 Task: Locate Waterfront Condos in Miami with Has Views
Action: Key pressed miami
Screenshot: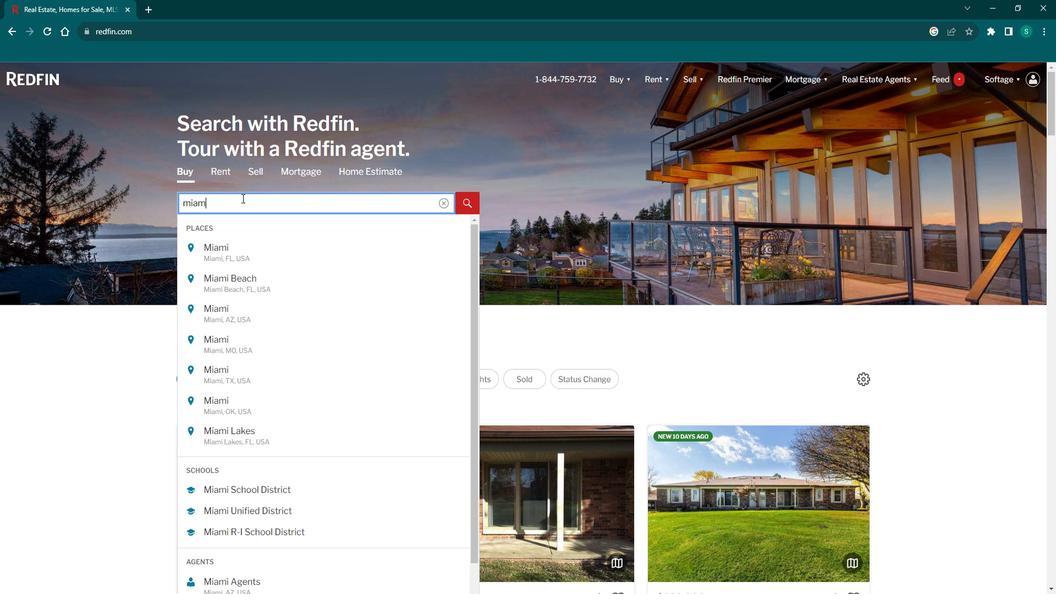 
Action: Mouse moved to (258, 255)
Screenshot: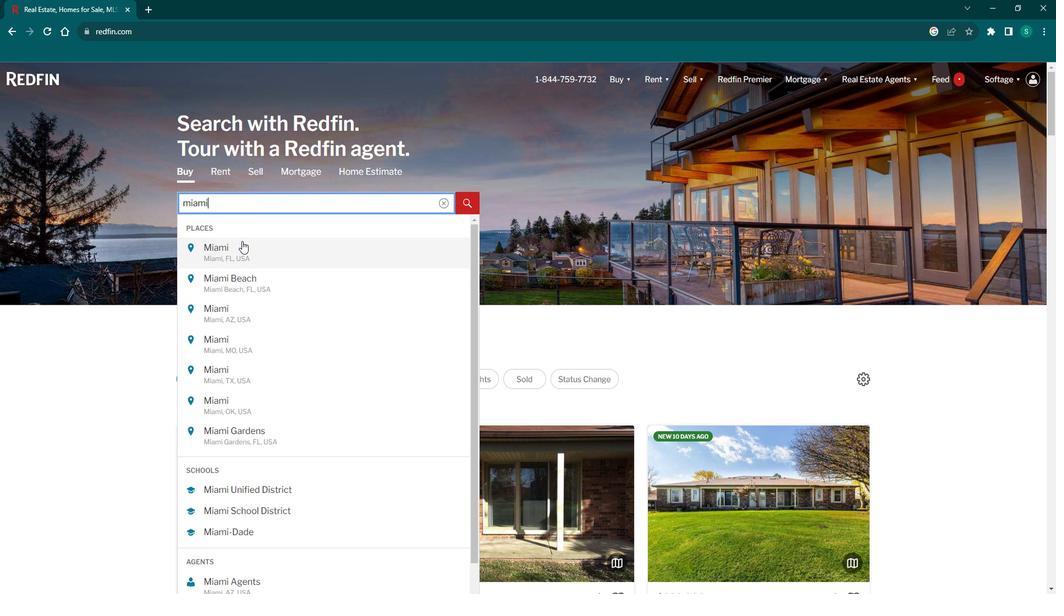 
Action: Mouse pressed left at (258, 255)
Screenshot: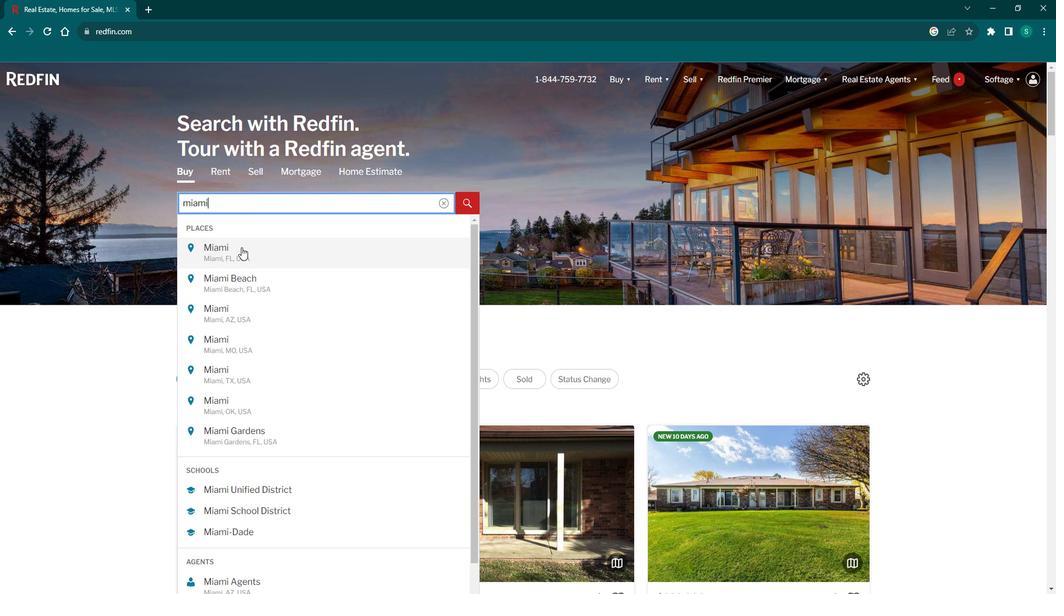 
Action: Mouse moved to (953, 165)
Screenshot: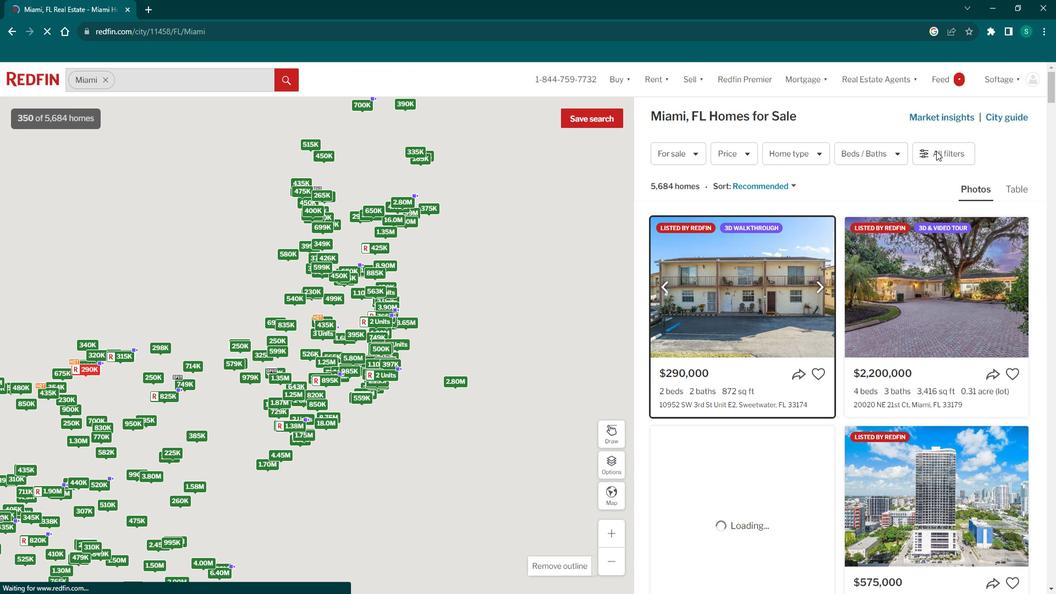 
Action: Mouse pressed left at (953, 165)
Screenshot: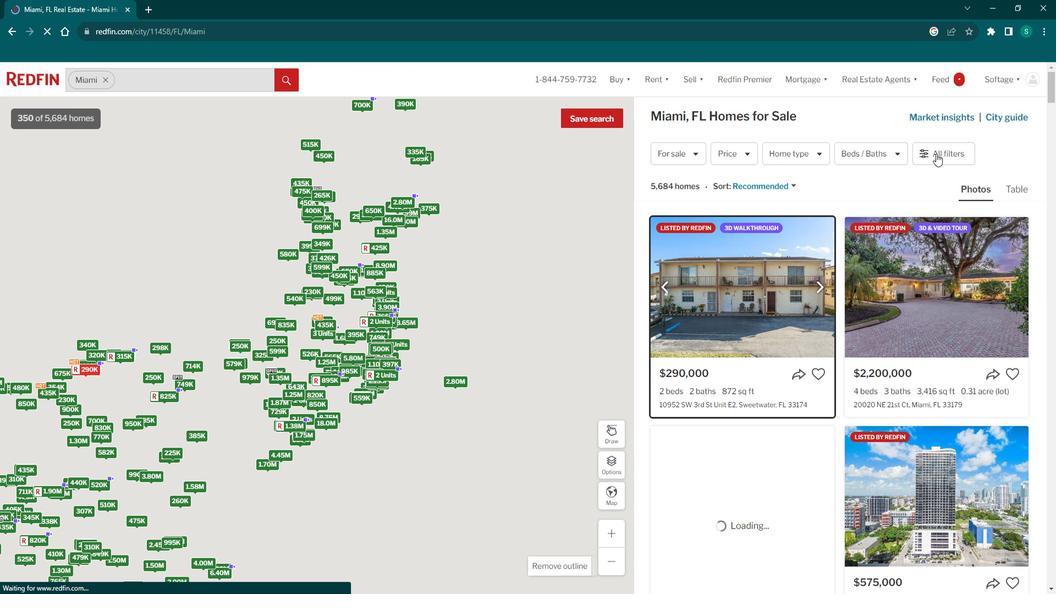 
Action: Mouse moved to (954, 165)
Screenshot: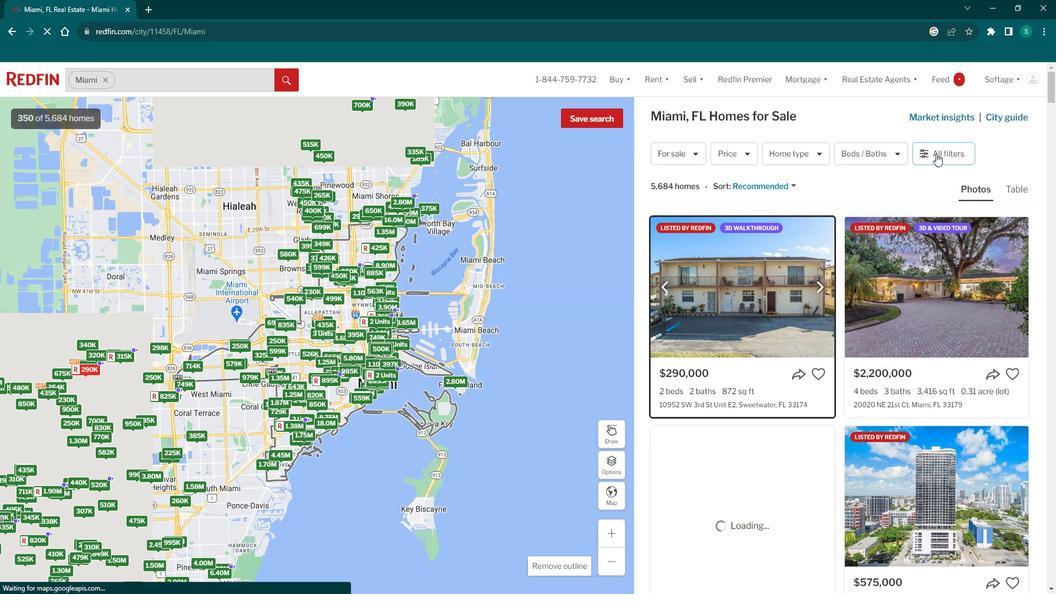 
Action: Mouse pressed left at (954, 165)
Screenshot: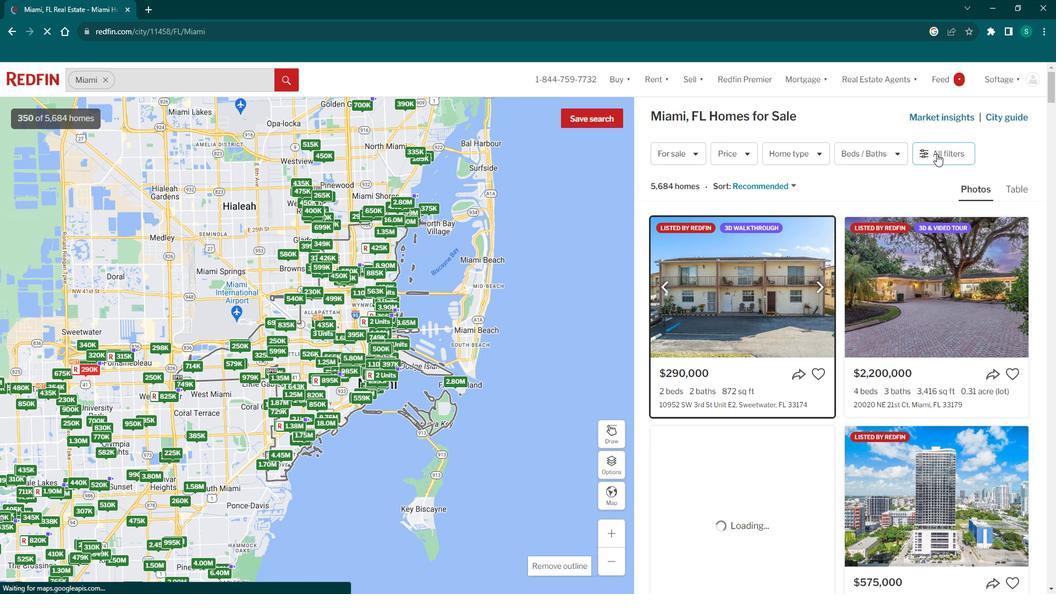 
Action: Mouse moved to (963, 159)
Screenshot: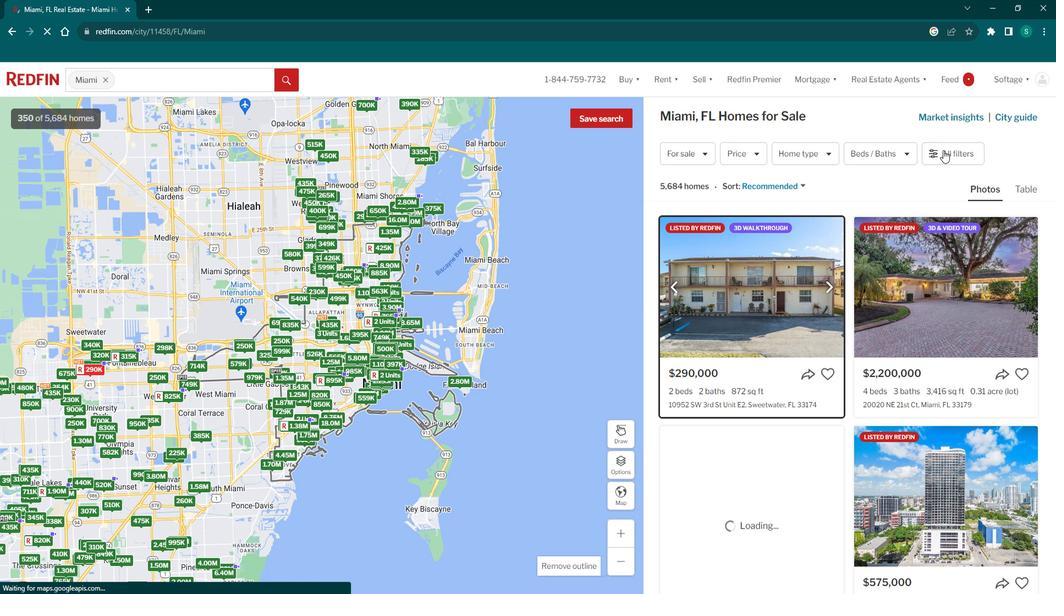 
Action: Mouse pressed left at (963, 159)
Screenshot: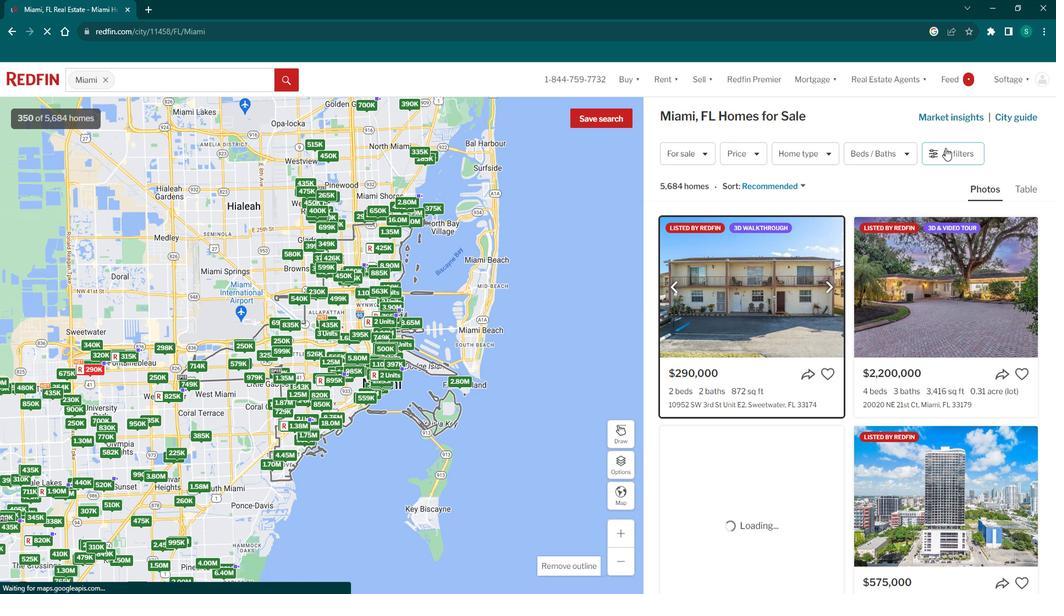 
Action: Mouse pressed left at (963, 159)
Screenshot: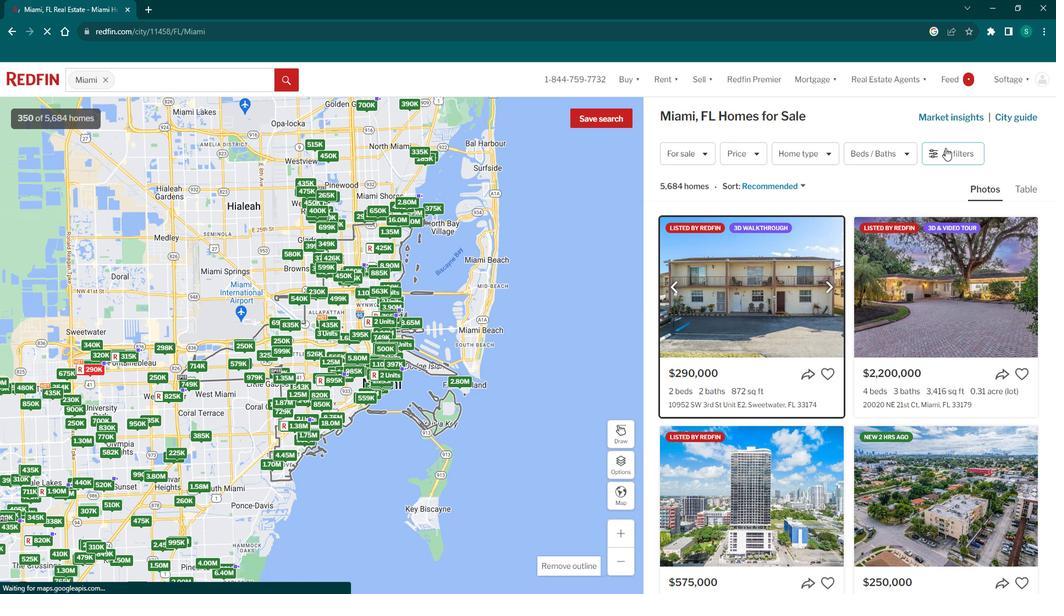 
Action: Mouse moved to (822, 332)
Screenshot: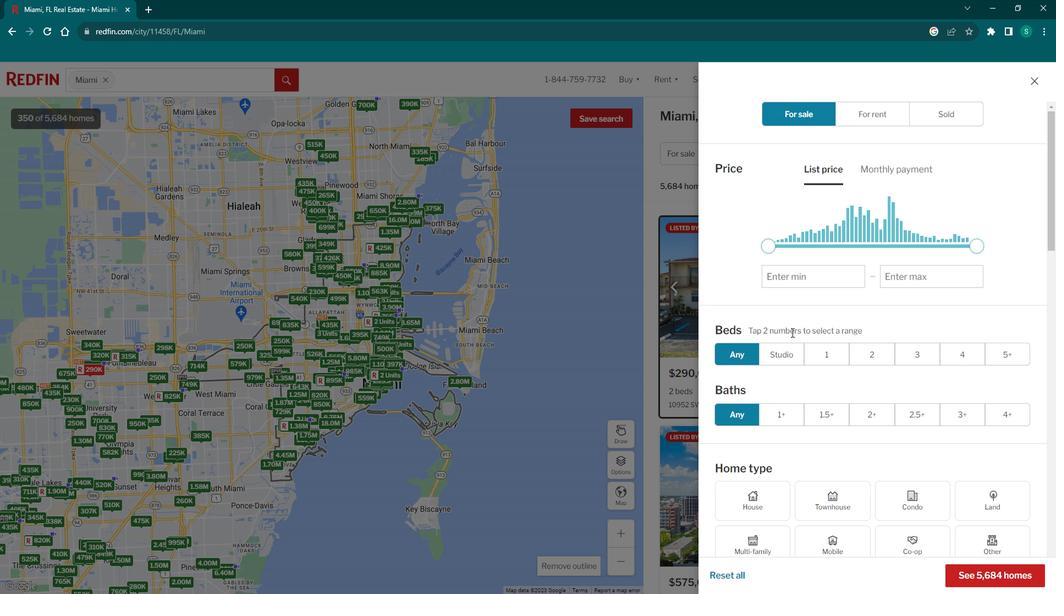 
Action: Mouse scrolled (822, 332) with delta (0, 0)
Screenshot: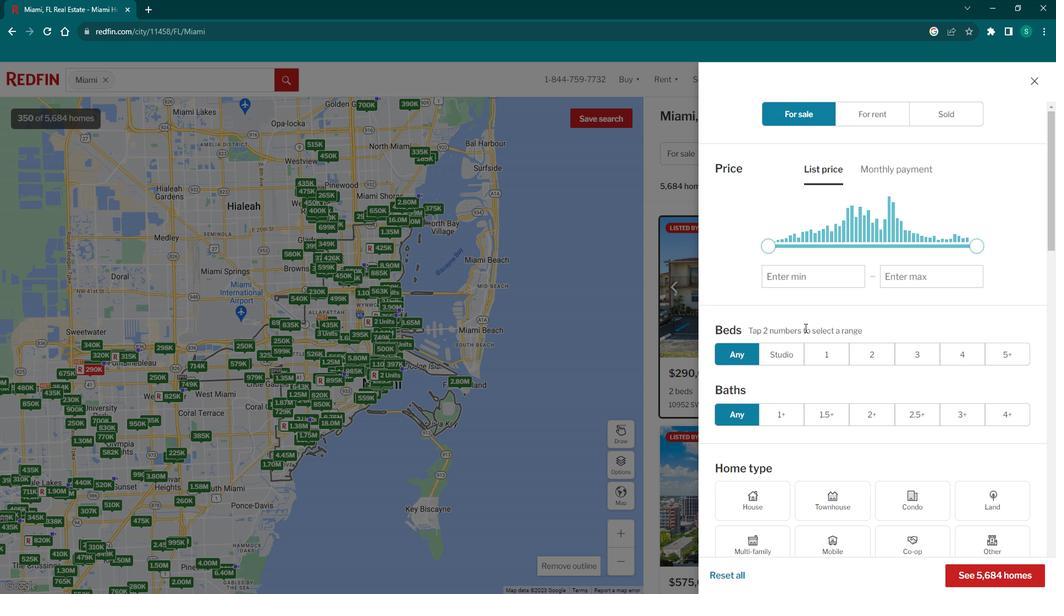
Action: Mouse scrolled (822, 332) with delta (0, 0)
Screenshot: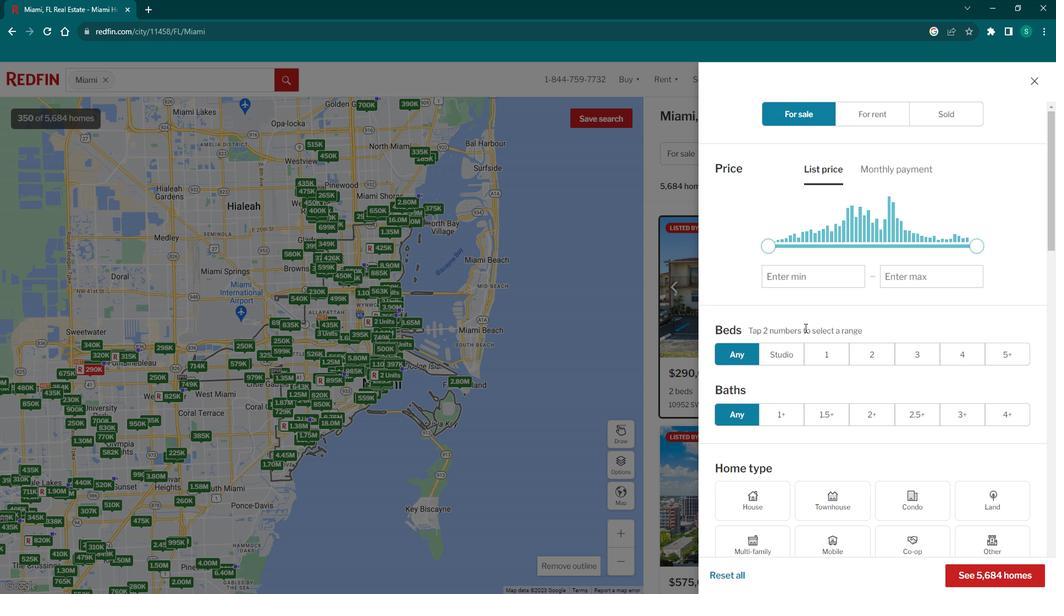 
Action: Mouse scrolled (822, 332) with delta (0, 0)
Screenshot: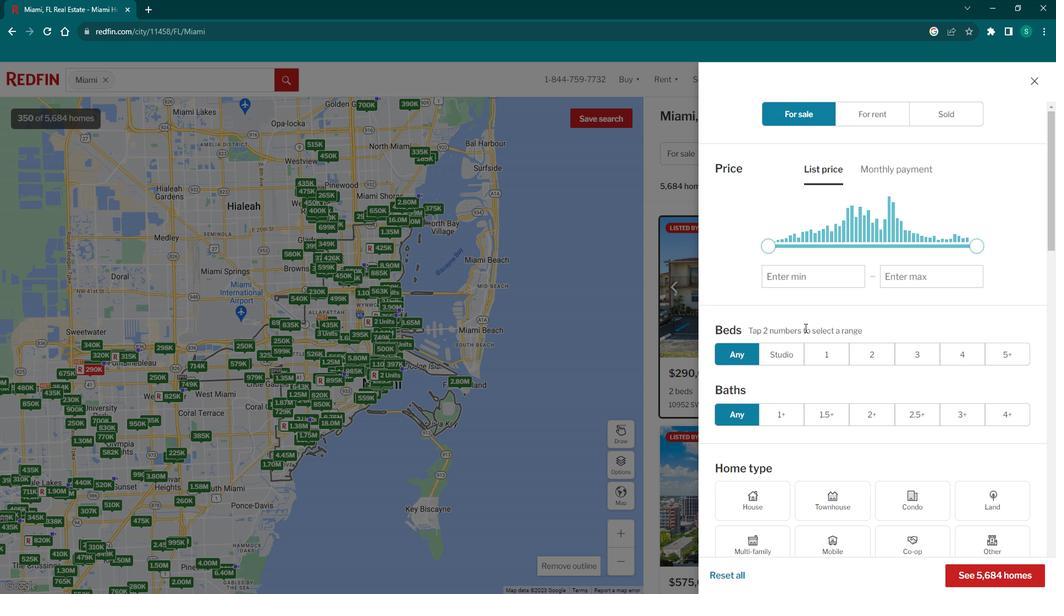 
Action: Mouse moved to (925, 339)
Screenshot: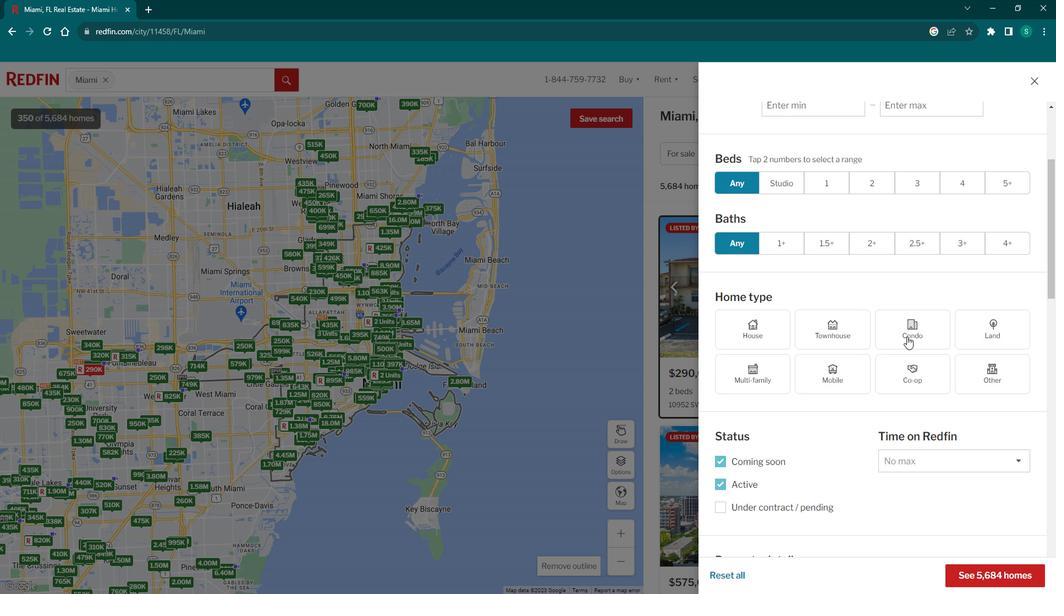 
Action: Mouse pressed left at (925, 339)
Screenshot: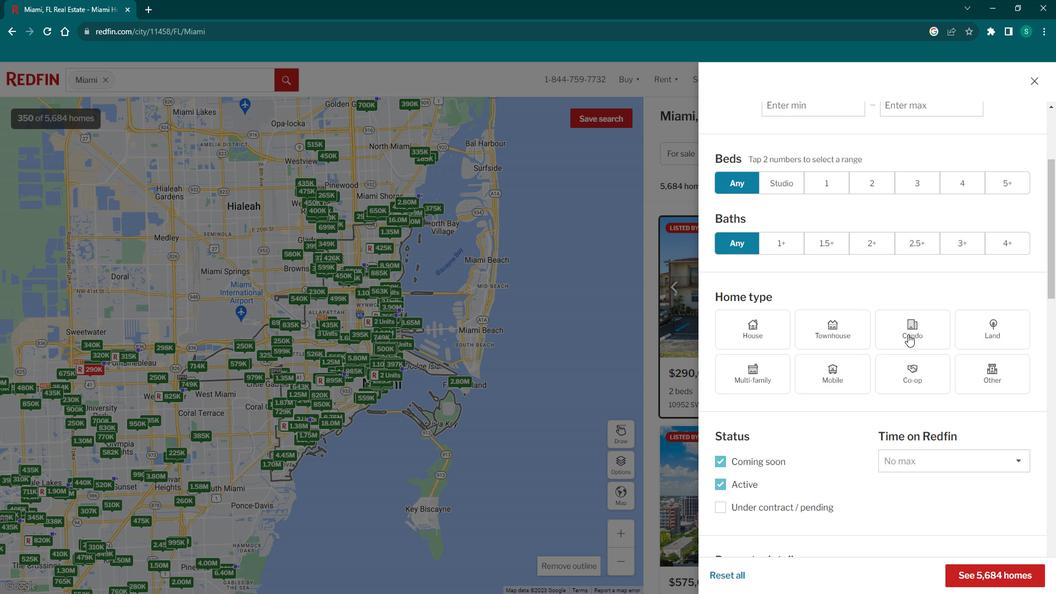 
Action: Mouse moved to (854, 411)
Screenshot: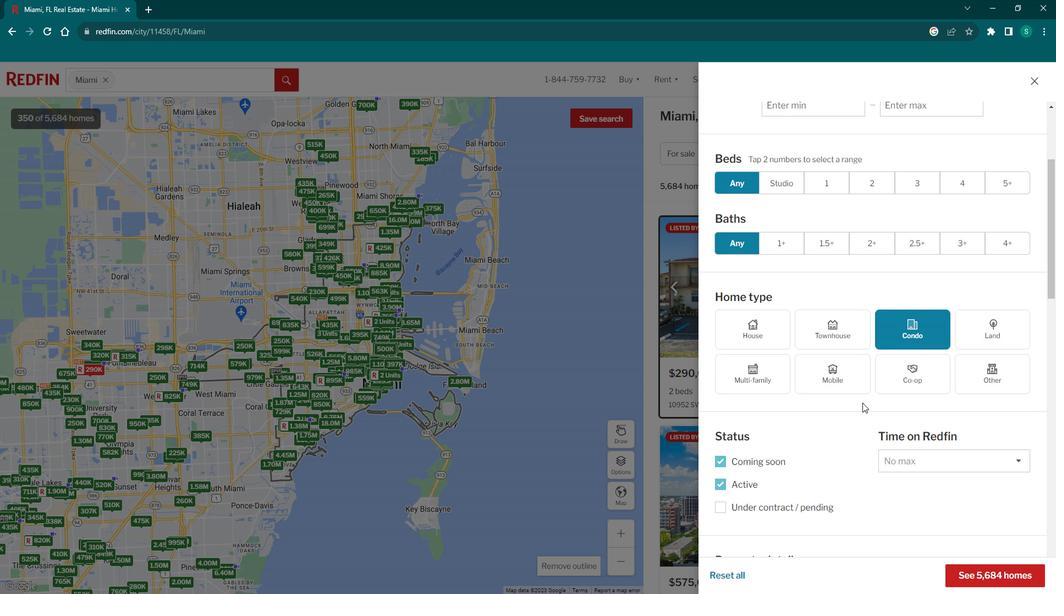 
Action: Mouse scrolled (854, 411) with delta (0, 0)
Screenshot: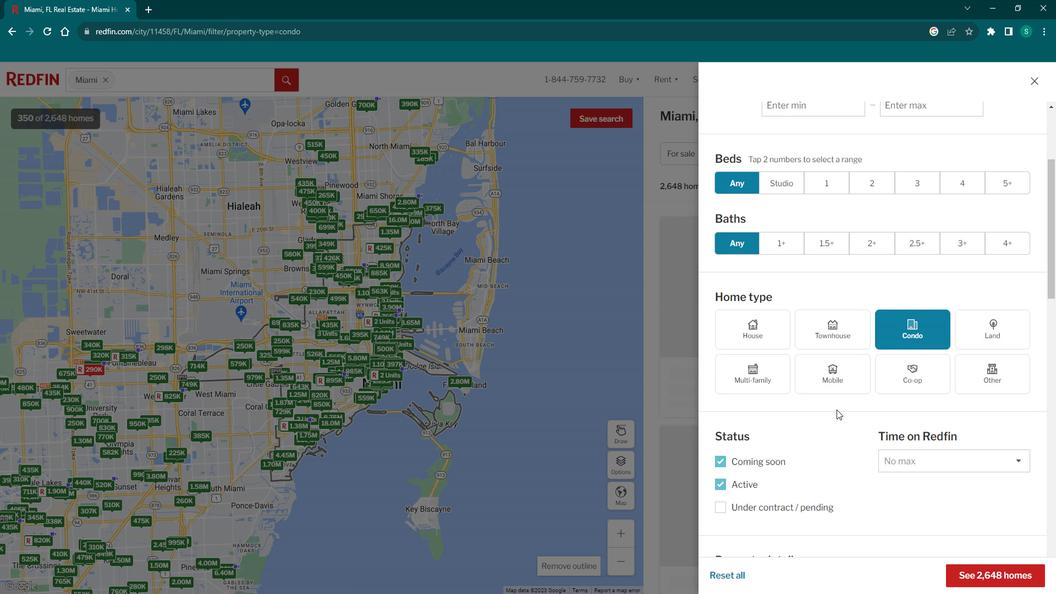 
Action: Mouse scrolled (854, 411) with delta (0, 0)
Screenshot: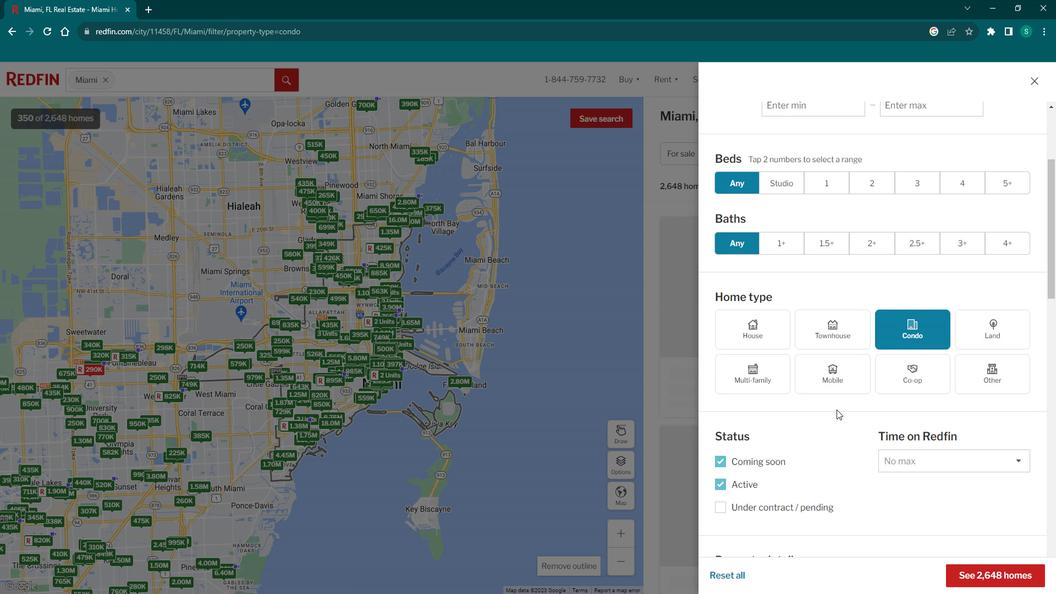 
Action: Mouse scrolled (854, 411) with delta (0, 0)
Screenshot: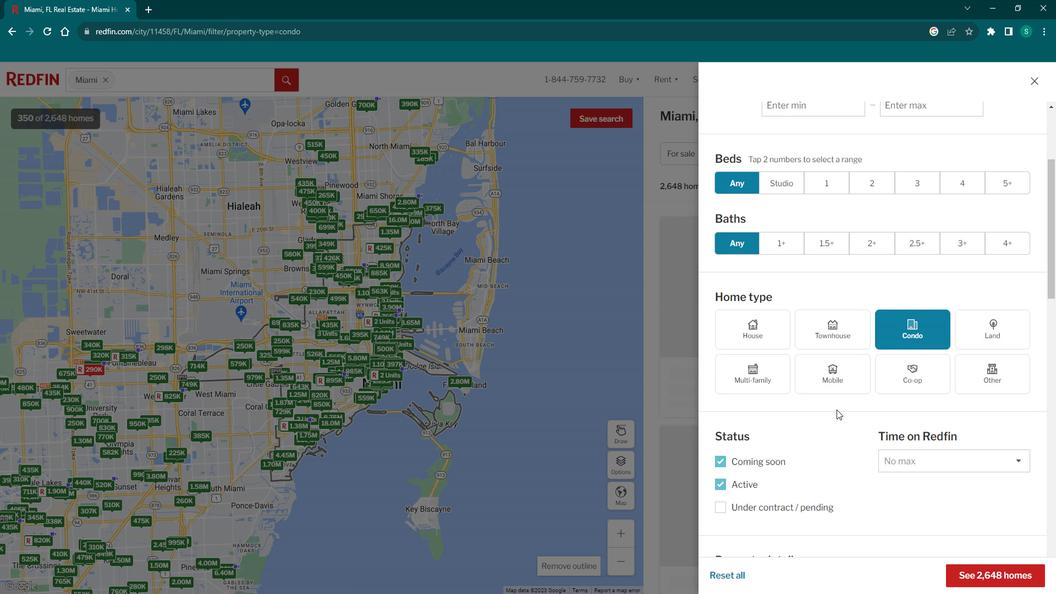 
Action: Mouse scrolled (854, 411) with delta (0, 0)
Screenshot: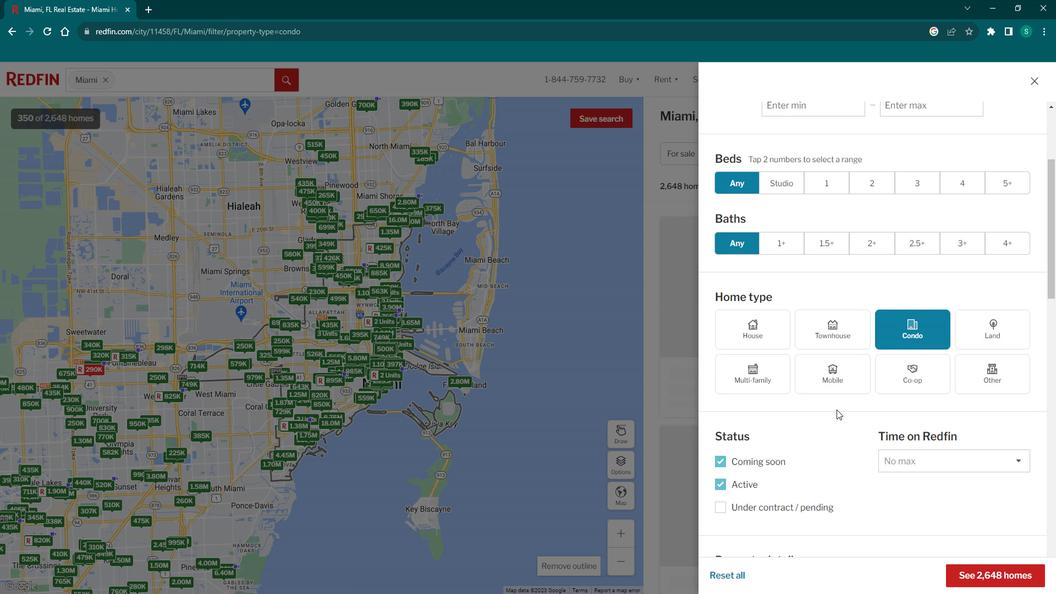 
Action: Mouse moved to (794, 347)
Screenshot: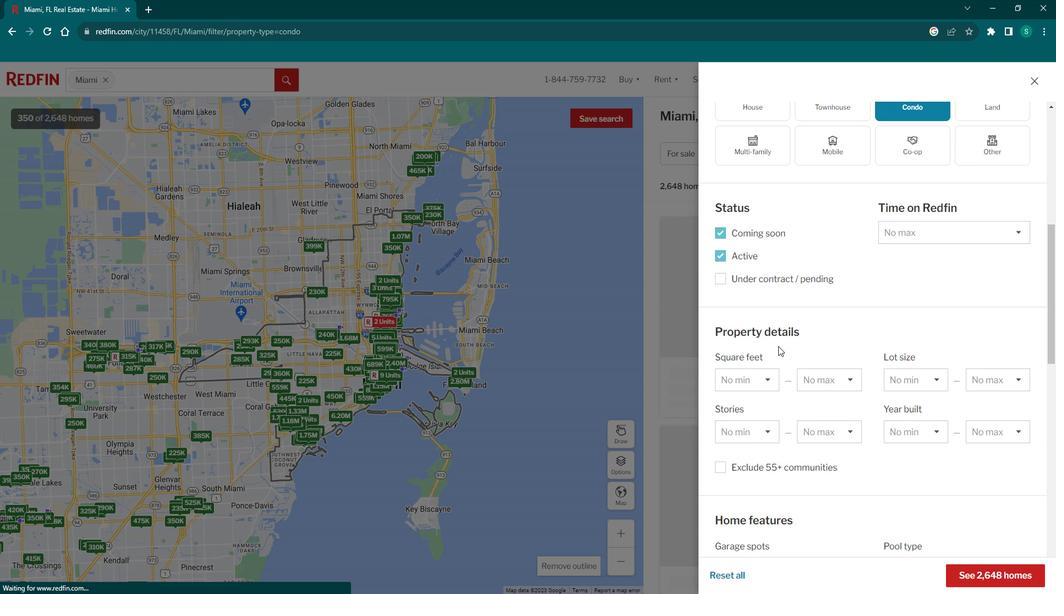 
Action: Mouse scrolled (794, 346) with delta (0, 0)
Screenshot: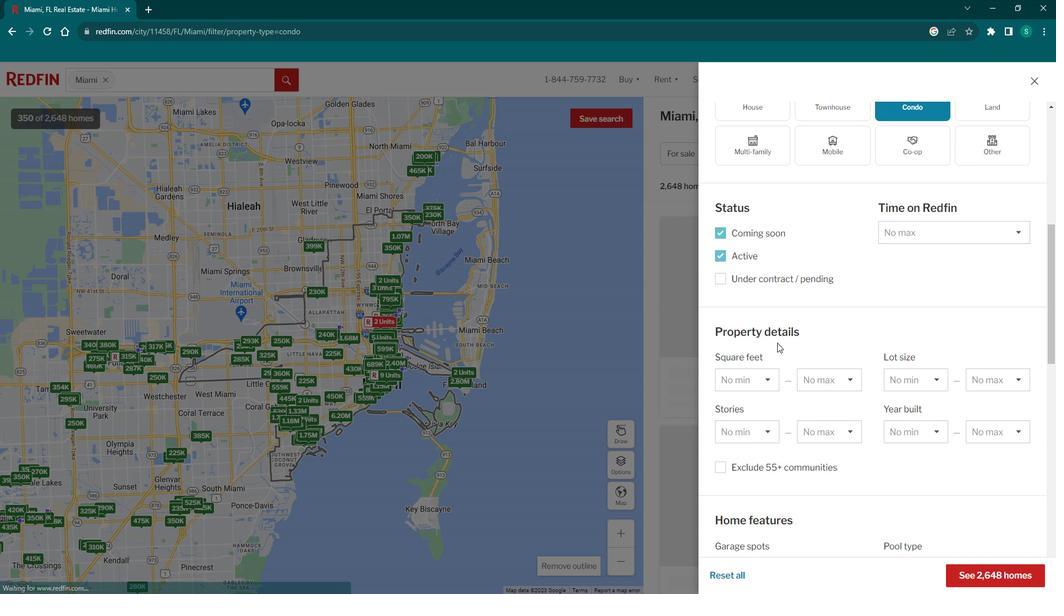 
Action: Mouse scrolled (794, 346) with delta (0, 0)
Screenshot: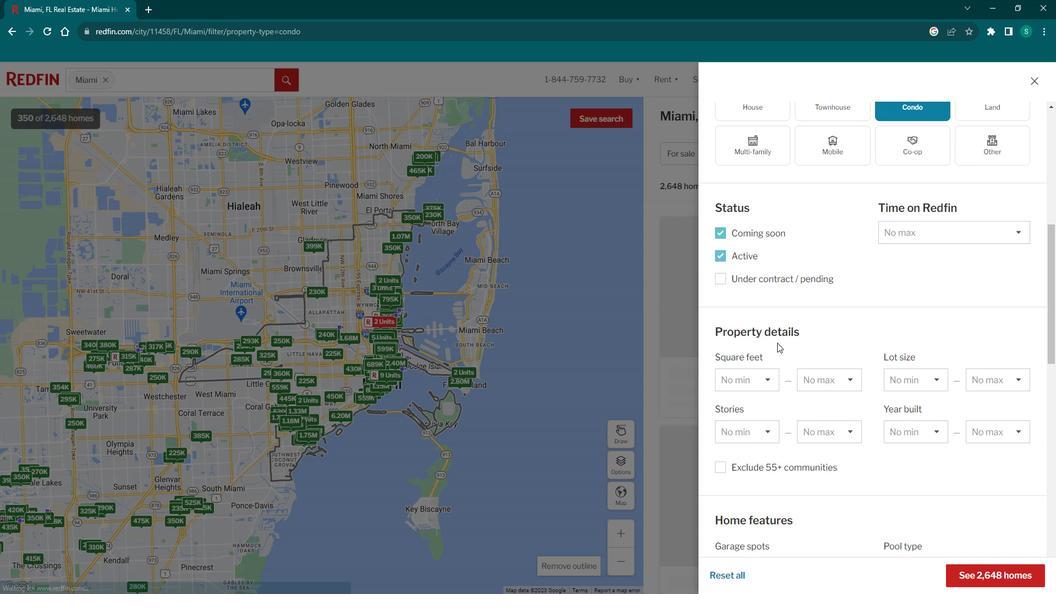 
Action: Mouse scrolled (794, 346) with delta (0, 0)
Screenshot: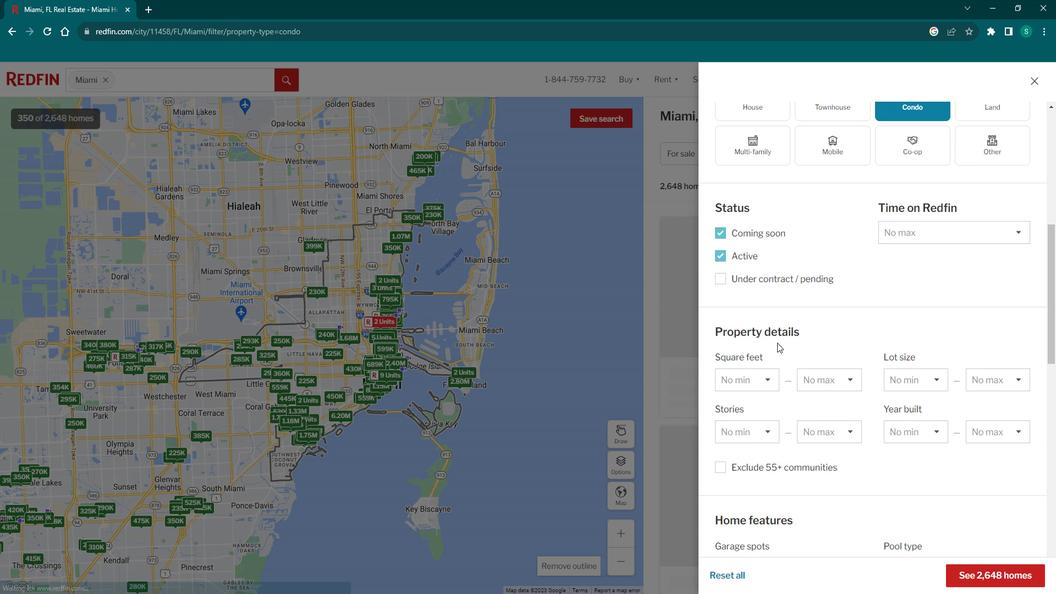 
Action: Mouse scrolled (794, 346) with delta (0, 0)
Screenshot: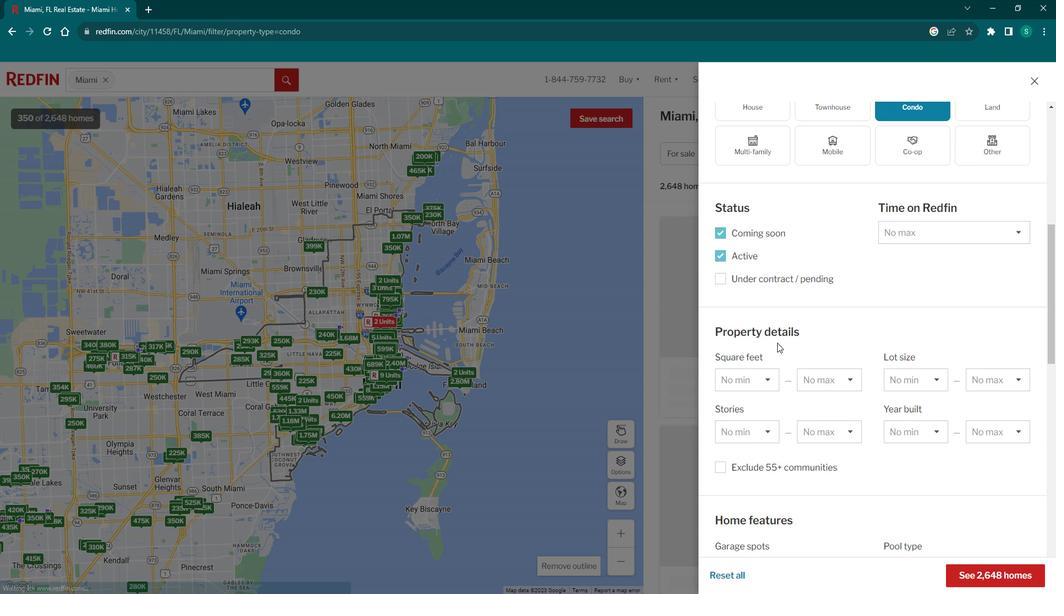 
Action: Mouse scrolled (794, 346) with delta (0, 0)
Screenshot: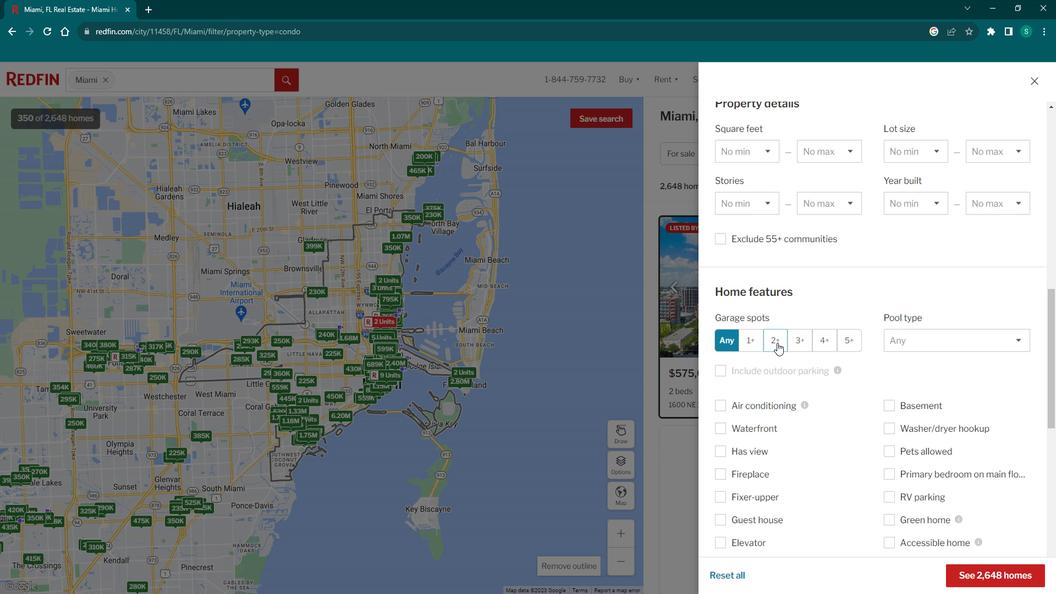 
Action: Mouse scrolled (794, 346) with delta (0, 0)
Screenshot: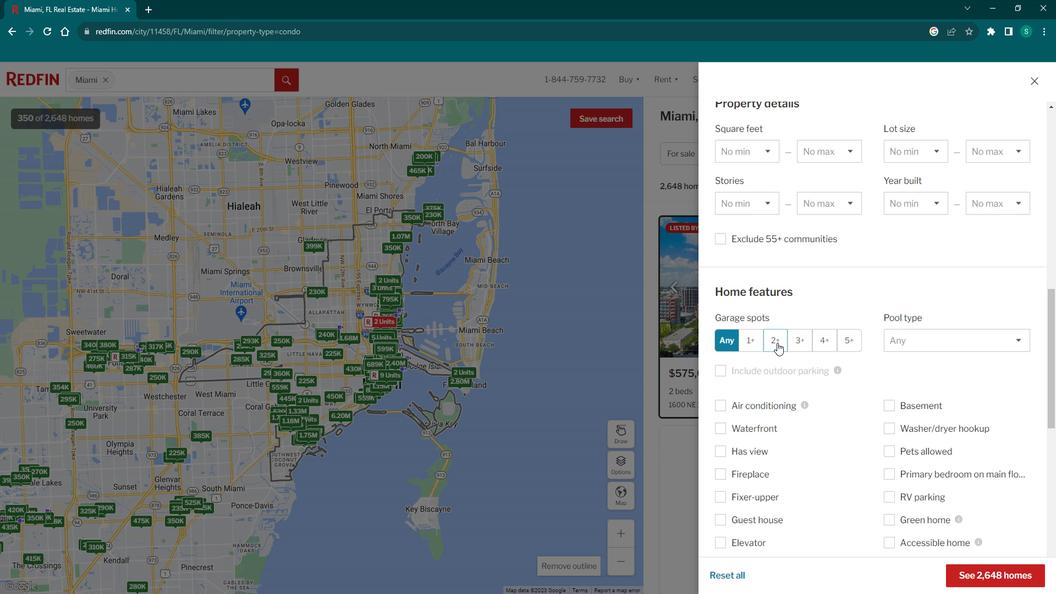 
Action: Mouse scrolled (794, 346) with delta (0, 0)
Screenshot: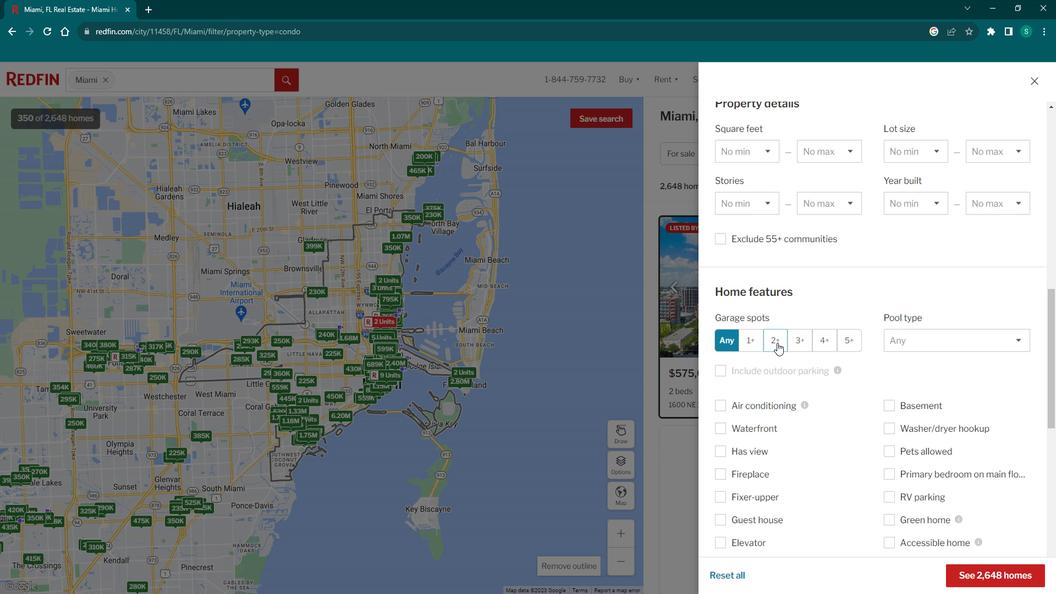 
Action: Mouse moved to (750, 266)
Screenshot: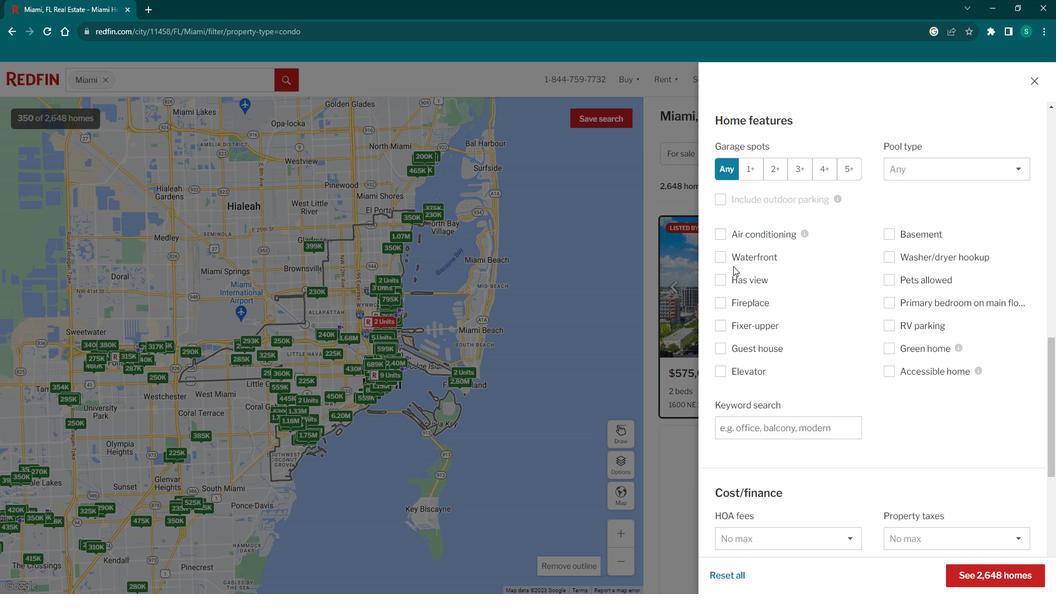 
Action: Mouse pressed left at (750, 266)
Screenshot: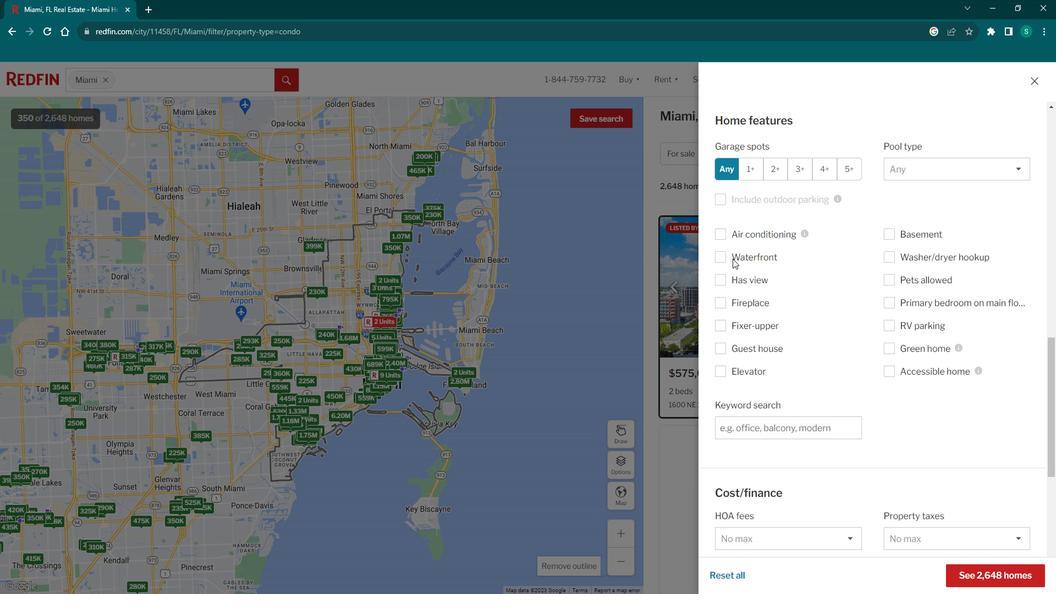 
Action: Mouse moved to (859, 430)
Screenshot: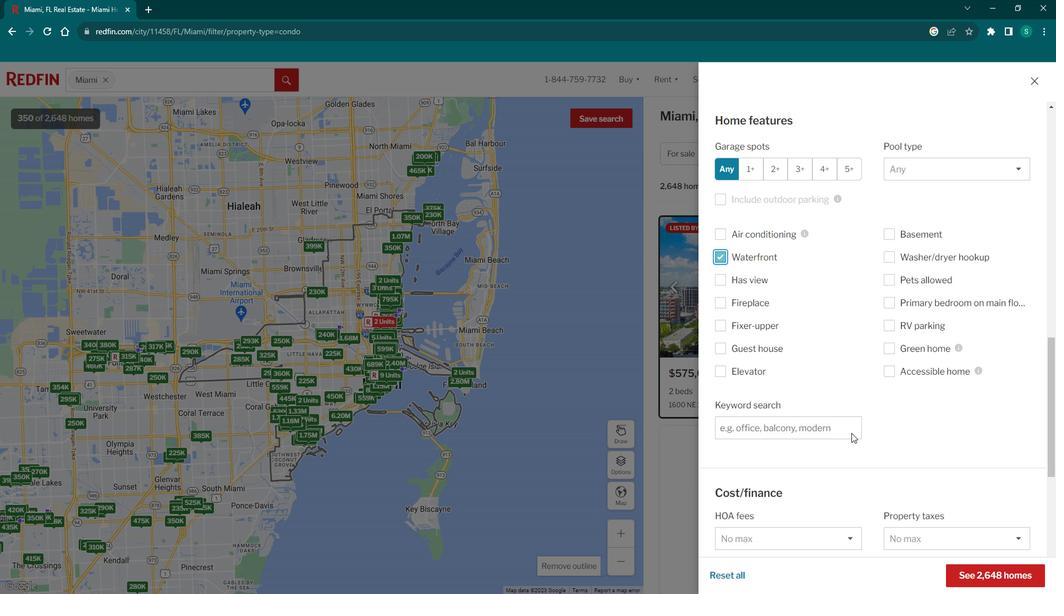 
Action: Mouse scrolled (859, 430) with delta (0, 0)
Screenshot: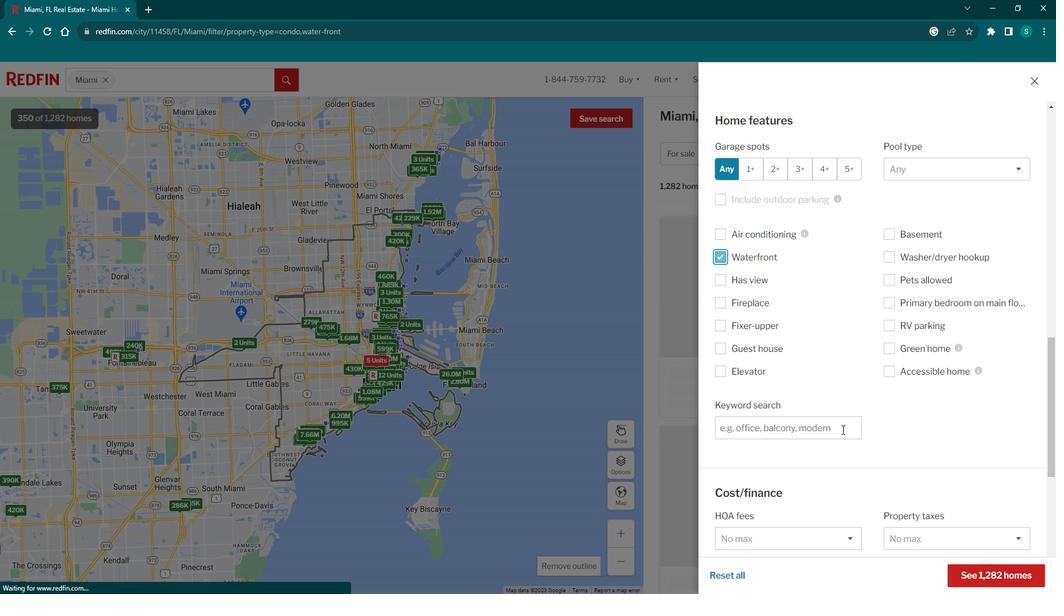 
Action: Mouse scrolled (859, 430) with delta (0, 0)
Screenshot: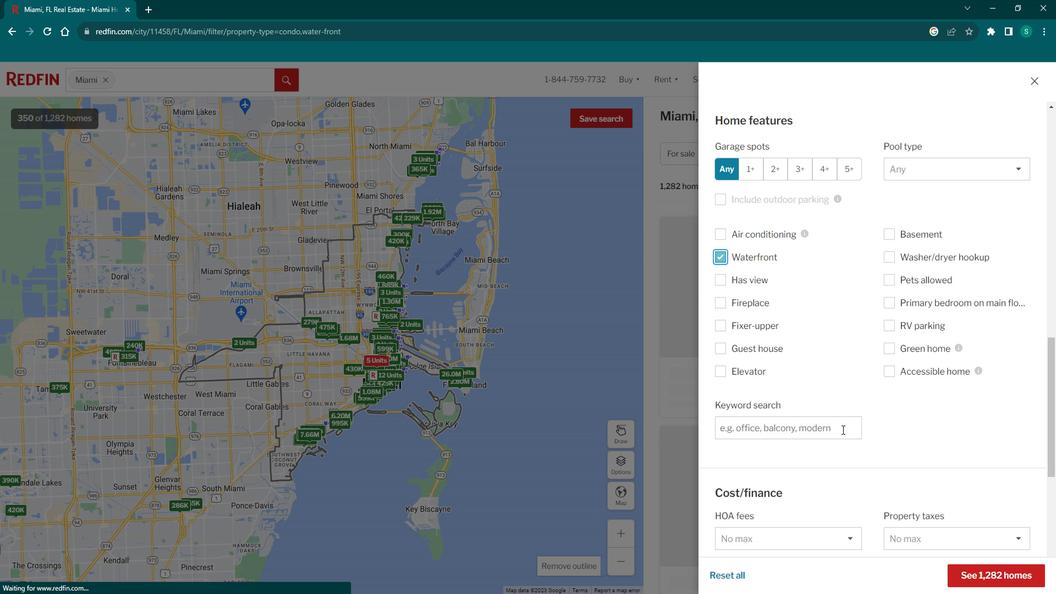 
Action: Mouse scrolled (859, 430) with delta (0, 0)
Screenshot: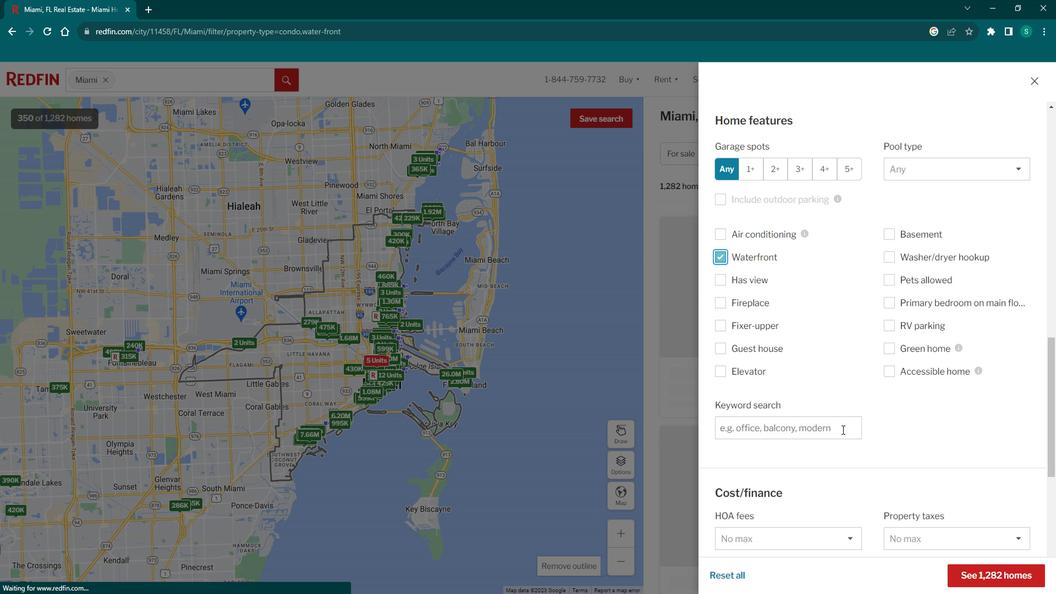 
Action: Mouse scrolled (859, 430) with delta (0, 0)
Screenshot: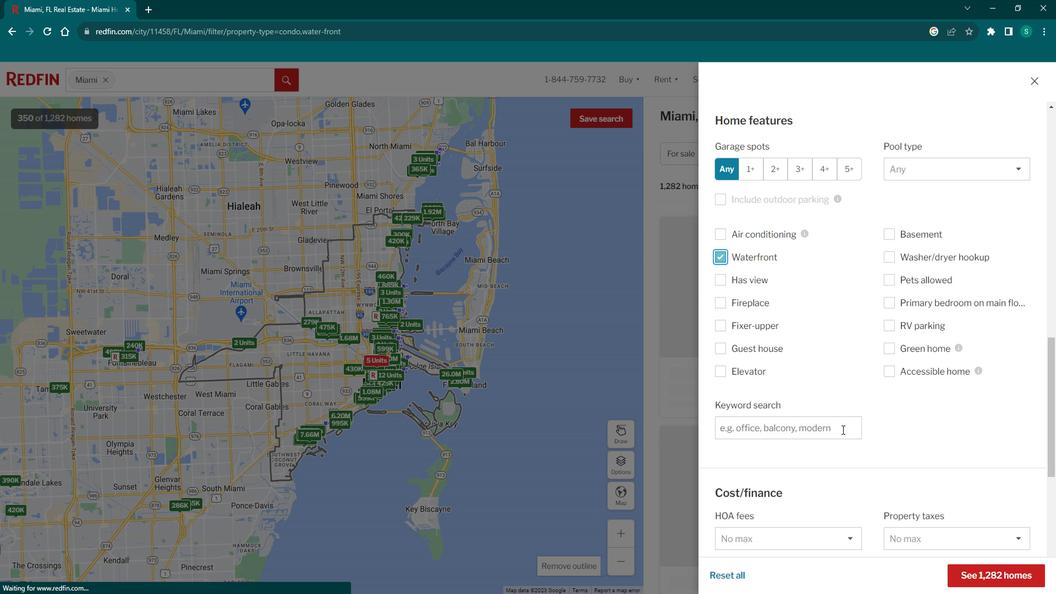 
Action: Mouse scrolled (859, 430) with delta (0, 0)
Screenshot: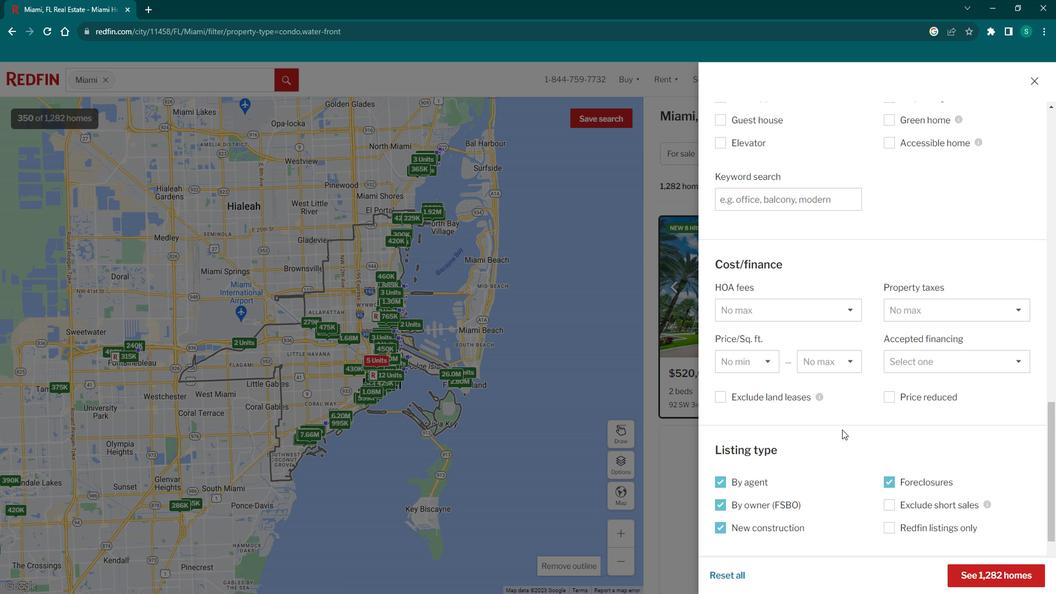 
Action: Mouse moved to (862, 405)
Screenshot: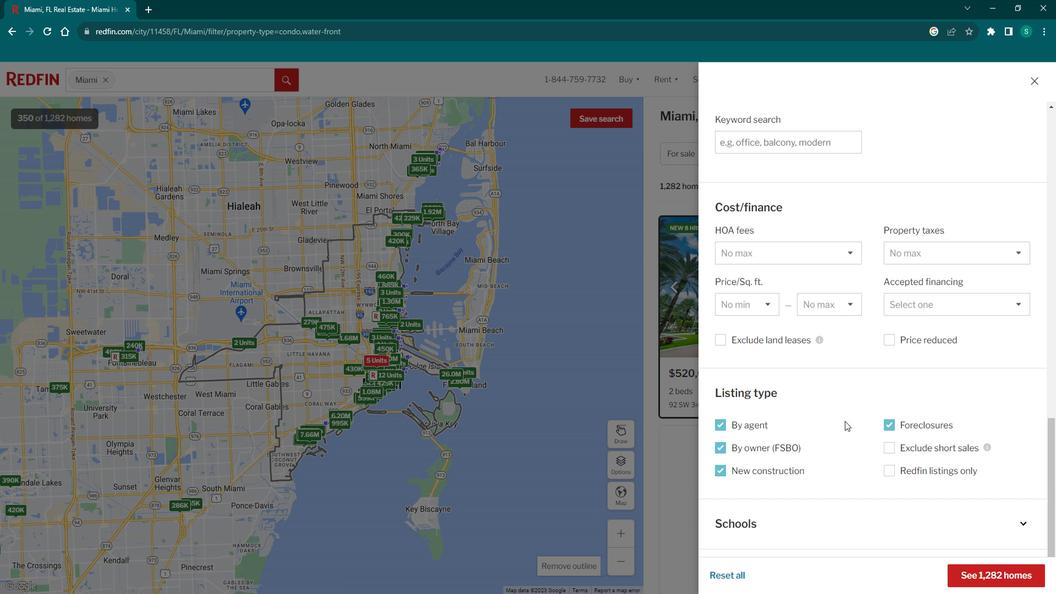 
Action: Mouse scrolled (862, 406) with delta (0, 0)
Screenshot: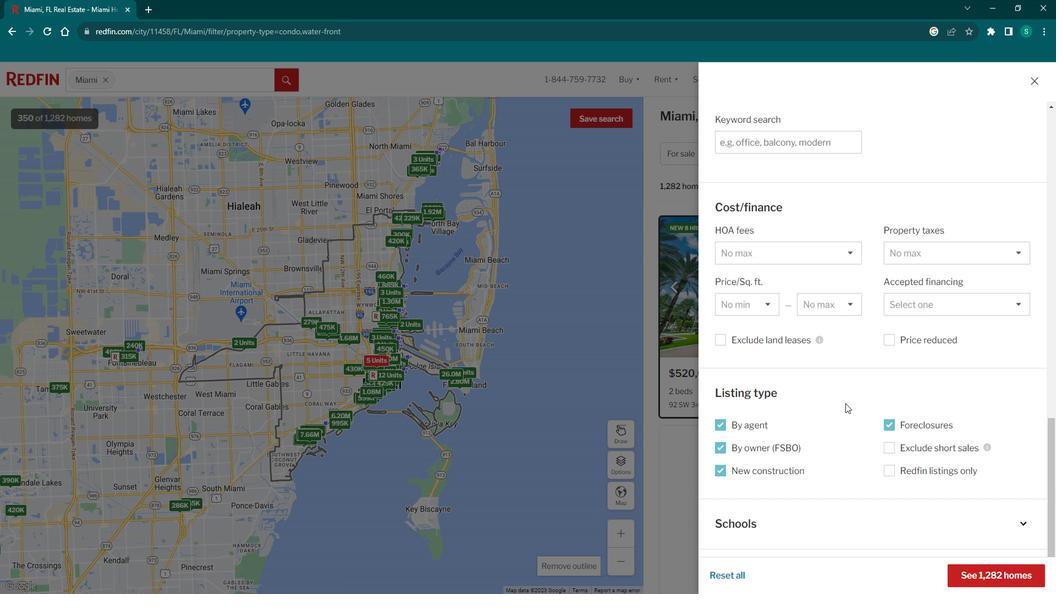 
Action: Mouse scrolled (862, 406) with delta (0, 0)
Screenshot: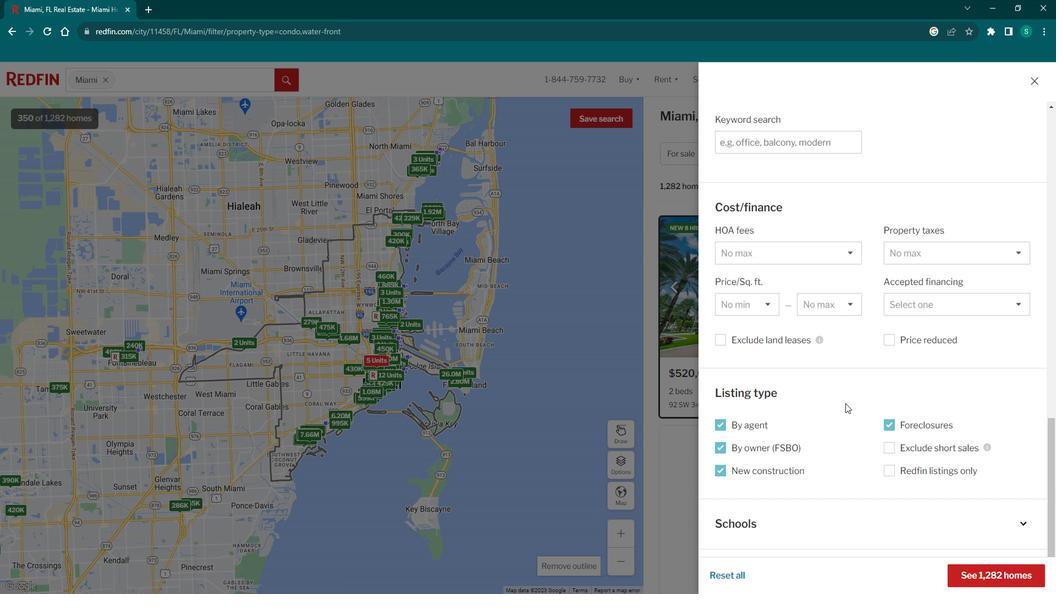 
Action: Mouse scrolled (862, 406) with delta (0, 0)
Screenshot: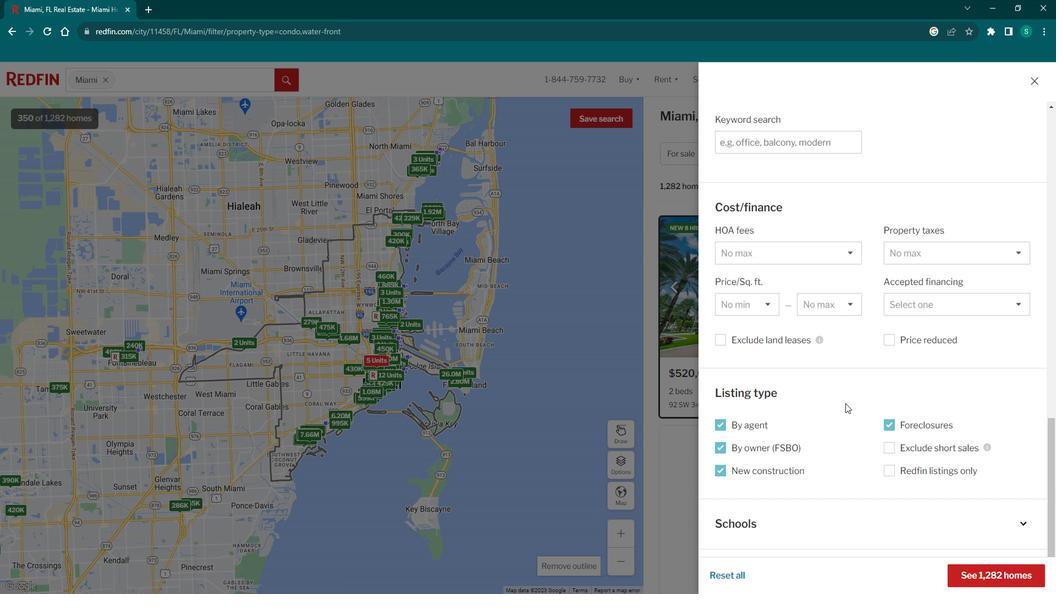 
Action: Mouse moved to (745, 184)
Screenshot: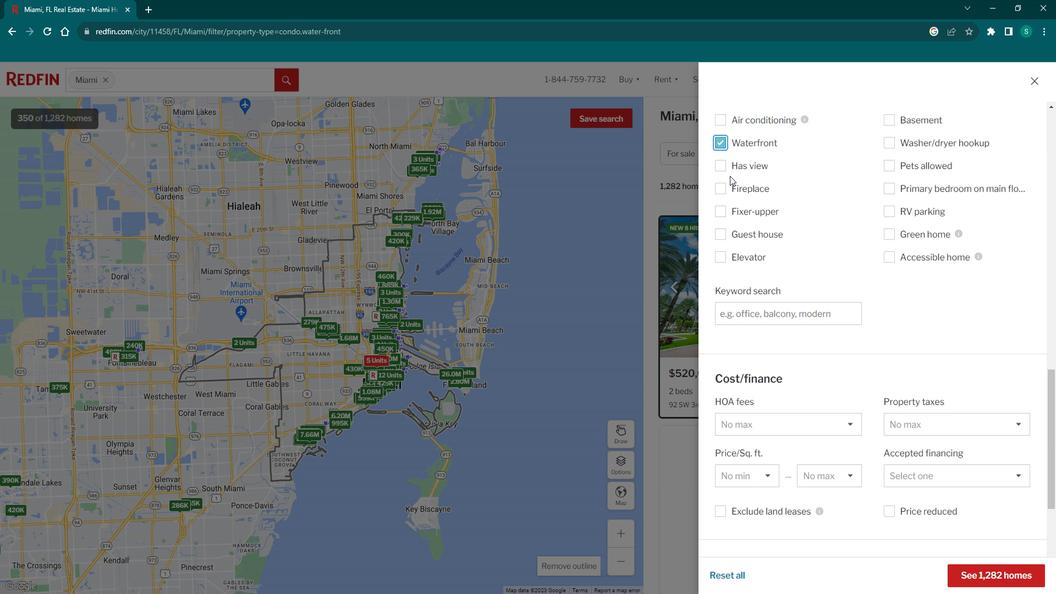 
Action: Mouse pressed left at (745, 184)
Screenshot: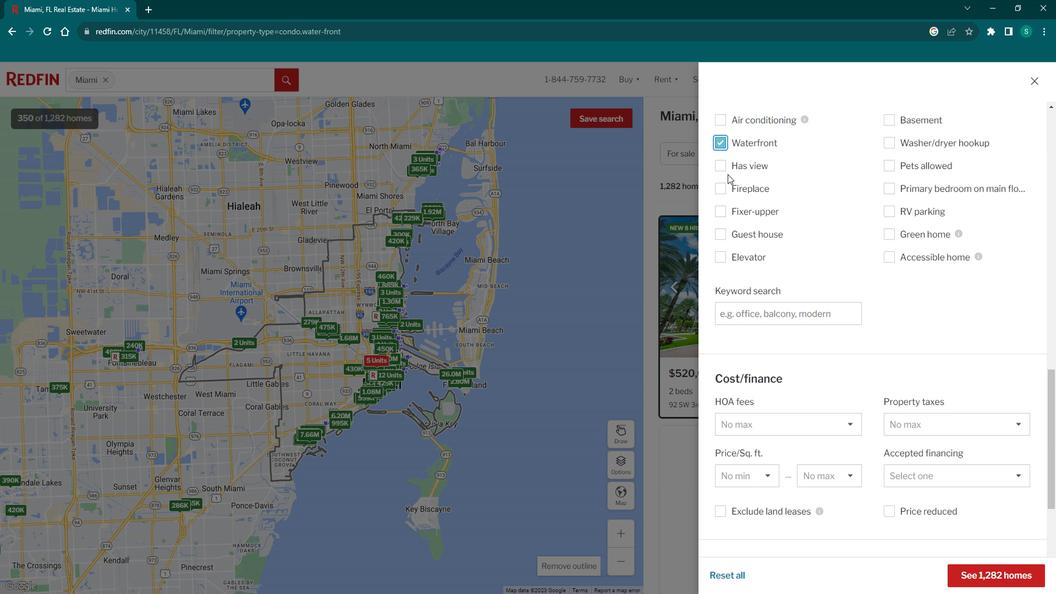 
Action: Mouse moved to (737, 177)
Screenshot: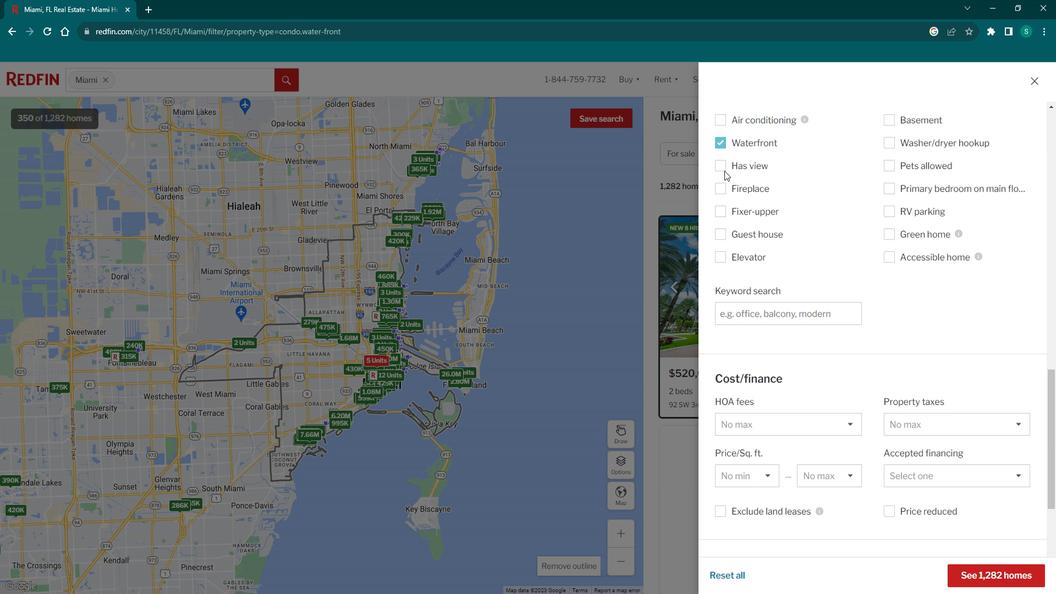 
Action: Mouse pressed left at (737, 177)
Screenshot: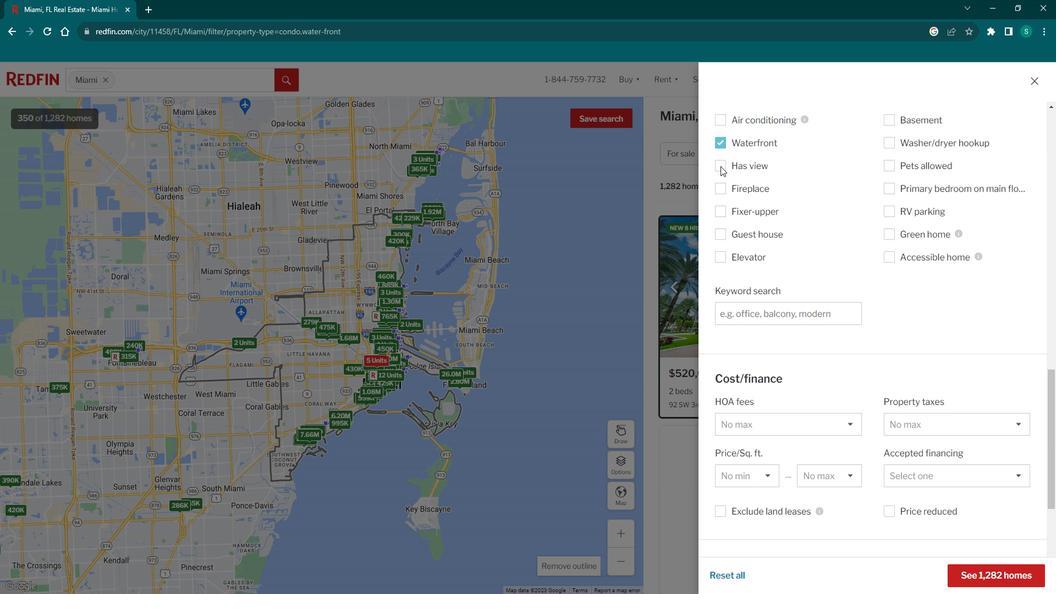 
Action: Mouse moved to (991, 571)
Screenshot: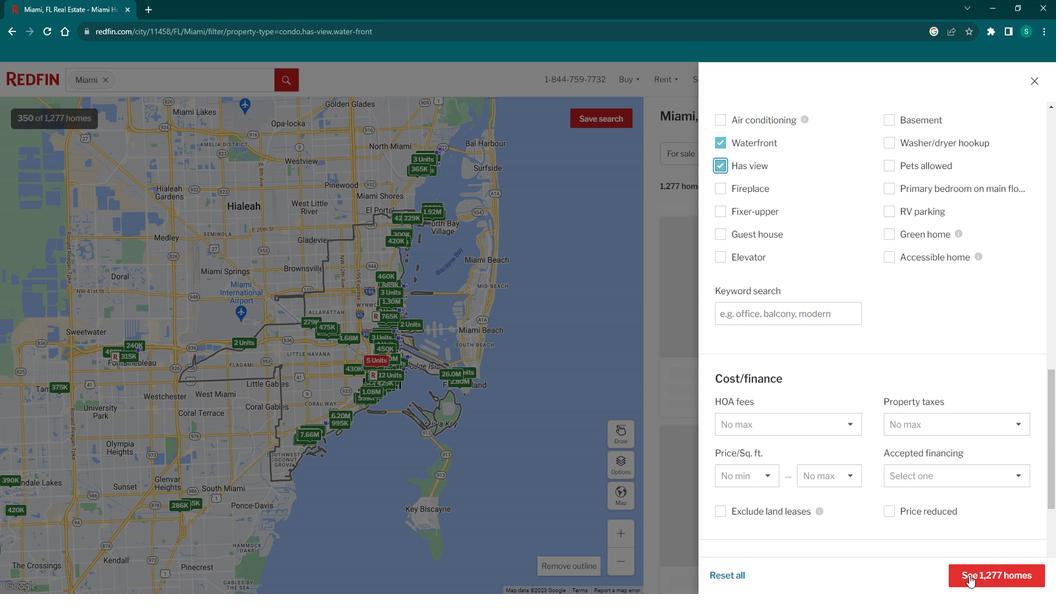 
Action: Mouse pressed left at (991, 571)
Screenshot: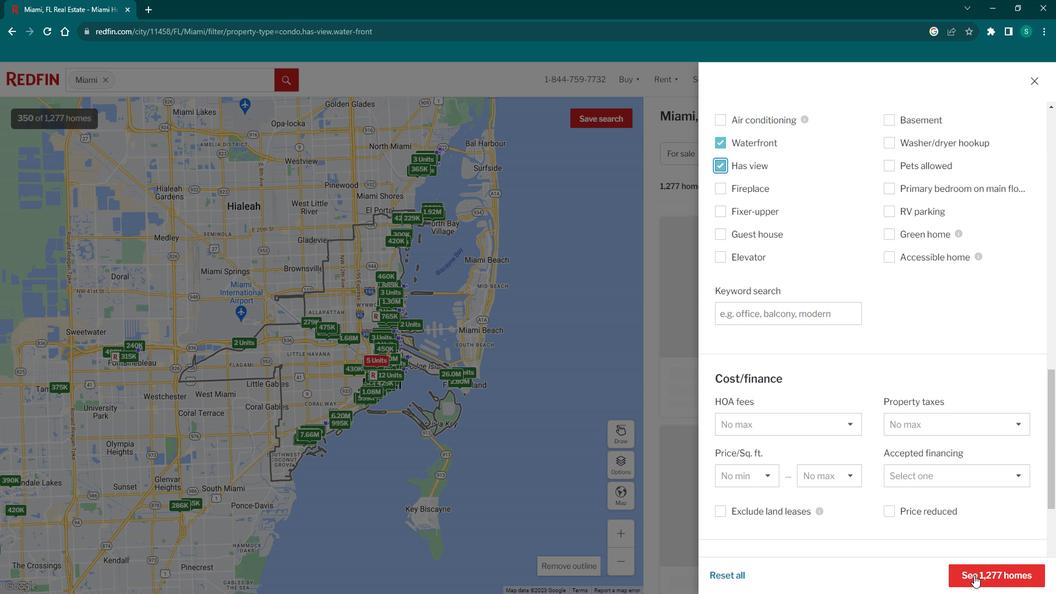 
Action: Mouse moved to (698, 410)
Screenshot: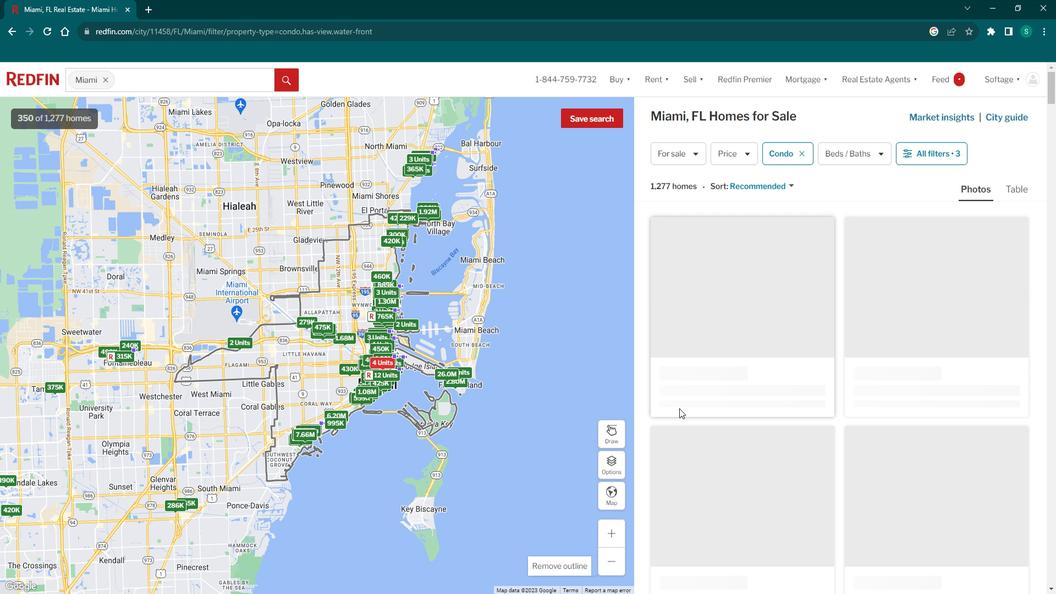 
Action: Mouse scrolled (698, 409) with delta (0, 0)
Screenshot: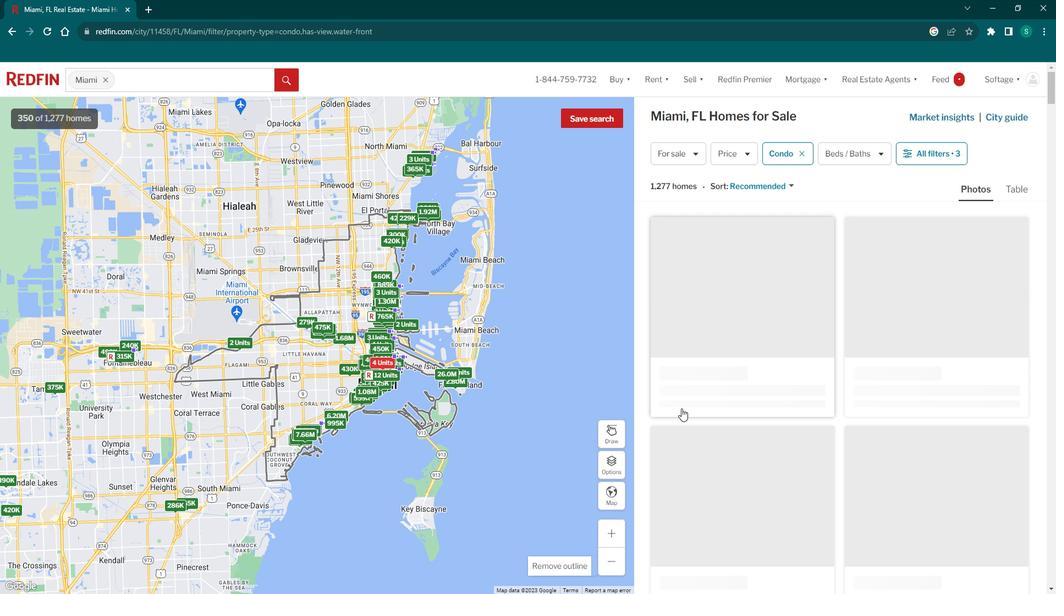 
Action: Mouse scrolled (698, 409) with delta (0, 0)
Screenshot: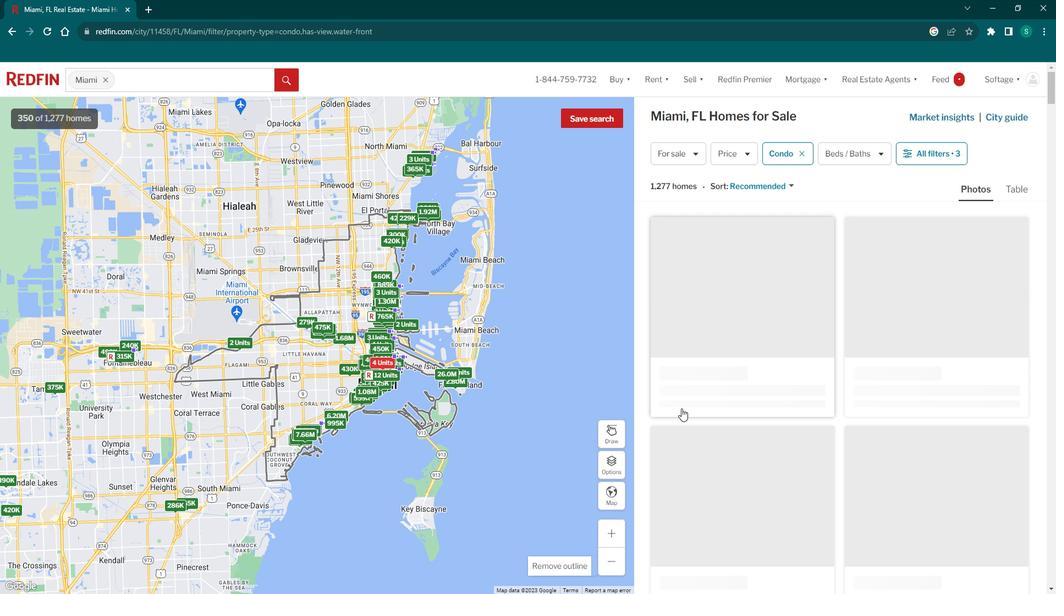 
Action: Mouse scrolled (698, 409) with delta (0, 0)
Screenshot: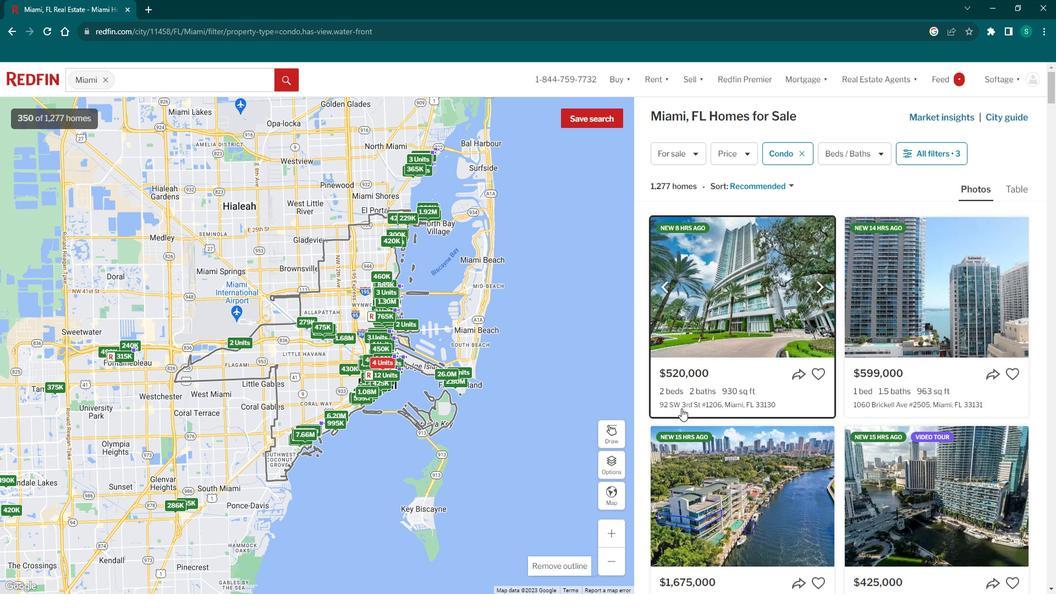 
Action: Mouse scrolled (698, 409) with delta (0, 0)
Screenshot: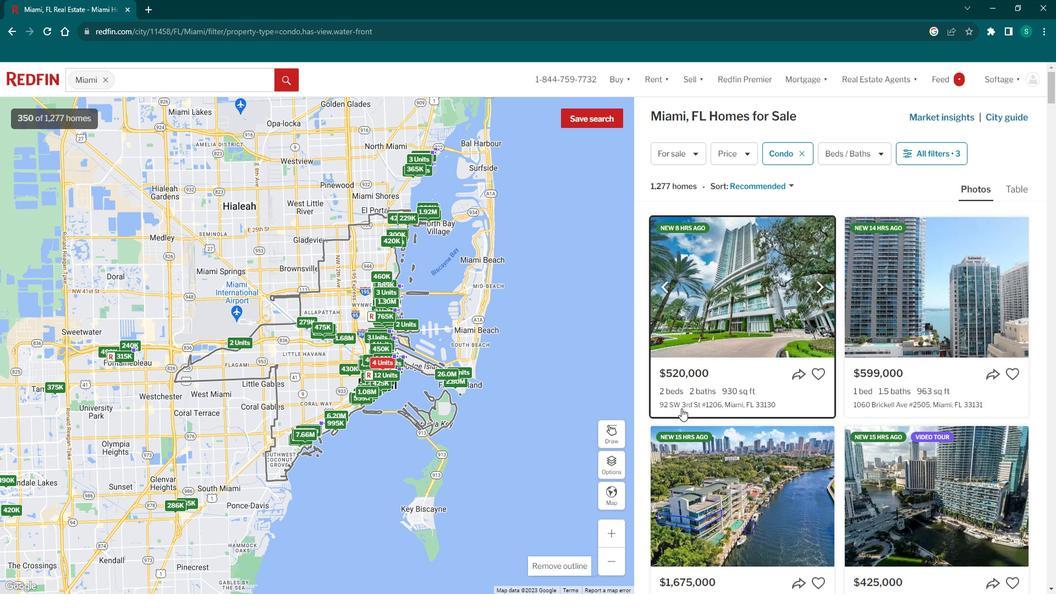 
Action: Mouse scrolled (698, 409) with delta (0, 0)
Screenshot: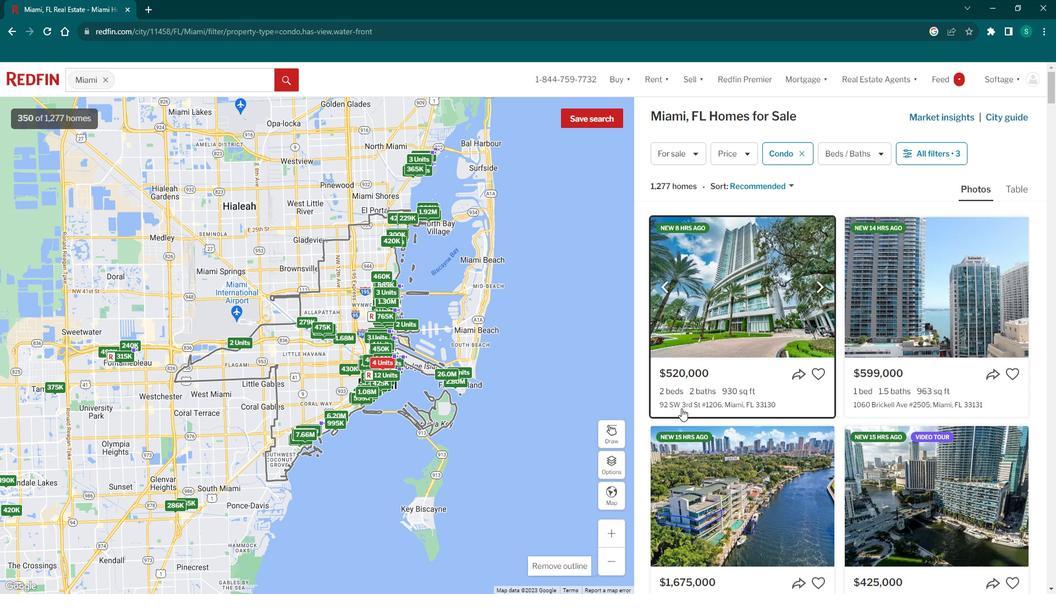 
Action: Mouse scrolled (698, 411) with delta (0, 0)
Screenshot: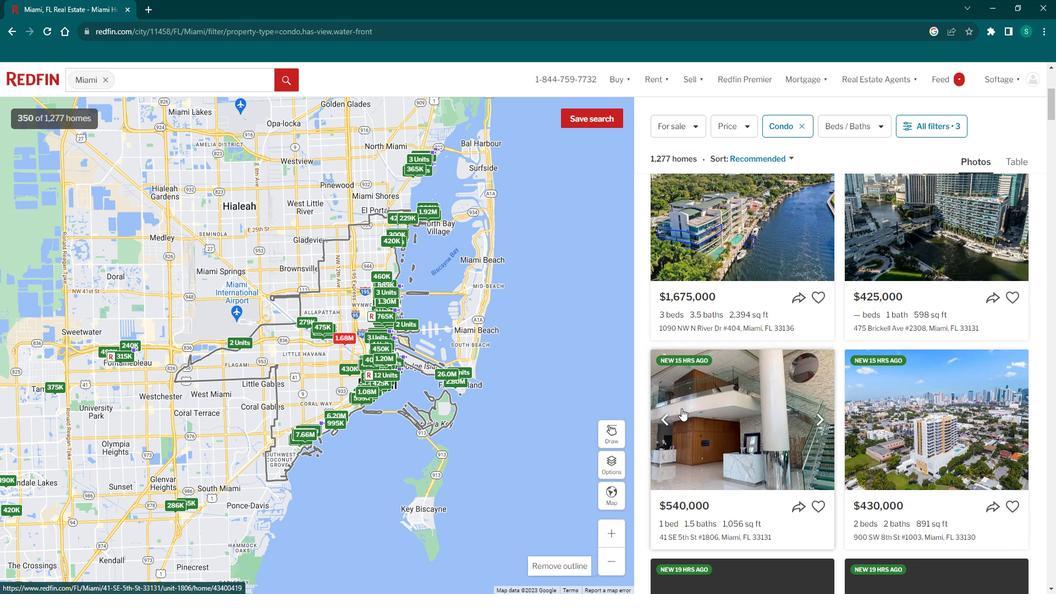 
Action: Mouse scrolled (698, 411) with delta (0, 0)
Screenshot: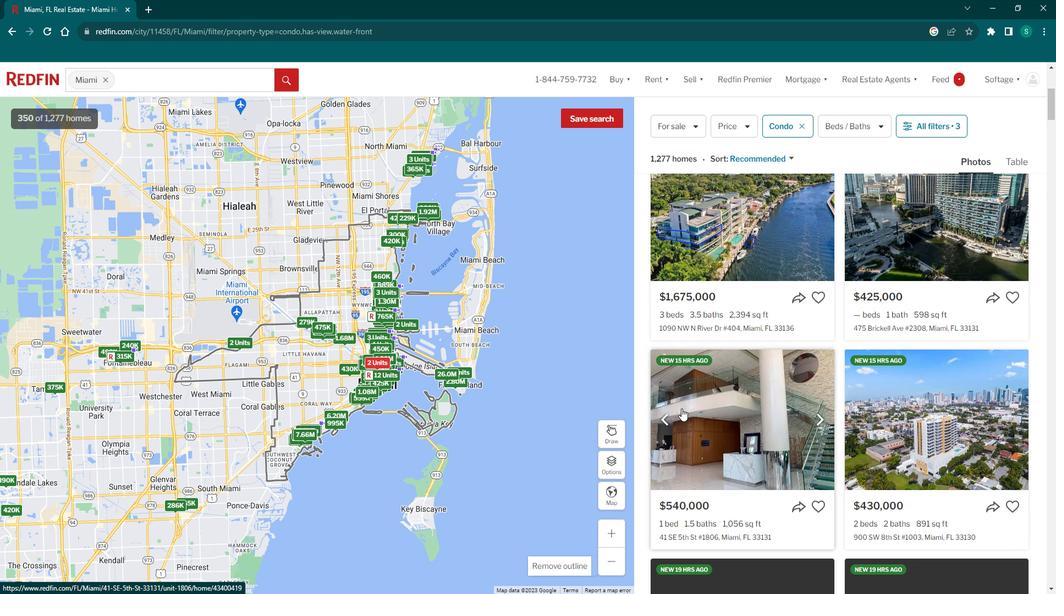 
Action: Mouse moved to (702, 407)
Screenshot: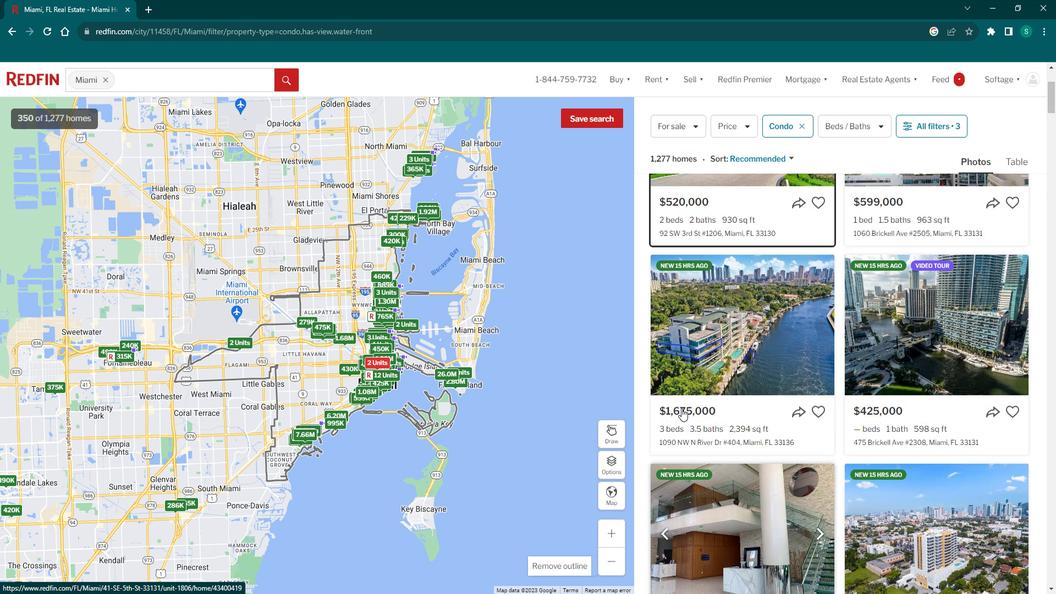 
Action: Mouse scrolled (702, 408) with delta (0, 0)
Screenshot: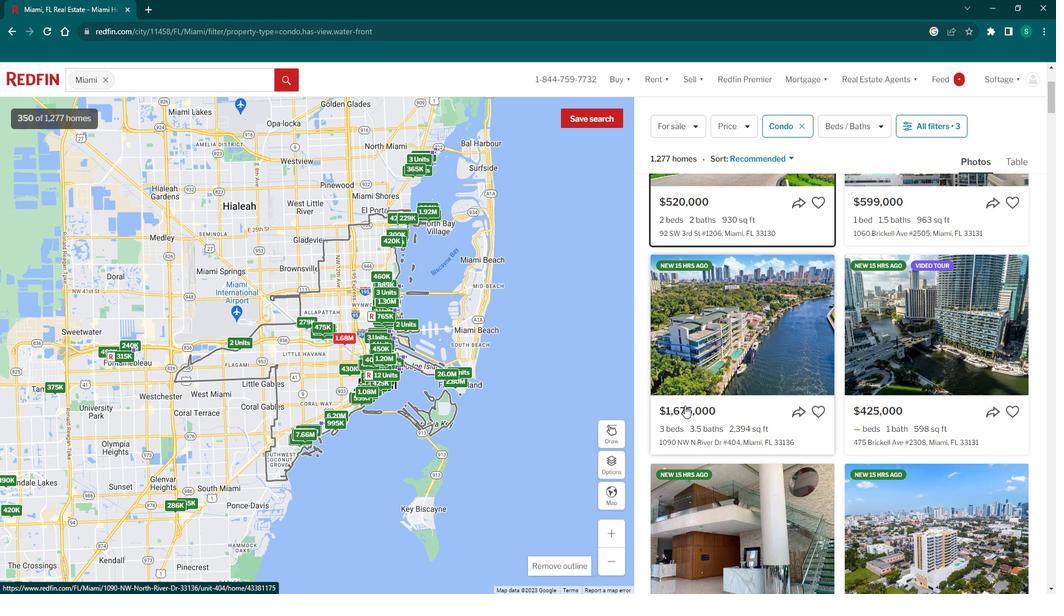 
Action: Mouse scrolled (702, 408) with delta (0, 0)
Screenshot: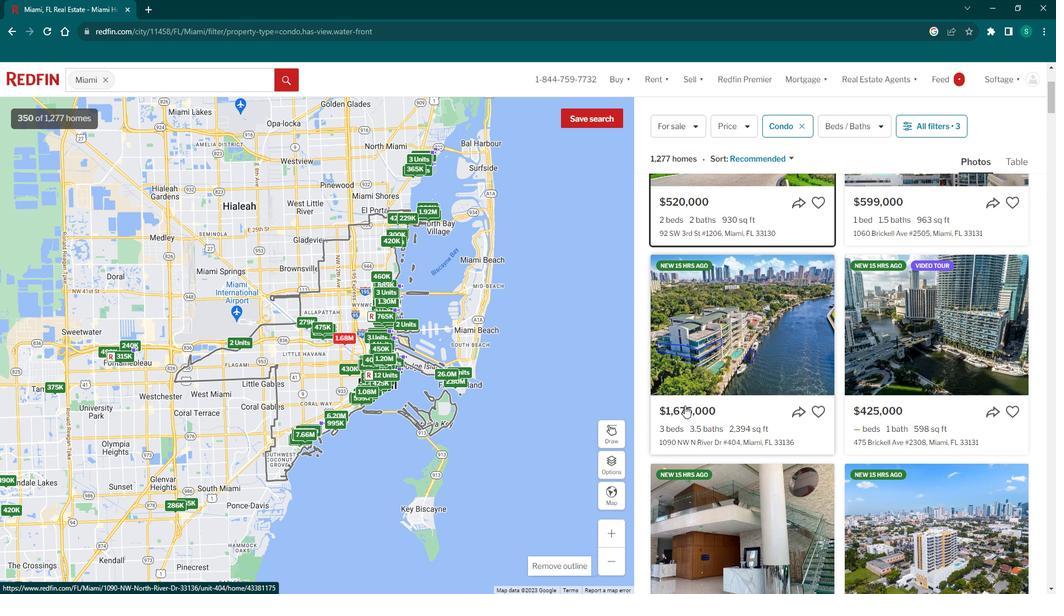 
Action: Mouse scrolled (702, 407) with delta (0, 0)
Screenshot: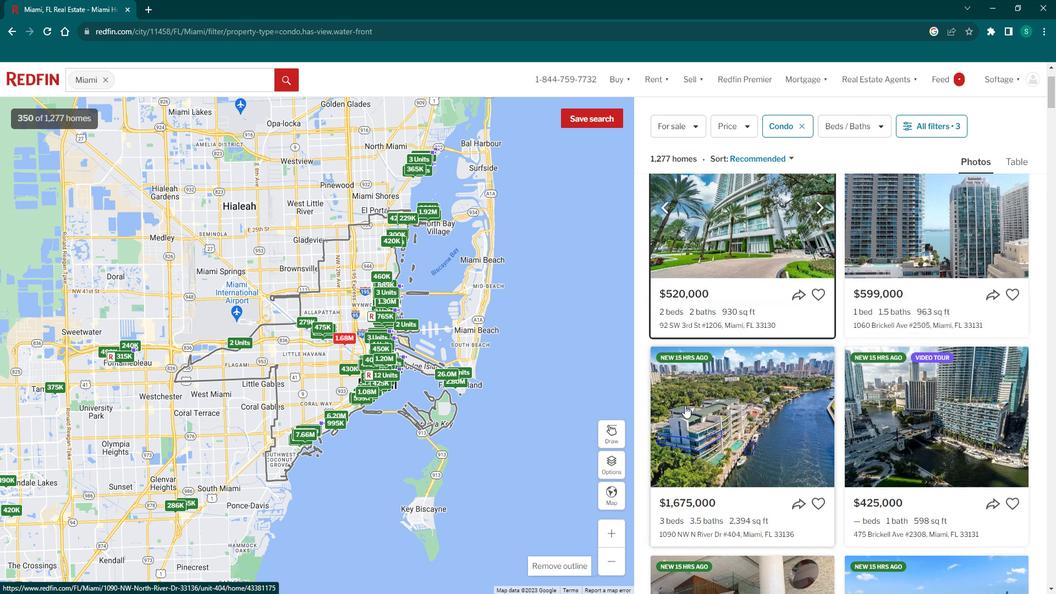 
Action: Mouse scrolled (702, 407) with delta (0, 0)
Screenshot: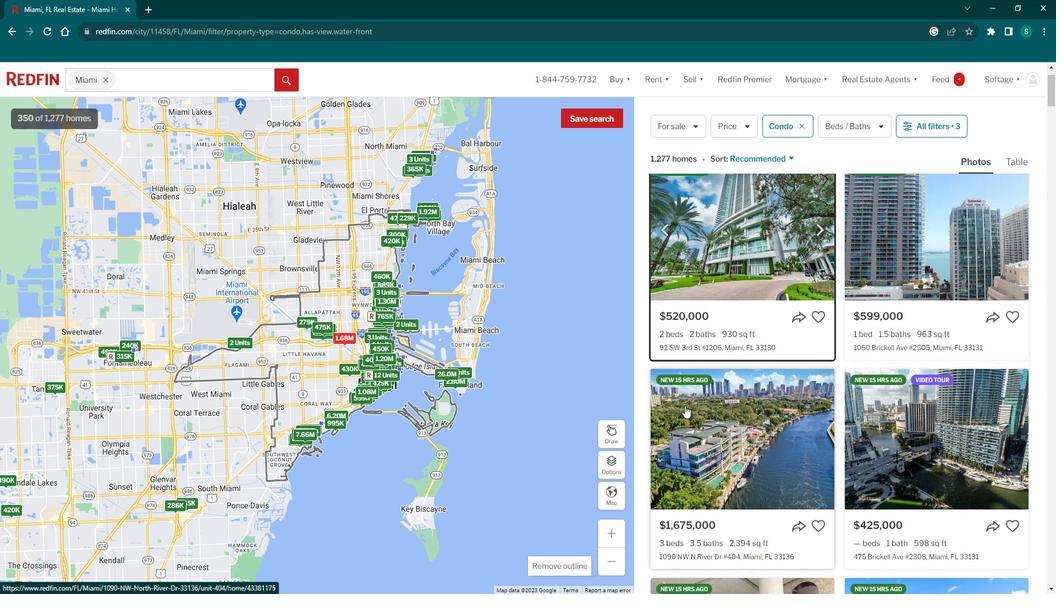 
Action: Mouse scrolled (702, 407) with delta (0, 0)
Screenshot: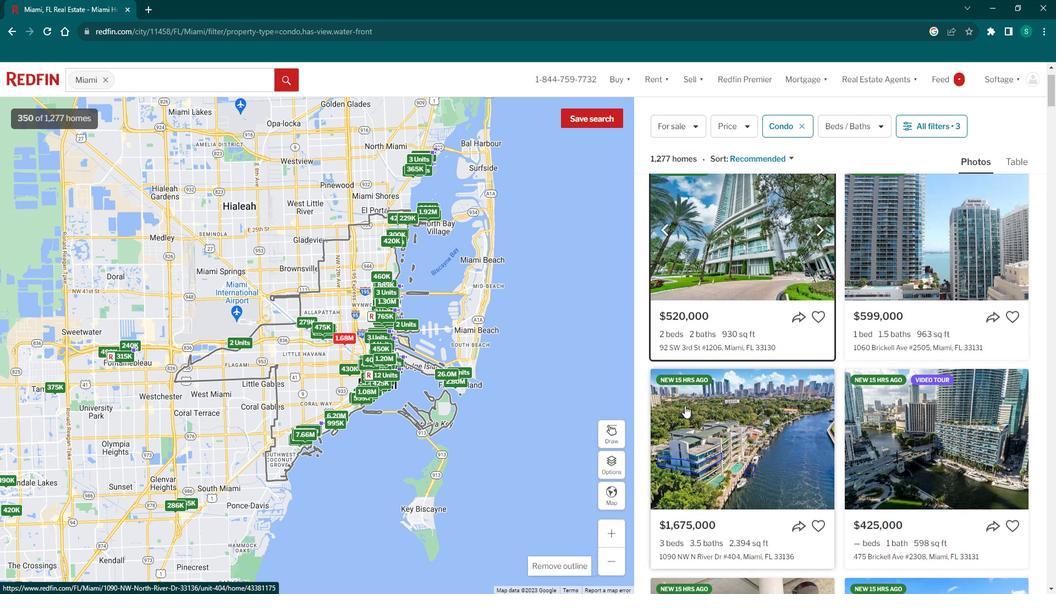 
Action: Mouse moved to (707, 474)
Screenshot: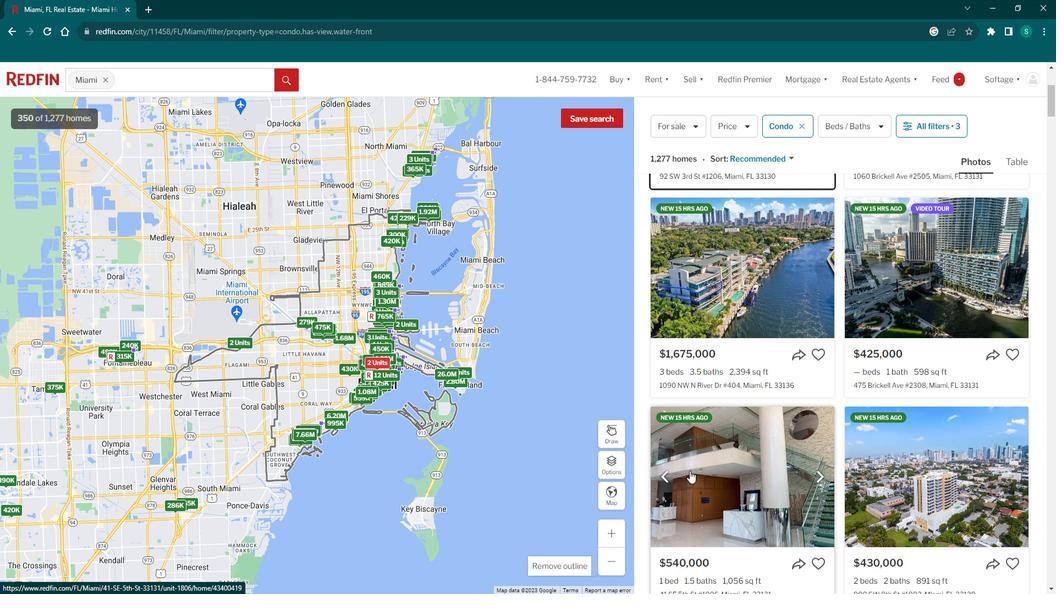 
Action: Mouse pressed left at (707, 474)
Screenshot: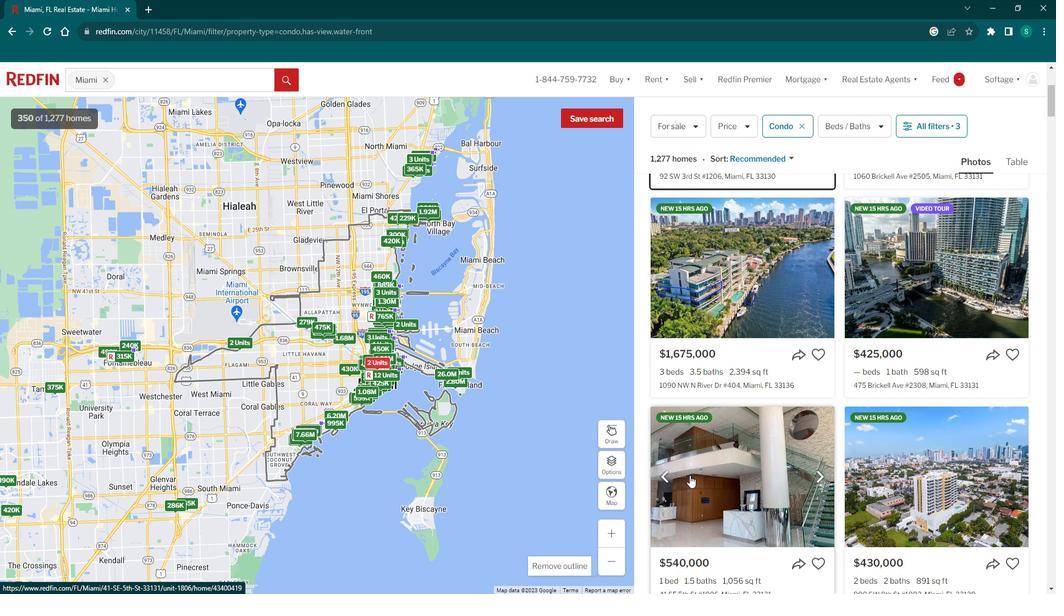 
Action: Mouse moved to (359, 435)
Screenshot: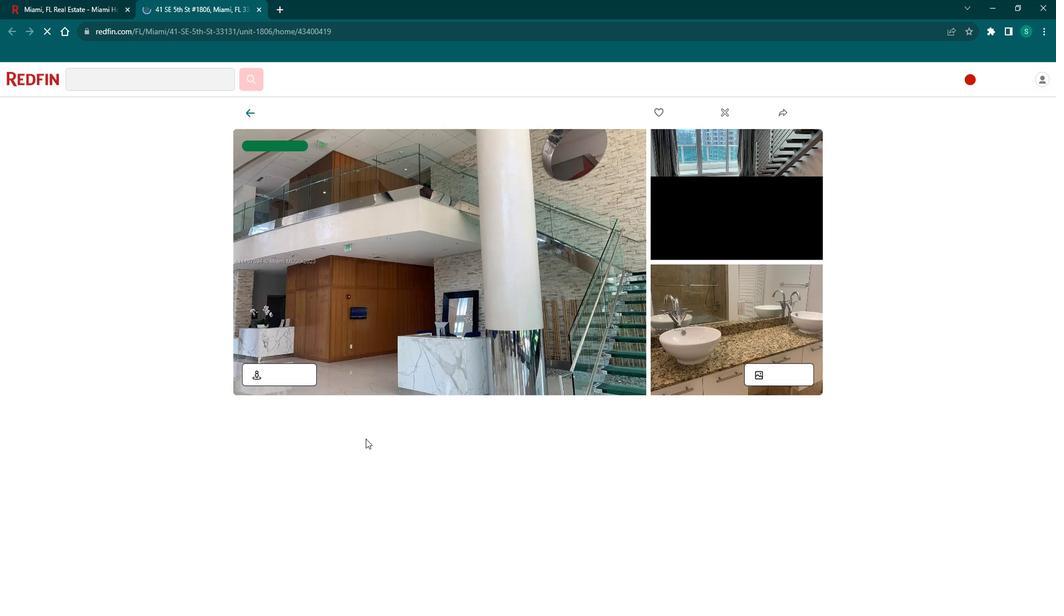 
Action: Mouse scrolled (359, 434) with delta (0, 0)
Screenshot: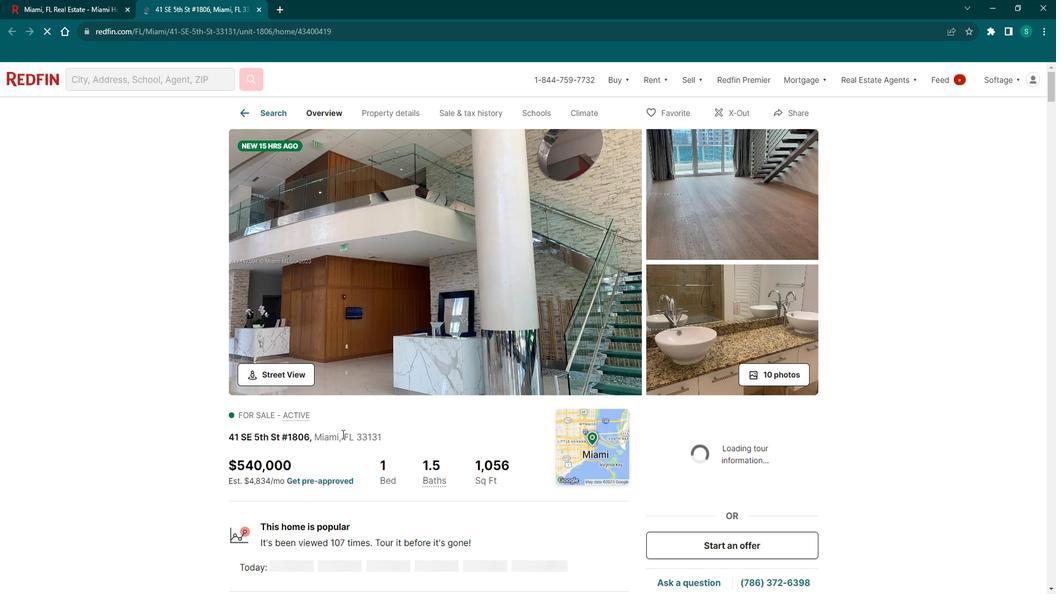 
Action: Mouse scrolled (359, 434) with delta (0, 0)
Screenshot: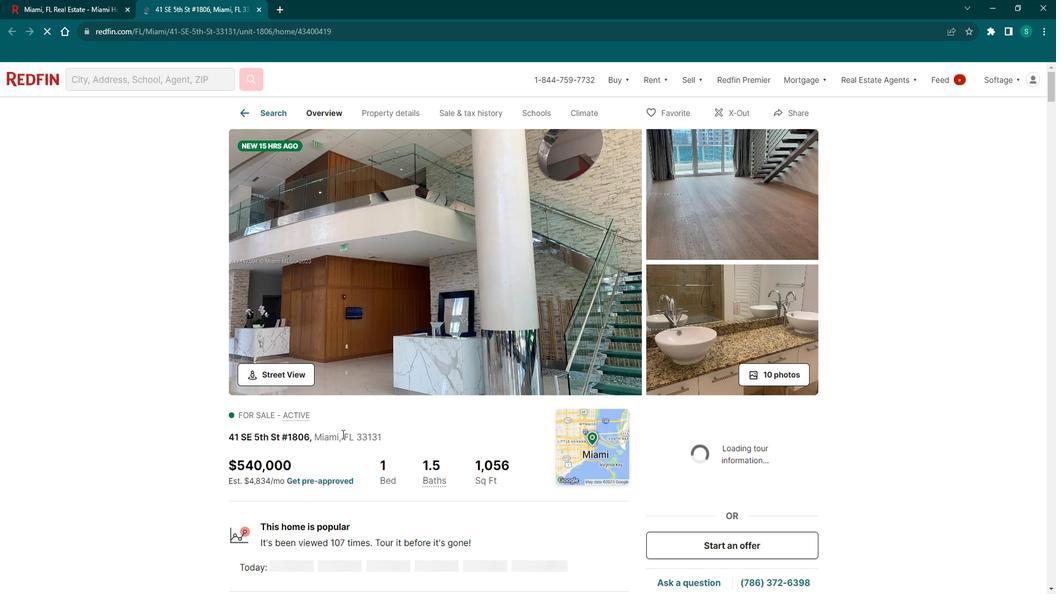 
Action: Mouse scrolled (359, 434) with delta (0, 0)
Screenshot: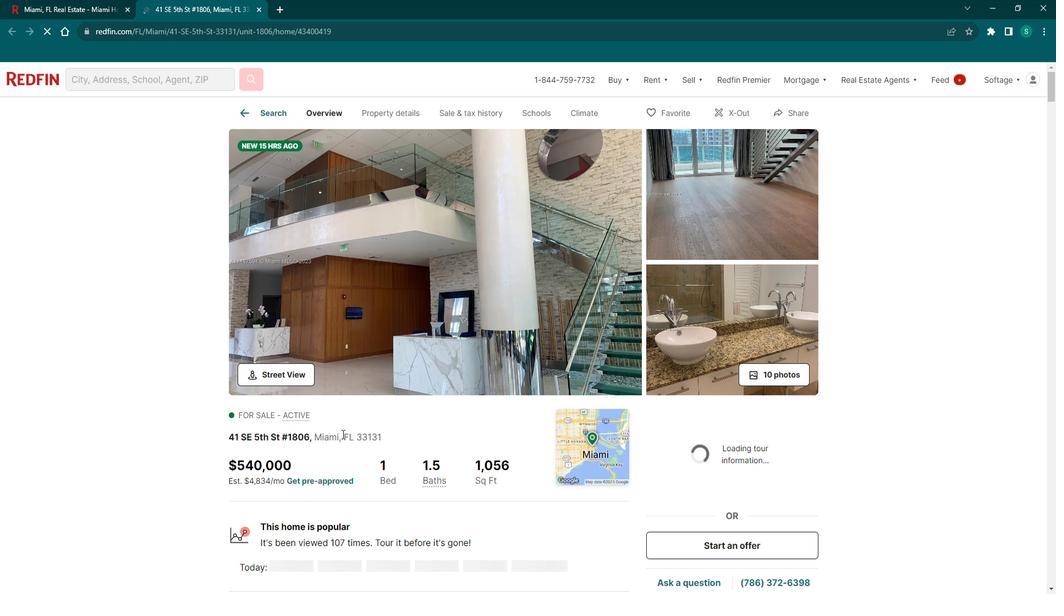 
Action: Mouse scrolled (359, 434) with delta (0, 0)
Screenshot: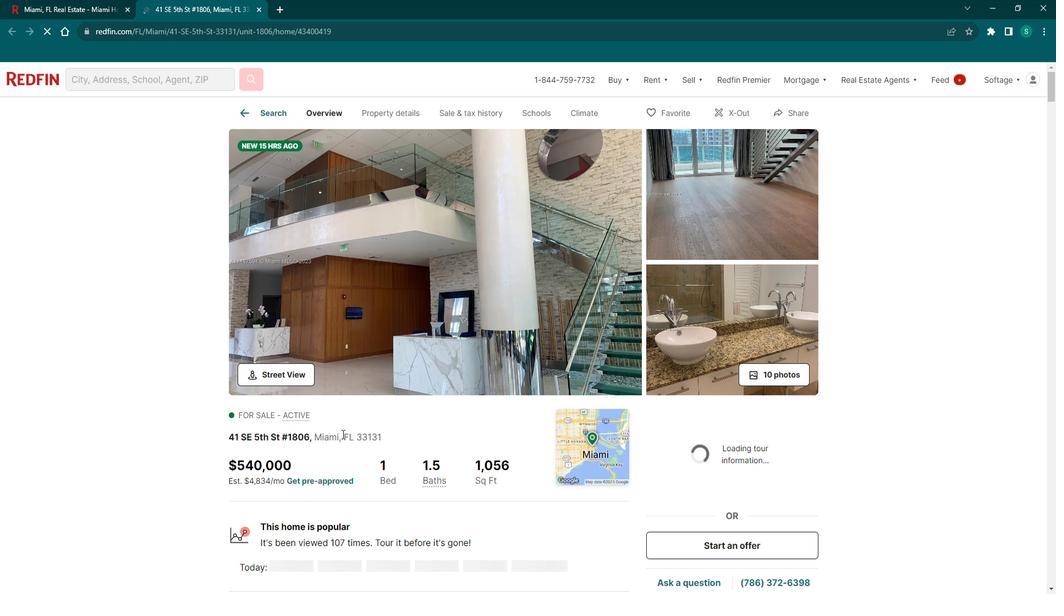 
Action: Mouse moved to (366, 413)
Screenshot: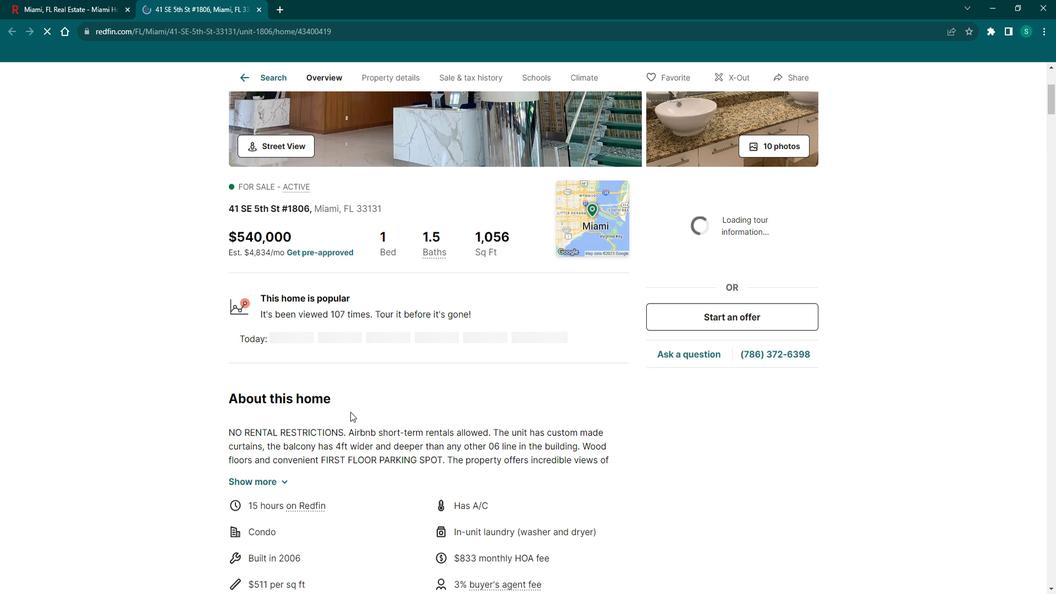 
Action: Mouse scrolled (366, 413) with delta (0, 0)
Screenshot: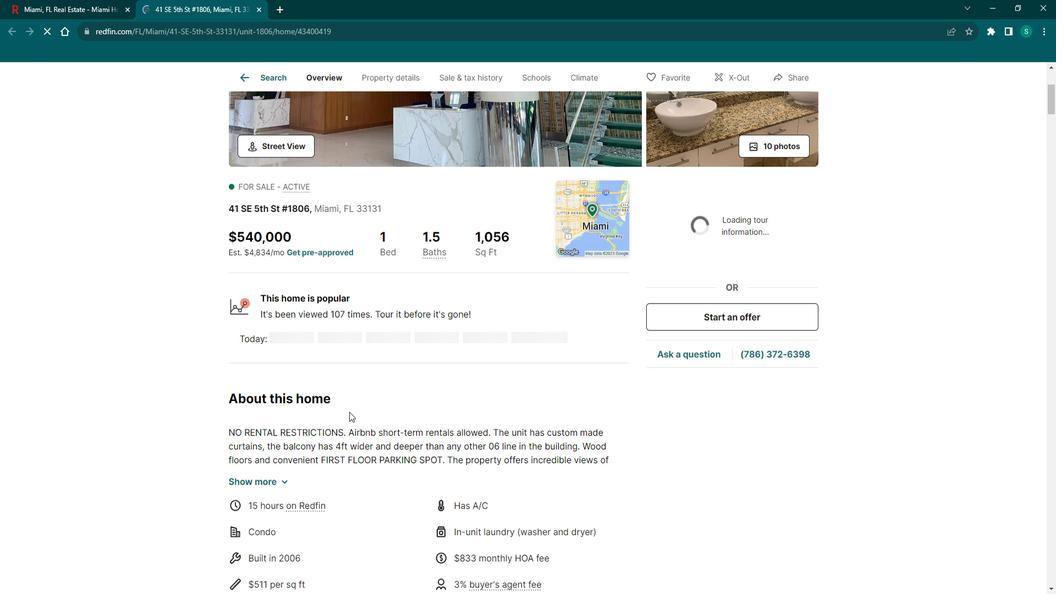 
Action: Mouse scrolled (366, 413) with delta (0, 0)
Screenshot: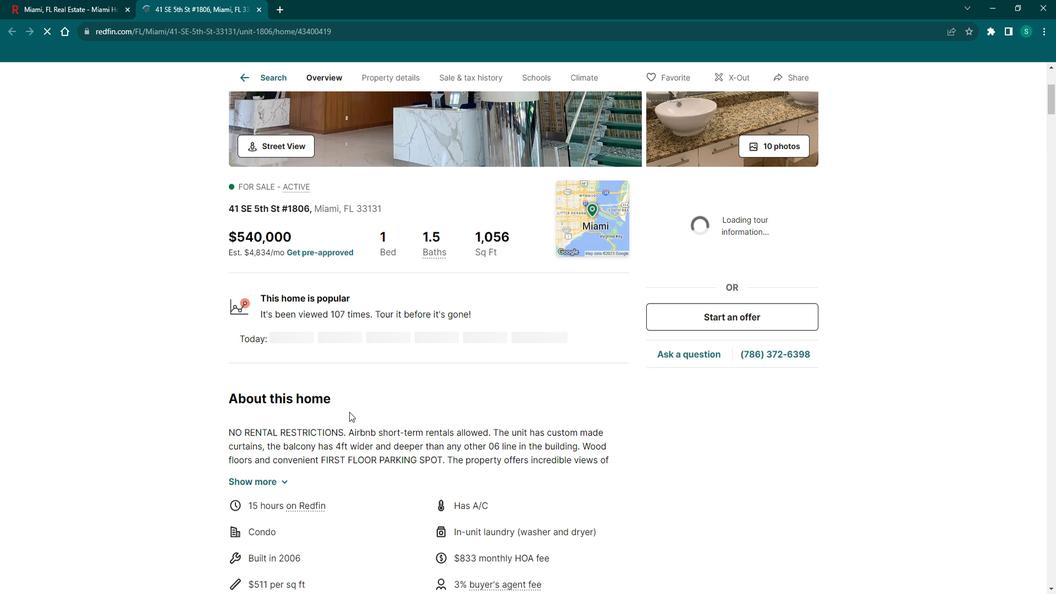 
Action: Mouse moved to (278, 372)
Screenshot: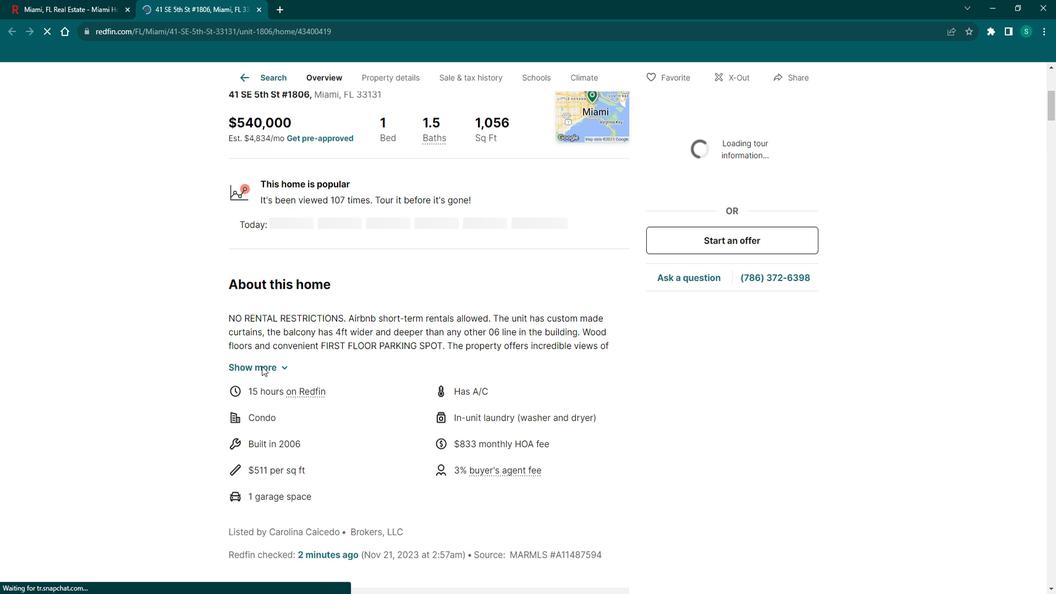 
Action: Mouse pressed left at (278, 372)
Screenshot: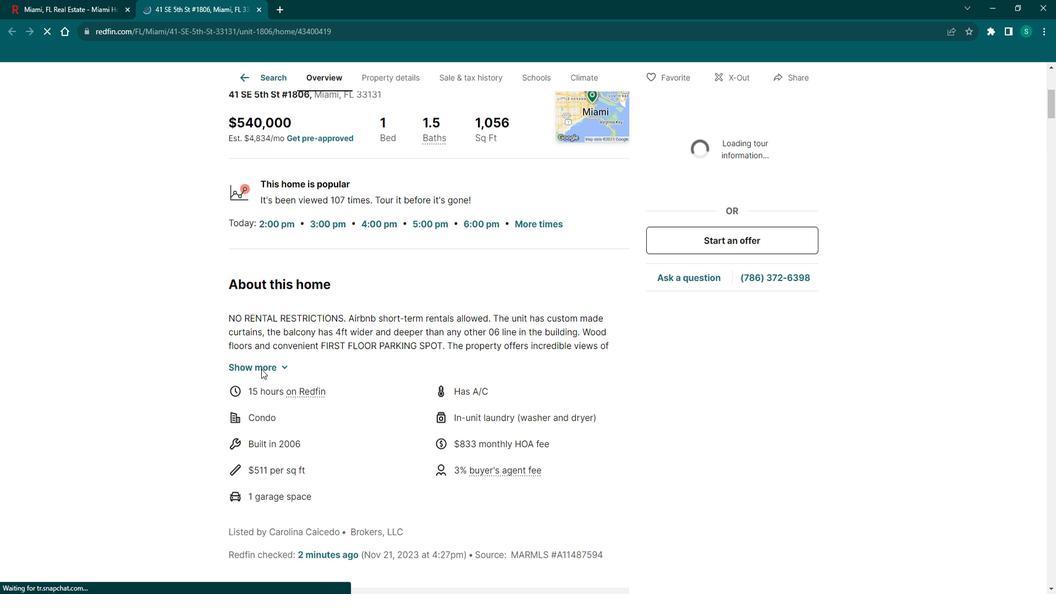 
Action: Mouse moved to (381, 396)
Screenshot: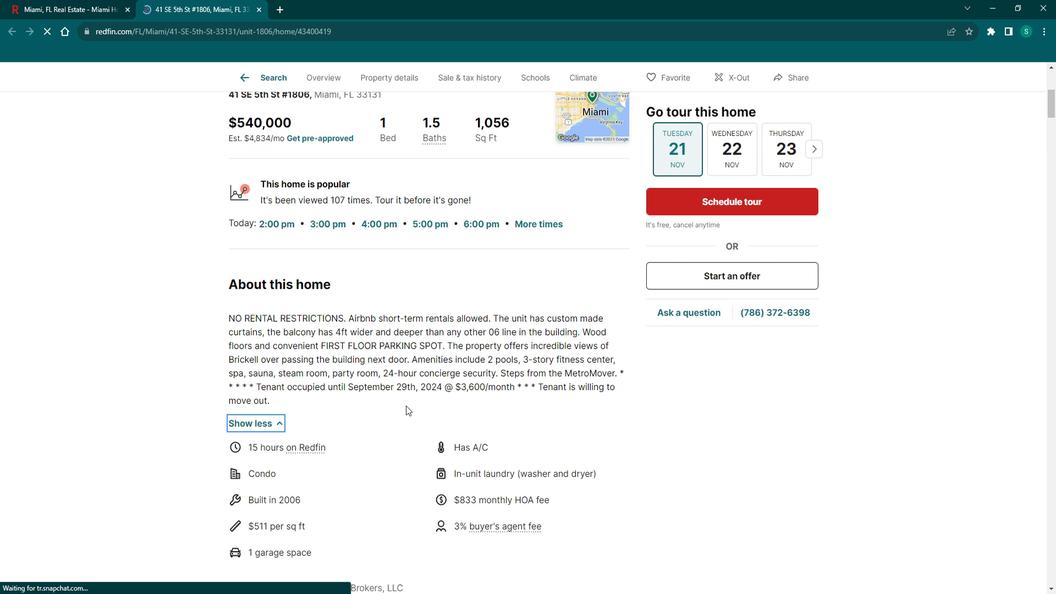 
Action: Mouse scrolled (381, 396) with delta (0, 0)
Screenshot: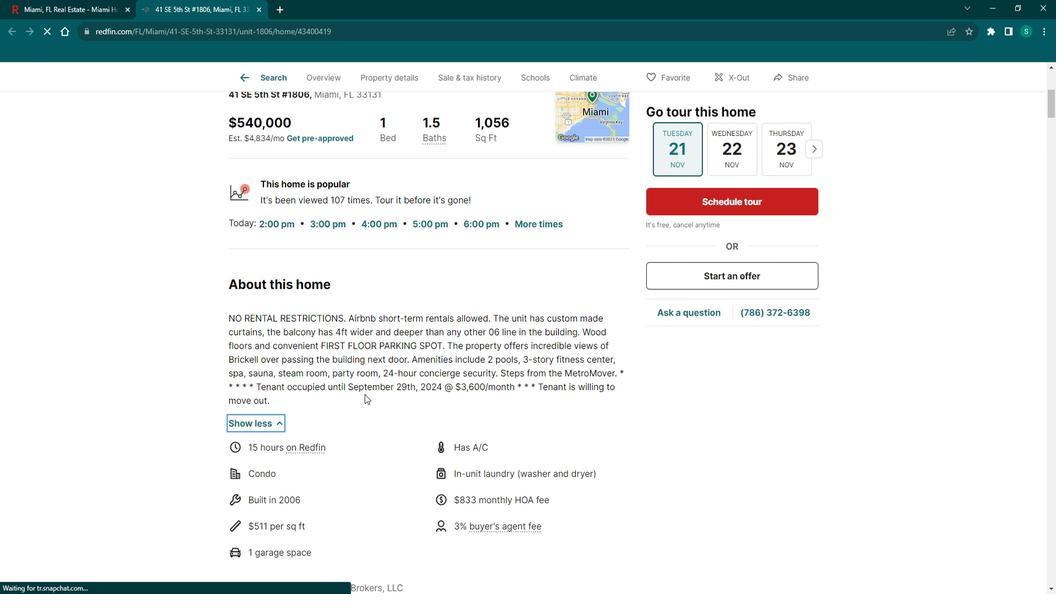 
Action: Mouse scrolled (381, 396) with delta (0, 0)
Screenshot: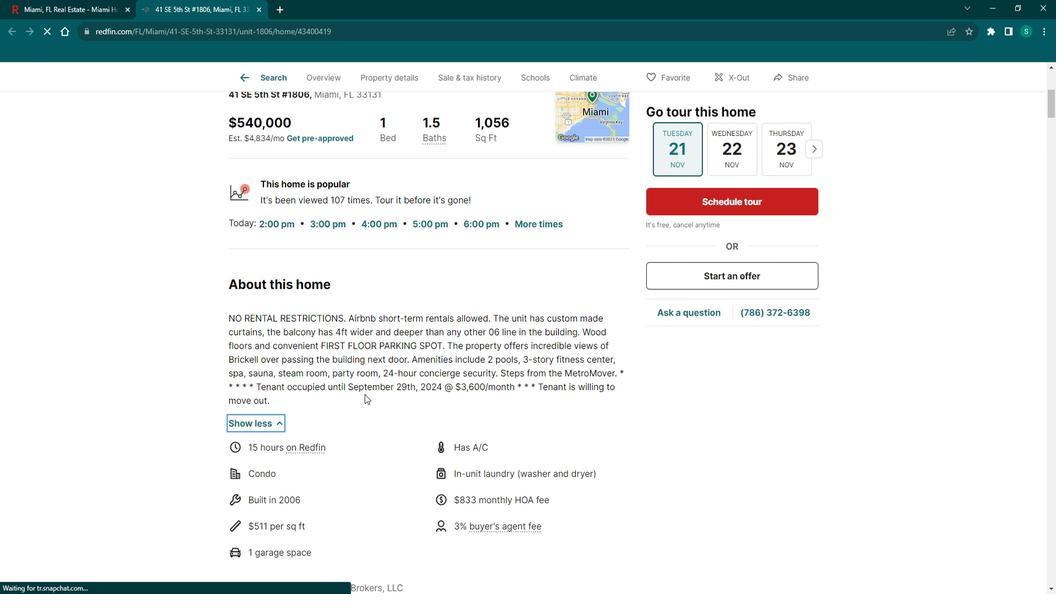 
Action: Mouse scrolled (381, 396) with delta (0, 0)
Screenshot: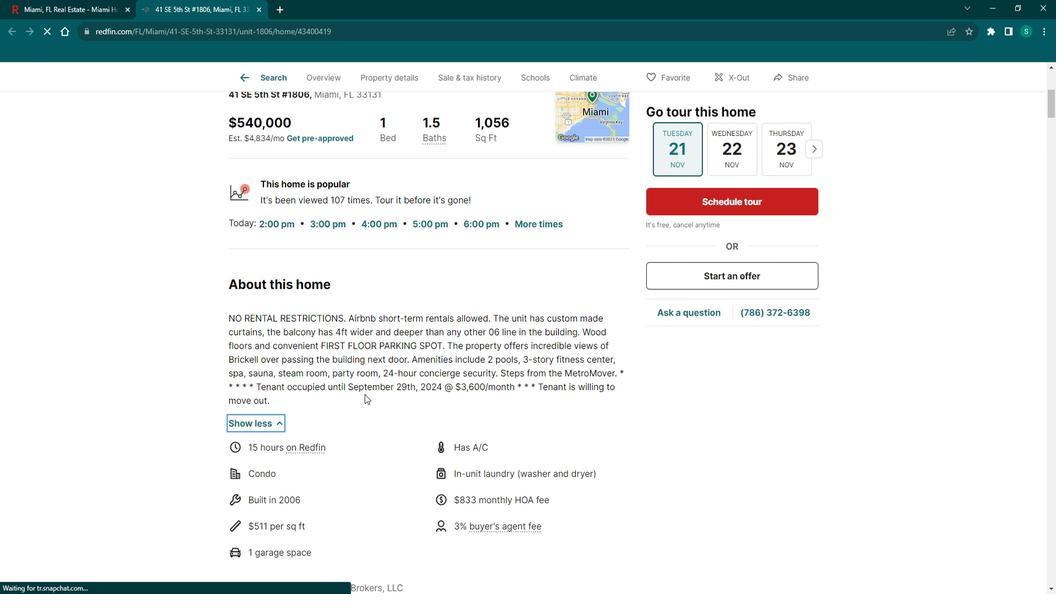 
Action: Mouse scrolled (381, 396) with delta (0, 0)
Screenshot: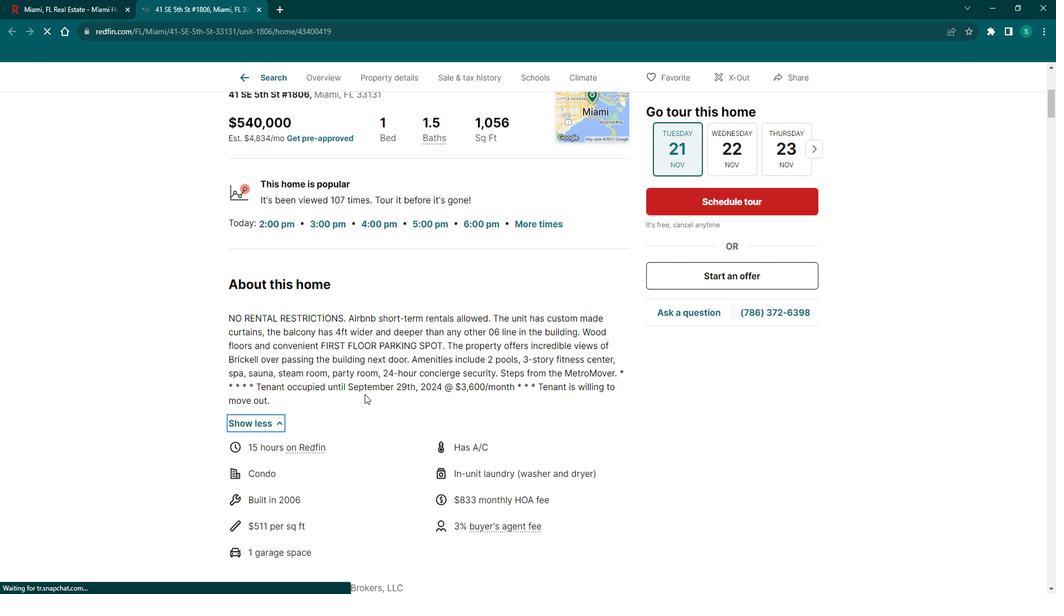
Action: Mouse scrolled (381, 396) with delta (0, 0)
Screenshot: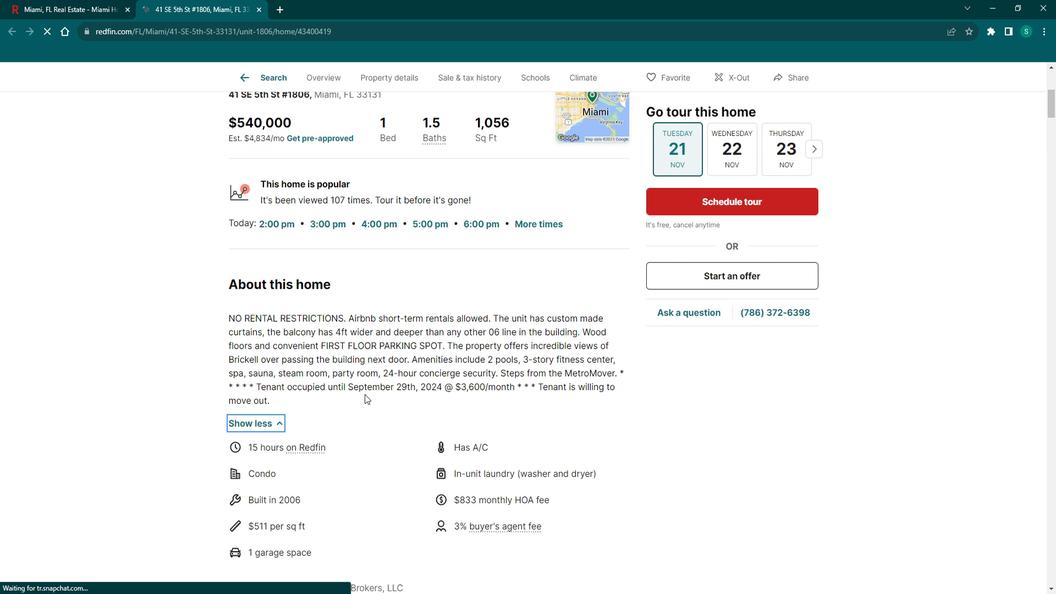 
Action: Mouse scrolled (381, 396) with delta (0, 0)
Screenshot: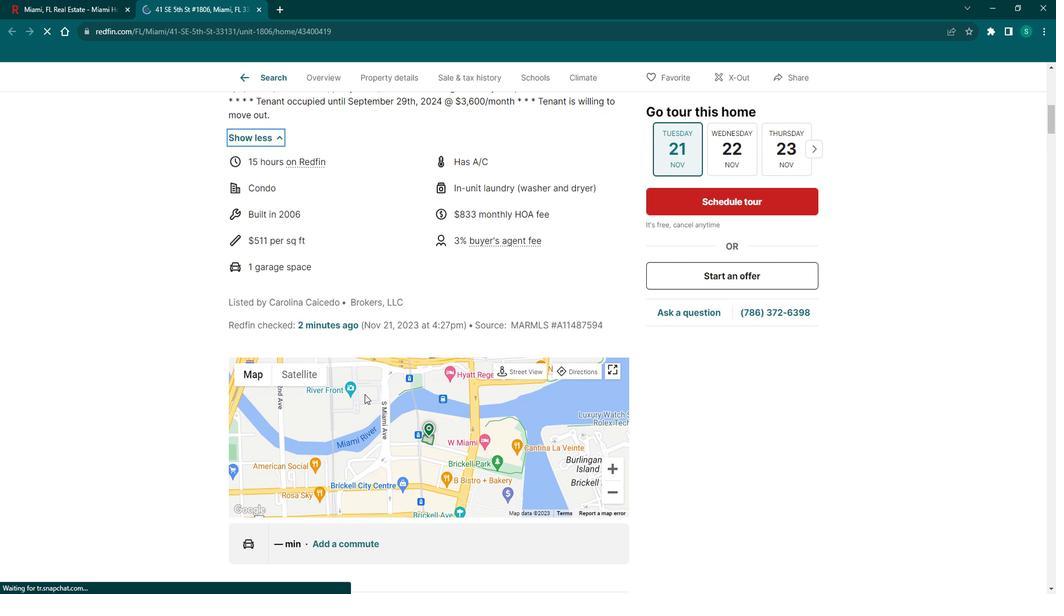 
Action: Mouse scrolled (381, 396) with delta (0, 0)
Screenshot: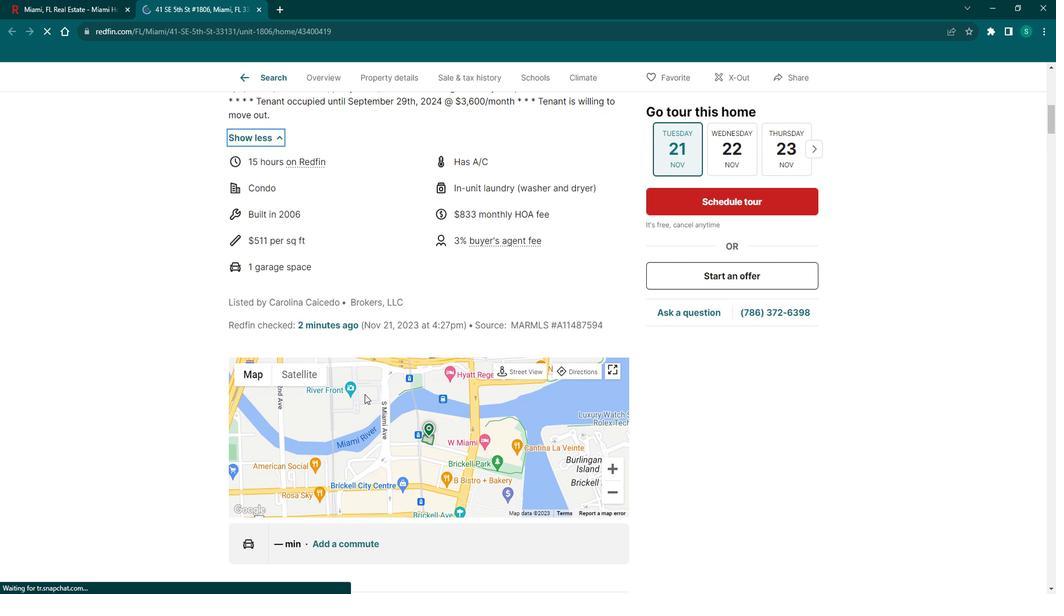 
Action: Mouse scrolled (381, 396) with delta (0, 0)
Screenshot: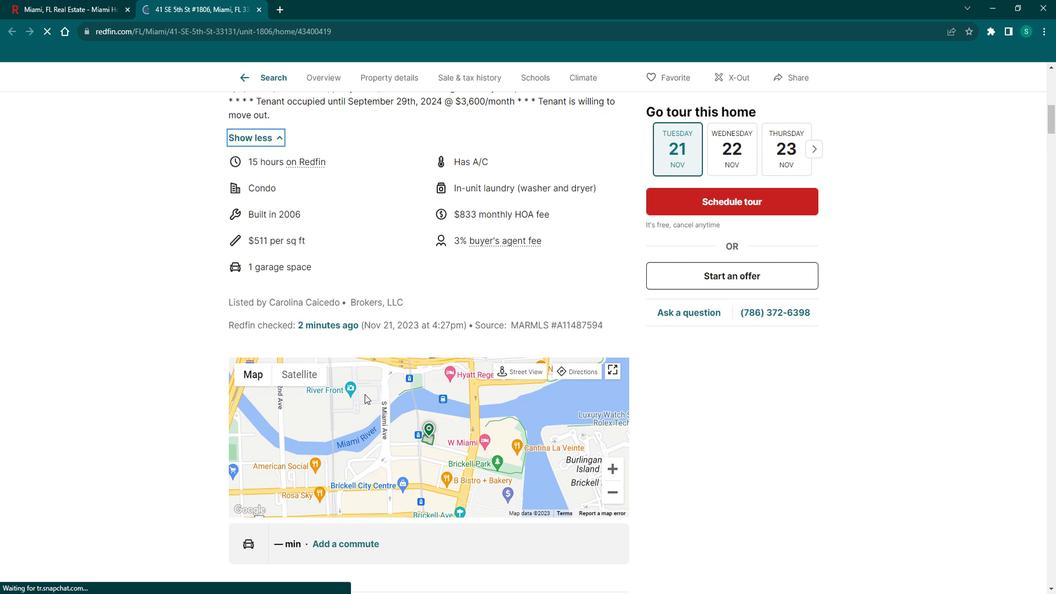 
Action: Mouse scrolled (381, 396) with delta (0, 0)
Screenshot: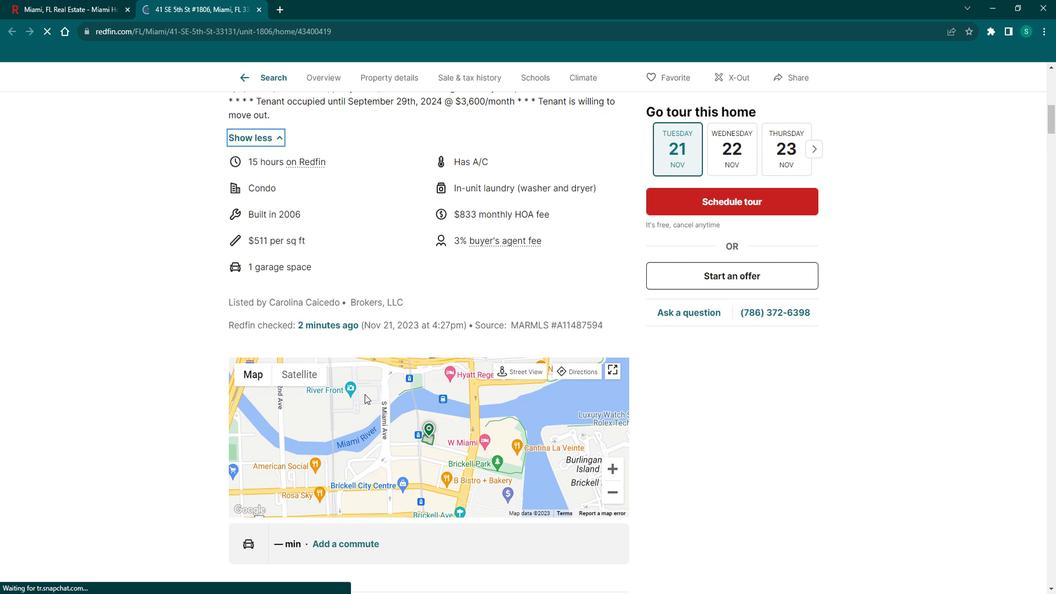 
Action: Mouse scrolled (381, 396) with delta (0, 0)
Screenshot: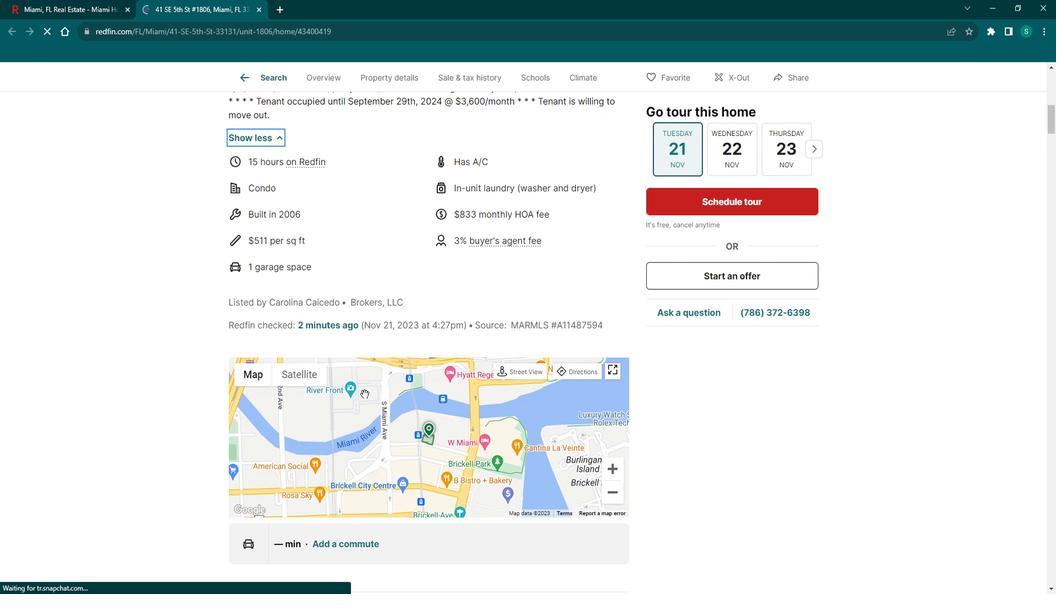 
Action: Mouse scrolled (381, 396) with delta (0, 0)
Screenshot: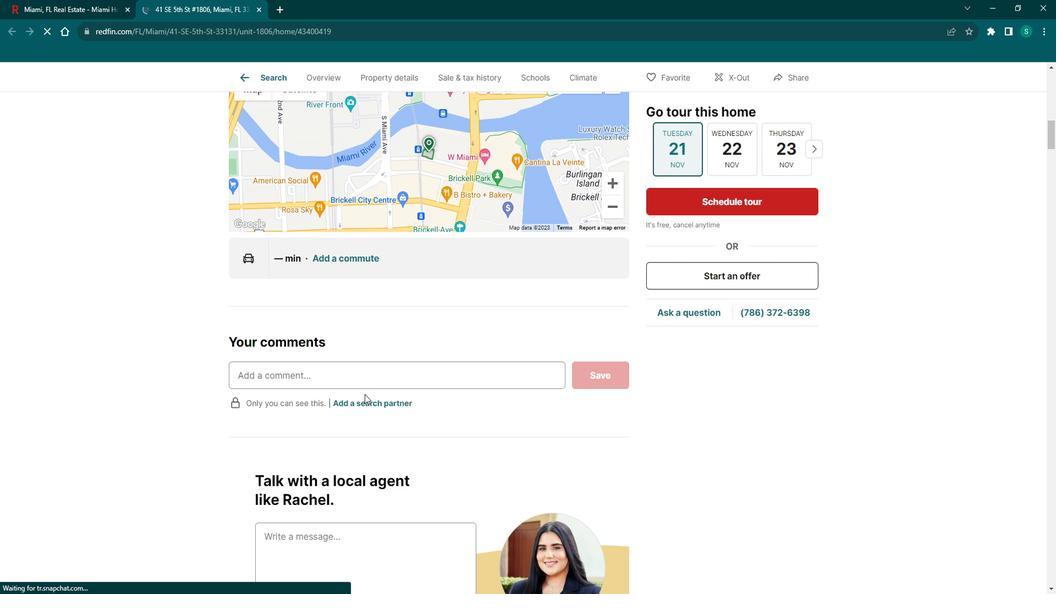 
Action: Mouse scrolled (381, 396) with delta (0, 0)
Screenshot: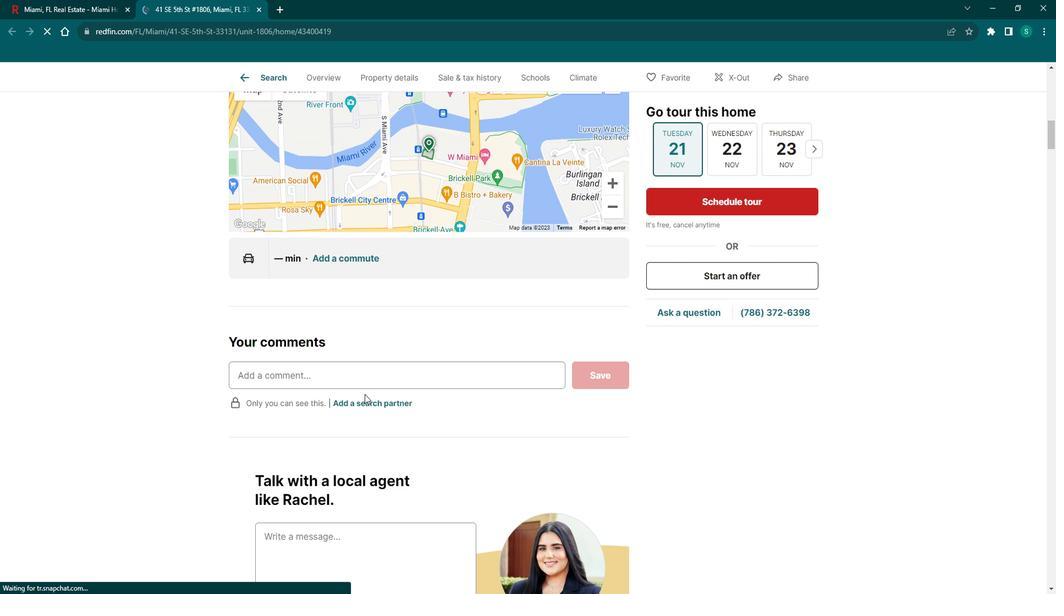 
Action: Mouse scrolled (381, 396) with delta (0, 0)
Screenshot: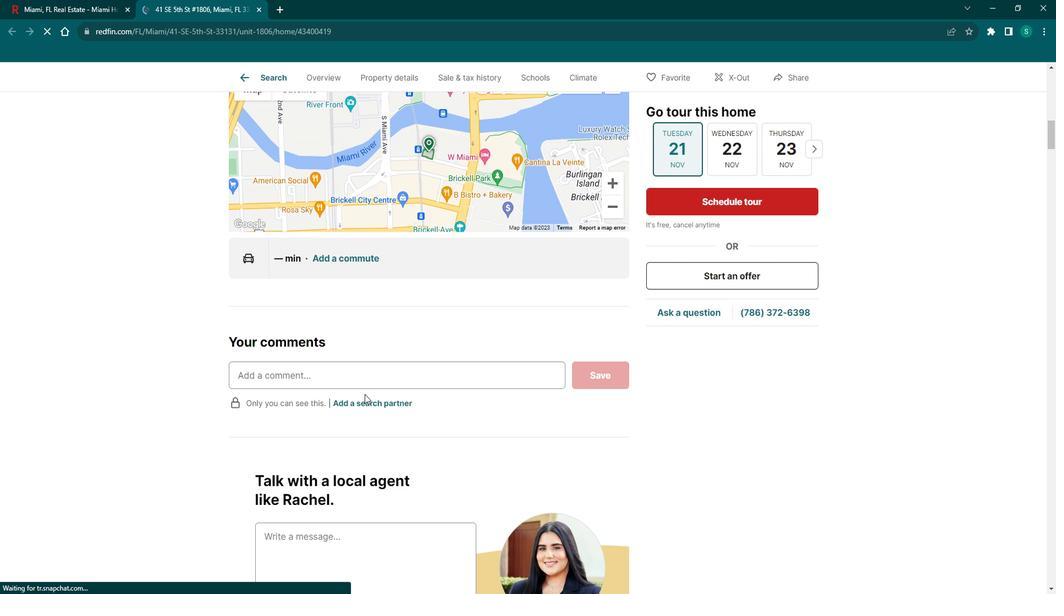 
Action: Mouse scrolled (381, 396) with delta (0, 0)
Screenshot: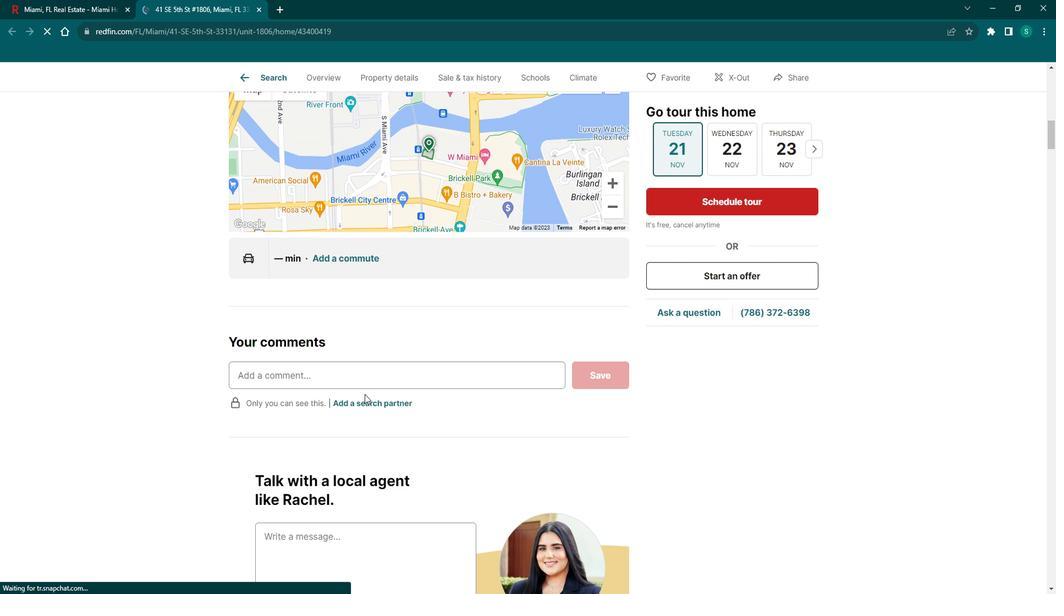 
Action: Mouse scrolled (381, 396) with delta (0, 0)
Screenshot: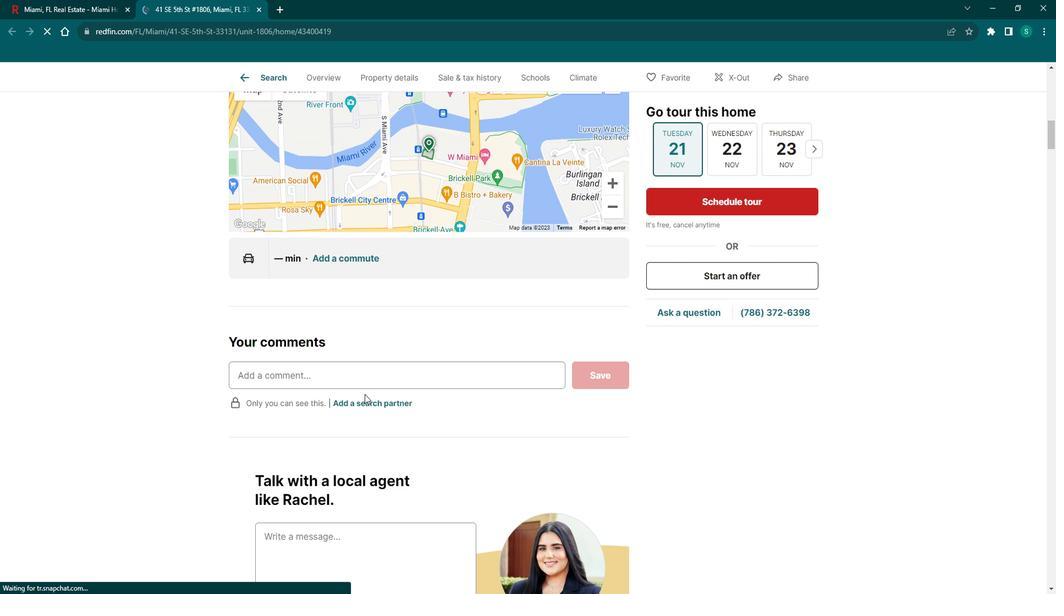 
Action: Mouse scrolled (381, 396) with delta (0, 0)
Screenshot: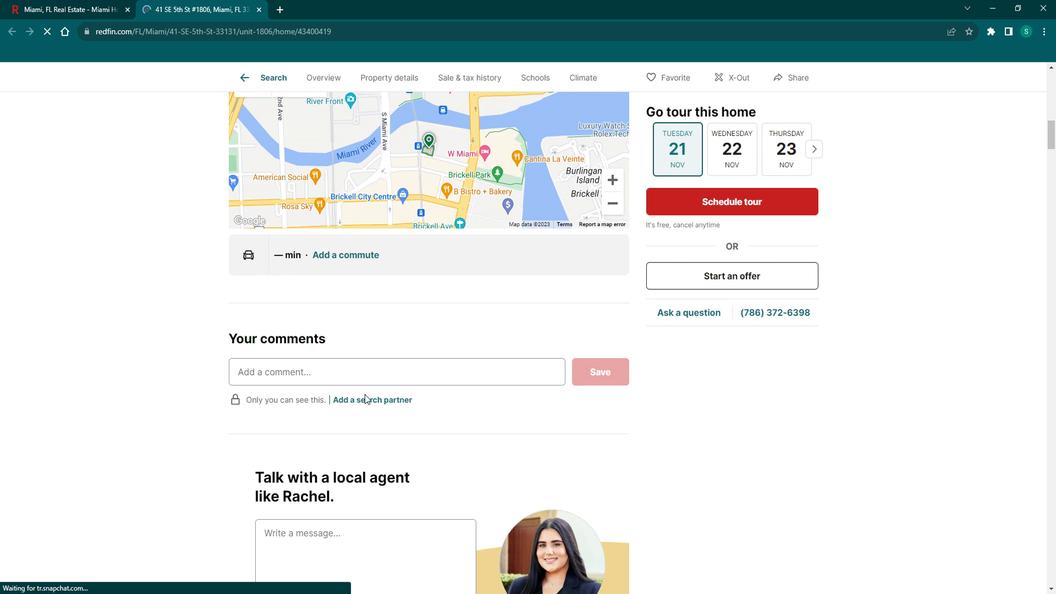 
Action: Mouse scrolled (381, 396) with delta (0, 0)
Screenshot: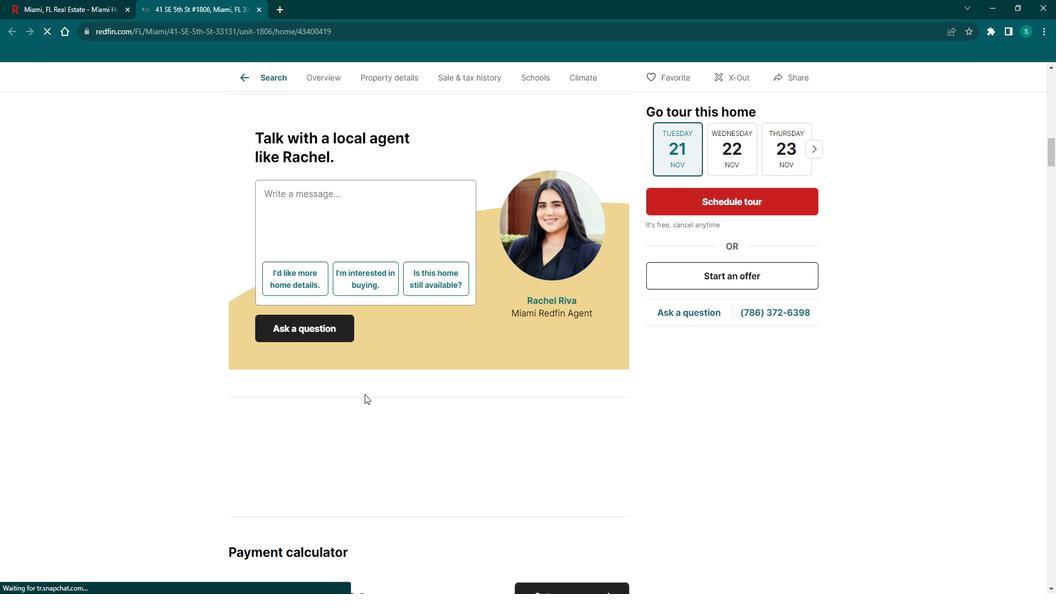 
Action: Mouse scrolled (381, 396) with delta (0, 0)
Screenshot: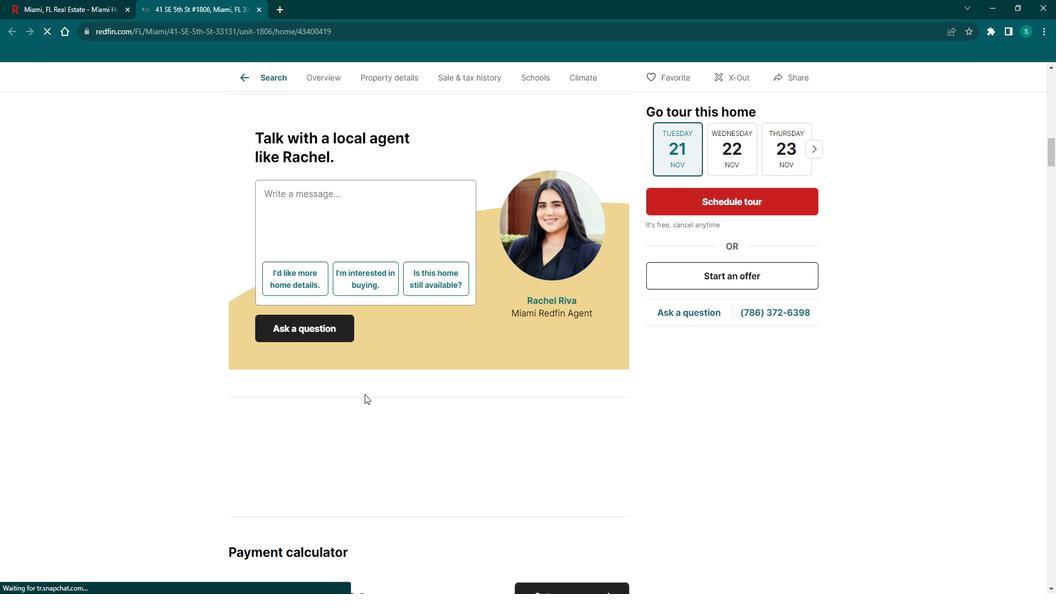 
Action: Mouse scrolled (381, 396) with delta (0, 0)
Screenshot: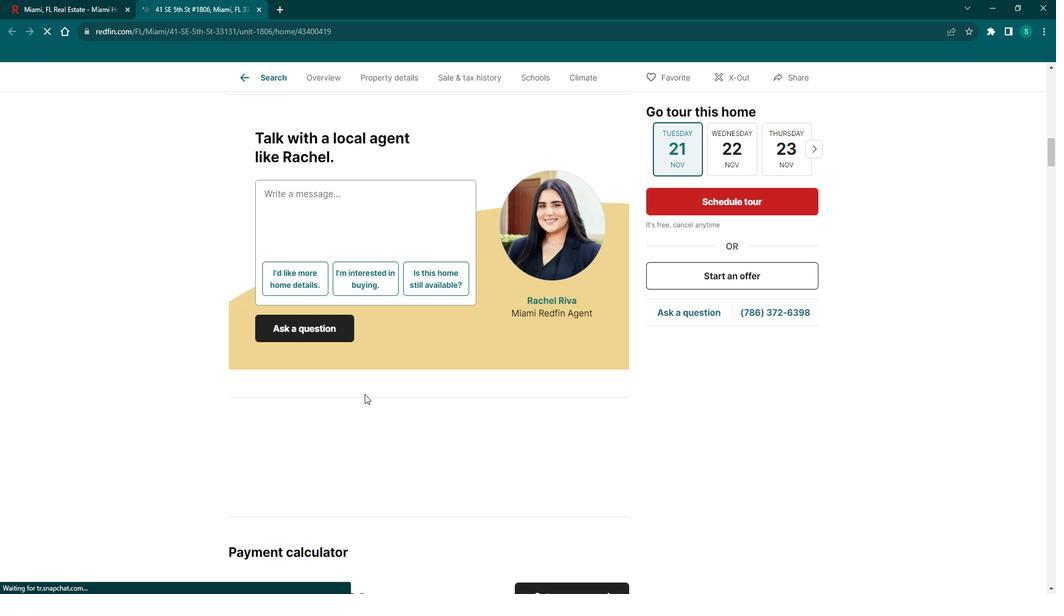 
Action: Mouse scrolled (381, 396) with delta (0, 0)
Screenshot: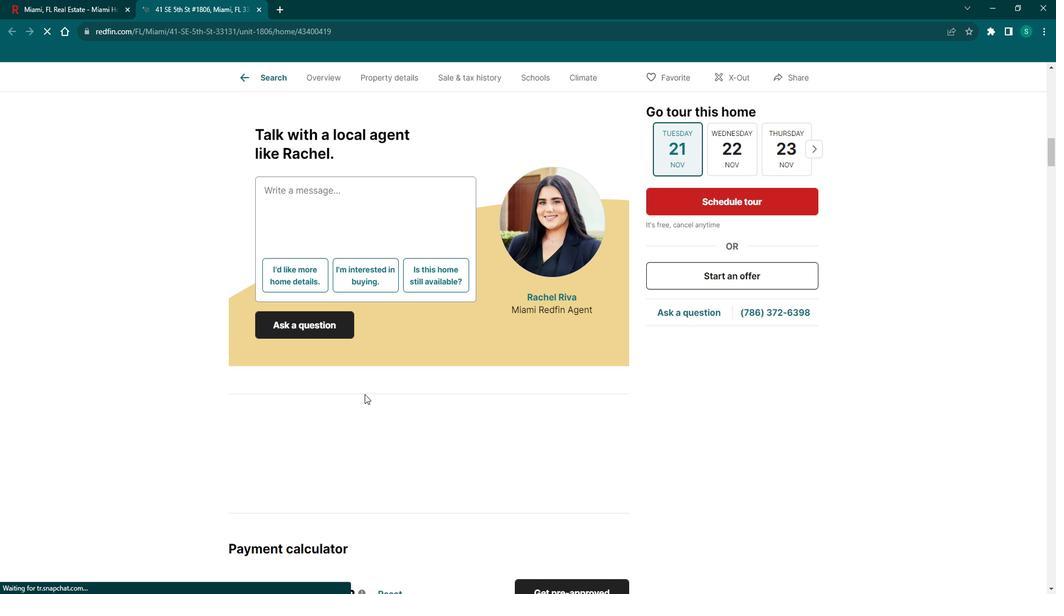 
Action: Mouse scrolled (381, 396) with delta (0, 0)
Screenshot: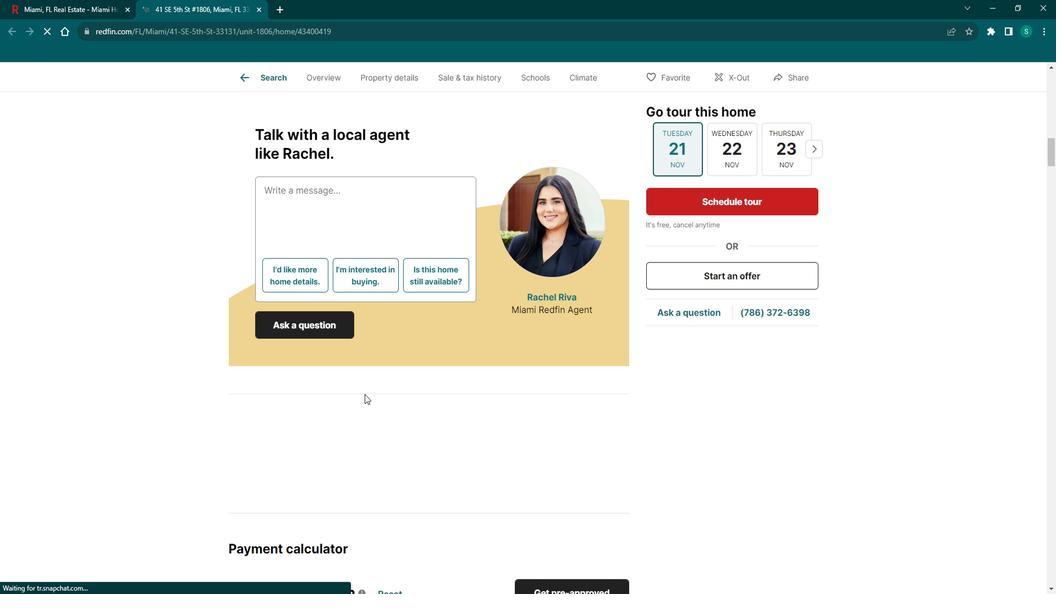 
Action: Mouse scrolled (381, 396) with delta (0, 0)
Screenshot: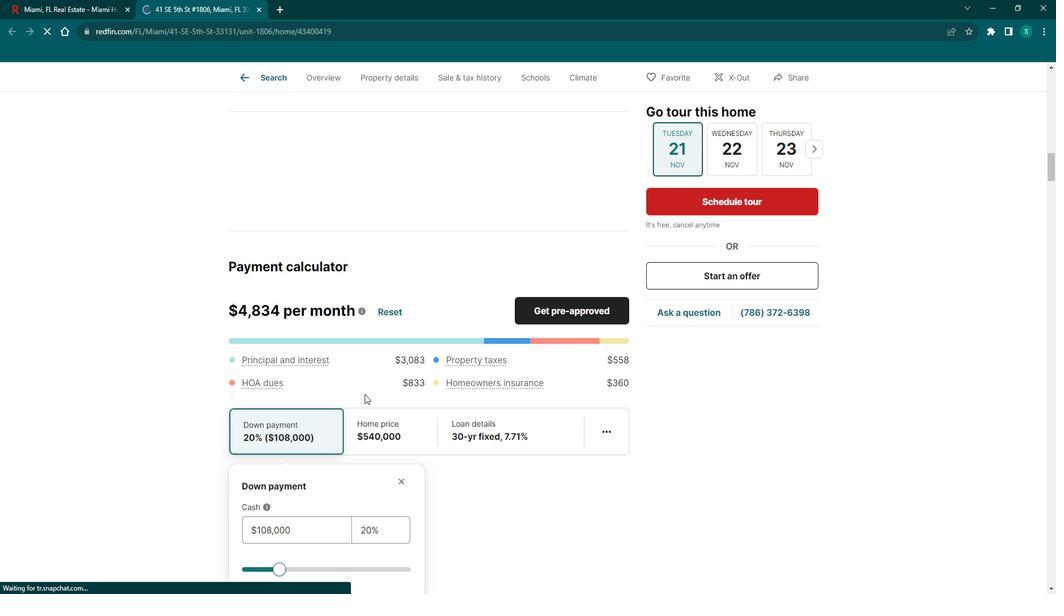 
Action: Mouse scrolled (381, 396) with delta (0, 0)
Screenshot: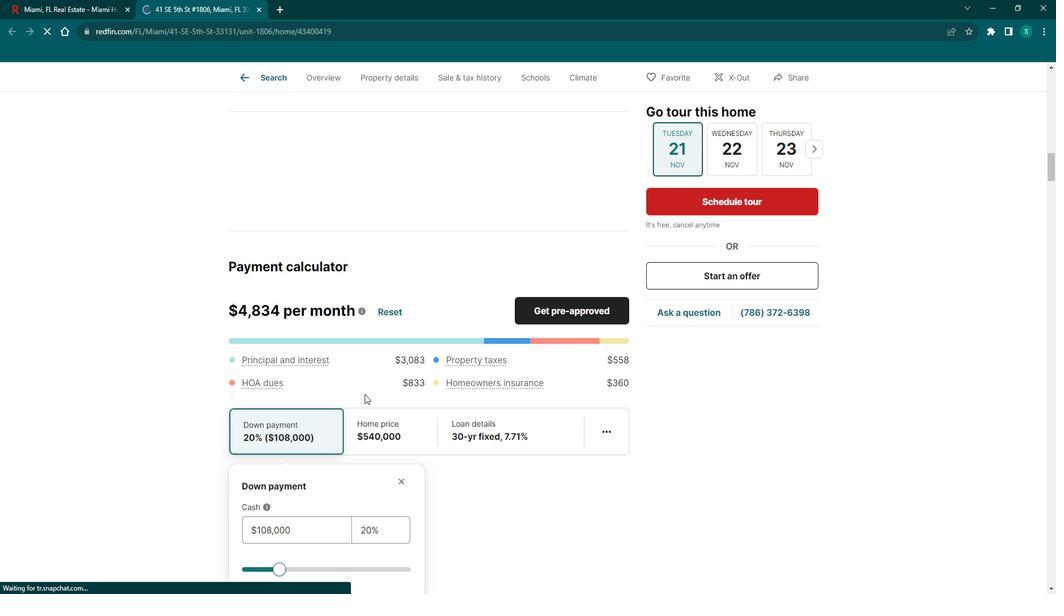 
Action: Mouse scrolled (381, 396) with delta (0, 0)
Screenshot: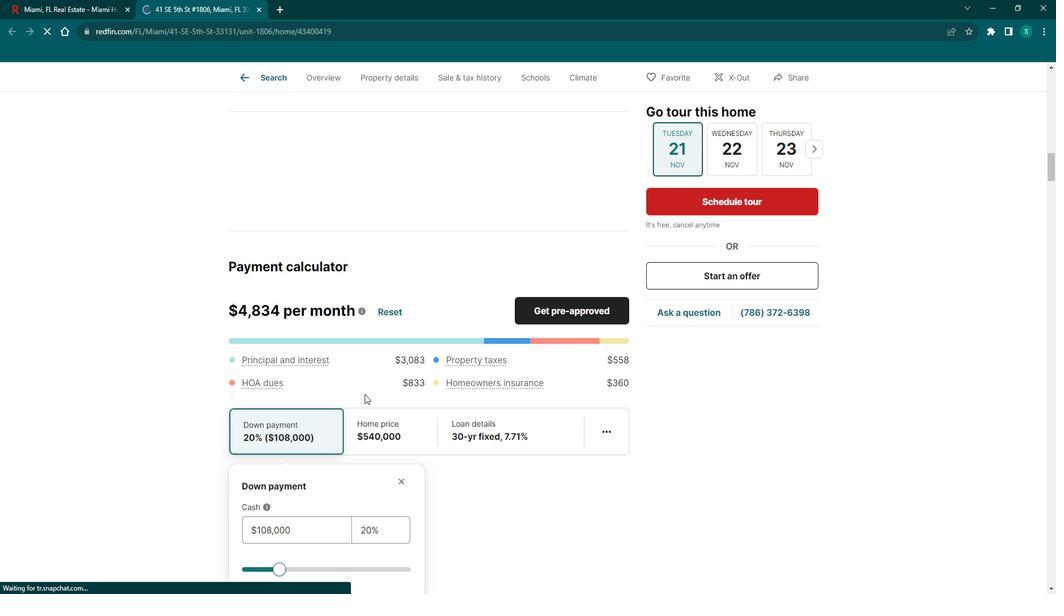 
Action: Mouse scrolled (381, 396) with delta (0, 0)
Screenshot: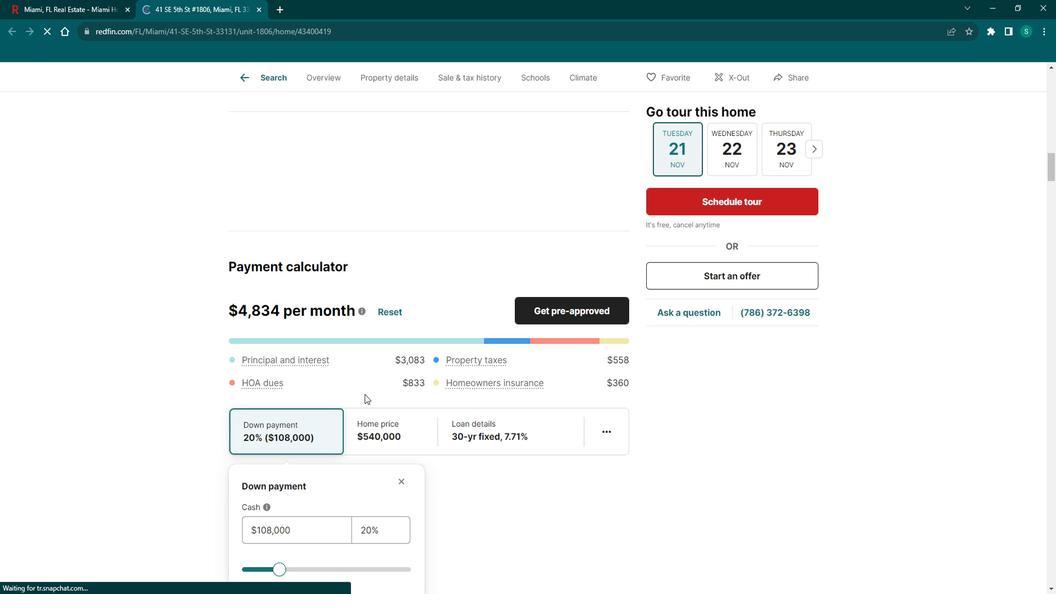 
Action: Mouse scrolled (381, 396) with delta (0, 0)
Screenshot: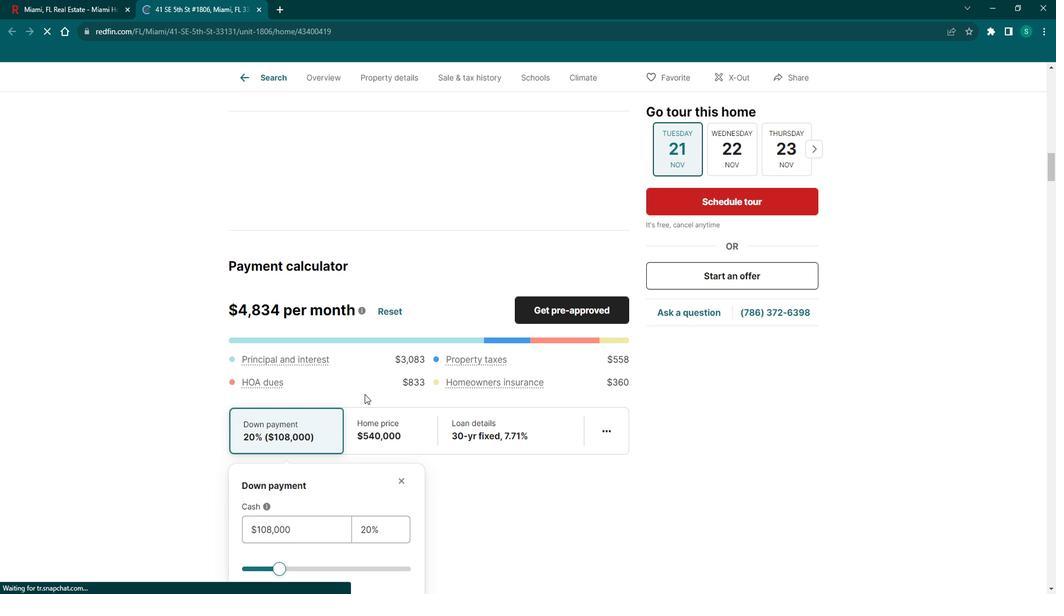
Action: Mouse scrolled (381, 396) with delta (0, 0)
Screenshot: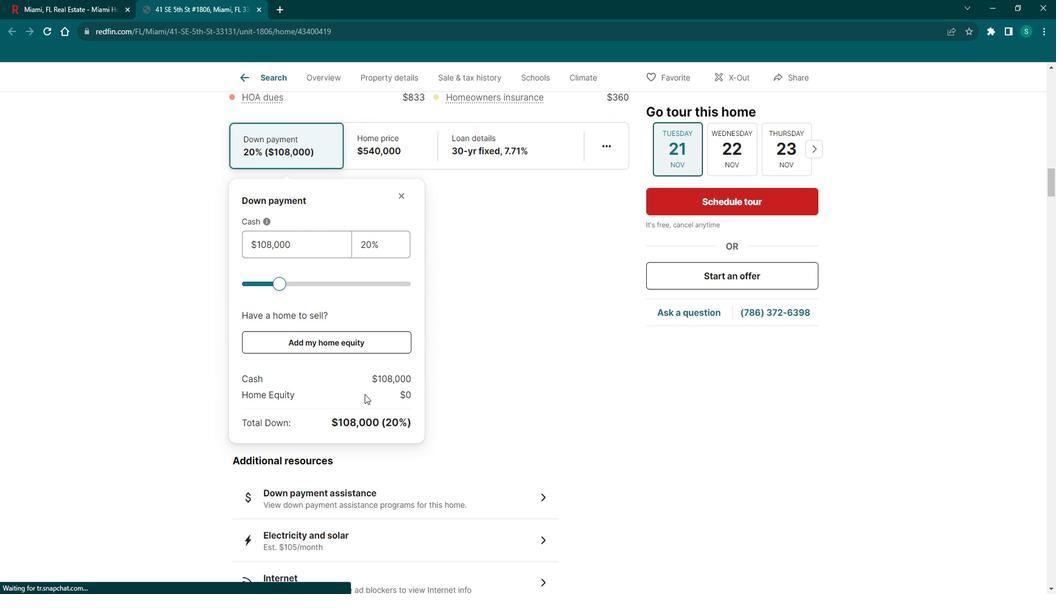 
Action: Mouse scrolled (381, 396) with delta (0, 0)
Screenshot: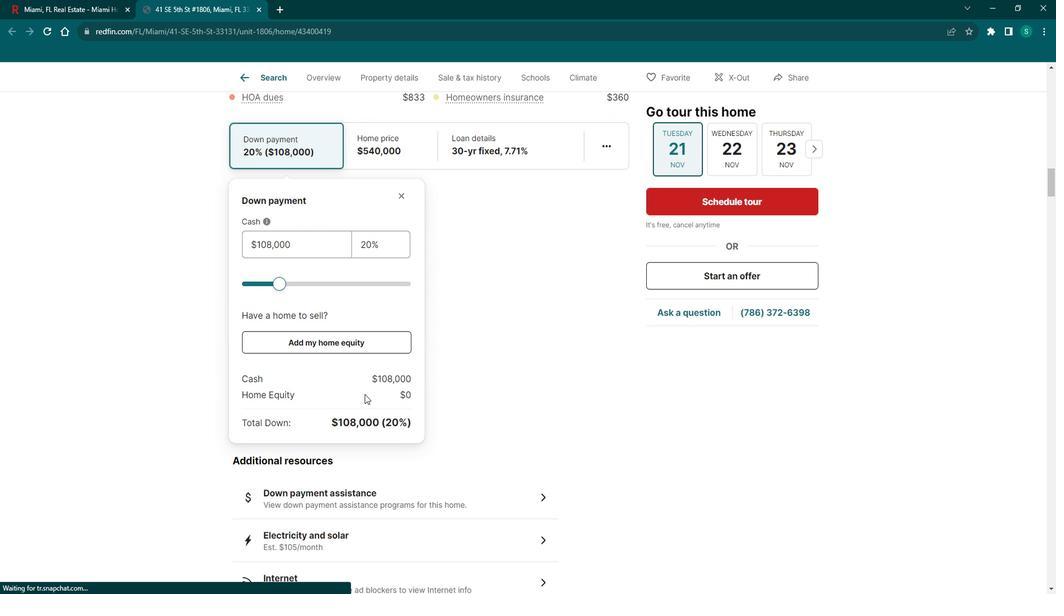 
Action: Mouse scrolled (381, 396) with delta (0, 0)
Screenshot: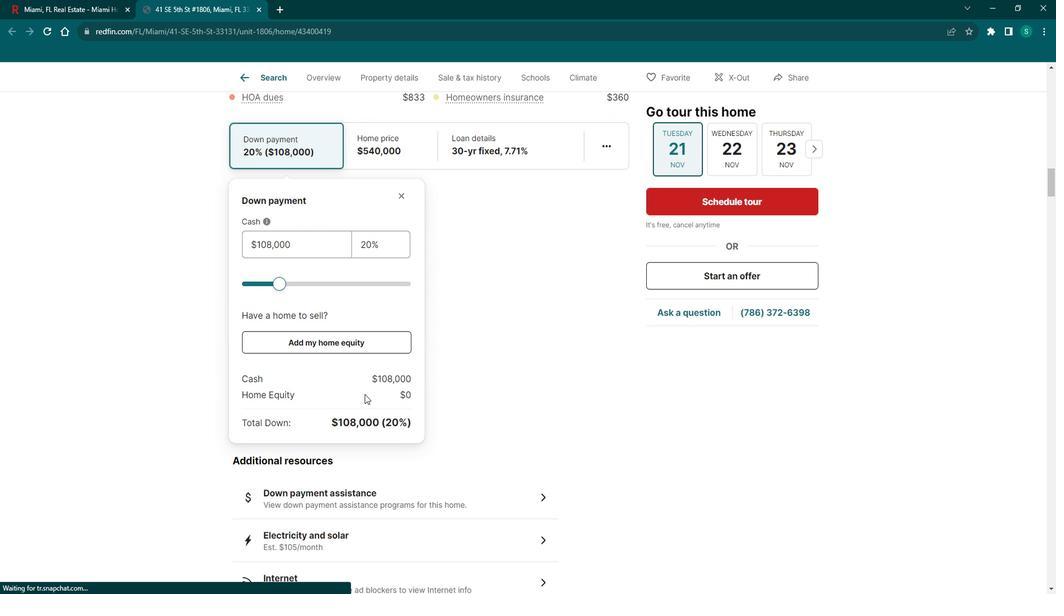 
Action: Mouse scrolled (381, 396) with delta (0, 0)
Screenshot: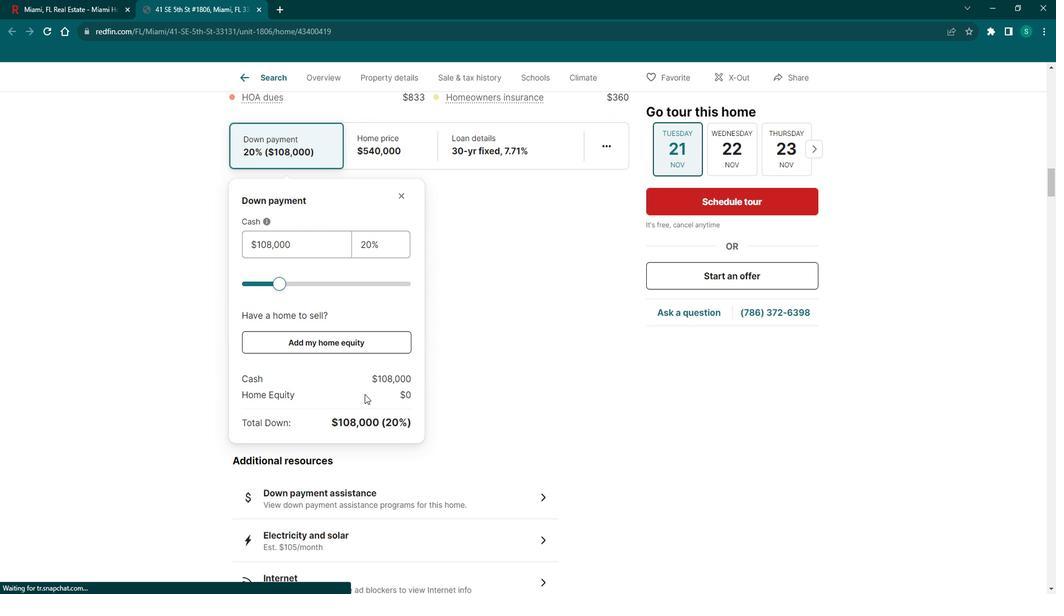 
Action: Mouse scrolled (381, 396) with delta (0, 0)
Screenshot: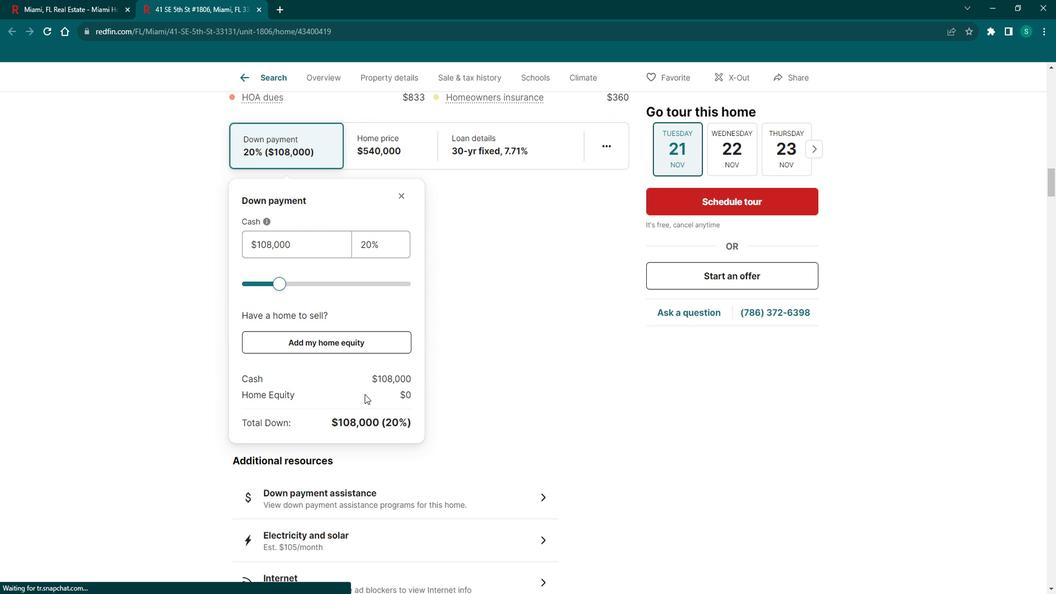 
Action: Mouse scrolled (381, 396) with delta (0, 0)
Screenshot: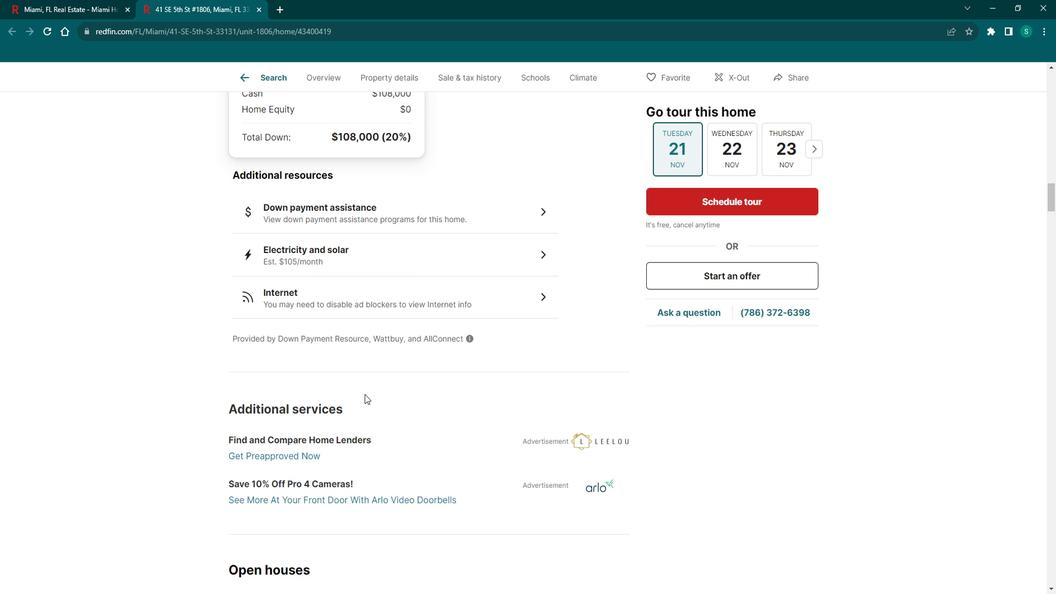 
Action: Mouse scrolled (381, 396) with delta (0, 0)
Screenshot: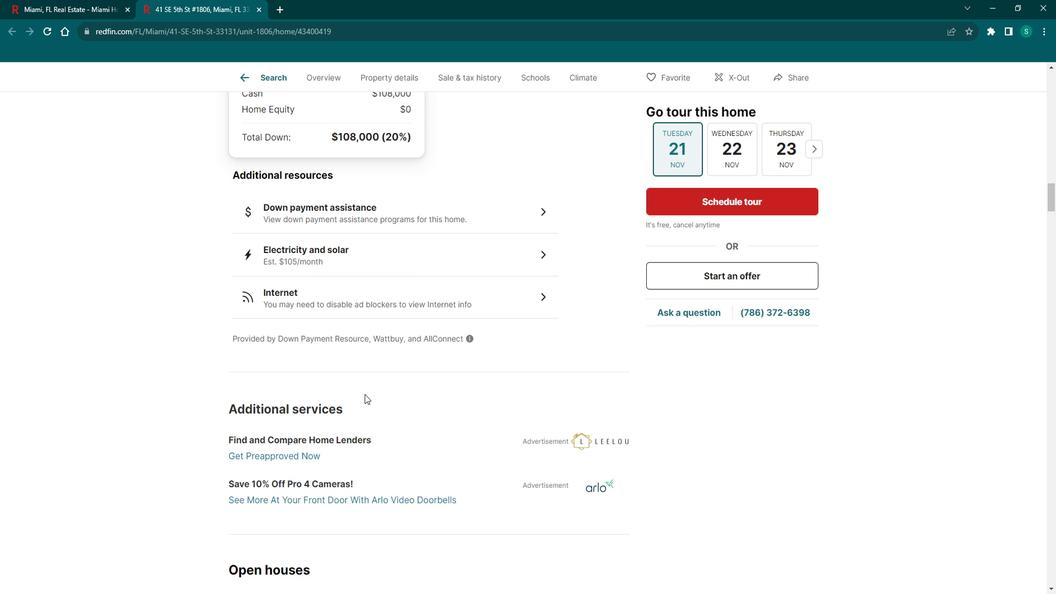 
Action: Mouse scrolled (381, 396) with delta (0, 0)
Screenshot: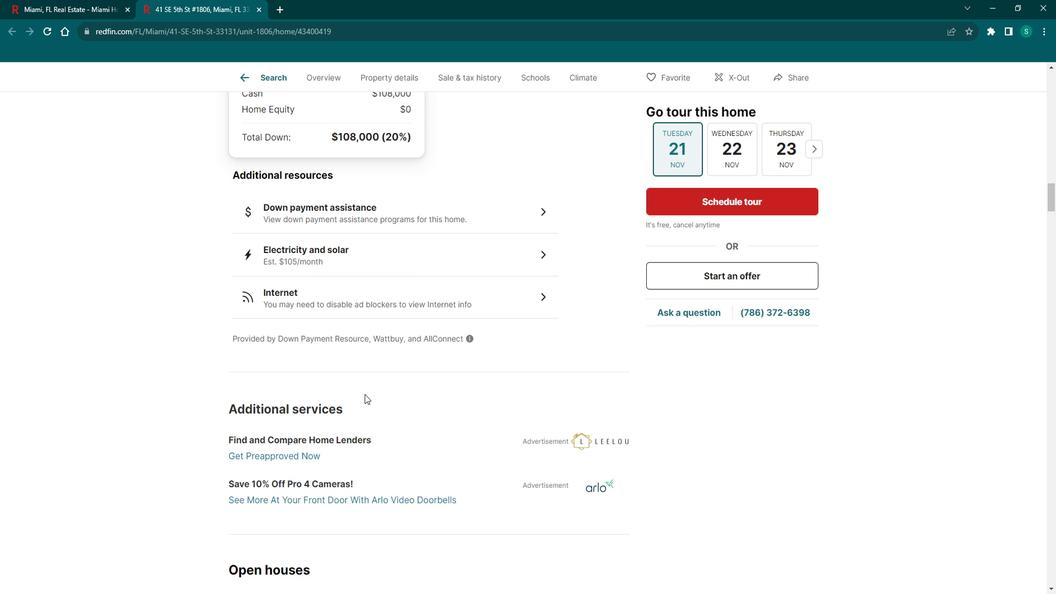 
Action: Mouse scrolled (381, 396) with delta (0, 0)
Screenshot: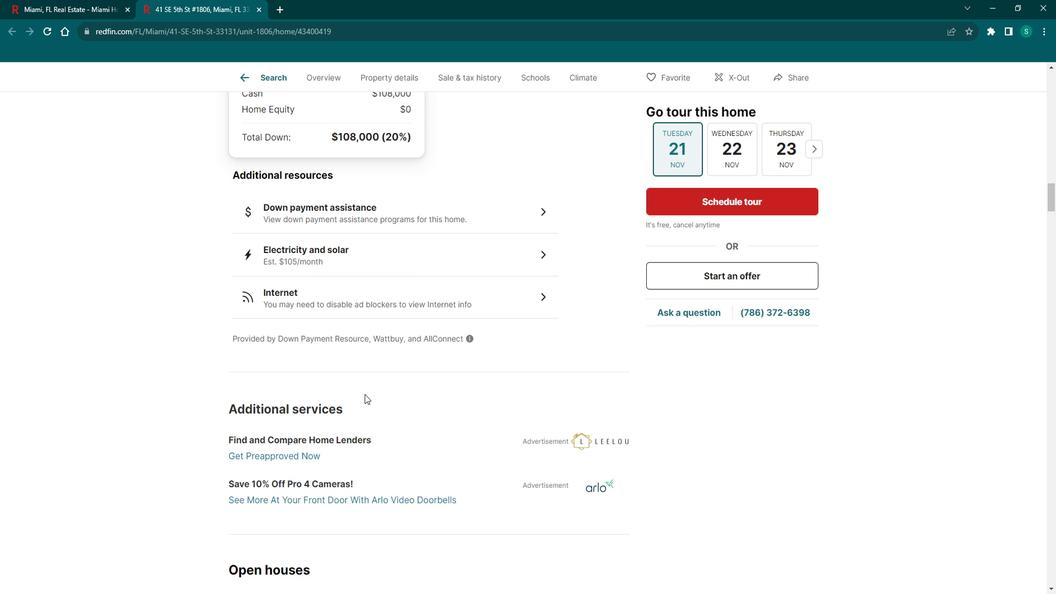 
Action: Mouse scrolled (381, 396) with delta (0, 0)
Screenshot: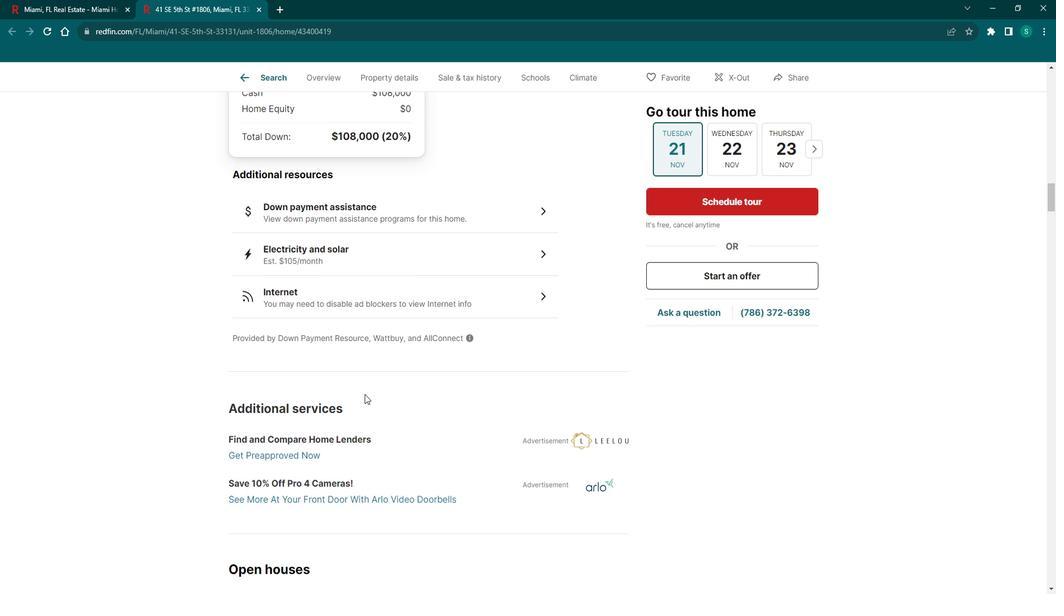 
Action: Mouse scrolled (381, 396) with delta (0, 0)
Screenshot: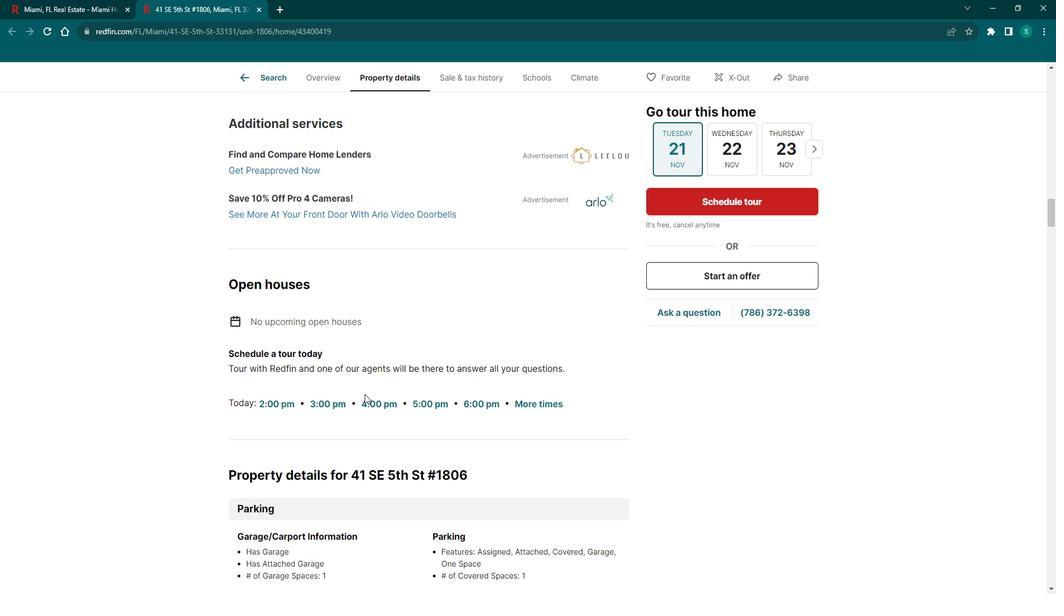 
Action: Mouse scrolled (381, 396) with delta (0, 0)
Screenshot: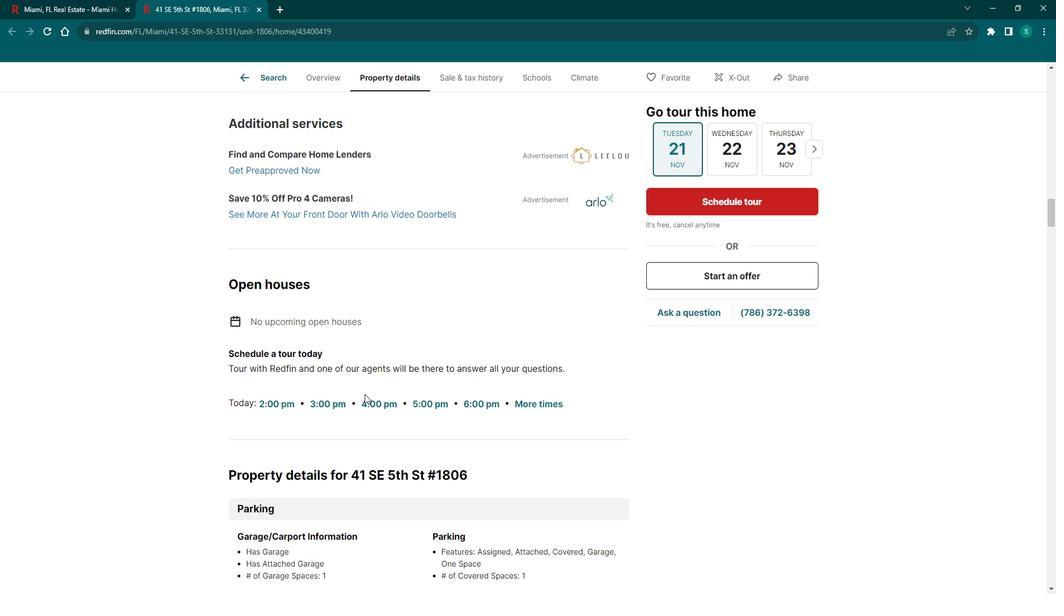 
Action: Mouse scrolled (381, 396) with delta (0, 0)
Screenshot: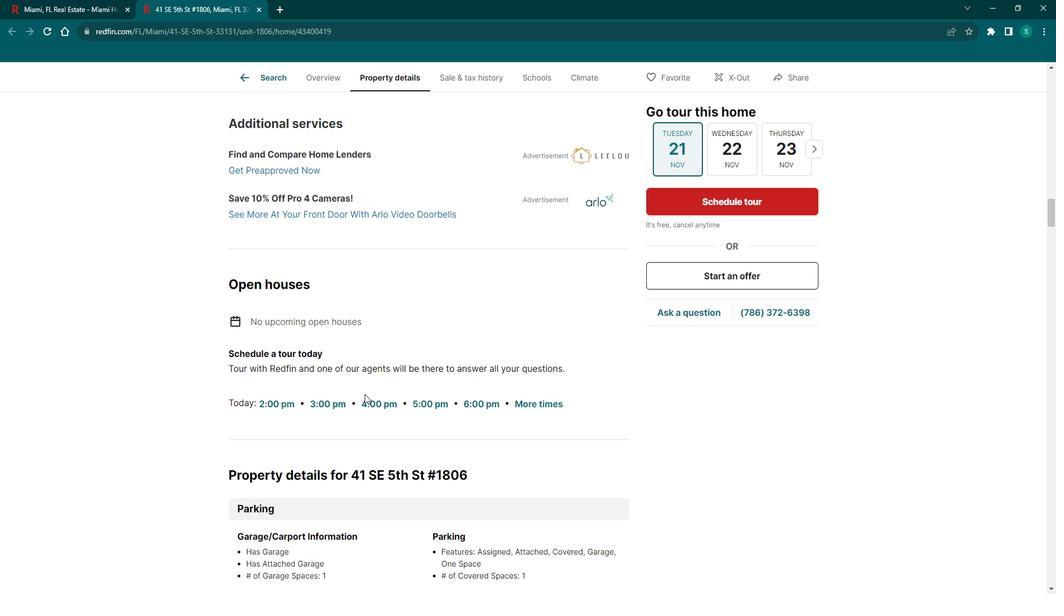
Action: Mouse scrolled (381, 396) with delta (0, 0)
Screenshot: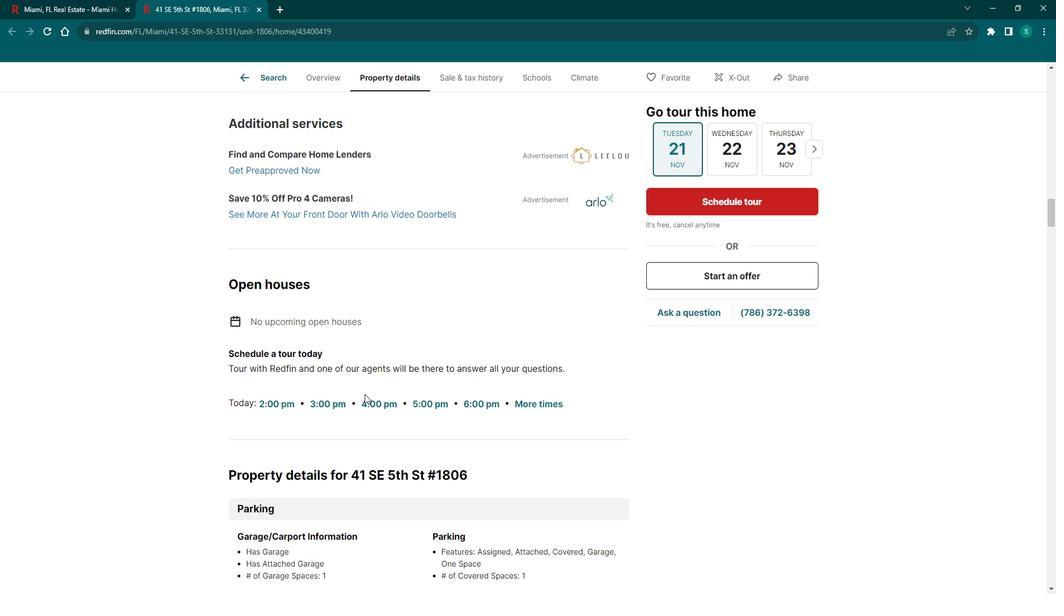 
Action: Mouse scrolled (381, 396) with delta (0, 0)
Screenshot: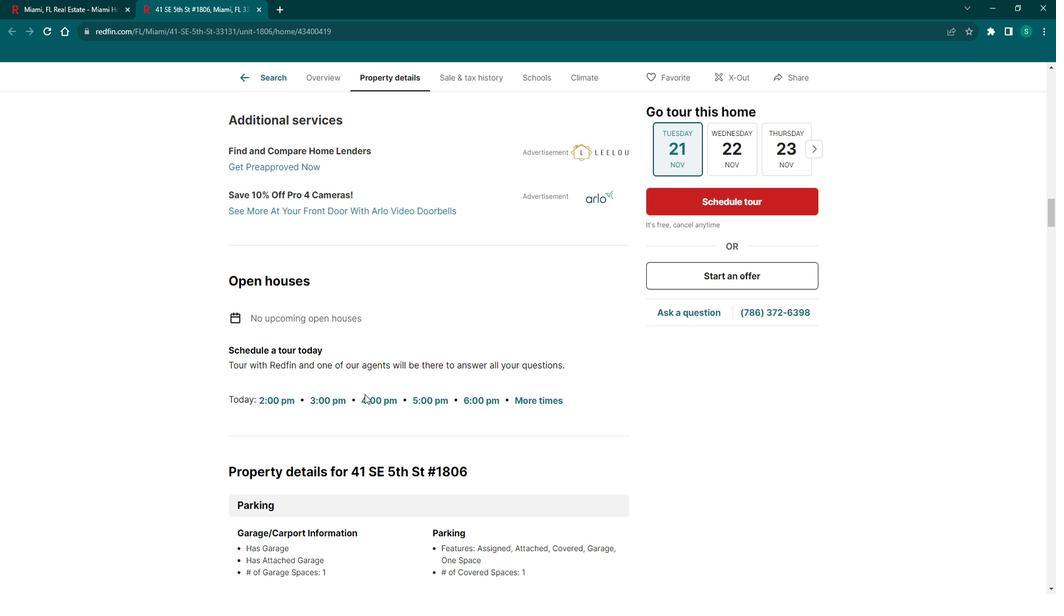 
Action: Mouse scrolled (381, 396) with delta (0, 0)
Screenshot: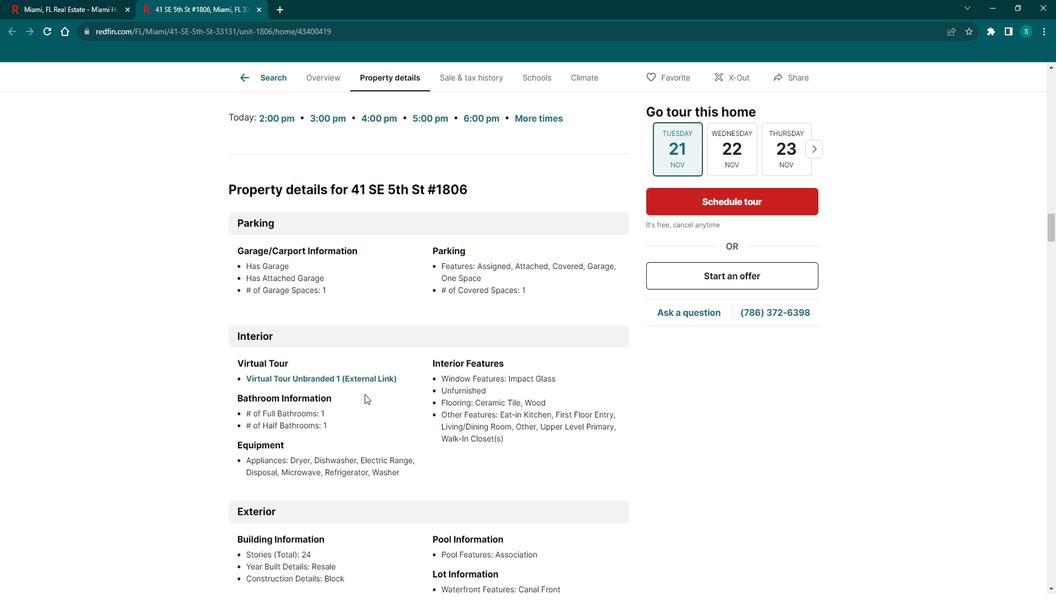 
Action: Mouse scrolled (381, 396) with delta (0, 0)
Screenshot: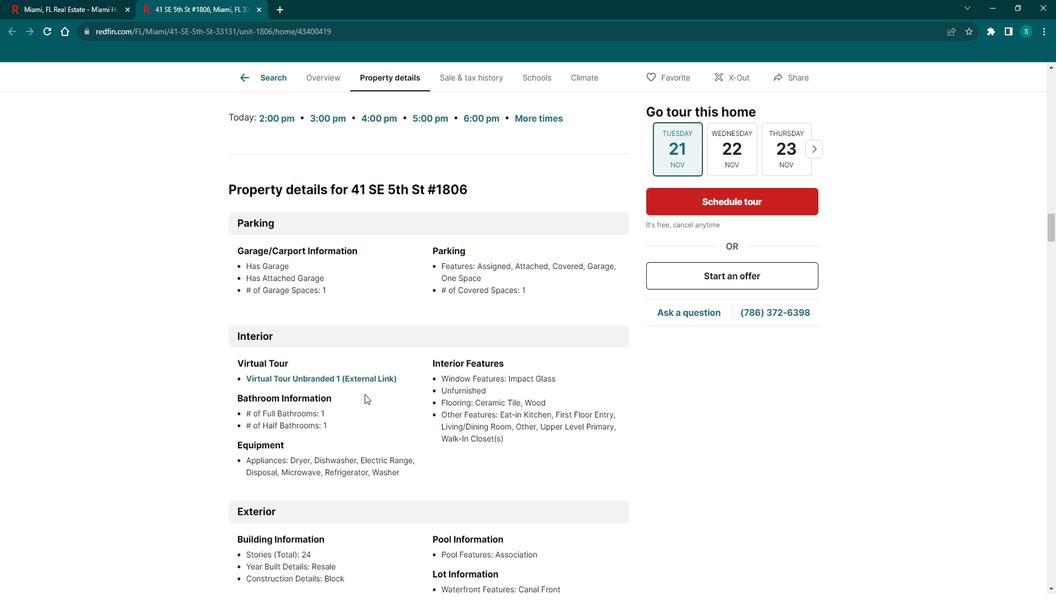 
Action: Mouse scrolled (381, 396) with delta (0, 0)
Screenshot: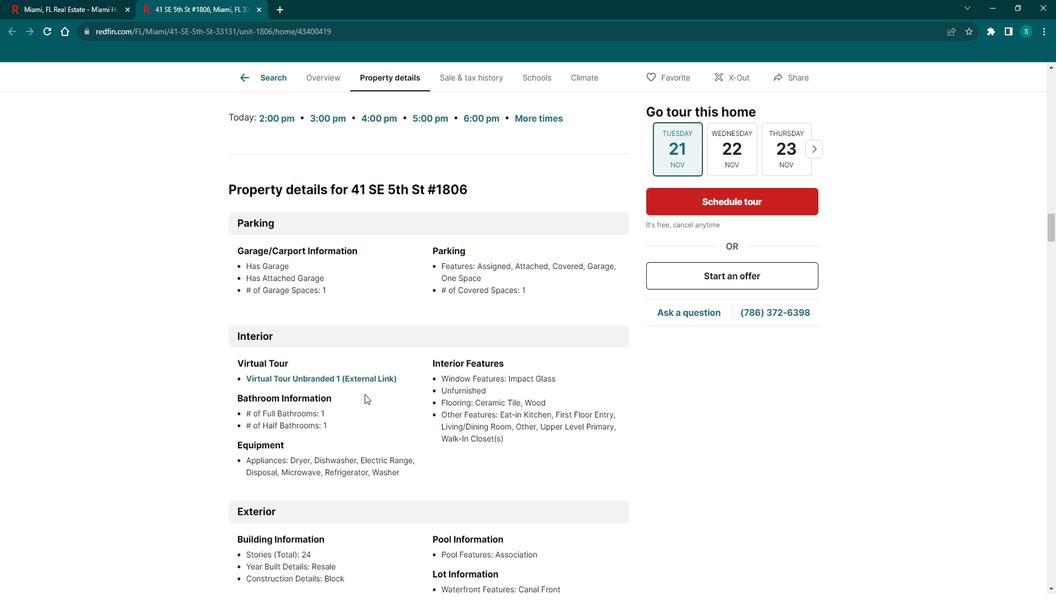 
Action: Mouse scrolled (381, 396) with delta (0, 0)
Screenshot: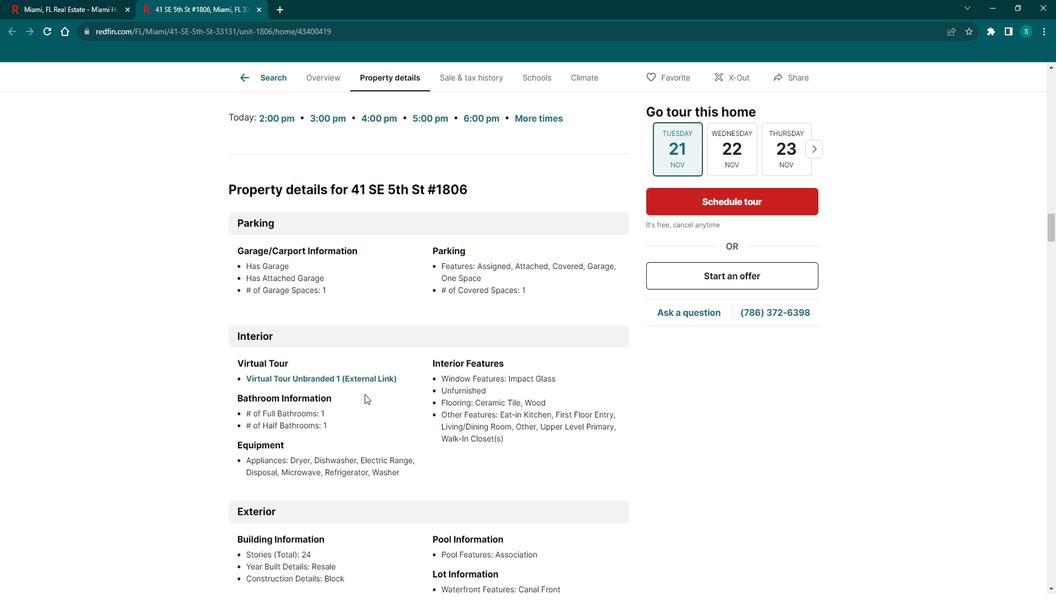 
Action: Mouse scrolled (381, 396) with delta (0, 0)
Screenshot: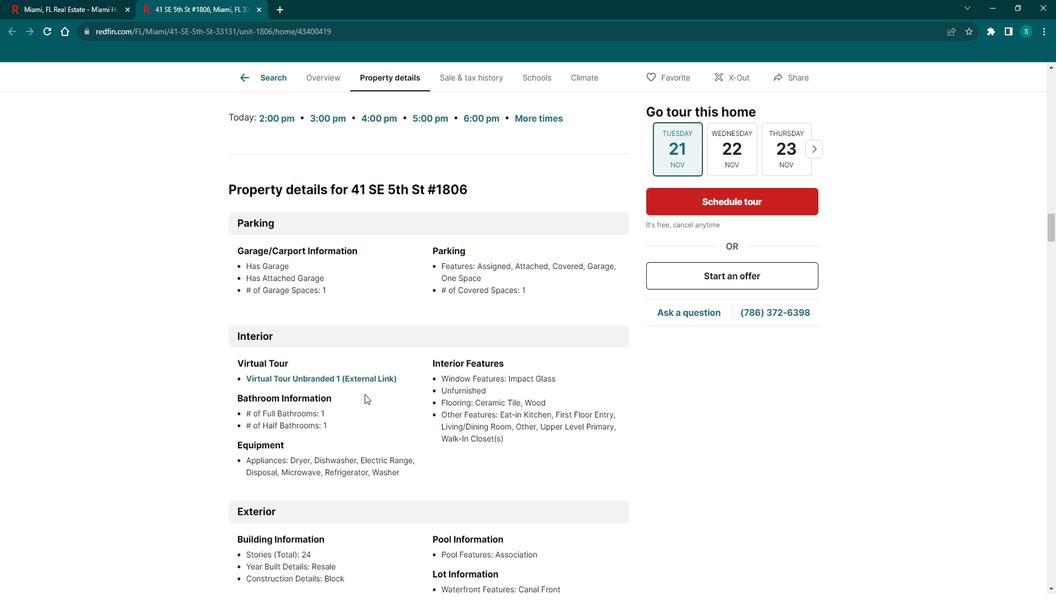 
Action: Mouse scrolled (381, 396) with delta (0, 0)
Screenshot: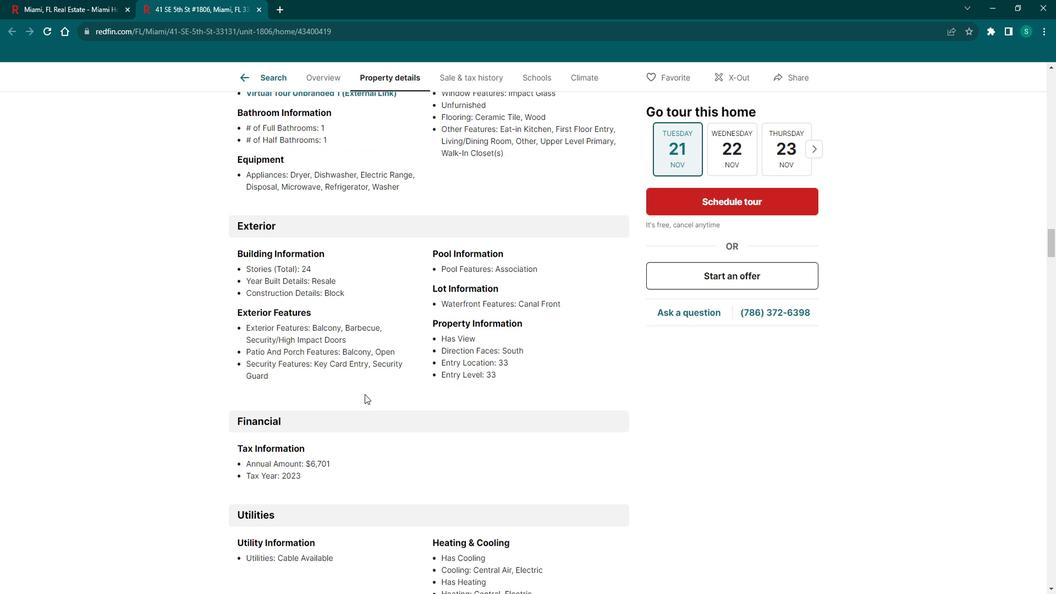 
Action: Mouse scrolled (381, 396) with delta (0, 0)
Screenshot: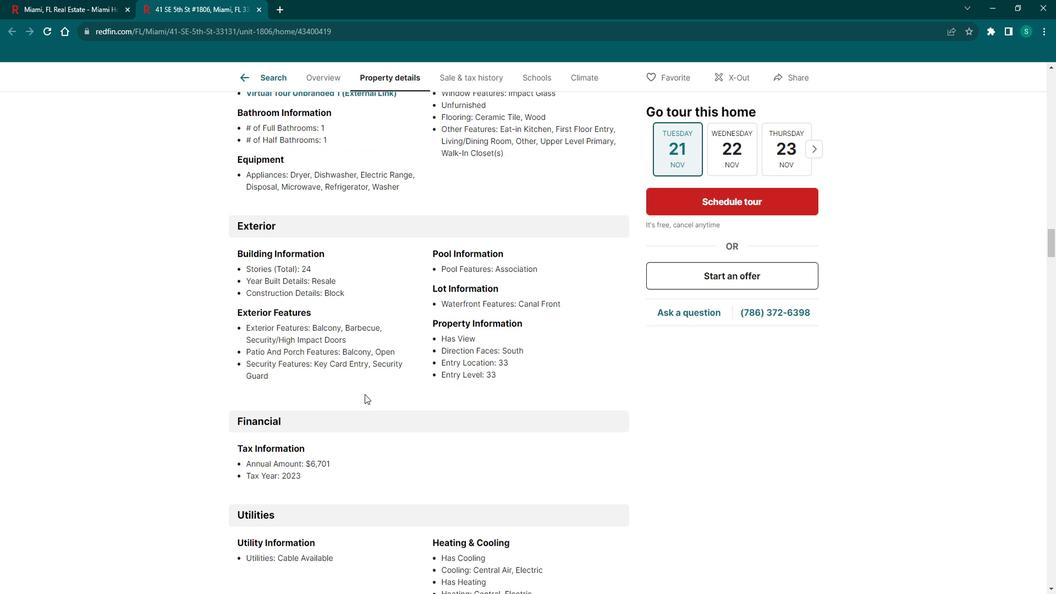 
Action: Mouse scrolled (381, 396) with delta (0, 0)
Screenshot: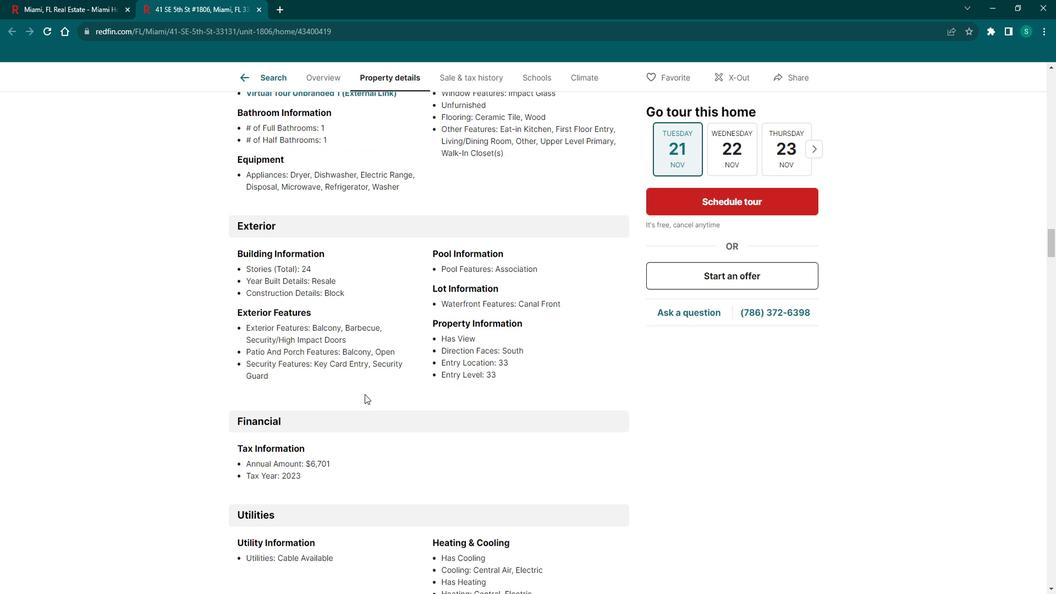 
Action: Mouse scrolled (381, 396) with delta (0, 0)
Screenshot: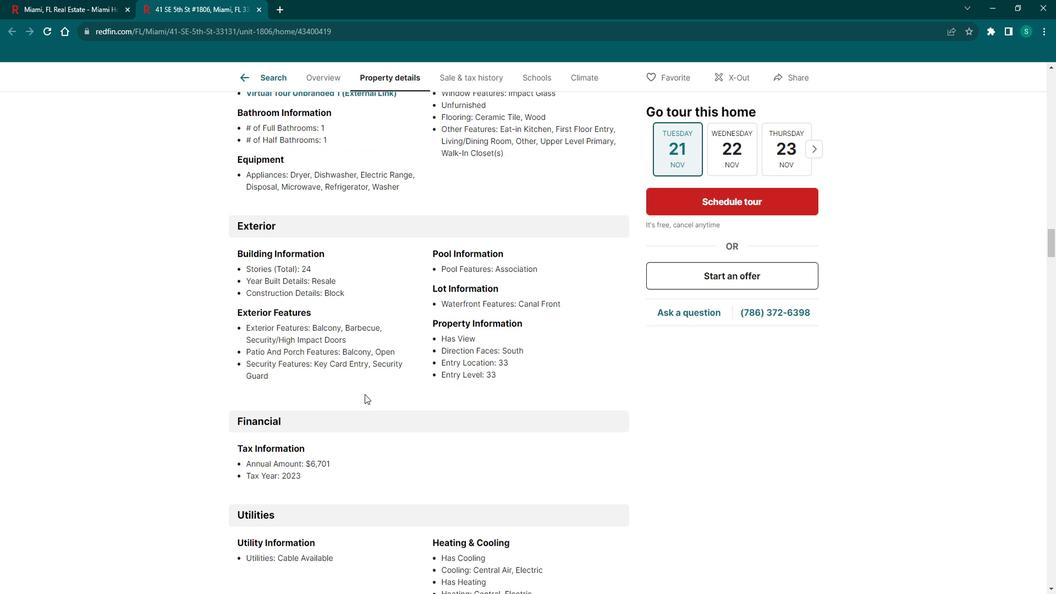 
Action: Mouse scrolled (381, 396) with delta (0, 0)
Screenshot: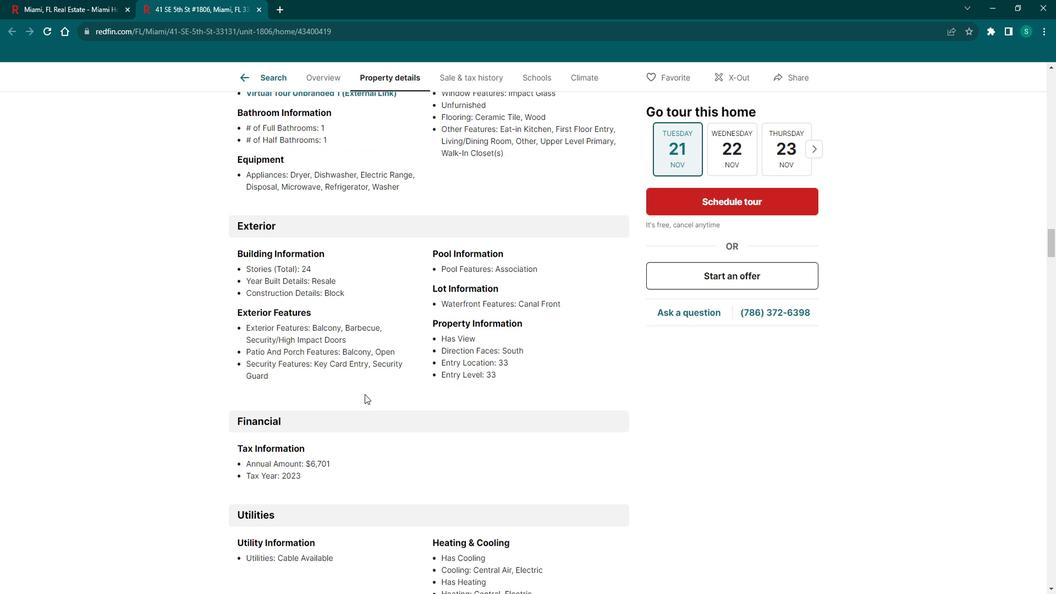 
Action: Mouse scrolled (381, 396) with delta (0, 0)
Screenshot: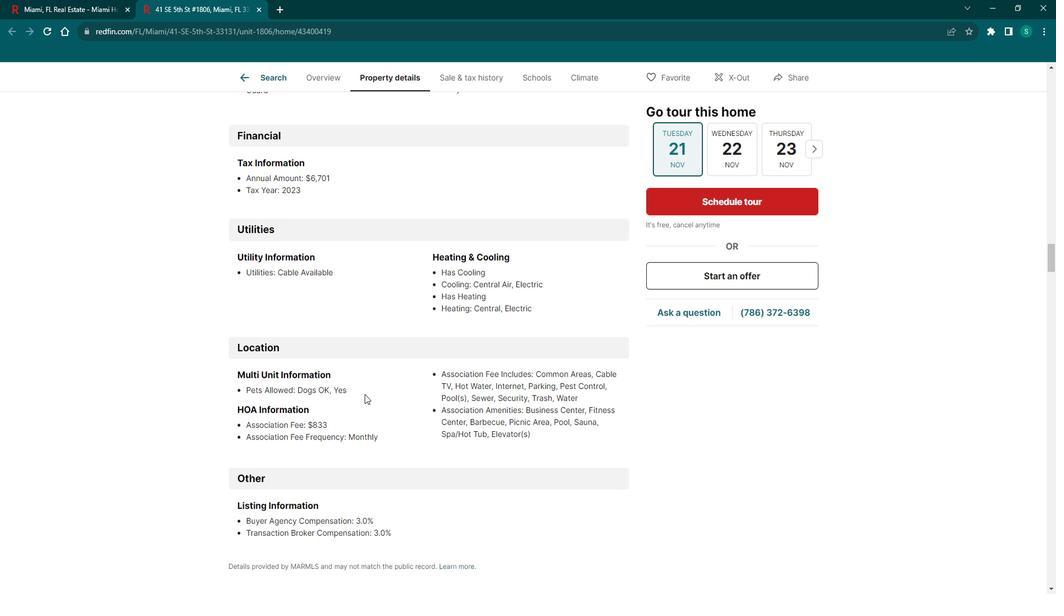 
Action: Mouse scrolled (381, 396) with delta (0, 0)
Screenshot: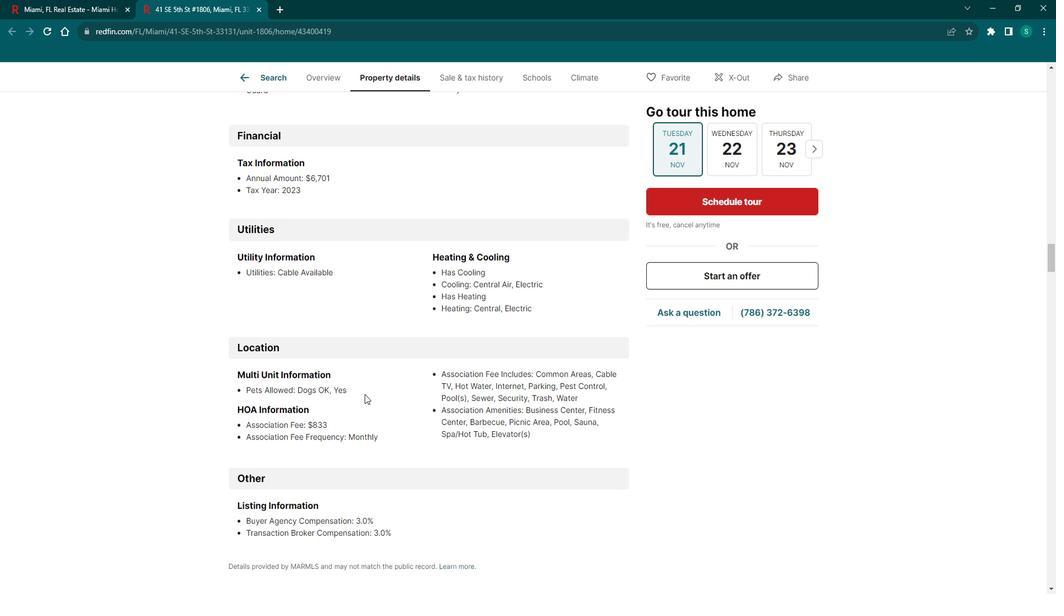 
Action: Mouse scrolled (381, 396) with delta (0, 0)
Screenshot: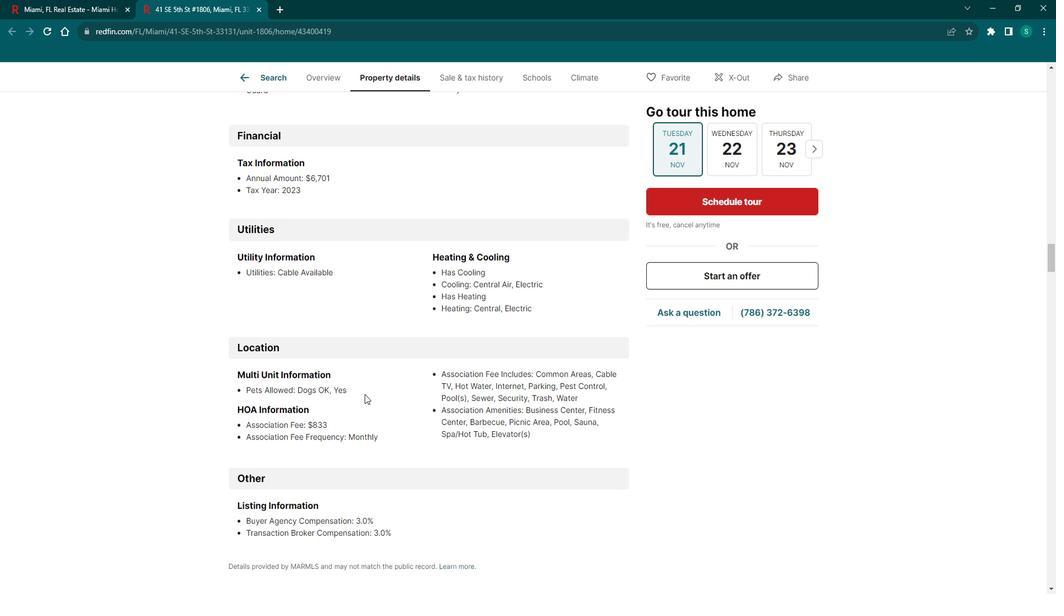 
Action: Mouse scrolled (381, 396) with delta (0, 0)
Screenshot: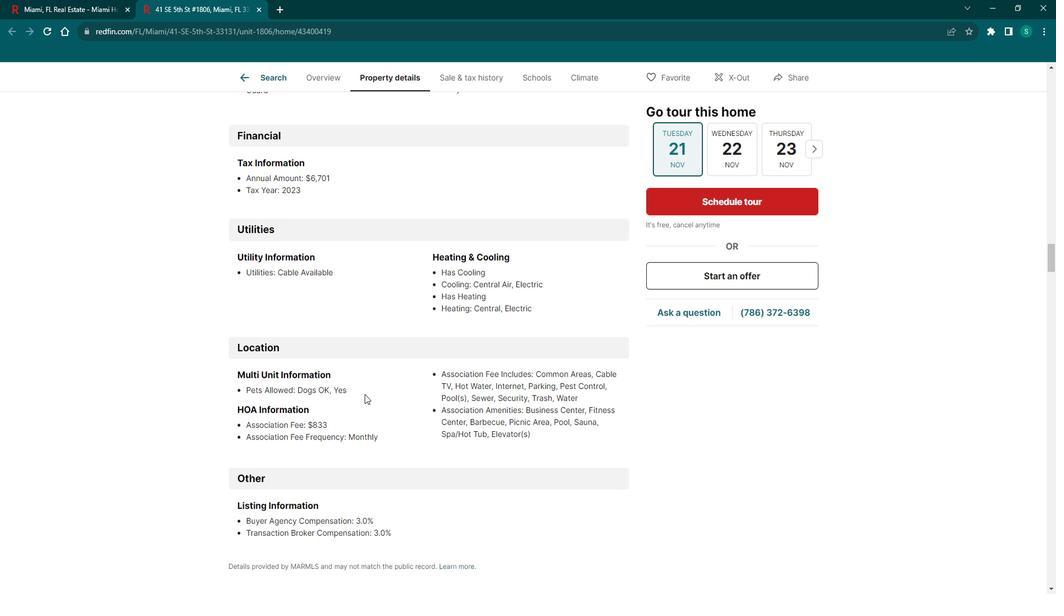 
Action: Mouse scrolled (381, 396) with delta (0, 0)
Screenshot: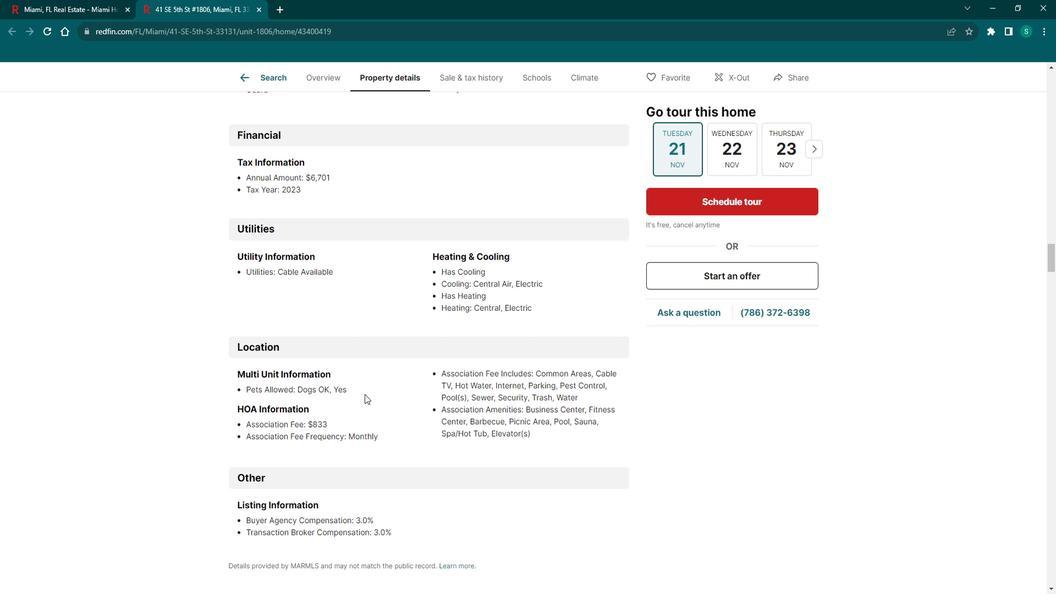 
Action: Mouse scrolled (381, 396) with delta (0, 0)
Screenshot: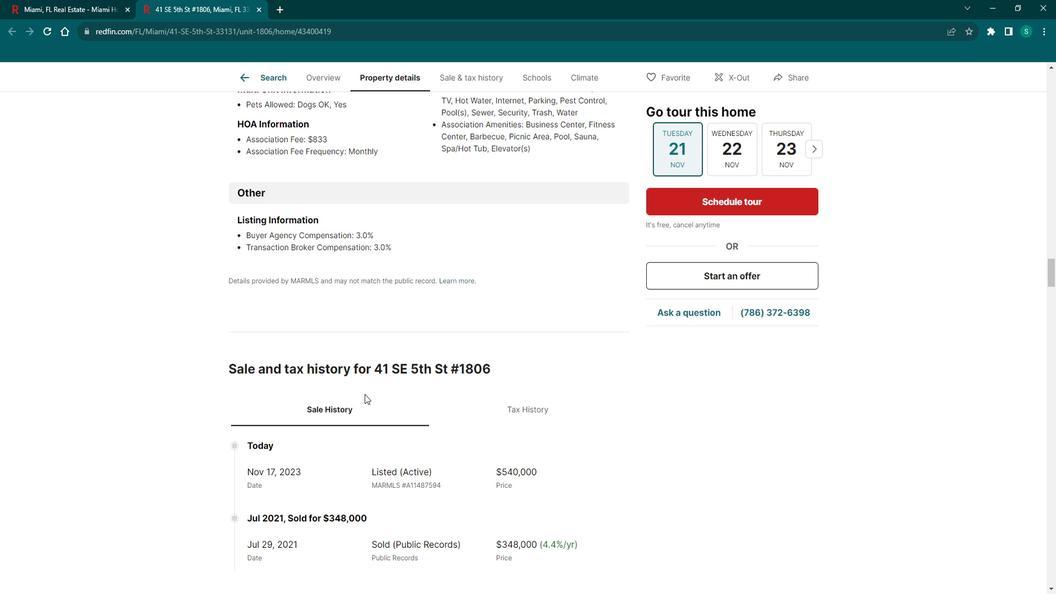 
Action: Mouse scrolled (381, 396) with delta (0, 0)
Screenshot: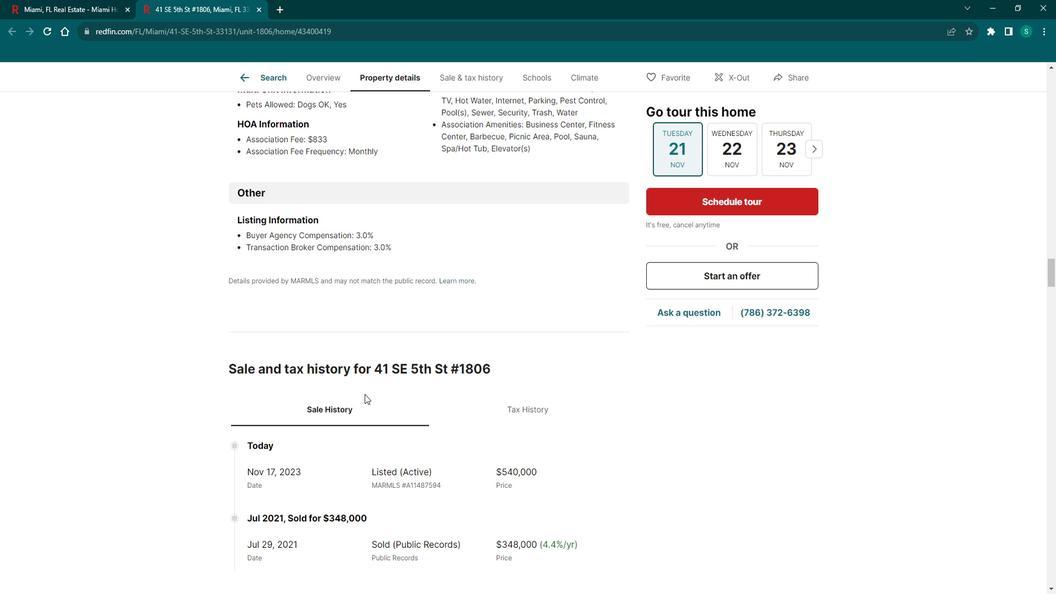 
Action: Mouse scrolled (381, 396) with delta (0, 0)
Screenshot: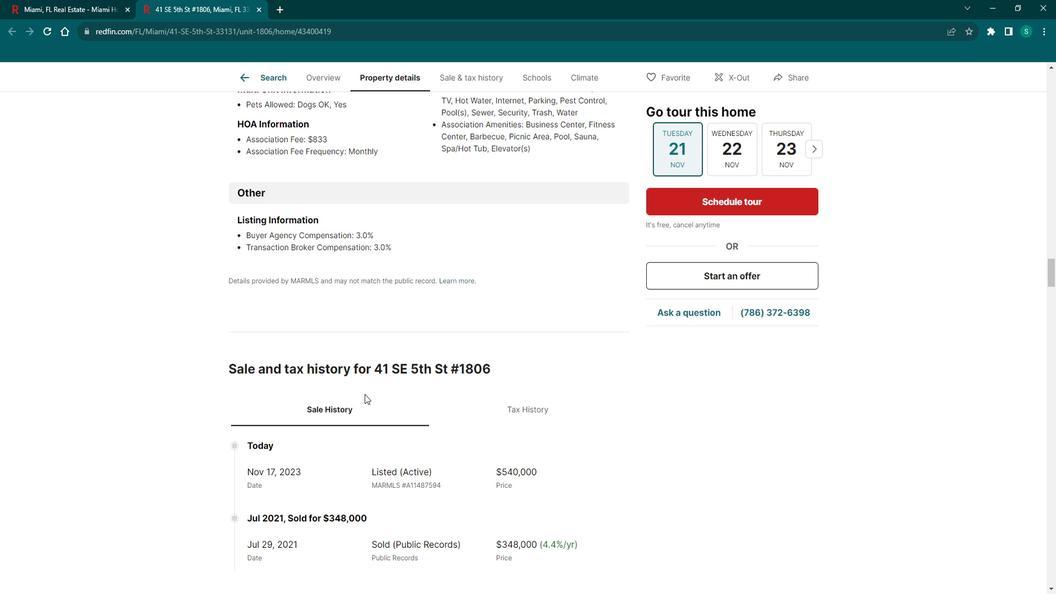 
Action: Mouse scrolled (381, 396) with delta (0, 0)
Screenshot: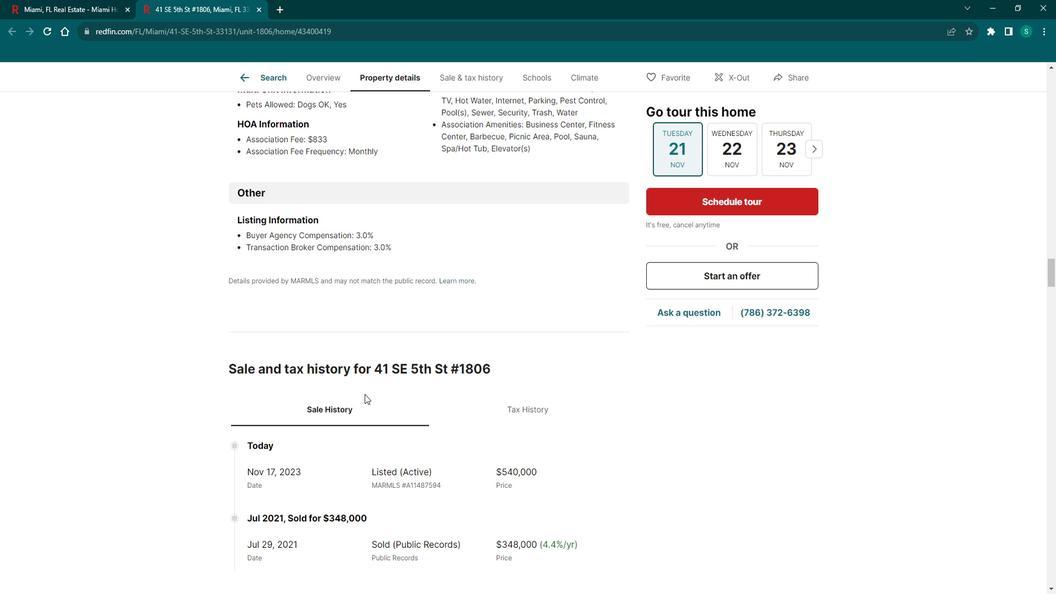 
Action: Mouse scrolled (381, 396) with delta (0, 0)
Screenshot: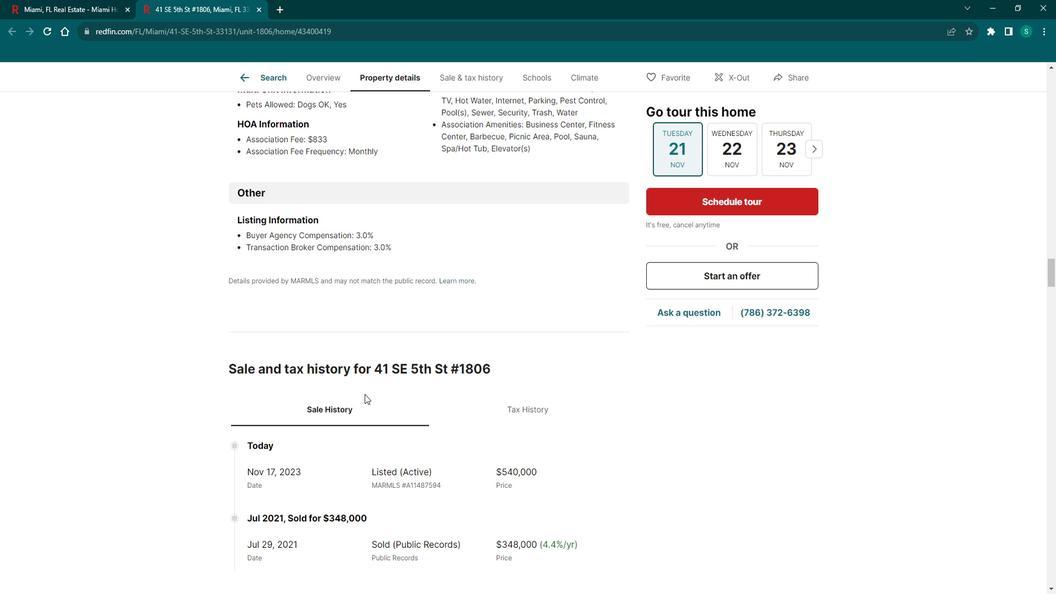 
Action: Mouse scrolled (381, 396) with delta (0, 0)
Screenshot: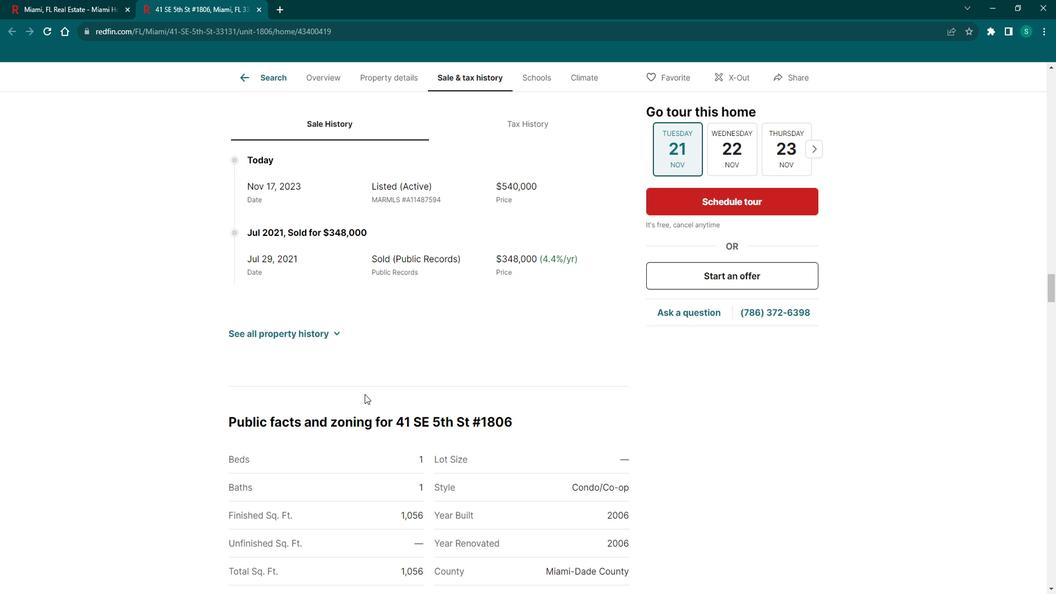 
Action: Mouse scrolled (381, 396) with delta (0, 0)
Screenshot: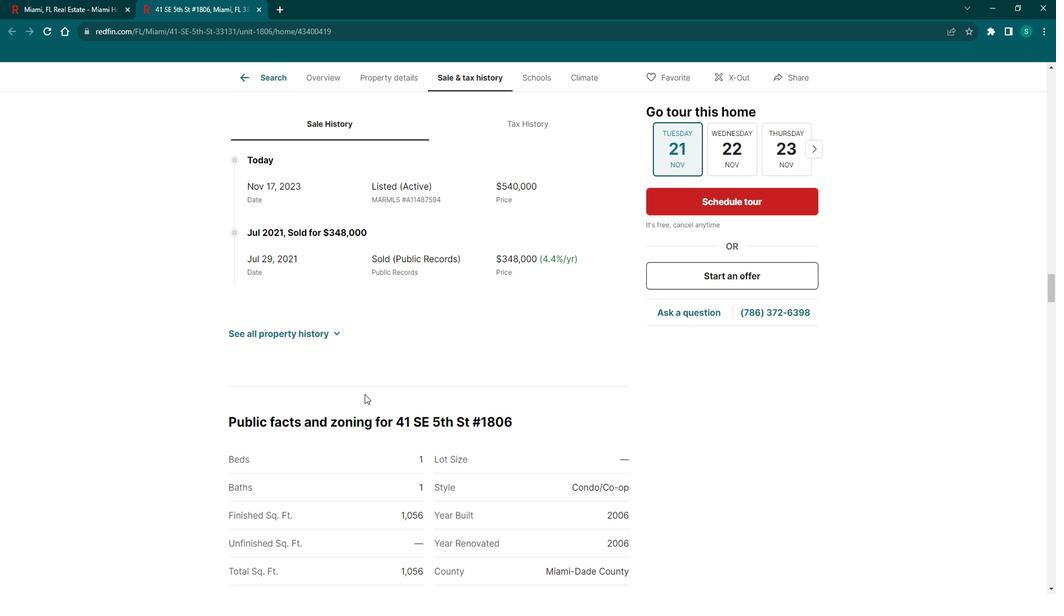 
Action: Mouse scrolled (381, 396) with delta (0, 0)
Screenshot: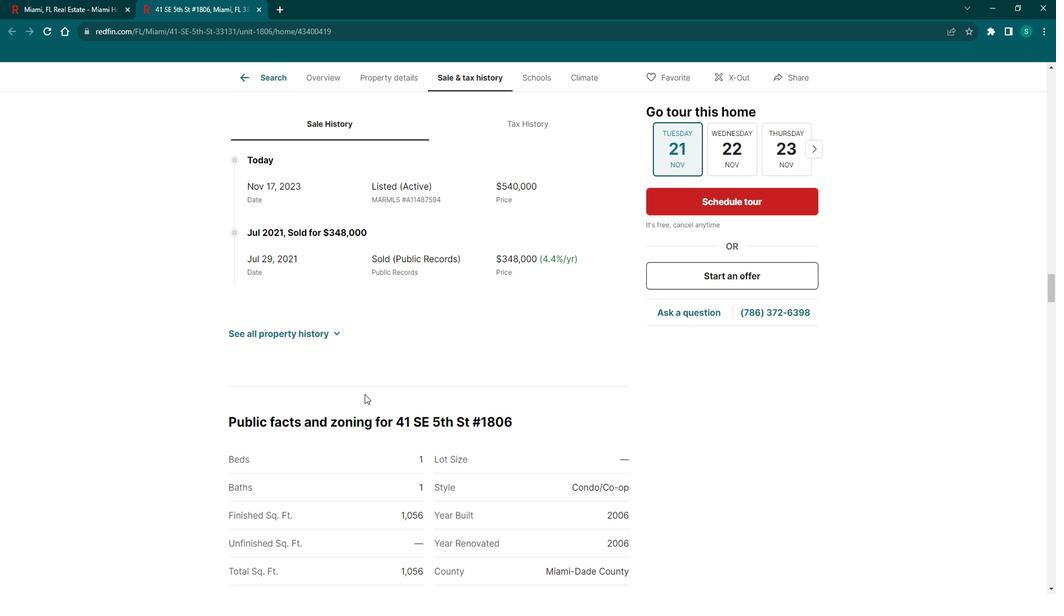 
Action: Mouse scrolled (381, 396) with delta (0, 0)
Screenshot: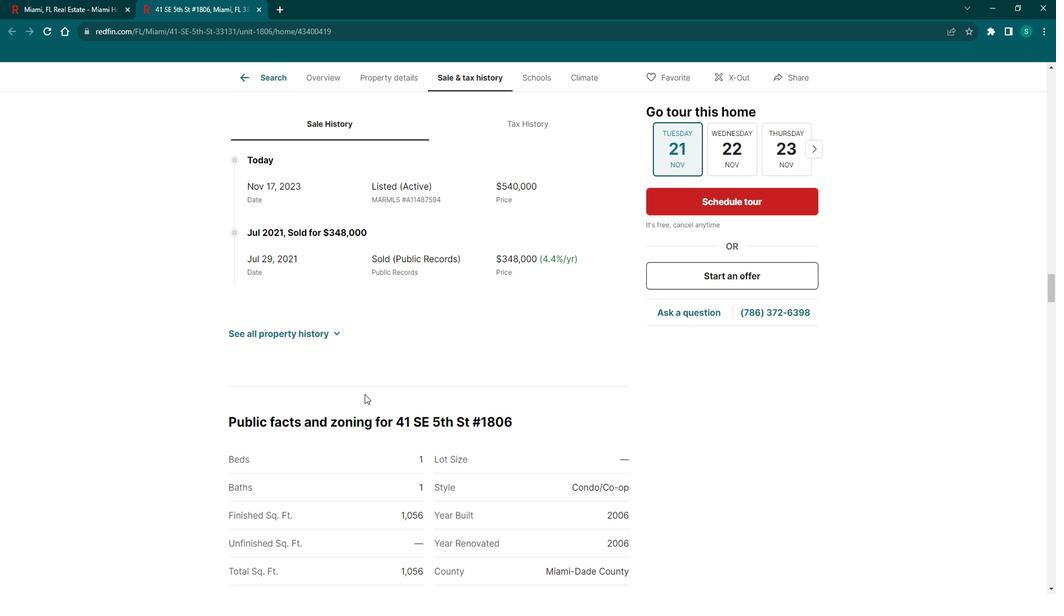 
Action: Mouse scrolled (381, 396) with delta (0, 0)
Screenshot: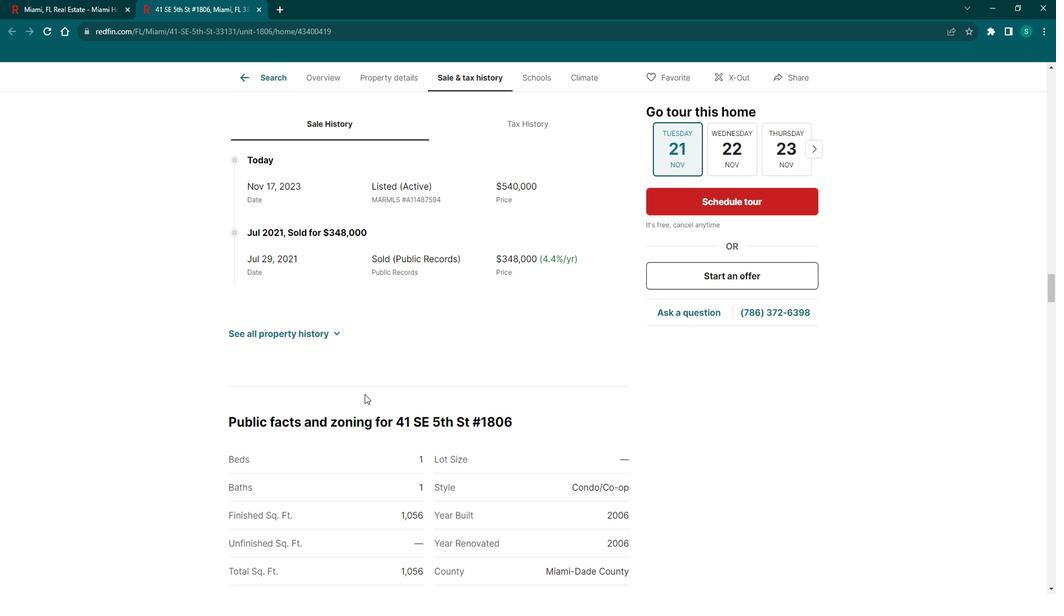 
Action: Mouse scrolled (381, 396) with delta (0, 0)
Screenshot: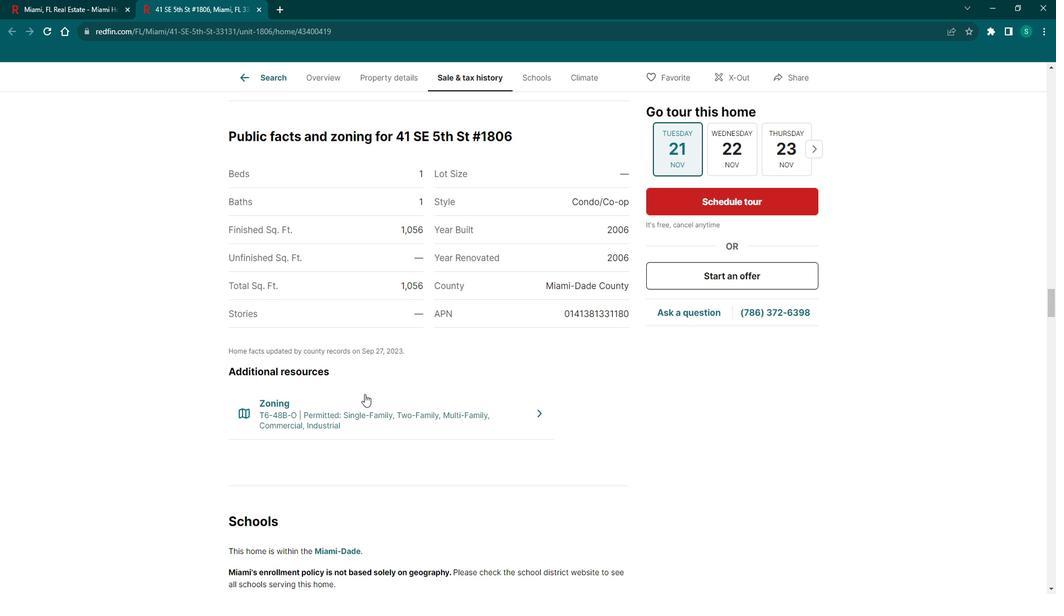
Action: Mouse scrolled (381, 396) with delta (0, 0)
Screenshot: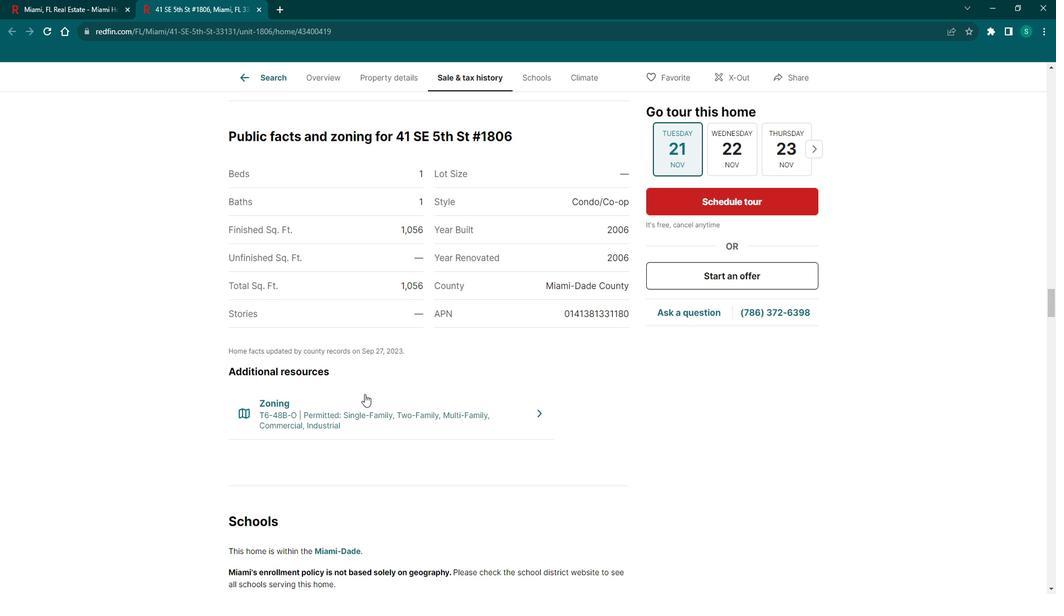 
Action: Mouse scrolled (381, 396) with delta (0, 0)
Screenshot: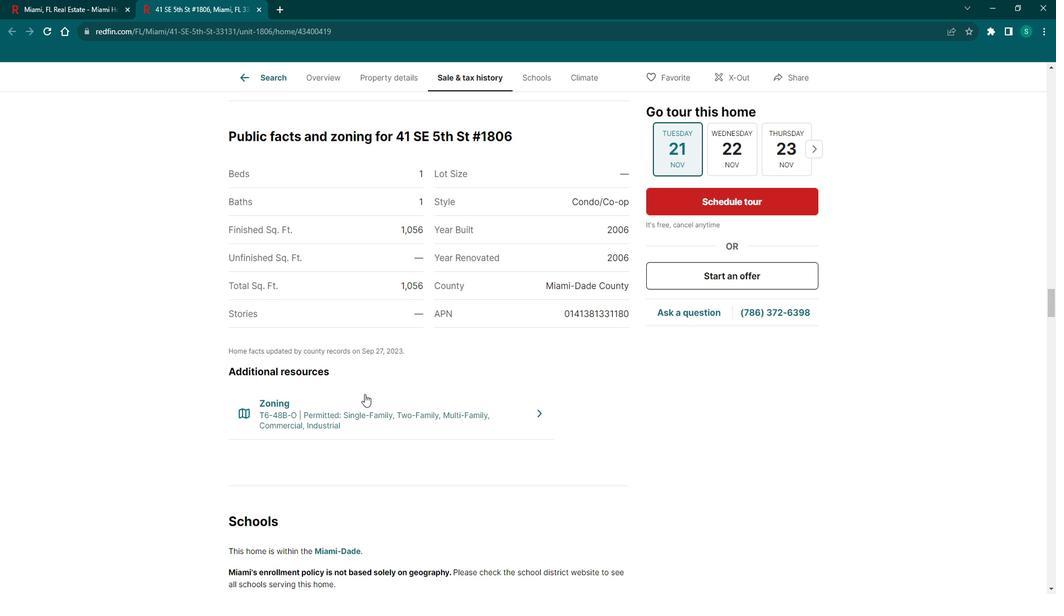 
Action: Mouse scrolled (381, 396) with delta (0, 0)
Screenshot: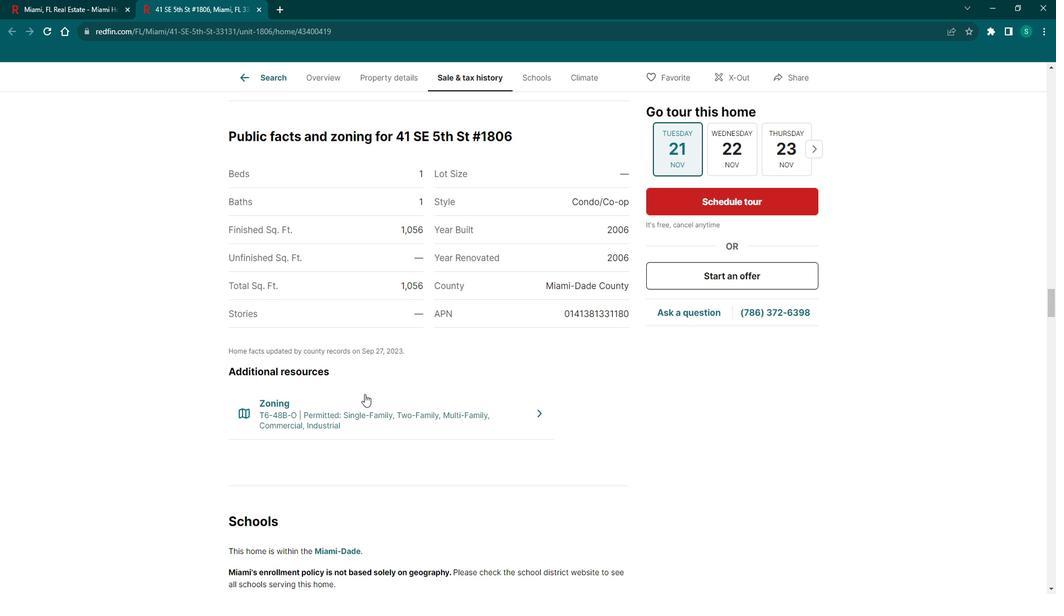
Action: Mouse scrolled (381, 396) with delta (0, 0)
Screenshot: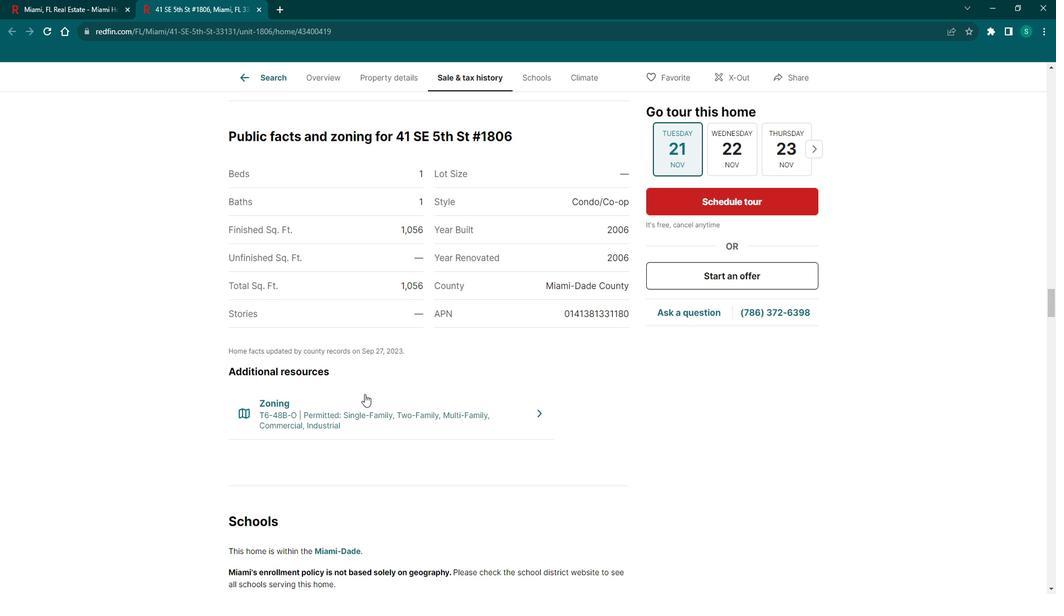 
Action: Mouse scrolled (381, 396) with delta (0, 0)
Screenshot: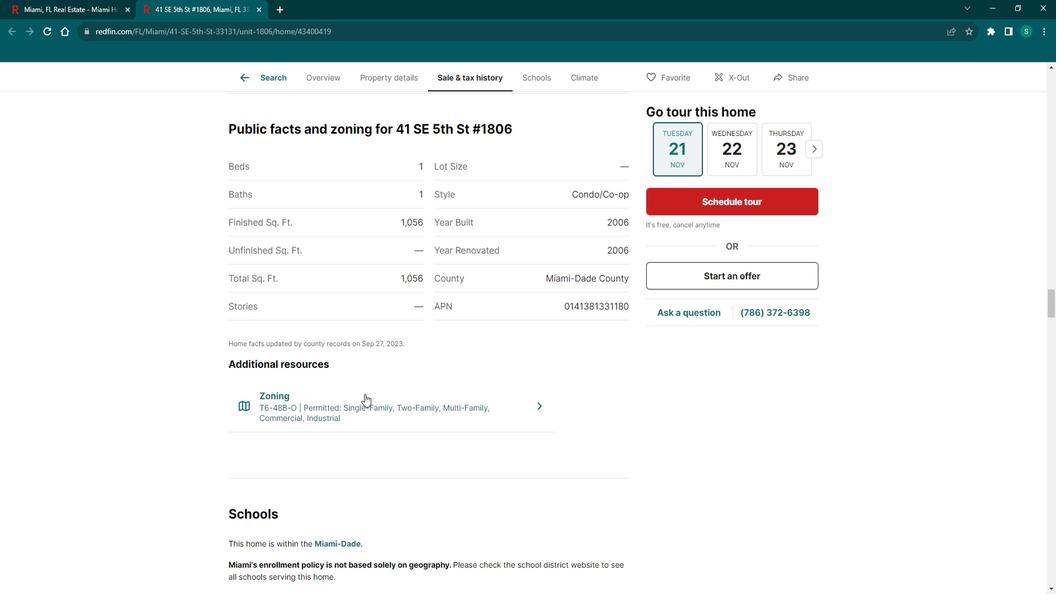 
Action: Mouse scrolled (381, 396) with delta (0, 0)
Screenshot: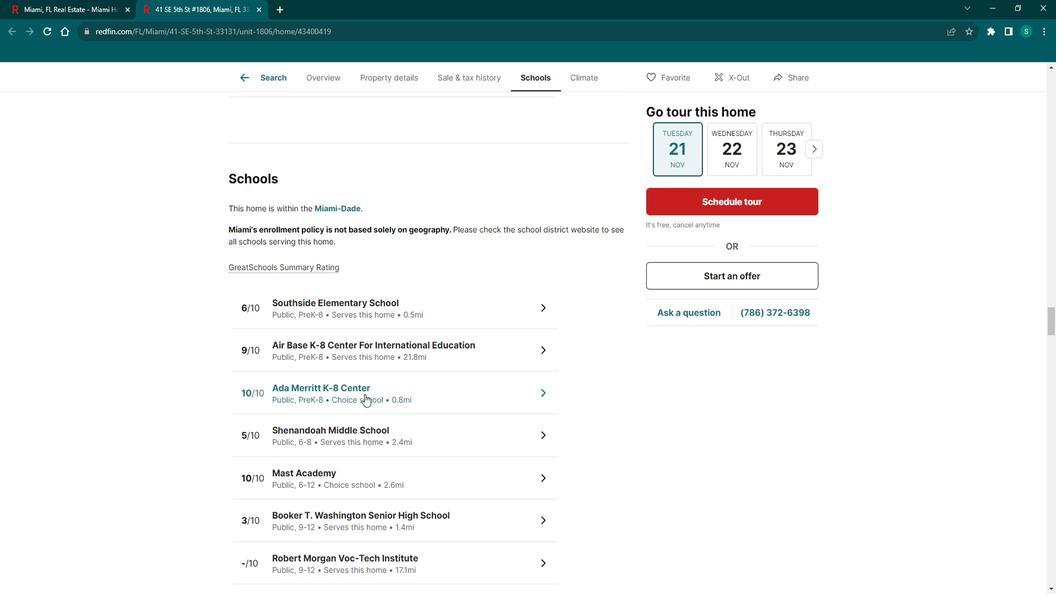 
Action: Mouse scrolled (381, 396) with delta (0, 0)
Screenshot: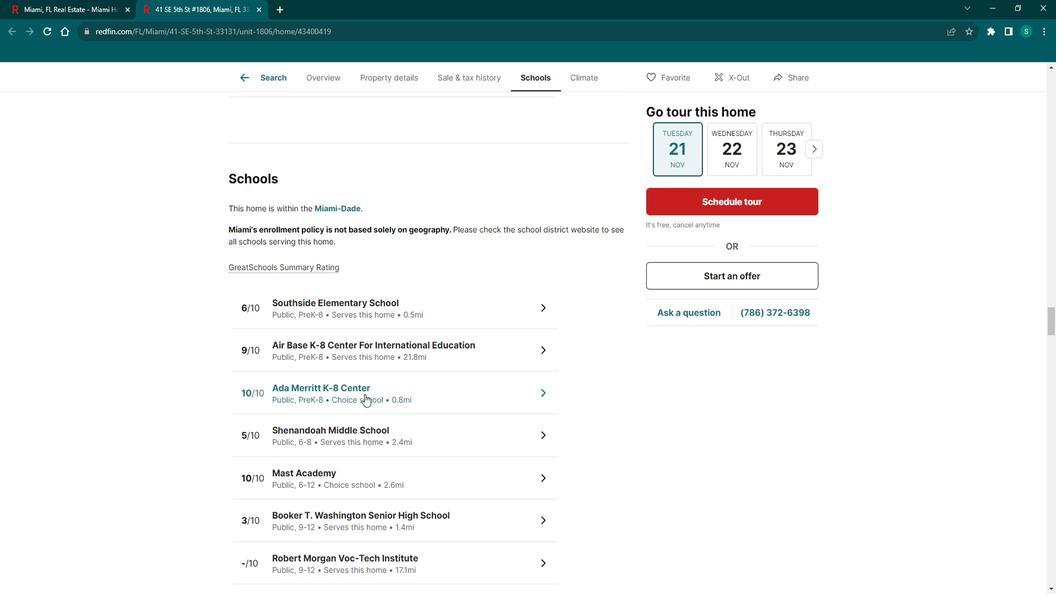 
Action: Mouse scrolled (381, 396) with delta (0, 0)
Screenshot: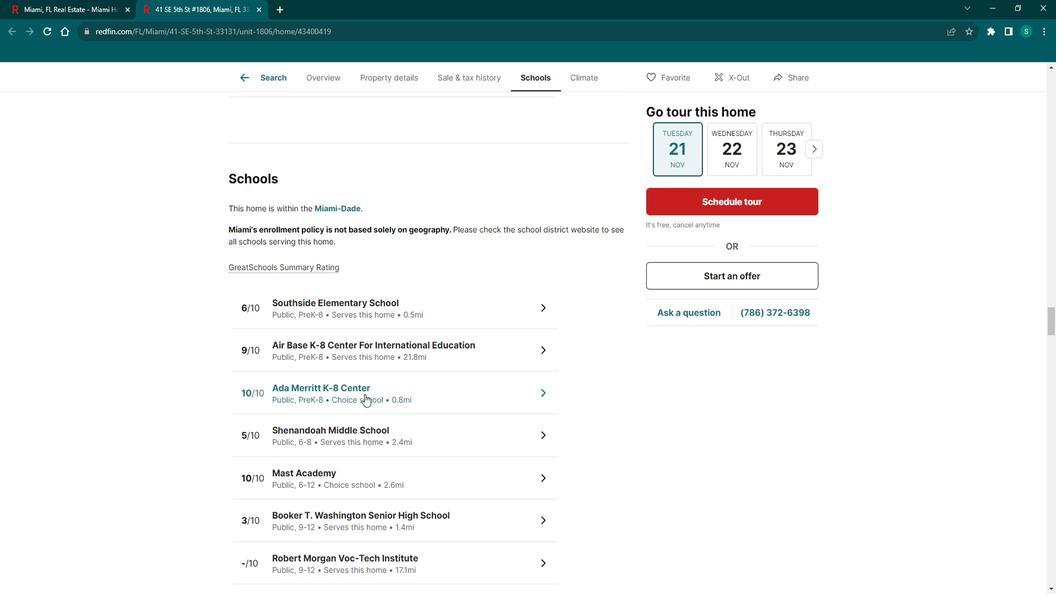 
Action: Mouse scrolled (381, 396) with delta (0, 0)
Screenshot: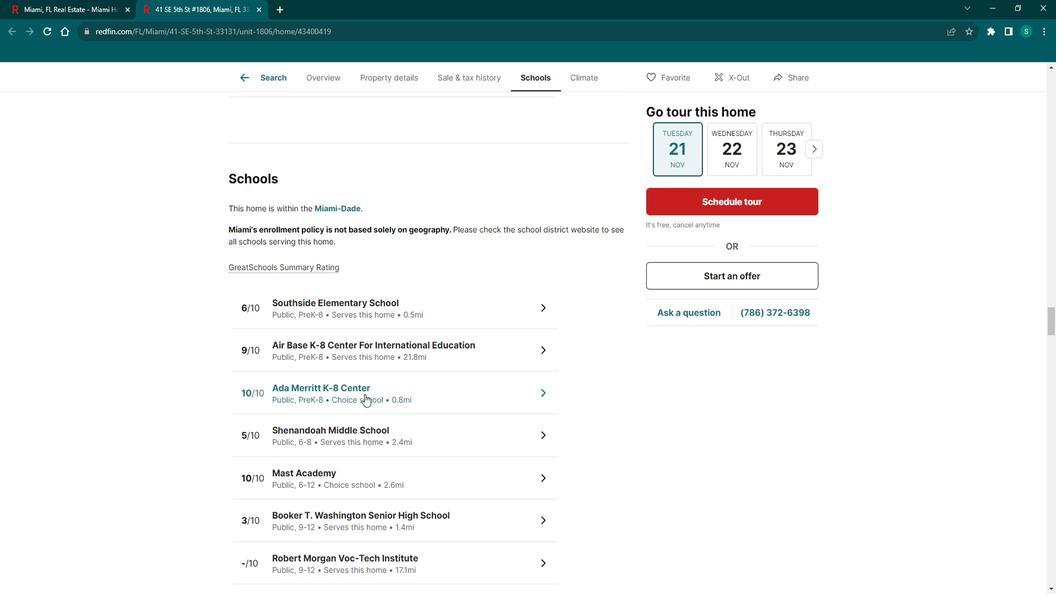 
Action: Mouse scrolled (381, 396) with delta (0, 0)
Screenshot: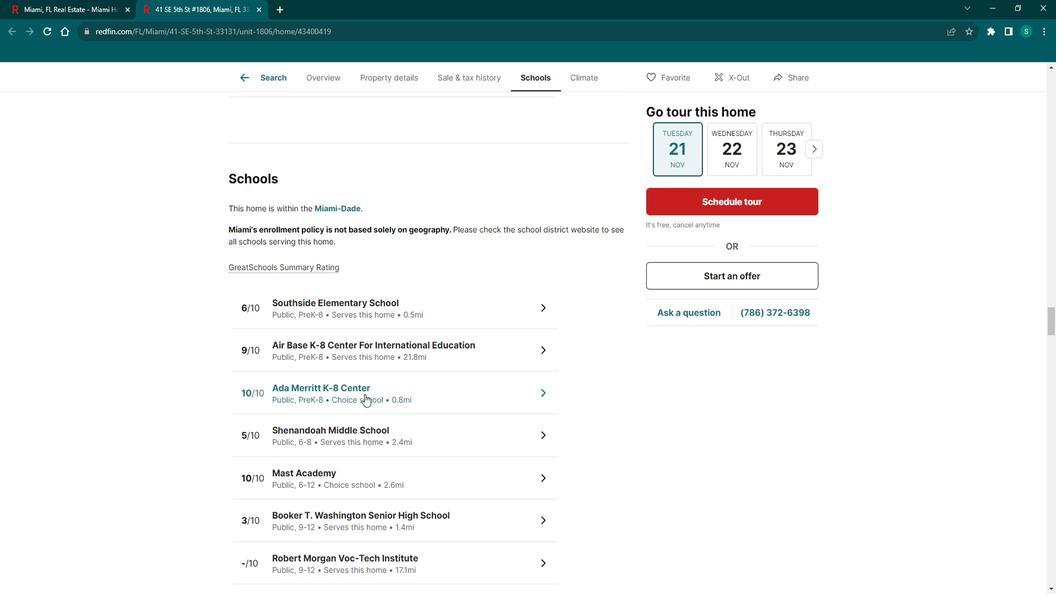 
Action: Mouse scrolled (381, 396) with delta (0, 0)
Screenshot: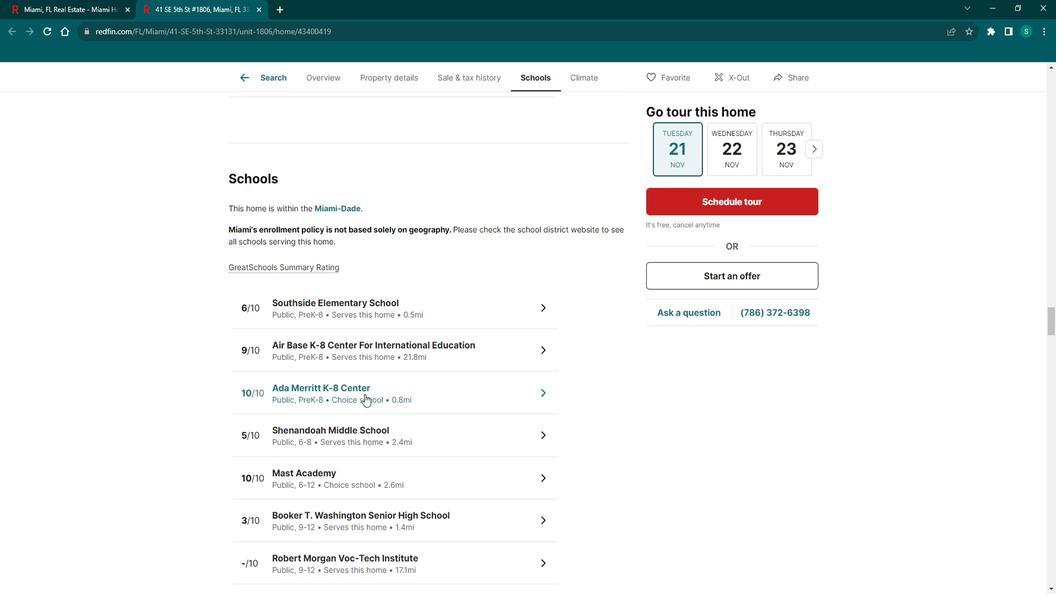 
Action: Mouse scrolled (381, 396) with delta (0, 0)
Screenshot: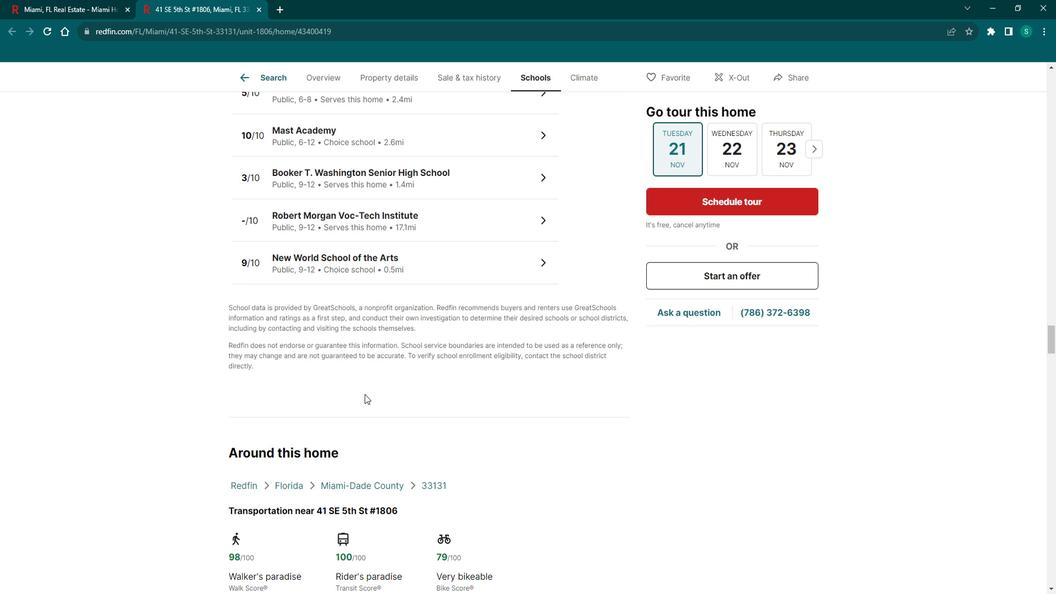 
Action: Mouse scrolled (381, 396) with delta (0, 0)
Screenshot: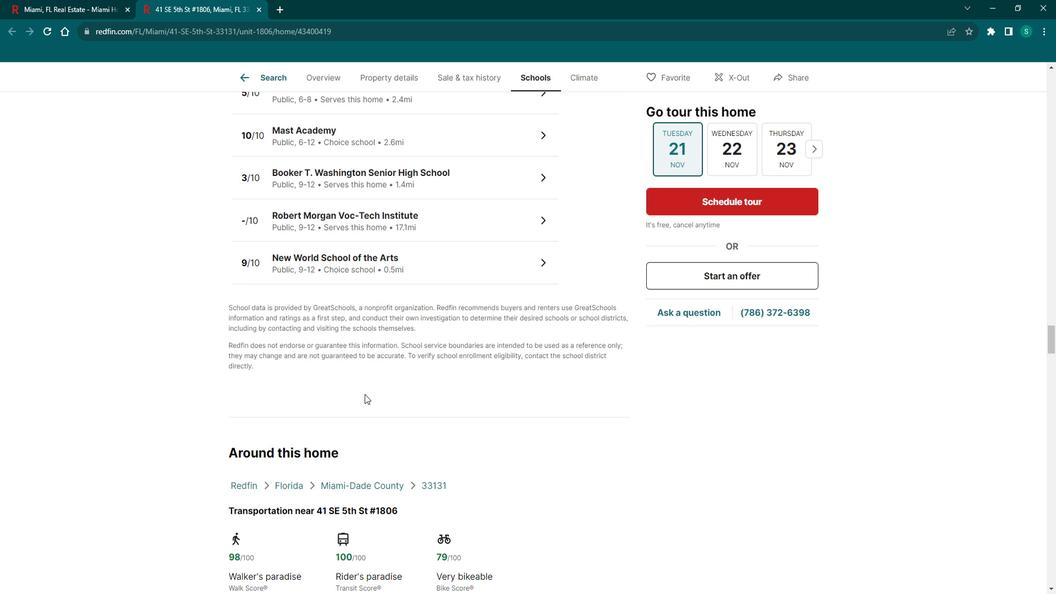 
Action: Mouse scrolled (381, 396) with delta (0, 0)
Screenshot: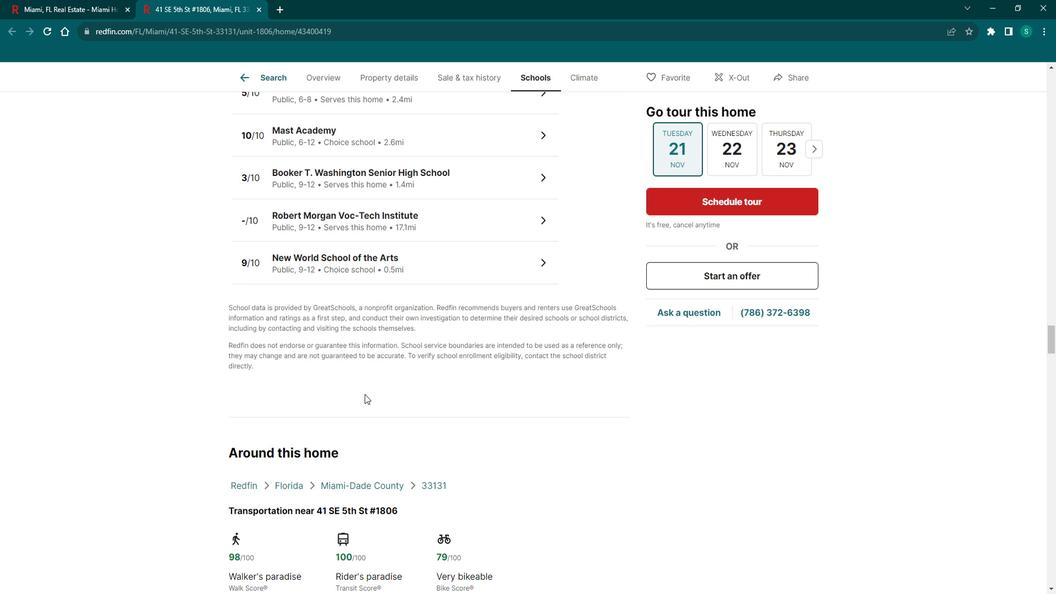 
Action: Mouse scrolled (381, 396) with delta (0, 0)
Screenshot: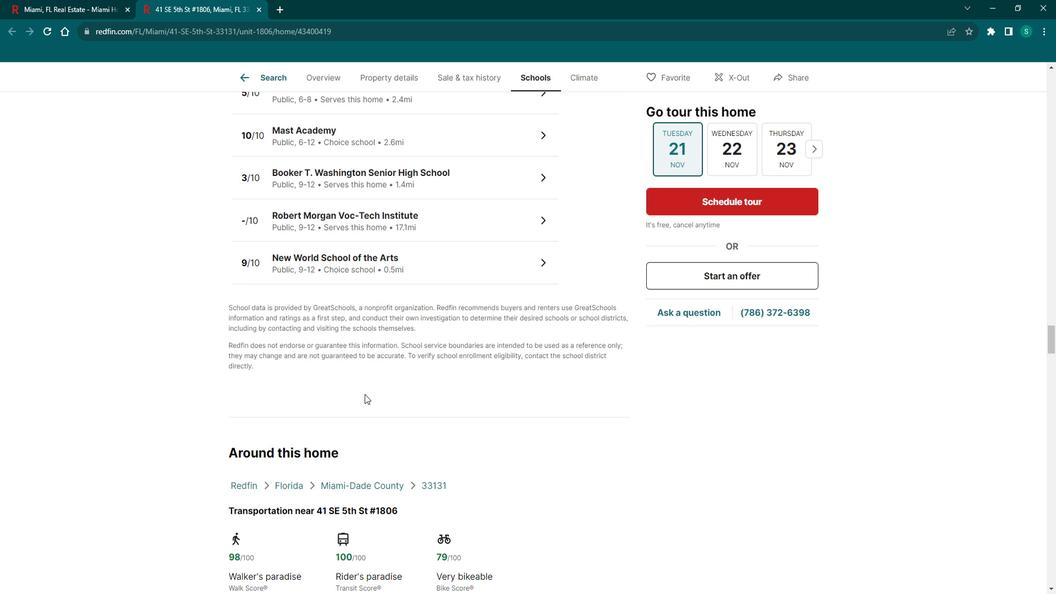 
Action: Mouse scrolled (381, 396) with delta (0, 0)
Screenshot: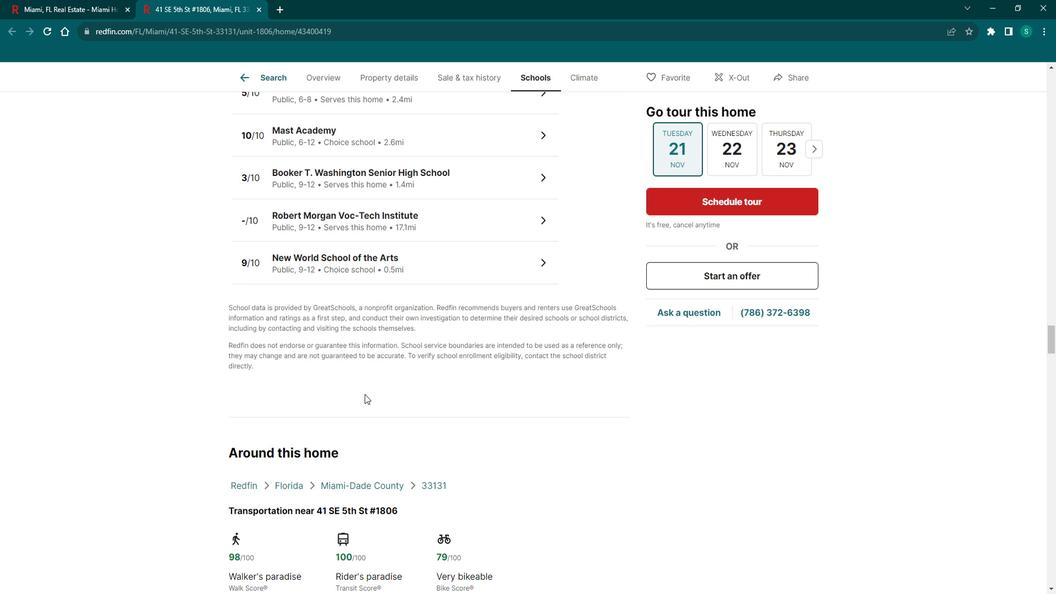 
Action: Mouse scrolled (381, 396) with delta (0, 0)
Screenshot: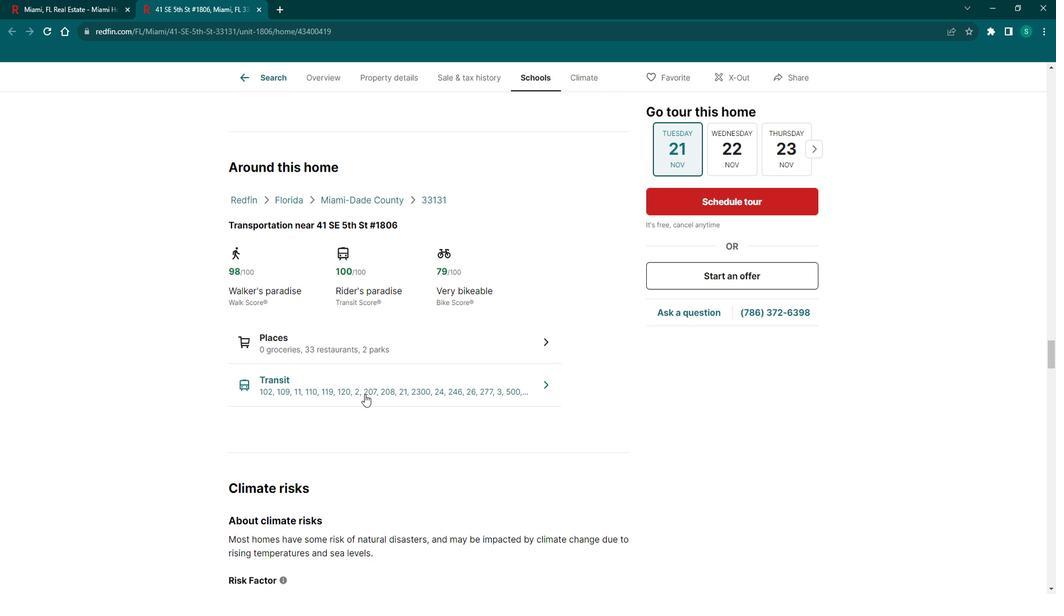 
Action: Mouse scrolled (381, 396) with delta (0, 0)
Screenshot: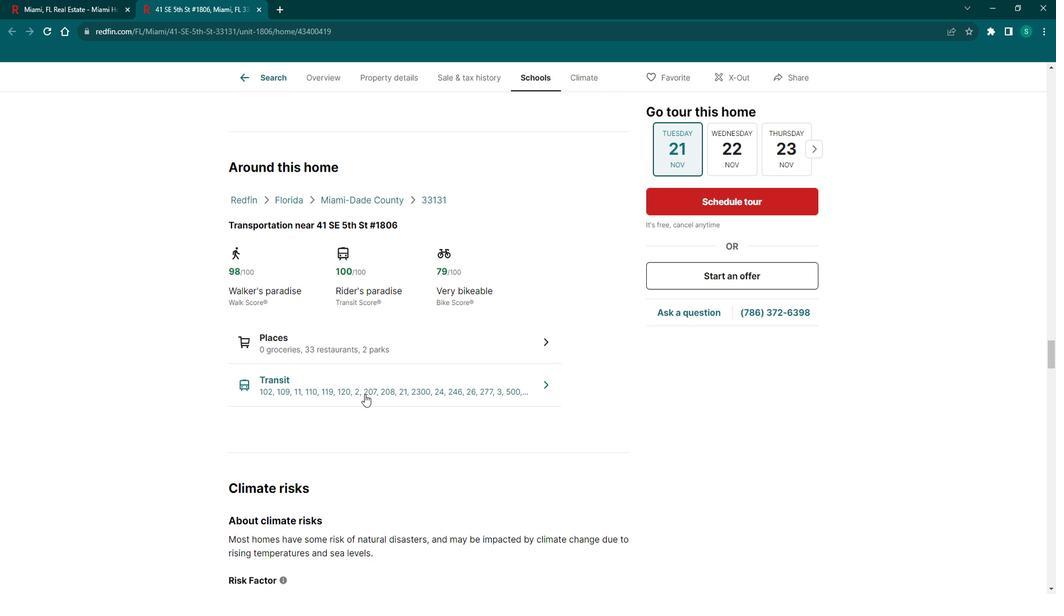
Action: Mouse scrolled (381, 396) with delta (0, 0)
Screenshot: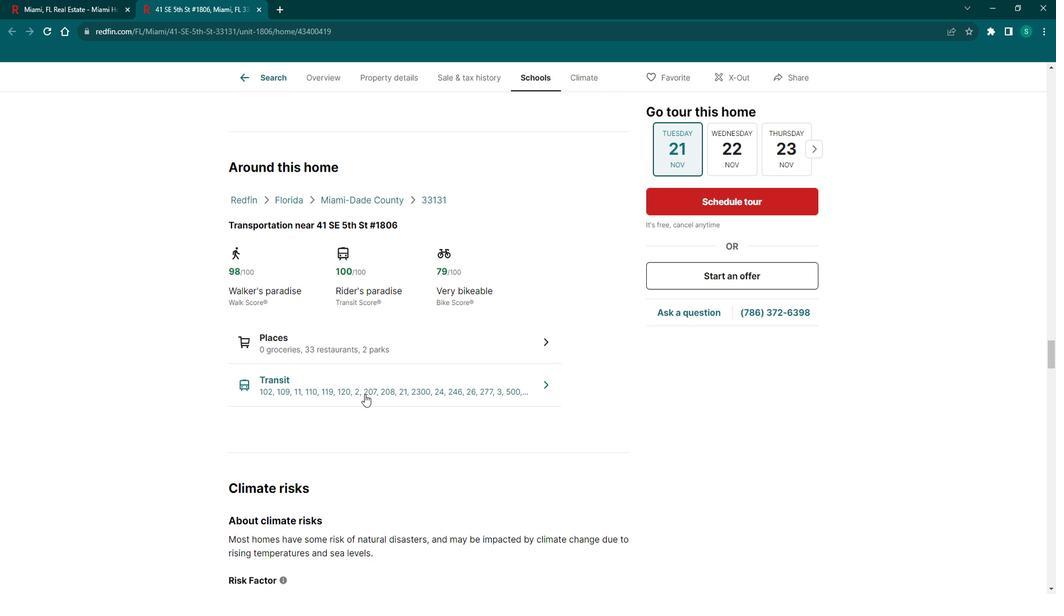 
Action: Mouse scrolled (381, 396) with delta (0, 0)
Screenshot: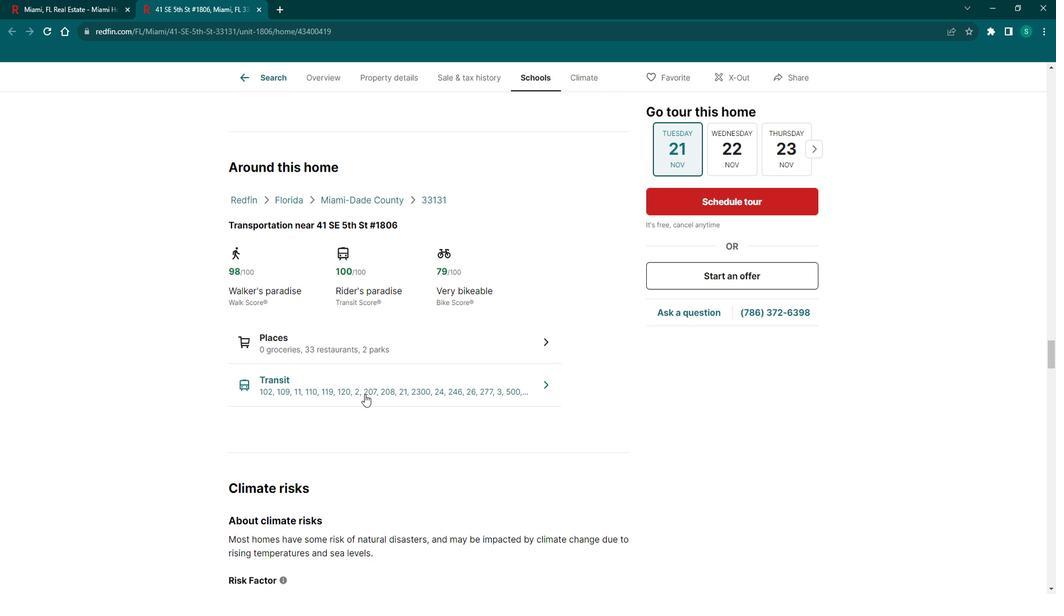 
Action: Mouse scrolled (381, 396) with delta (0, 0)
Screenshot: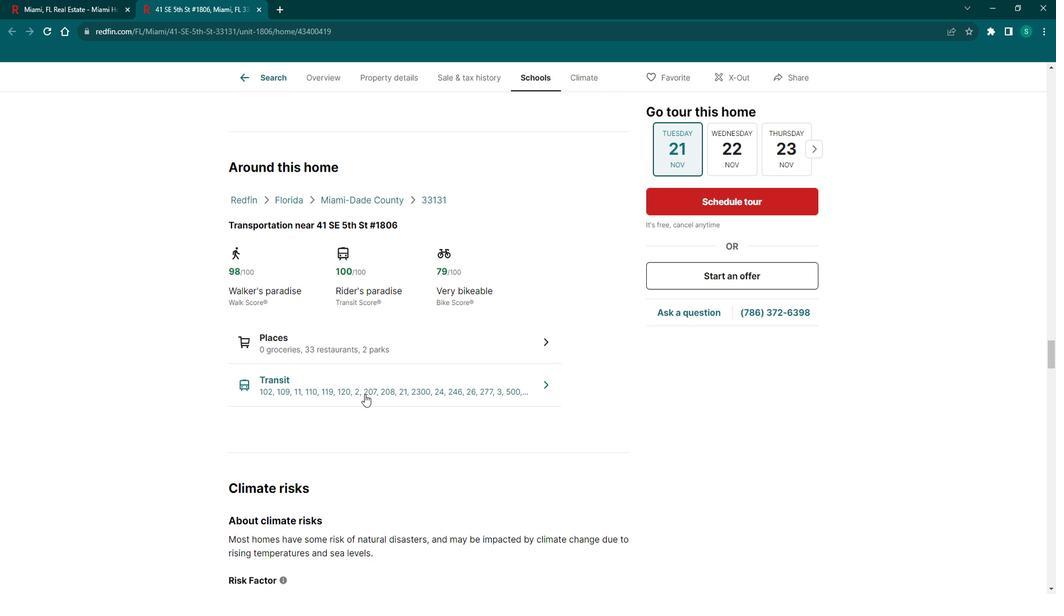 
Action: Mouse scrolled (381, 396) with delta (0, 0)
Screenshot: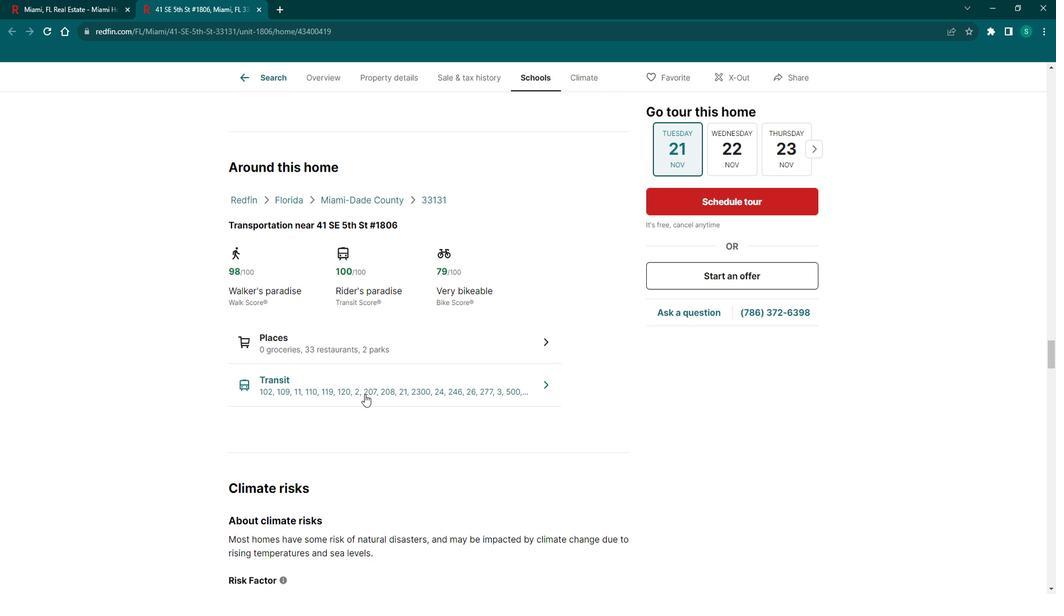 
Action: Mouse moved to (381, 396)
Screenshot: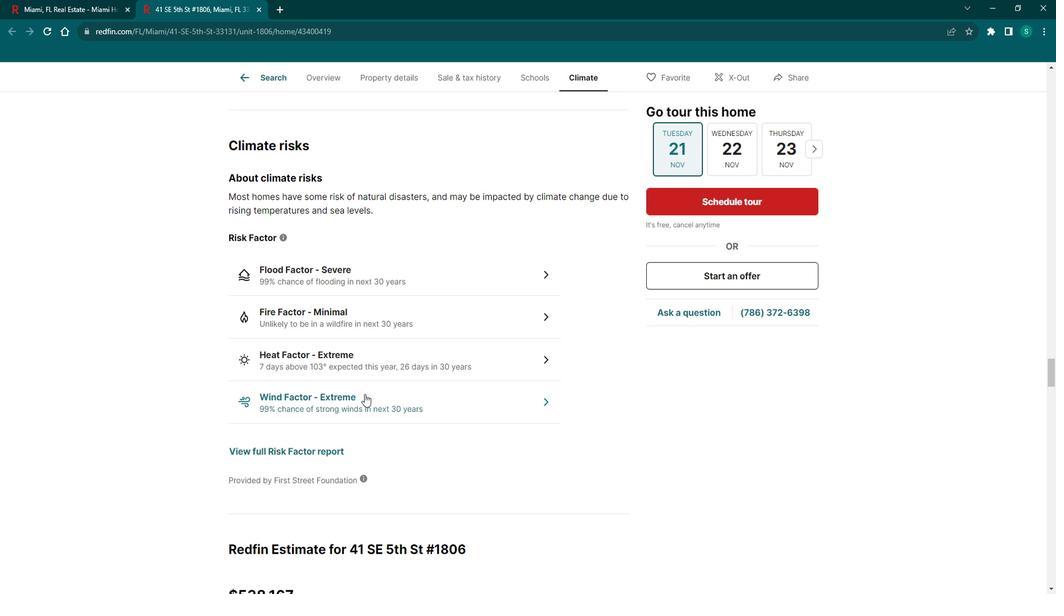 
Action: Mouse scrolled (381, 396) with delta (0, 0)
Screenshot: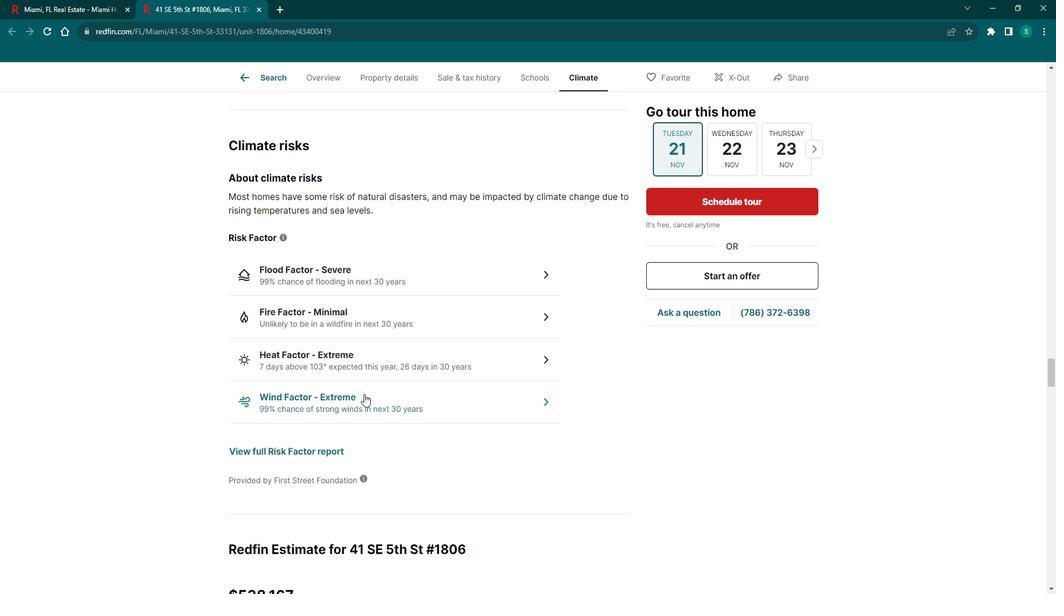 
Action: Mouse scrolled (381, 396) with delta (0, 0)
Screenshot: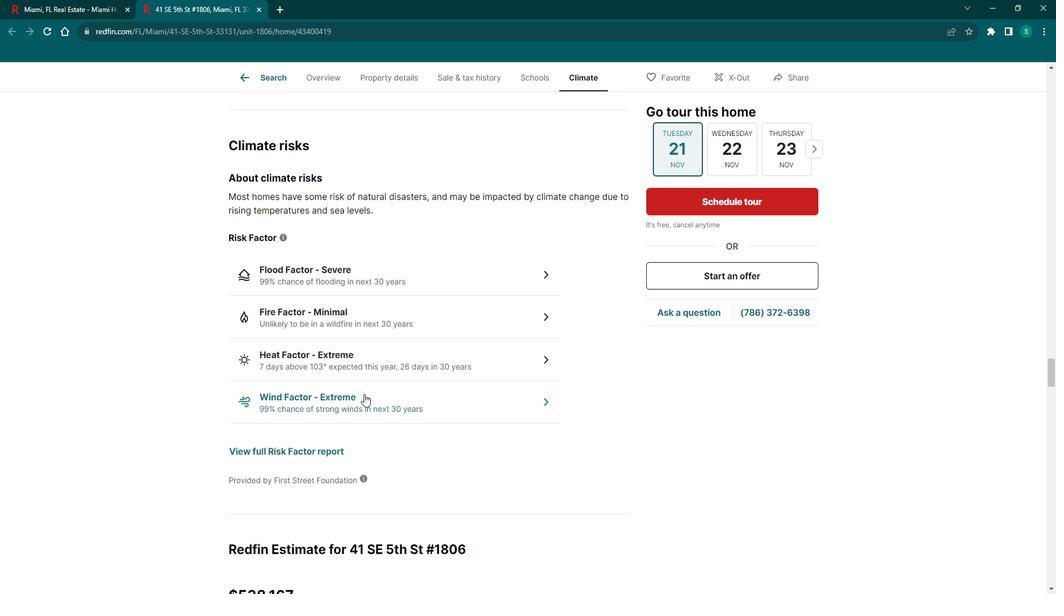
Action: Mouse scrolled (381, 396) with delta (0, 0)
Screenshot: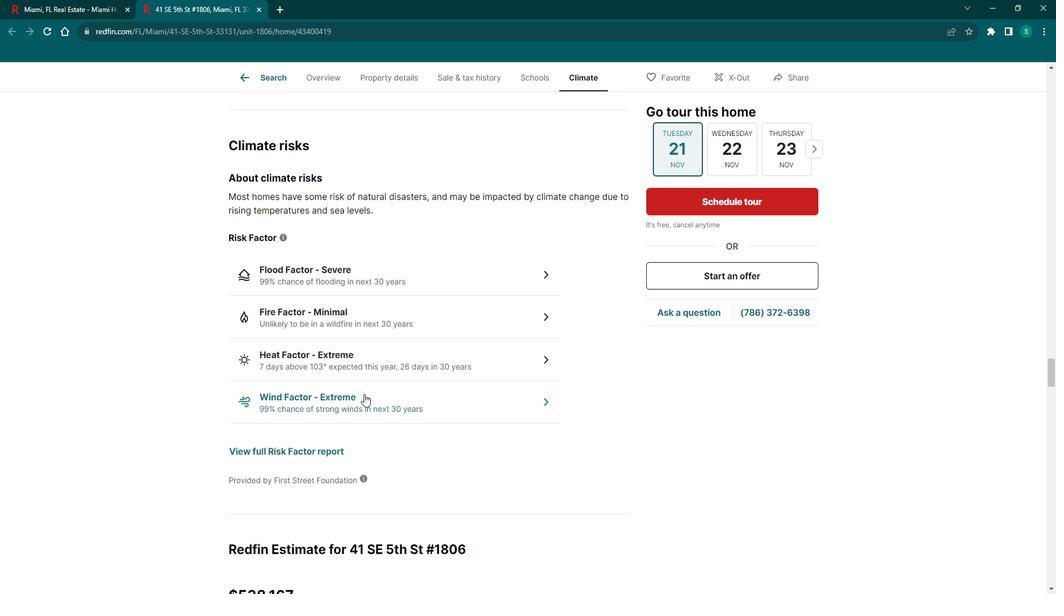 
Action: Mouse scrolled (381, 396) with delta (0, 0)
Screenshot: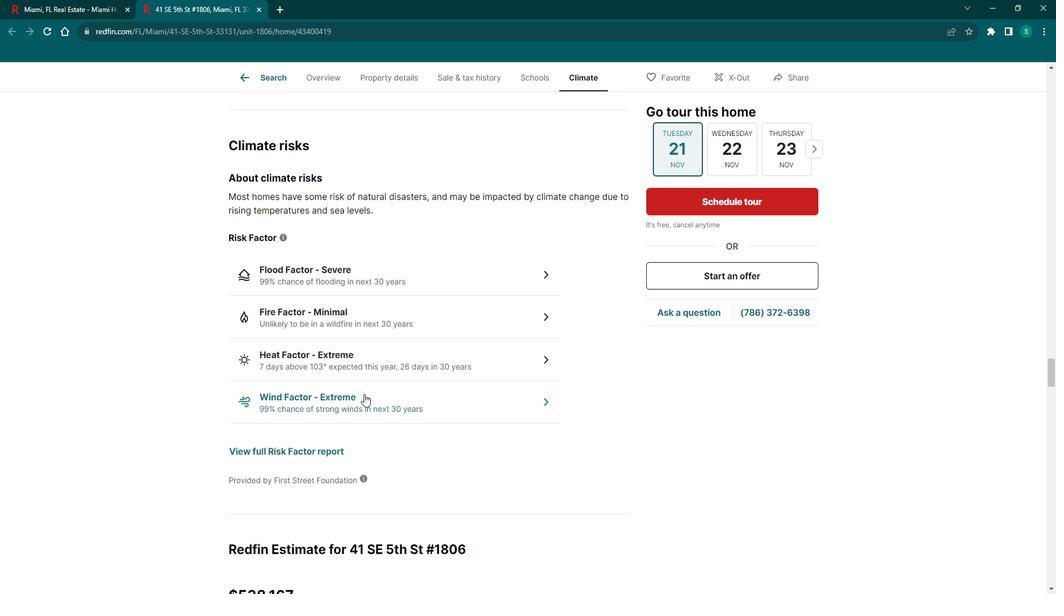 
Action: Mouse scrolled (381, 396) with delta (0, 0)
Screenshot: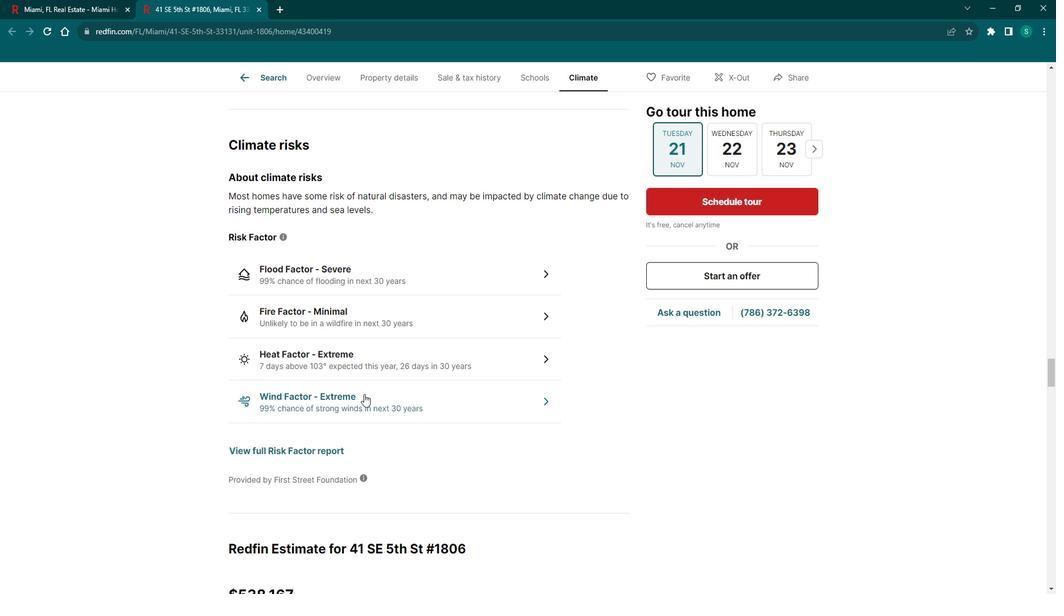 
Action: Mouse scrolled (381, 396) with delta (0, 0)
Screenshot: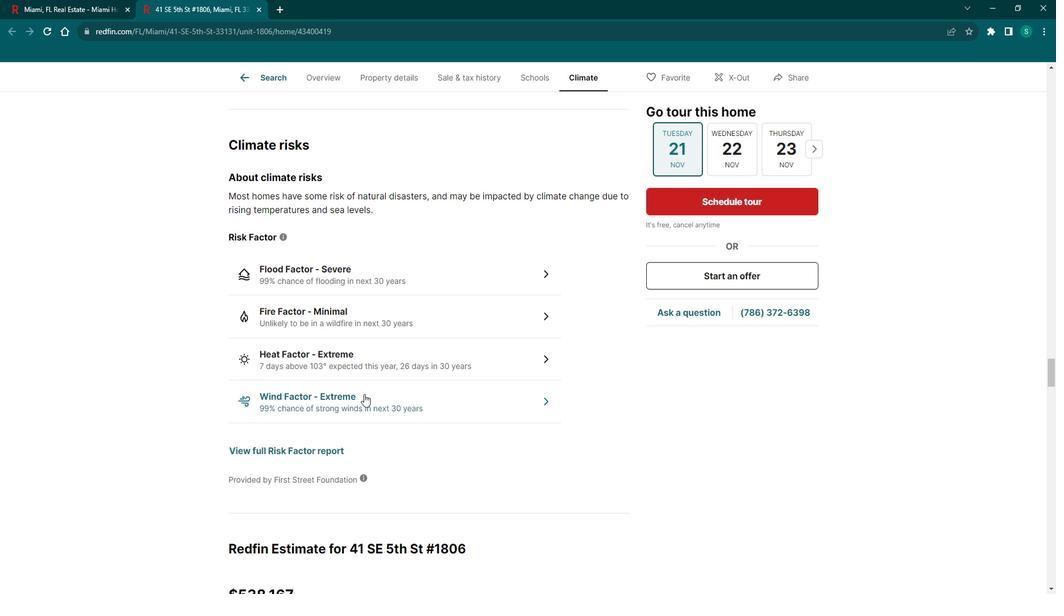 
Action: Mouse moved to (380, 396)
Screenshot: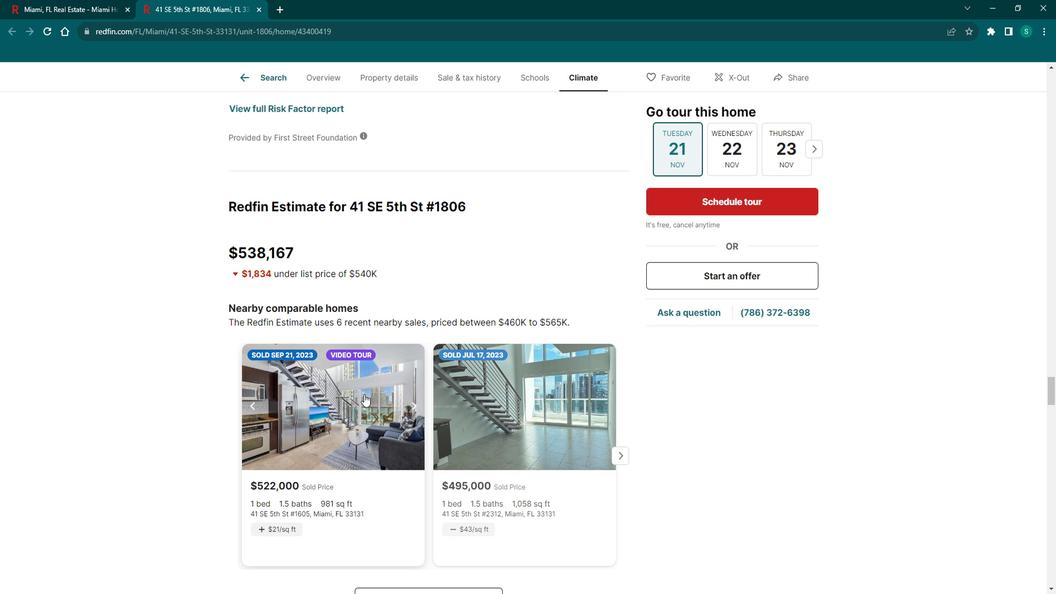 
Action: Mouse scrolled (380, 396) with delta (0, 0)
Screenshot: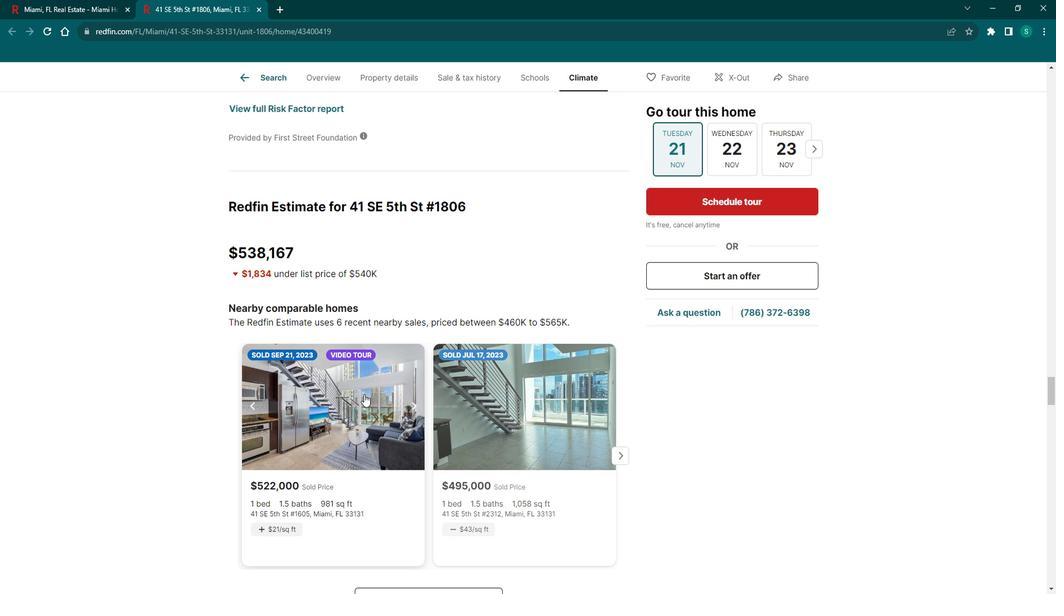 
Action: Mouse scrolled (380, 396) with delta (0, 0)
Screenshot: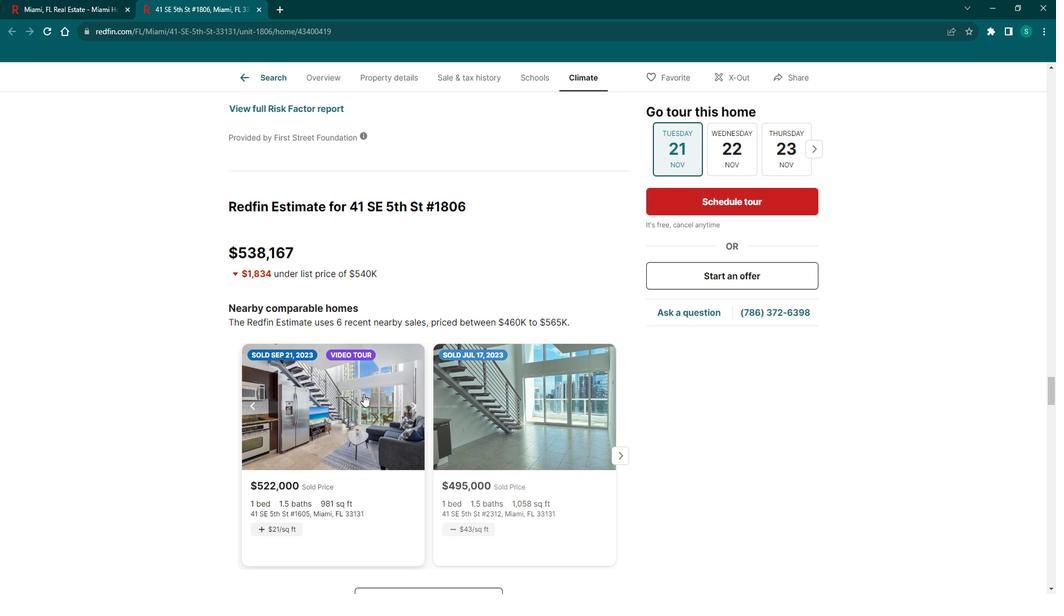 
Action: Mouse scrolled (380, 396) with delta (0, 0)
Screenshot: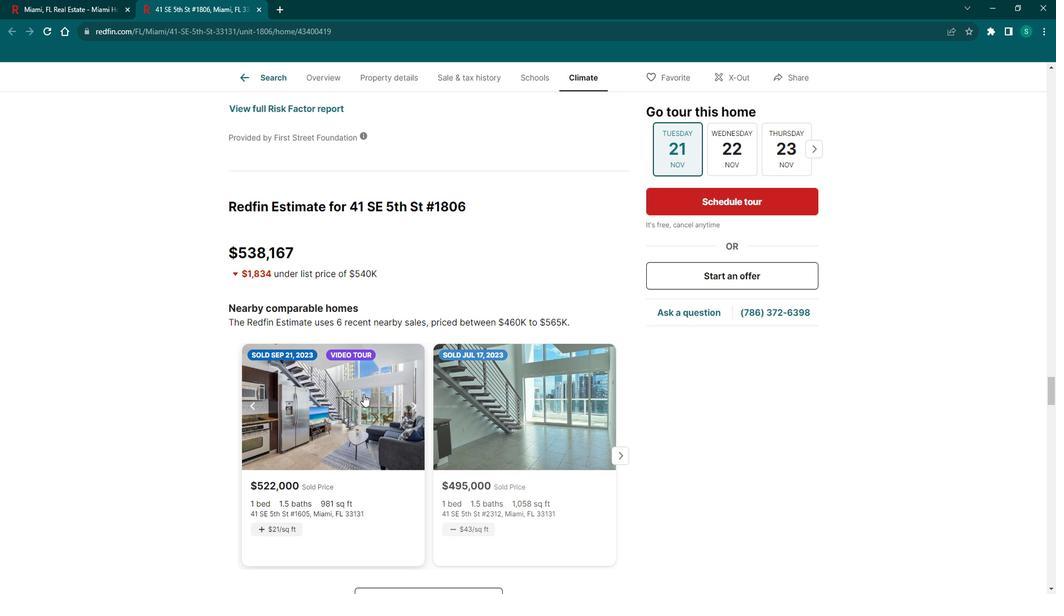 
Action: Mouse scrolled (380, 396) with delta (0, 0)
Screenshot: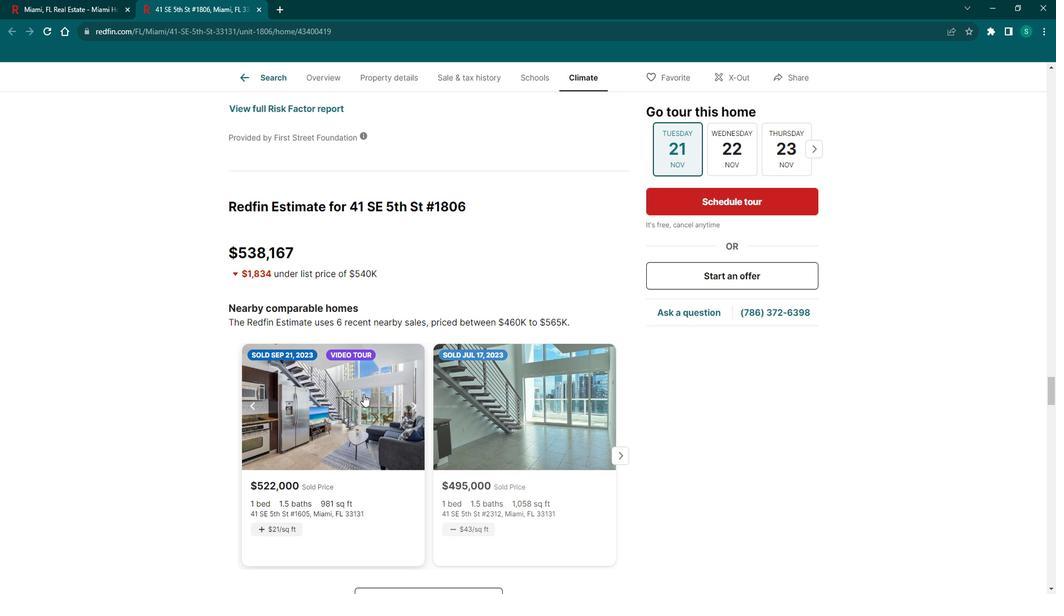 
Action: Mouse scrolled (380, 396) with delta (0, 0)
Screenshot: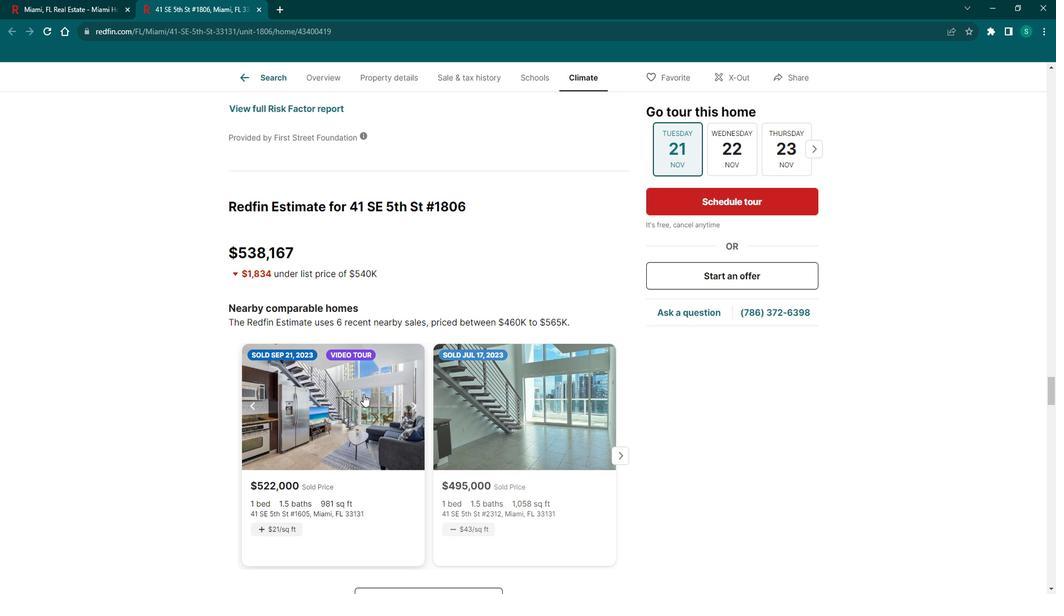 
Action: Mouse scrolled (380, 396) with delta (0, 0)
Screenshot: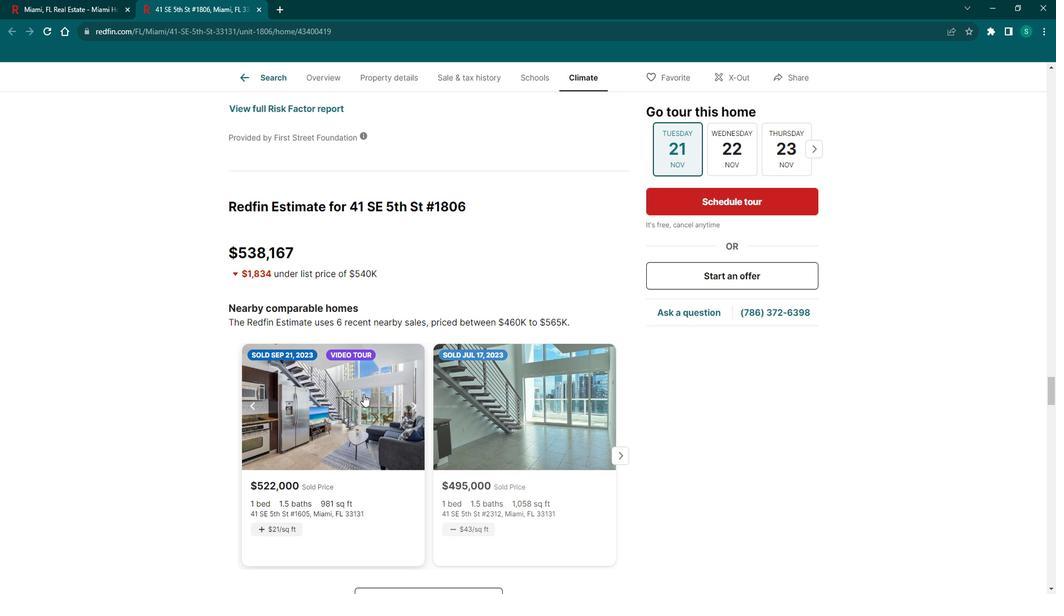 
Action: Mouse moved to (294, 97)
Screenshot: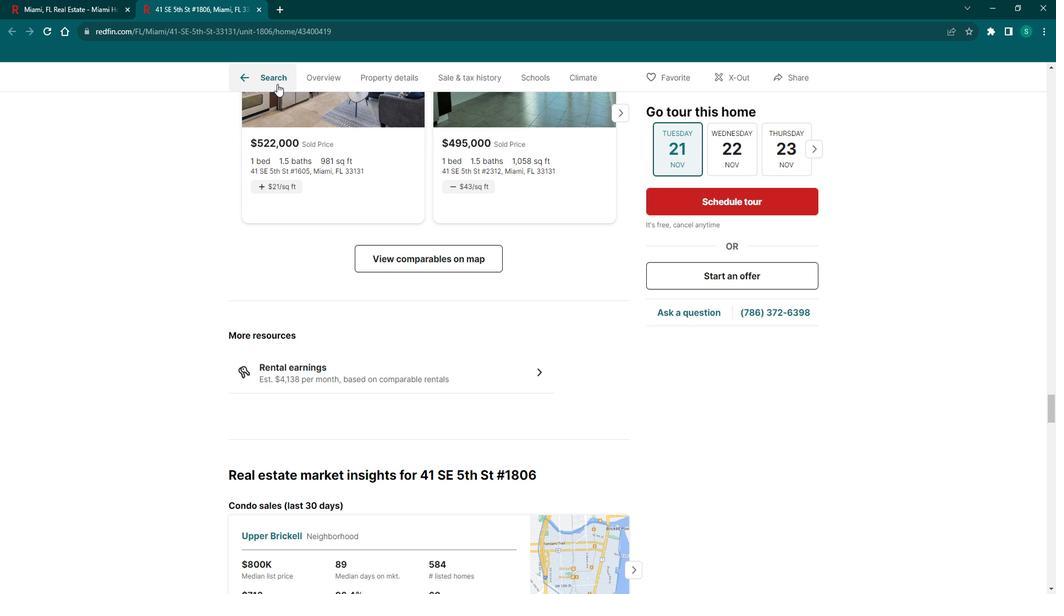 
Action: Mouse pressed left at (294, 97)
Screenshot: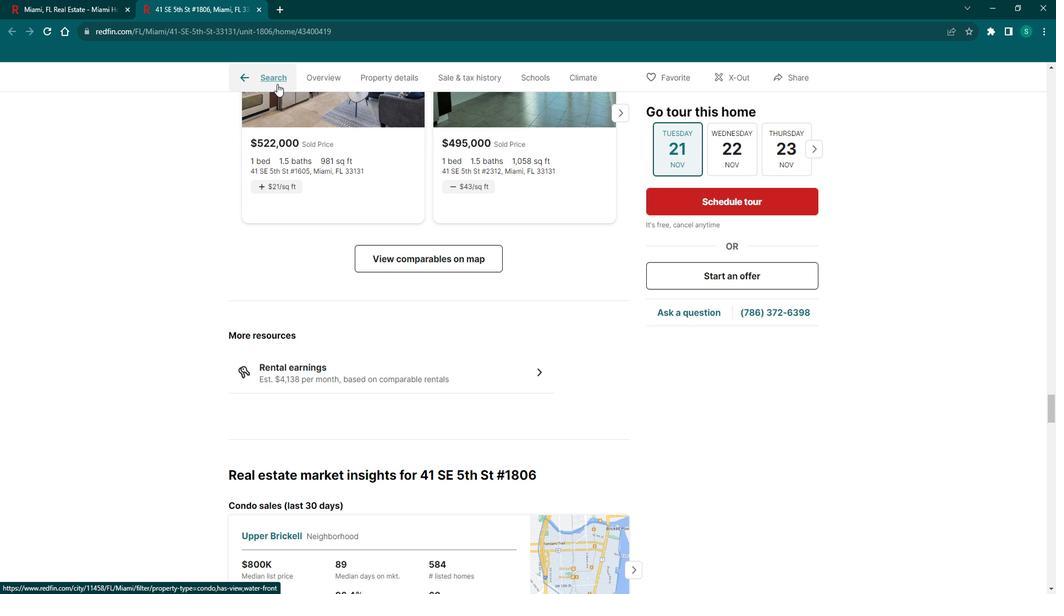 
Action: Mouse moved to (810, 485)
Screenshot: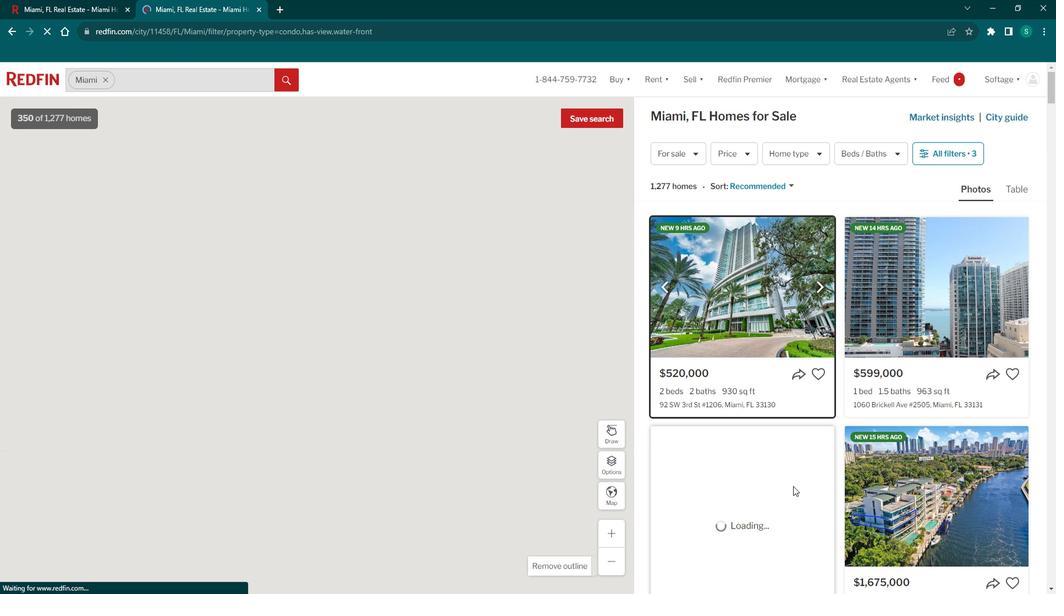 
Action: Mouse scrolled (810, 484) with delta (0, 0)
Screenshot: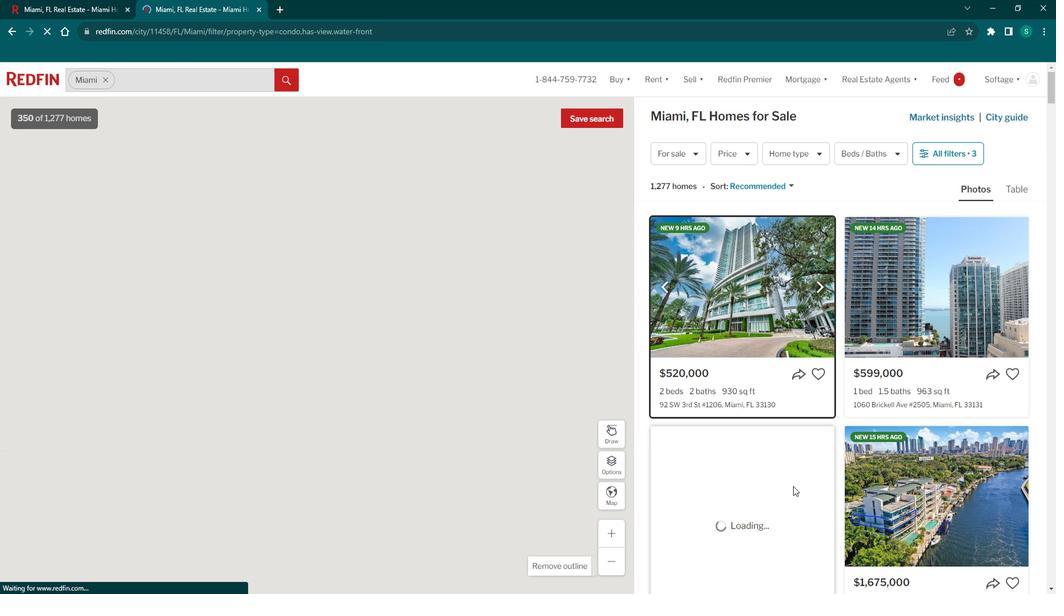 
Action: Mouse moved to (806, 486)
Screenshot: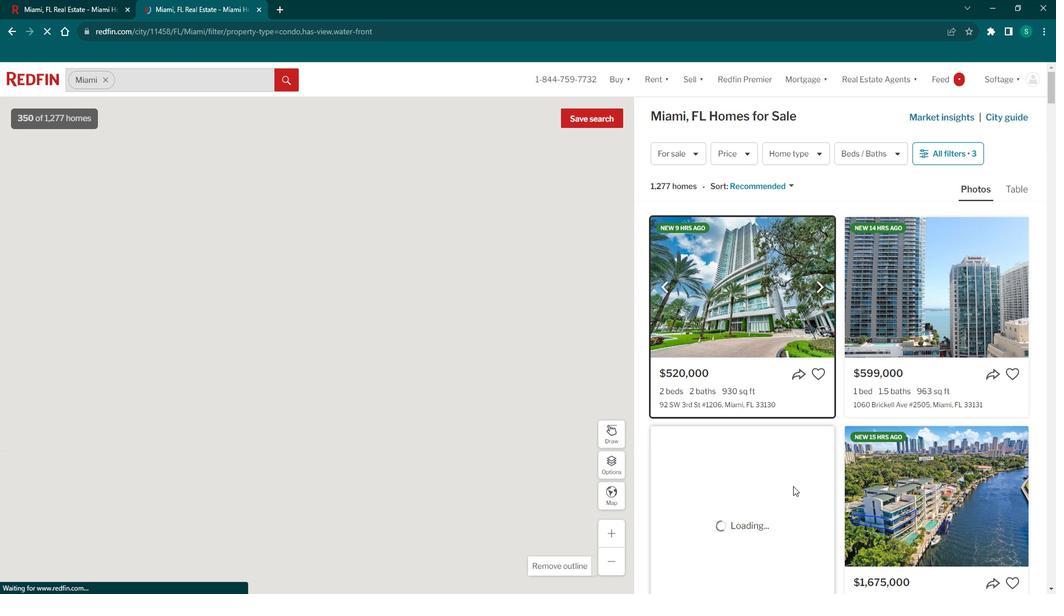 
Action: Mouse scrolled (806, 485) with delta (0, 0)
Screenshot: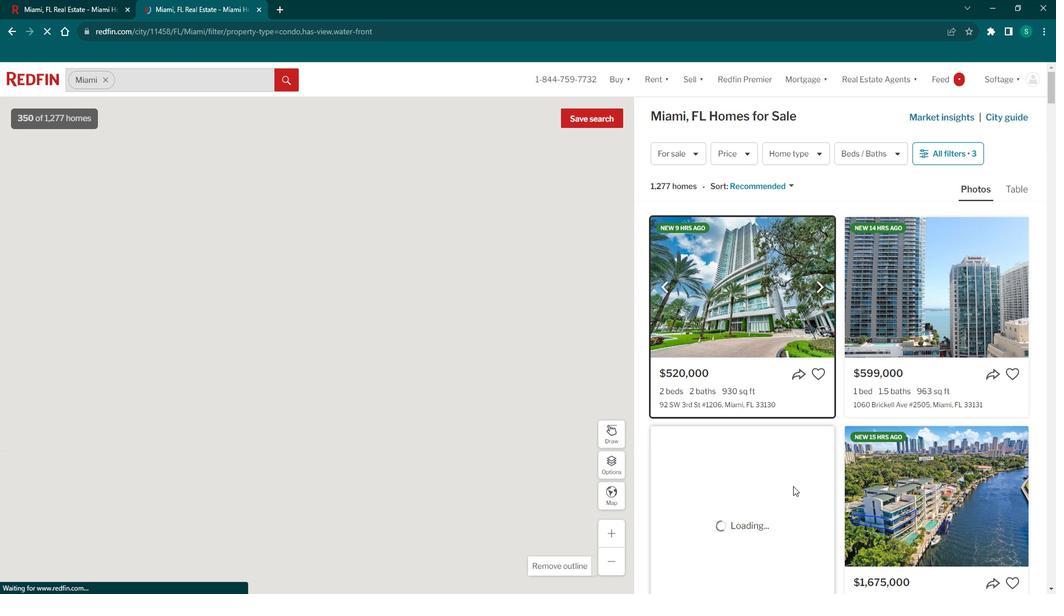 
Action: Mouse moved to (804, 487)
Screenshot: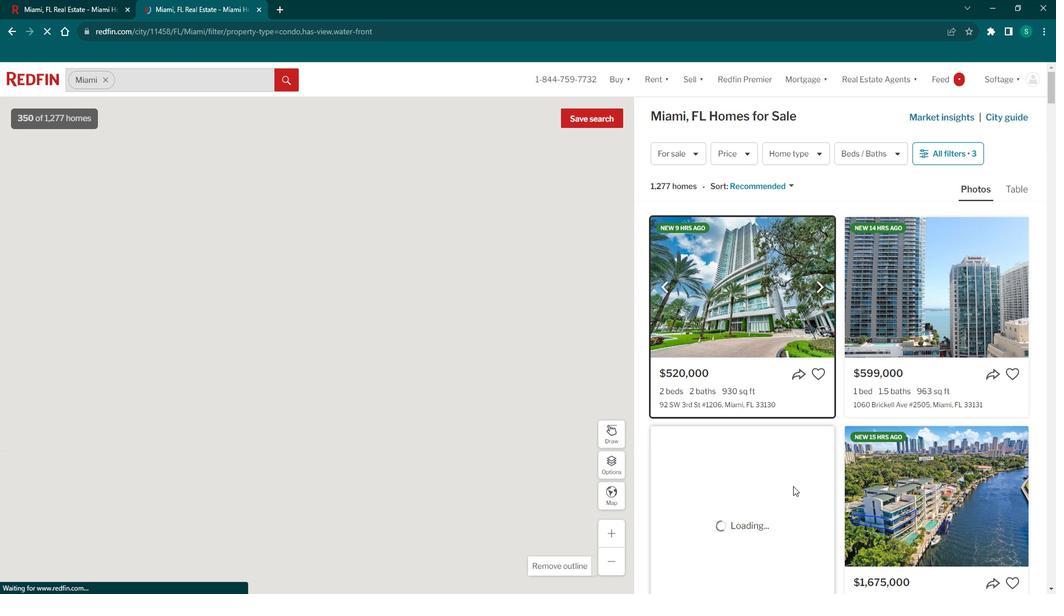 
Action: Mouse scrolled (804, 486) with delta (0, 0)
Screenshot: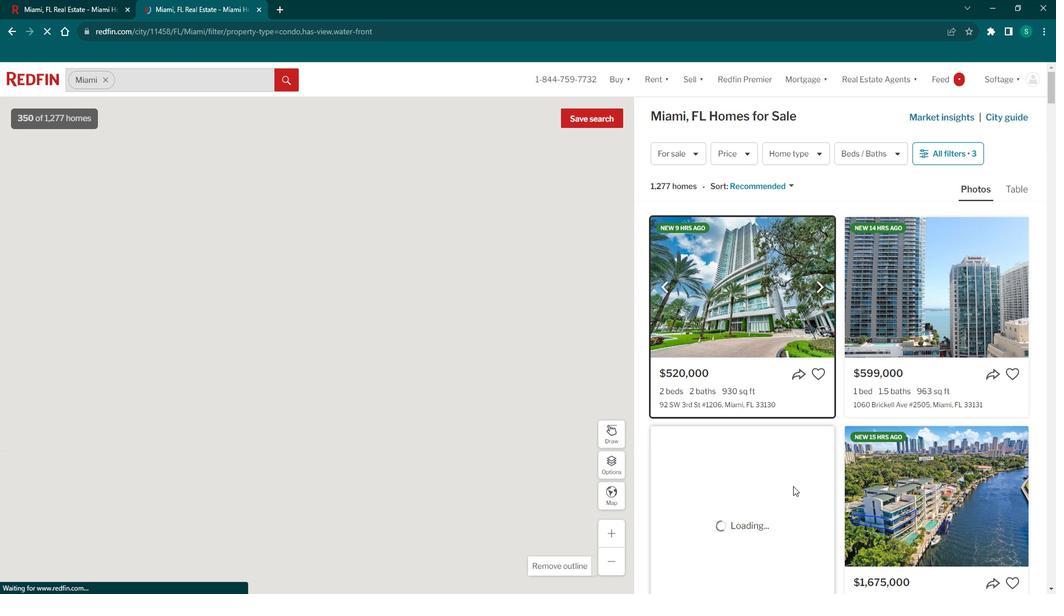 
Action: Mouse scrolled (804, 486) with delta (0, 0)
Screenshot: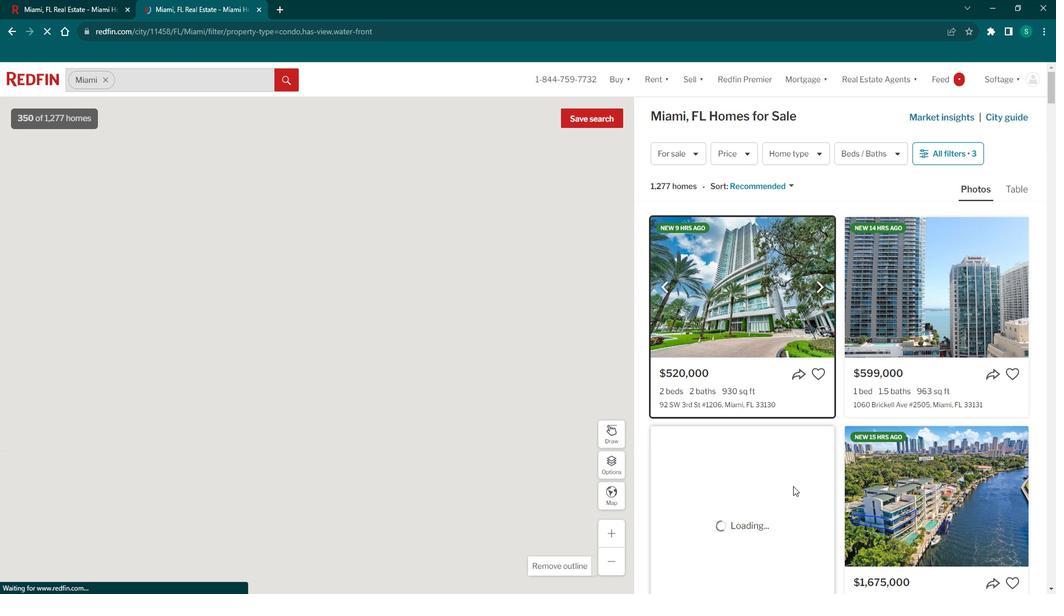 
Action: Mouse scrolled (804, 486) with delta (0, 0)
Screenshot: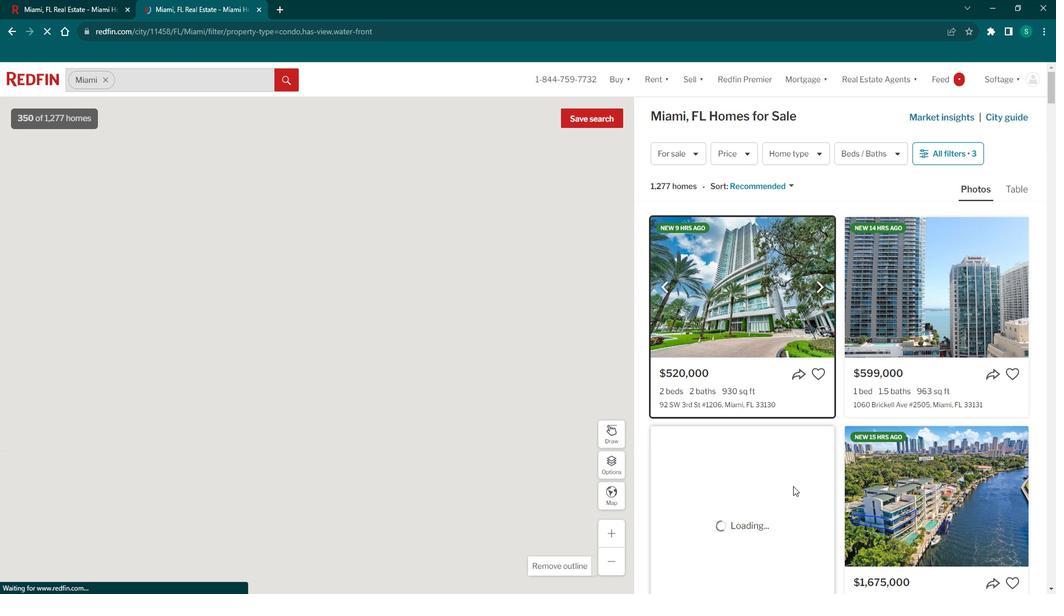
Action: Mouse scrolled (804, 486) with delta (0, 0)
Screenshot: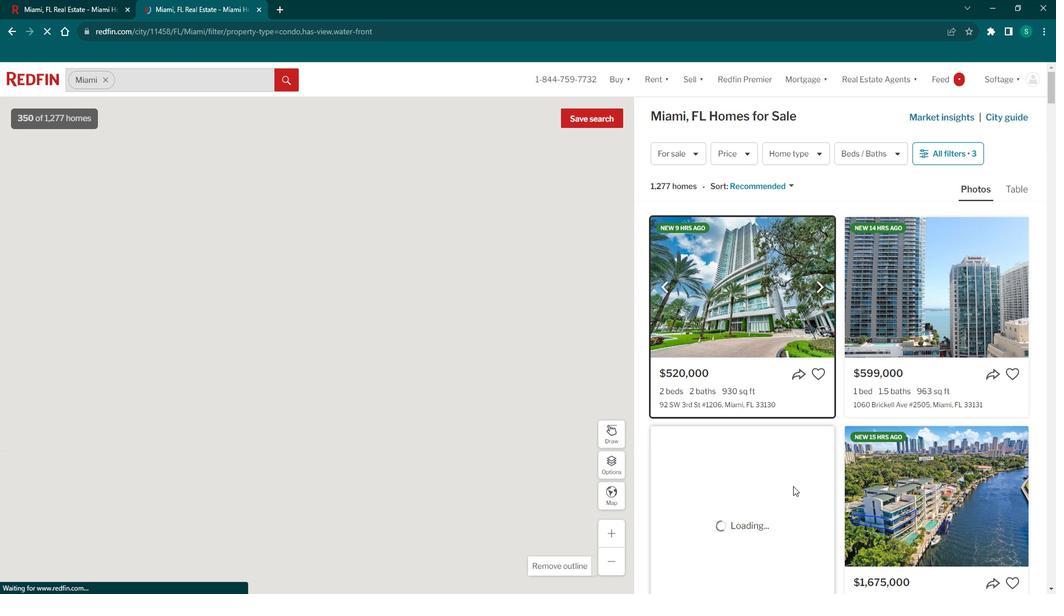 
Action: Mouse moved to (770, 420)
Screenshot: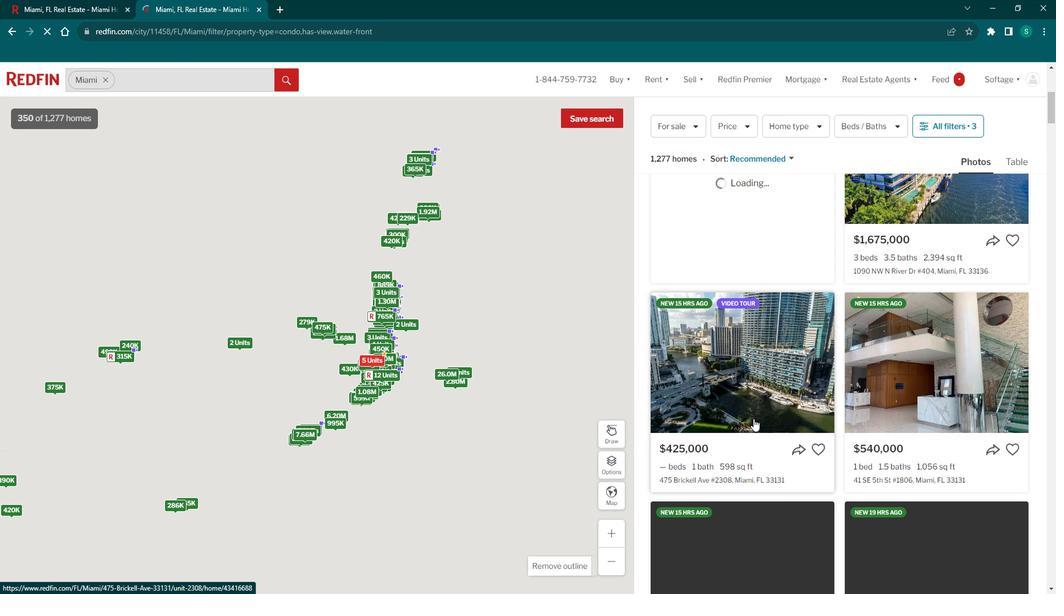 
Action: Mouse scrolled (770, 419) with delta (0, 0)
Screenshot: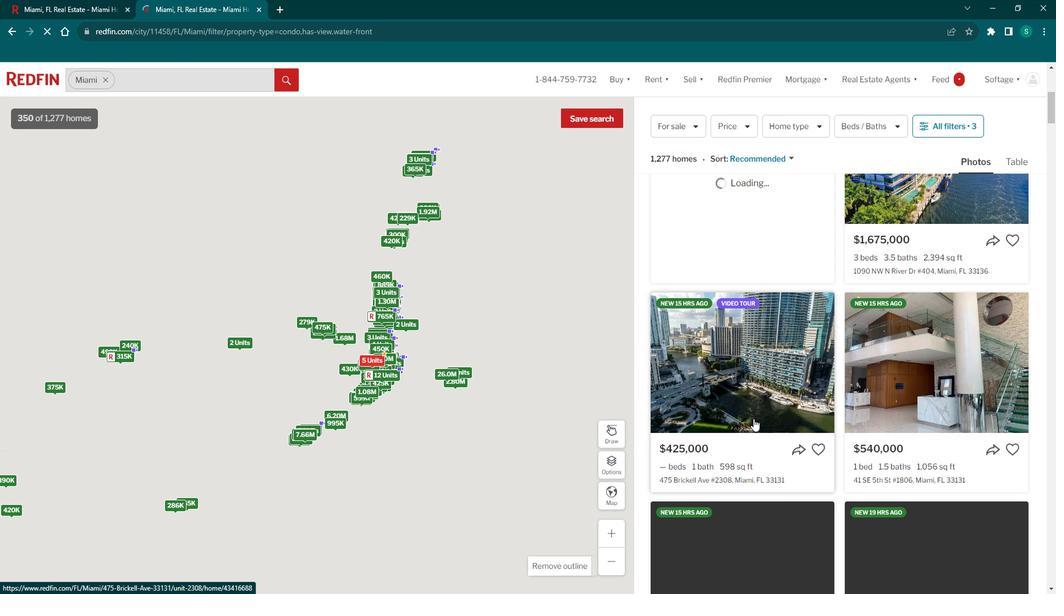 
Action: Mouse moved to (769, 420)
Screenshot: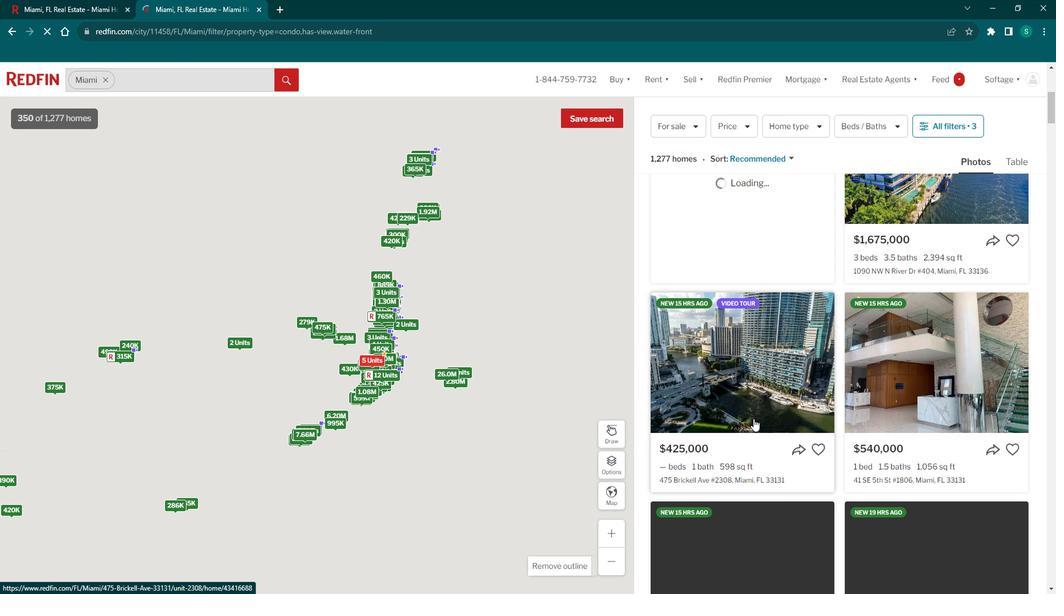 
Action: Mouse scrolled (769, 419) with delta (0, 0)
Screenshot: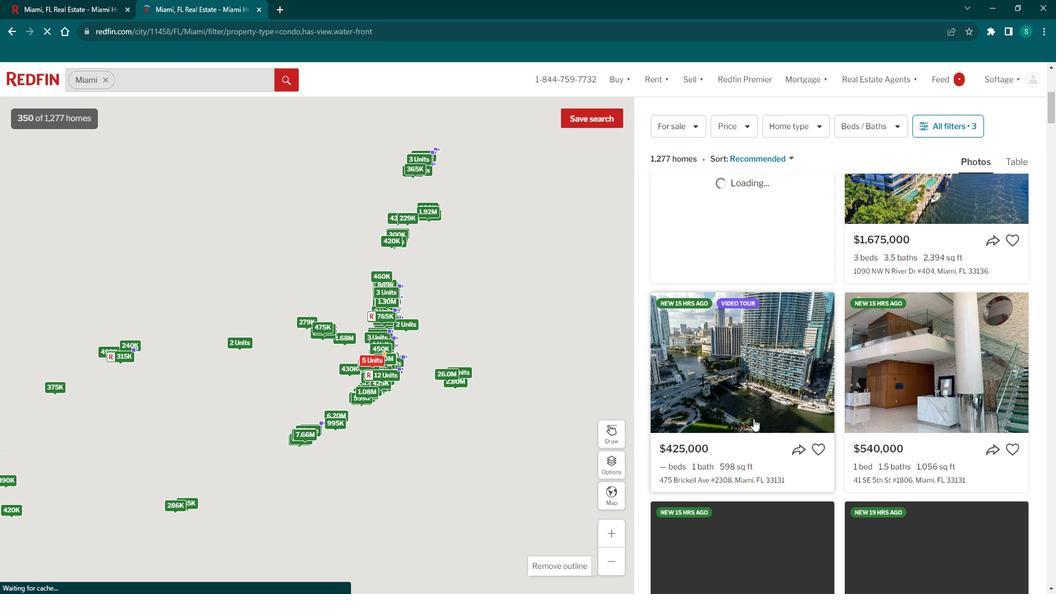 
Action: Mouse scrolled (769, 419) with delta (0, 0)
Screenshot: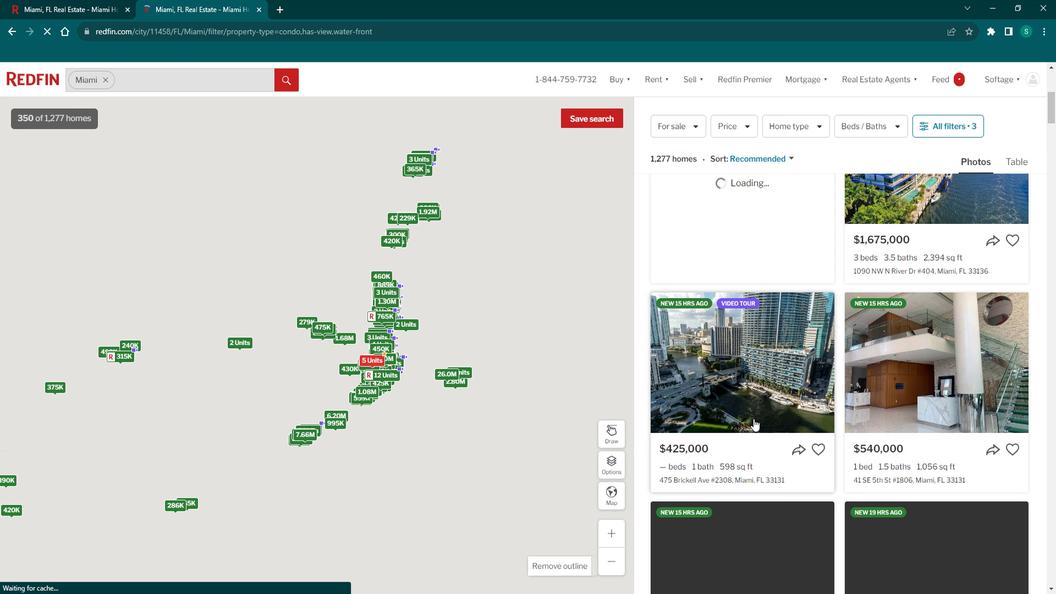 
Action: Mouse moved to (768, 422)
Screenshot: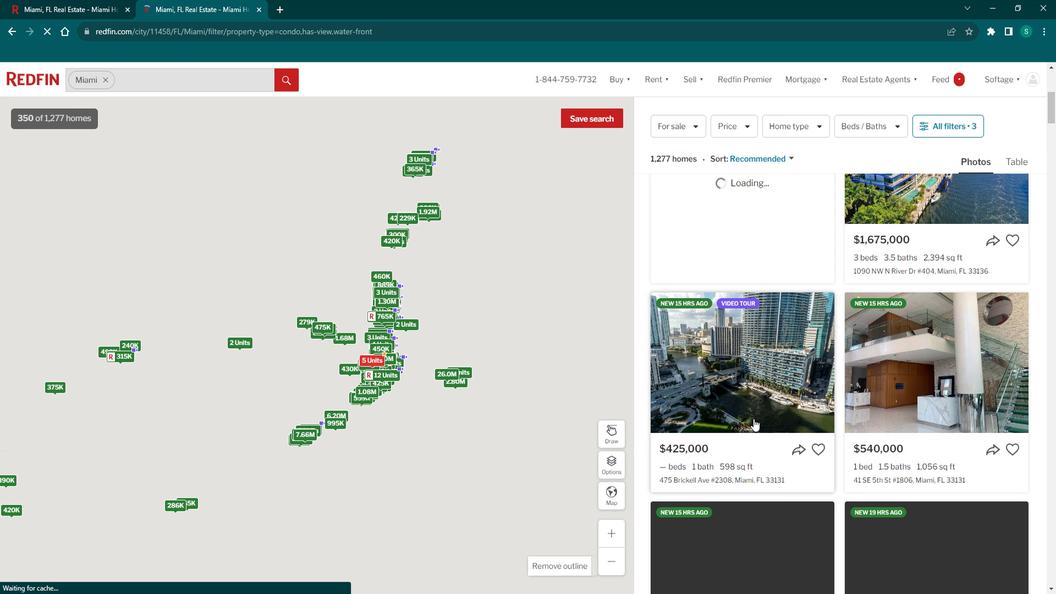
Action: Mouse scrolled (768, 422) with delta (0, 0)
Screenshot: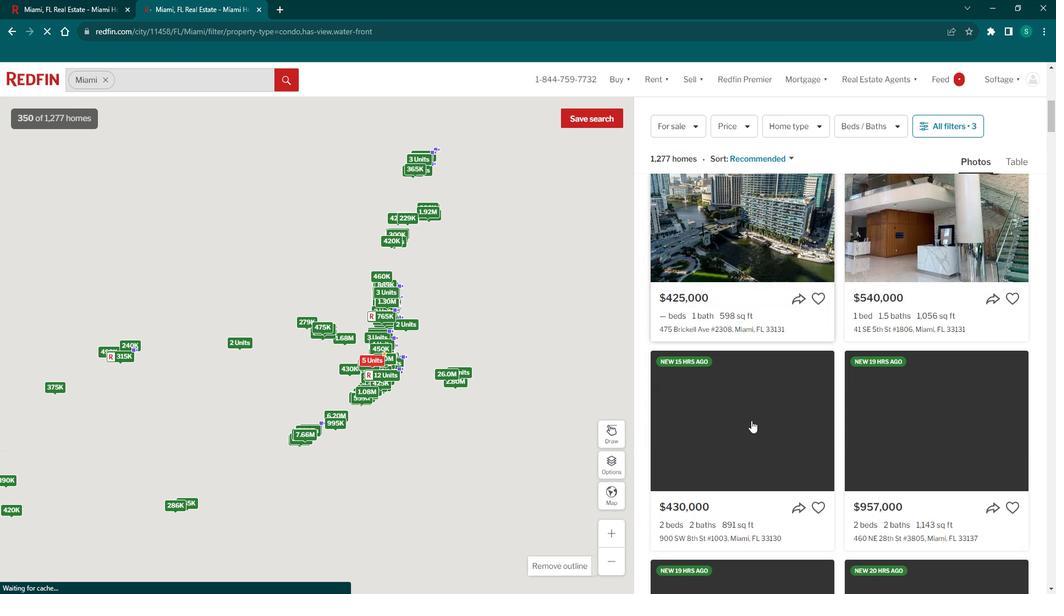 
Action: Mouse scrolled (768, 422) with delta (0, 0)
Screenshot: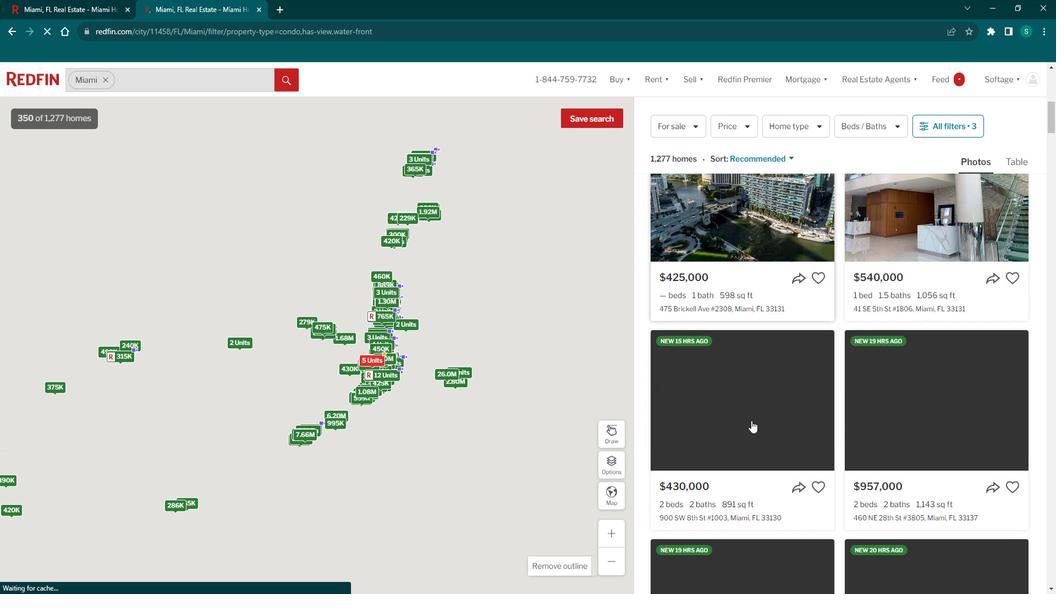 
Action: Mouse scrolled (768, 422) with delta (0, 0)
Screenshot: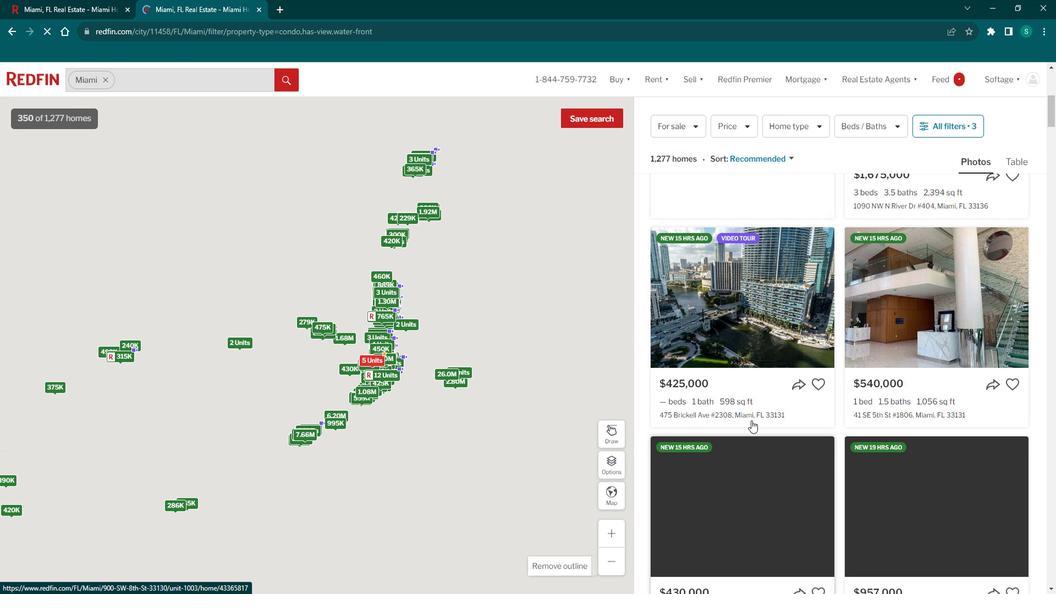 
Action: Mouse moved to (769, 417)
Screenshot: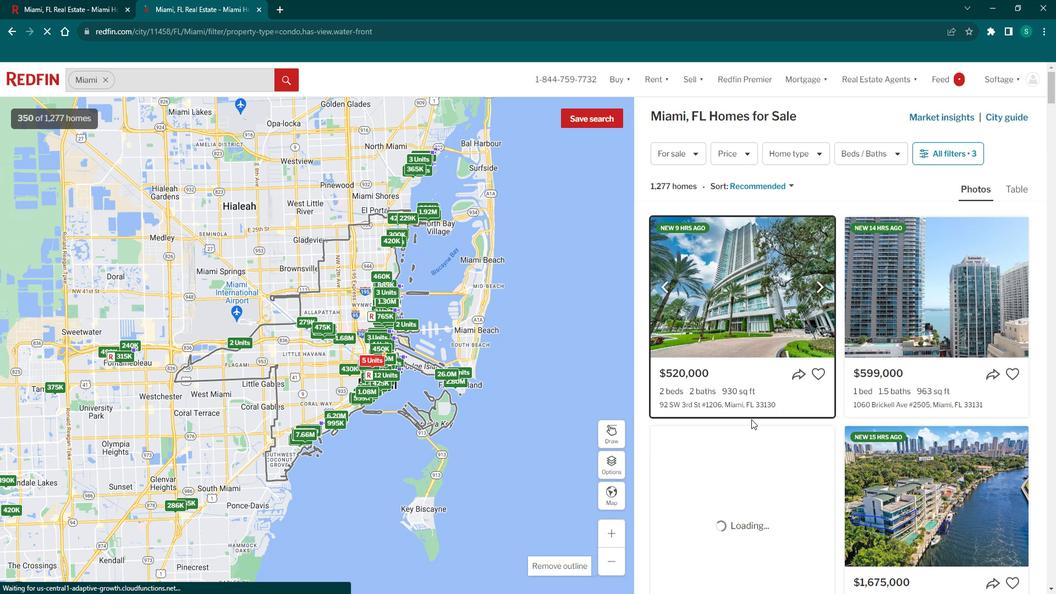 
Action: Mouse scrolled (769, 416) with delta (0, 0)
Screenshot: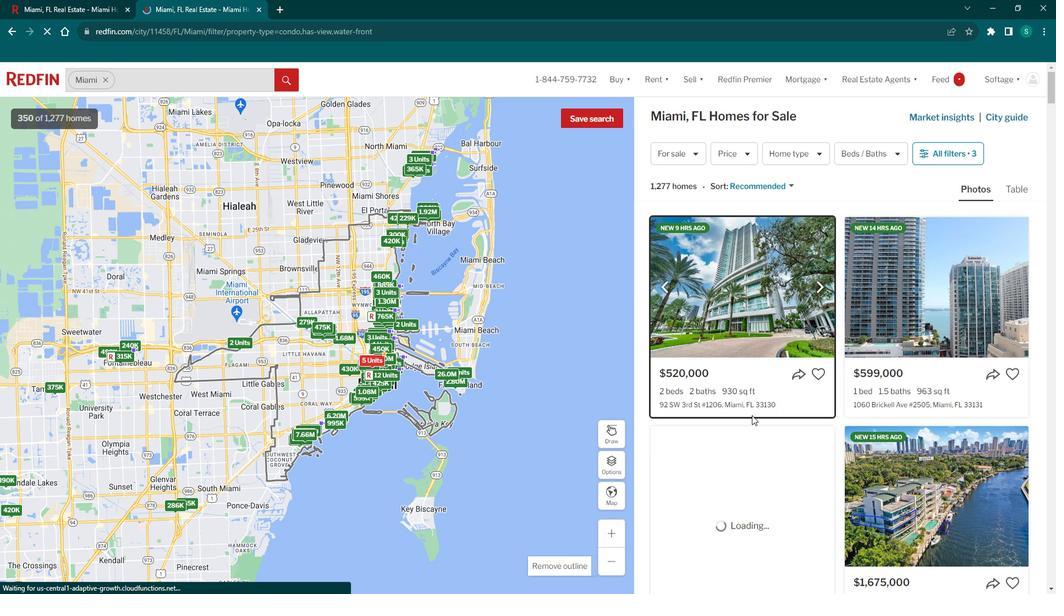 
Action: Mouse scrolled (769, 416) with delta (0, 0)
Screenshot: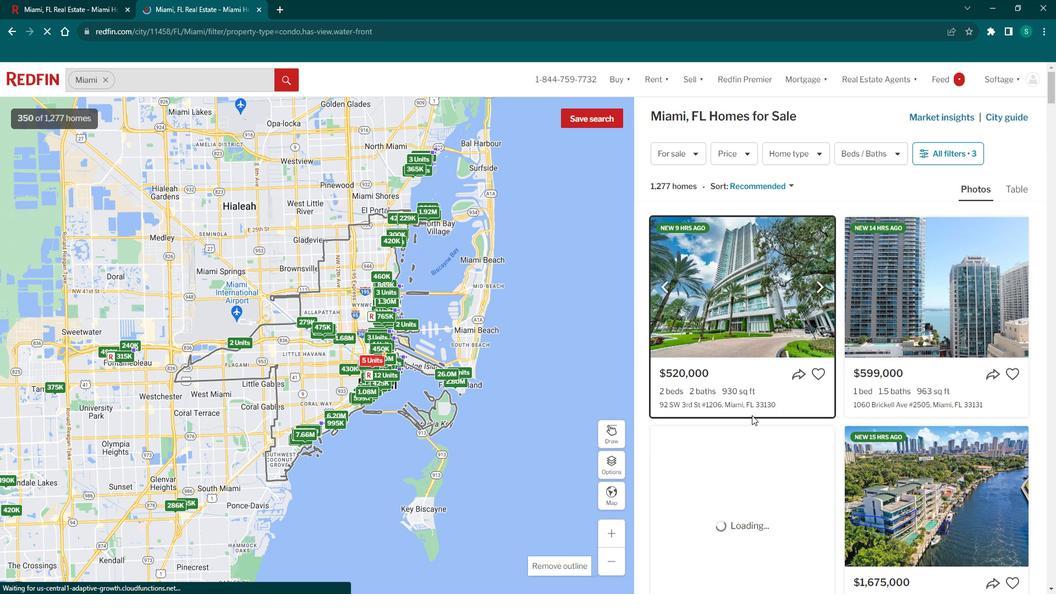 
Action: Mouse scrolled (769, 416) with delta (0, 0)
Screenshot: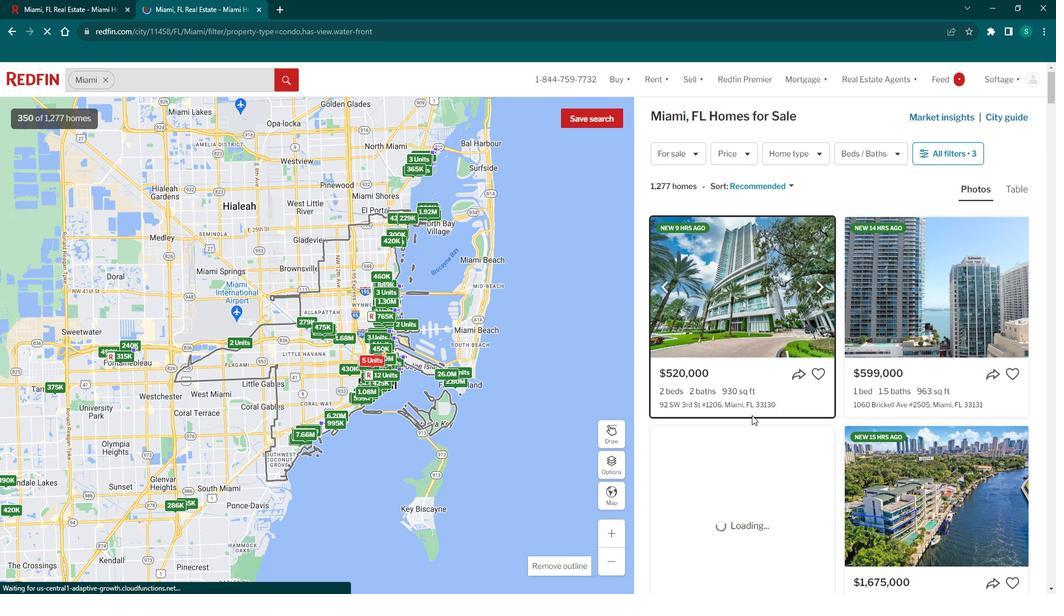 
Action: Mouse scrolled (769, 416) with delta (0, 0)
Screenshot: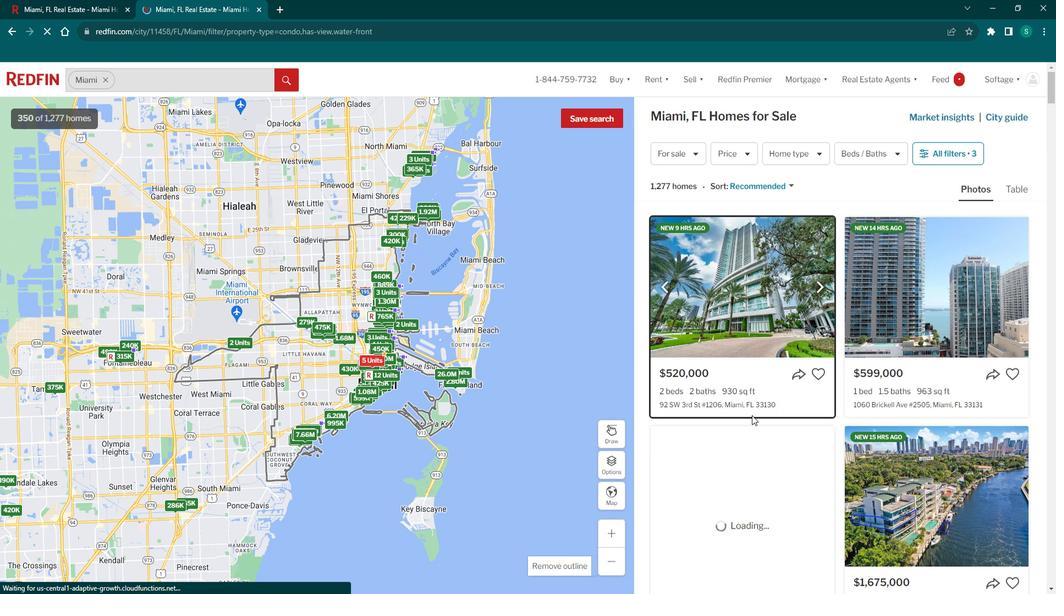 
Action: Mouse scrolled (769, 416) with delta (0, 0)
Screenshot: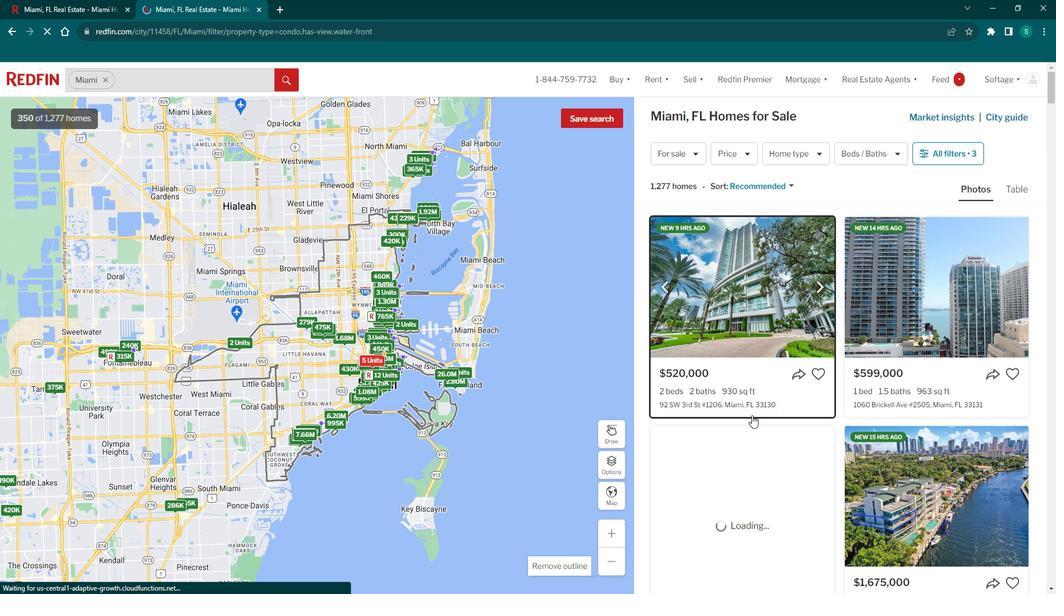 
Action: Mouse scrolled (769, 416) with delta (0, 0)
Screenshot: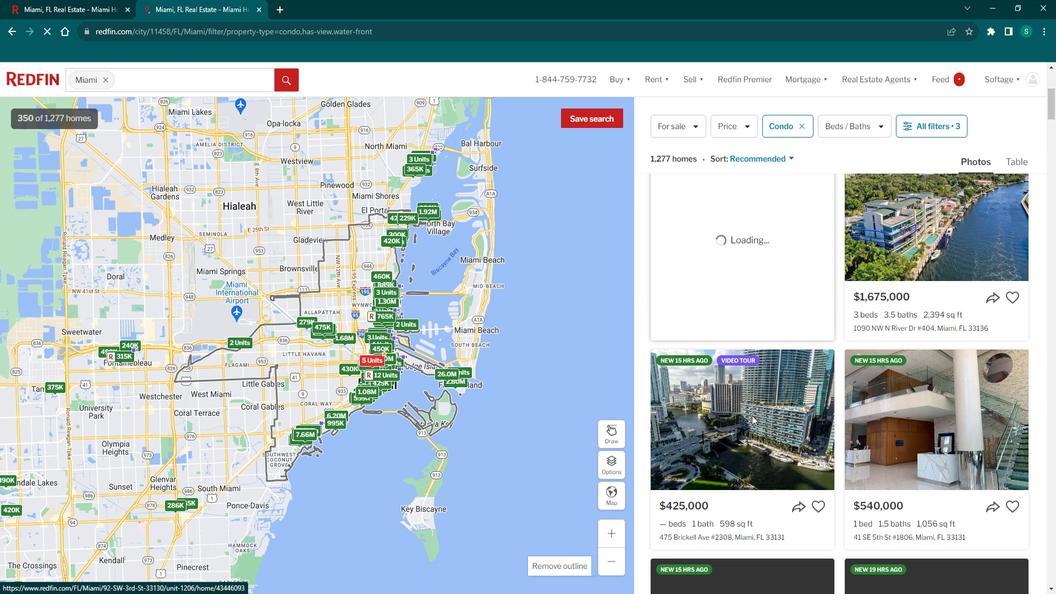 
Action: Mouse scrolled (769, 416) with delta (0, 0)
Screenshot: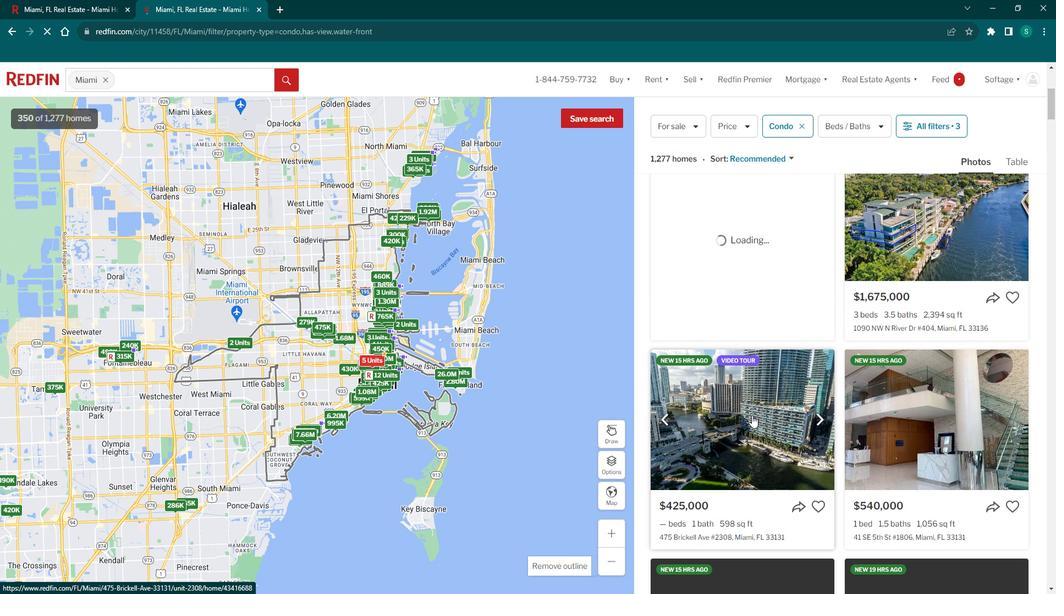 
Action: Mouse scrolled (769, 416) with delta (0, 0)
Screenshot: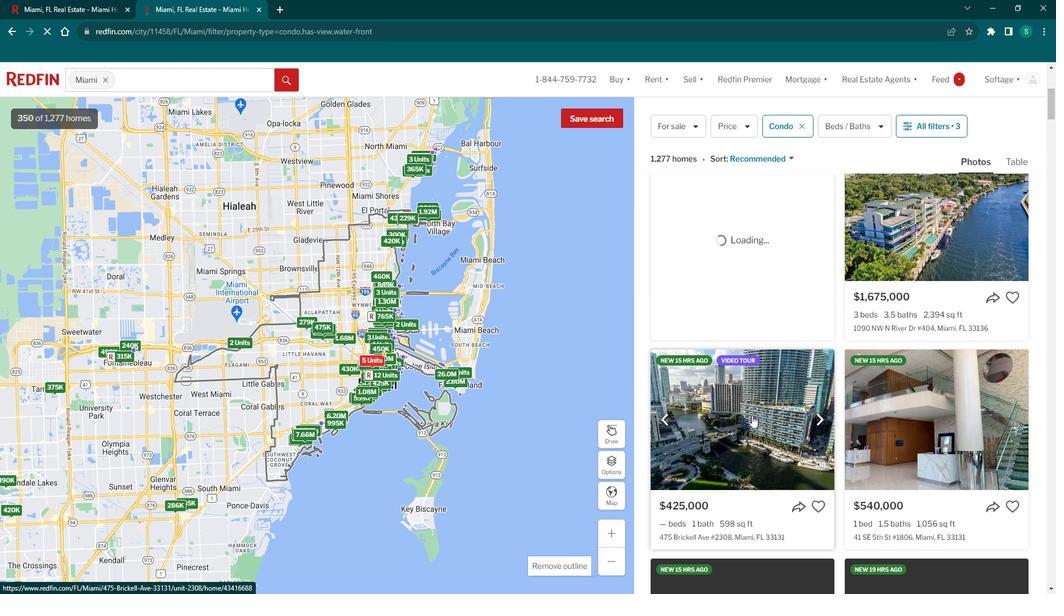 
Action: Mouse moved to (750, 318)
Screenshot: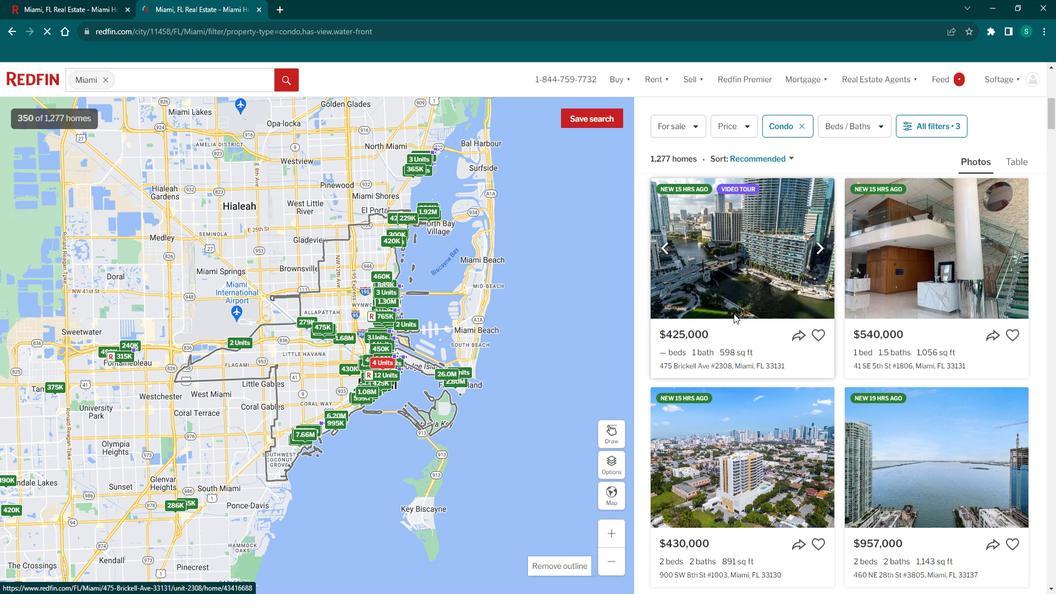 
Action: Mouse pressed left at (750, 318)
Screenshot: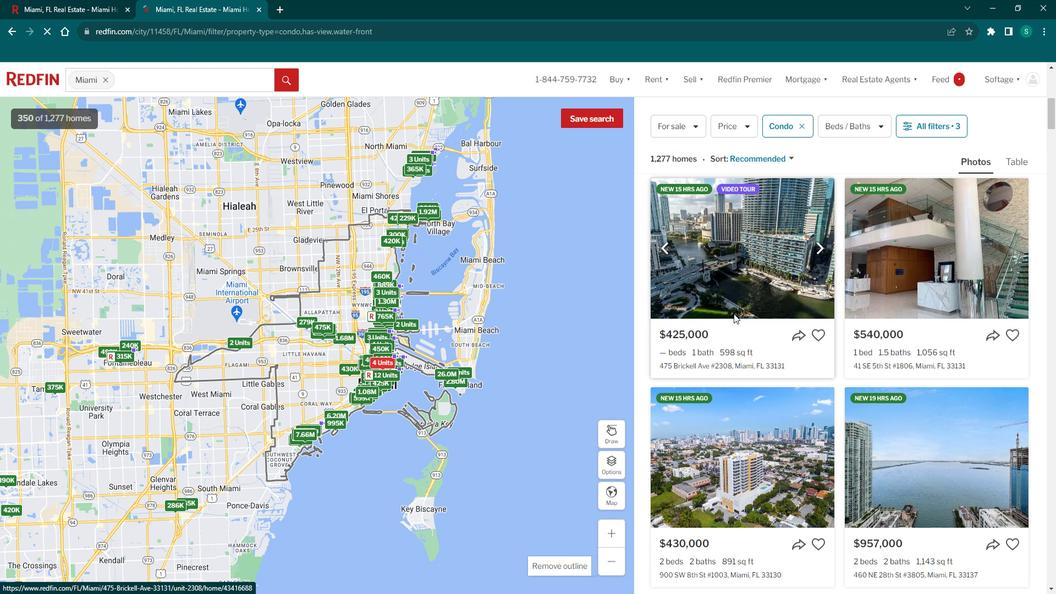 
Action: Mouse moved to (427, 361)
Screenshot: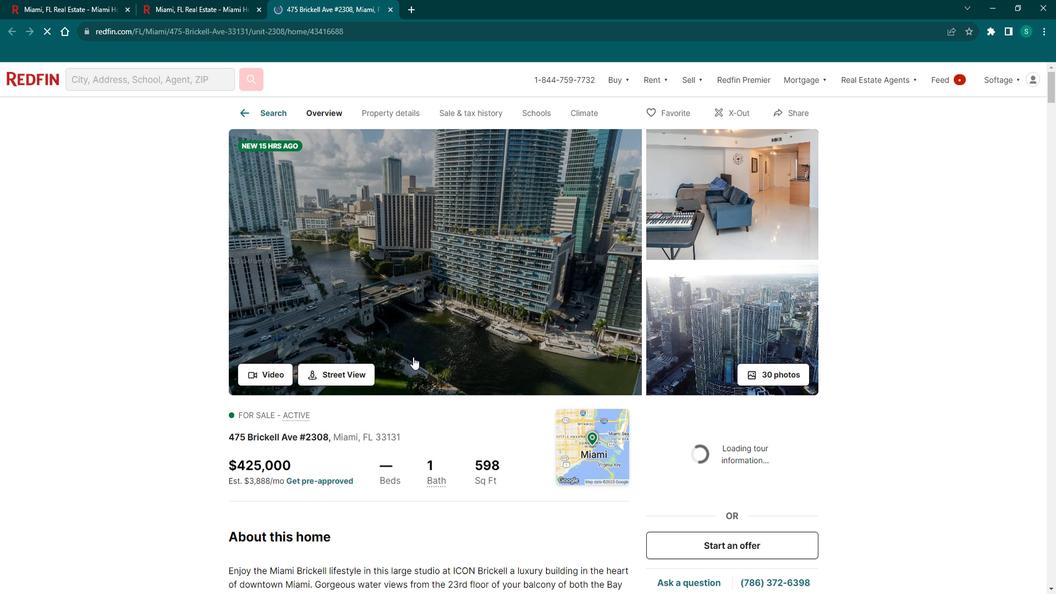 
Action: Mouse scrolled (427, 360) with delta (0, 0)
Screenshot: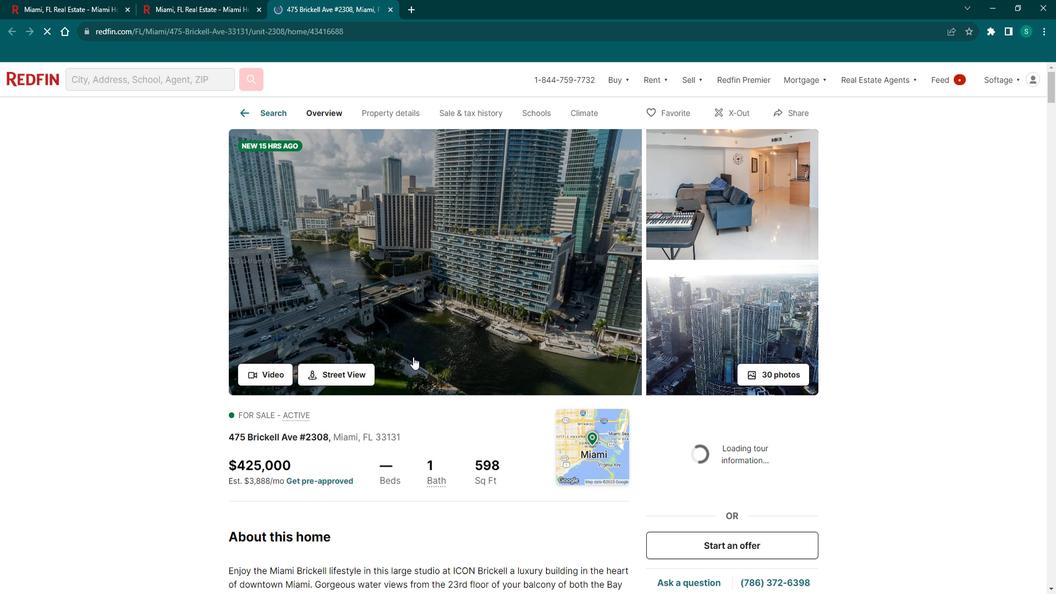 
Action: Mouse moved to (425, 361)
Screenshot: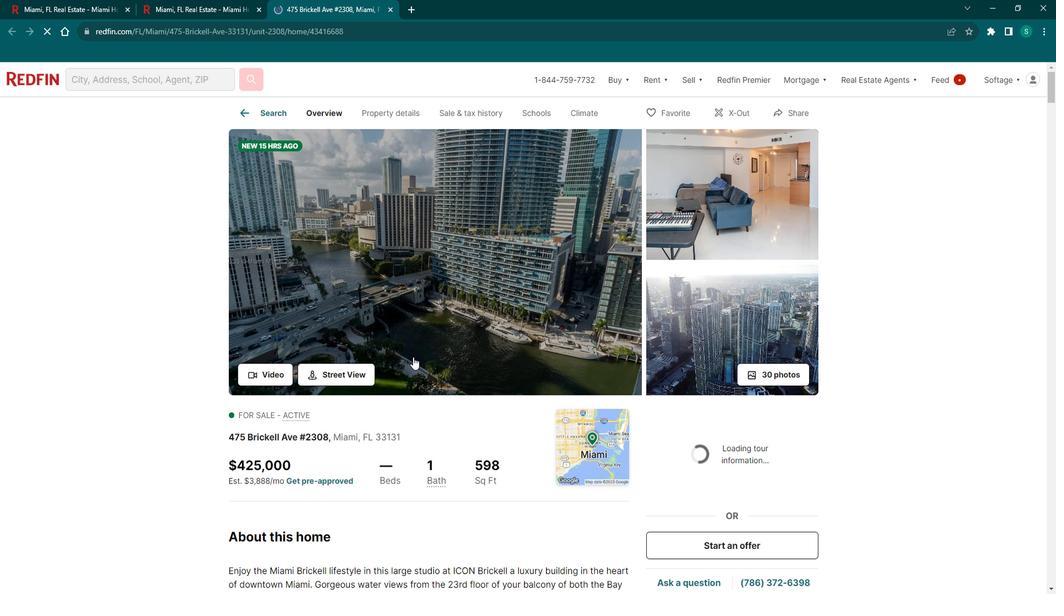 
Action: Mouse scrolled (425, 361) with delta (0, 0)
Screenshot: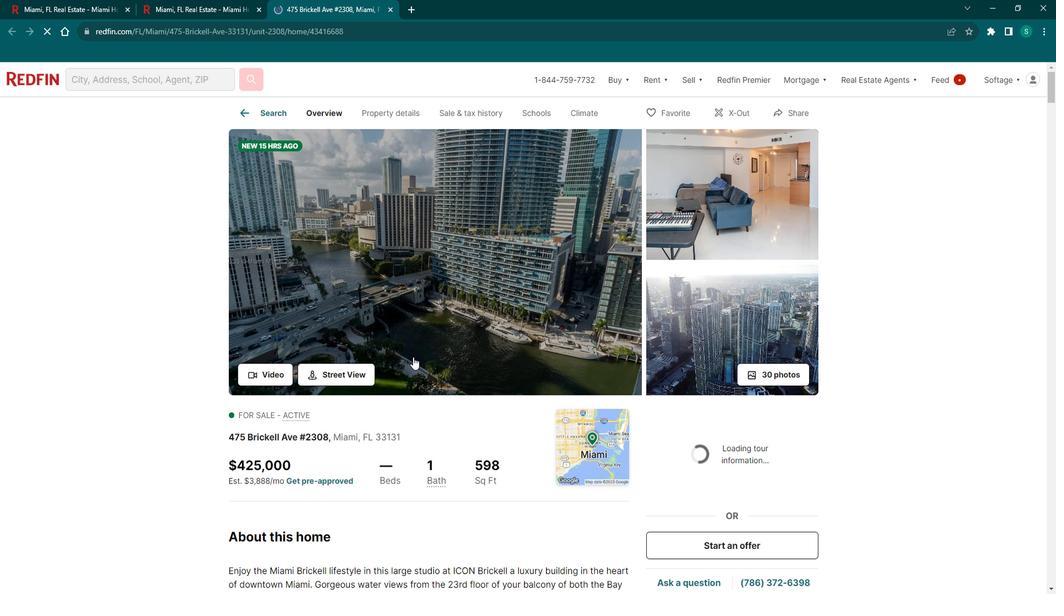 
Action: Mouse scrolled (425, 361) with delta (0, 0)
Screenshot: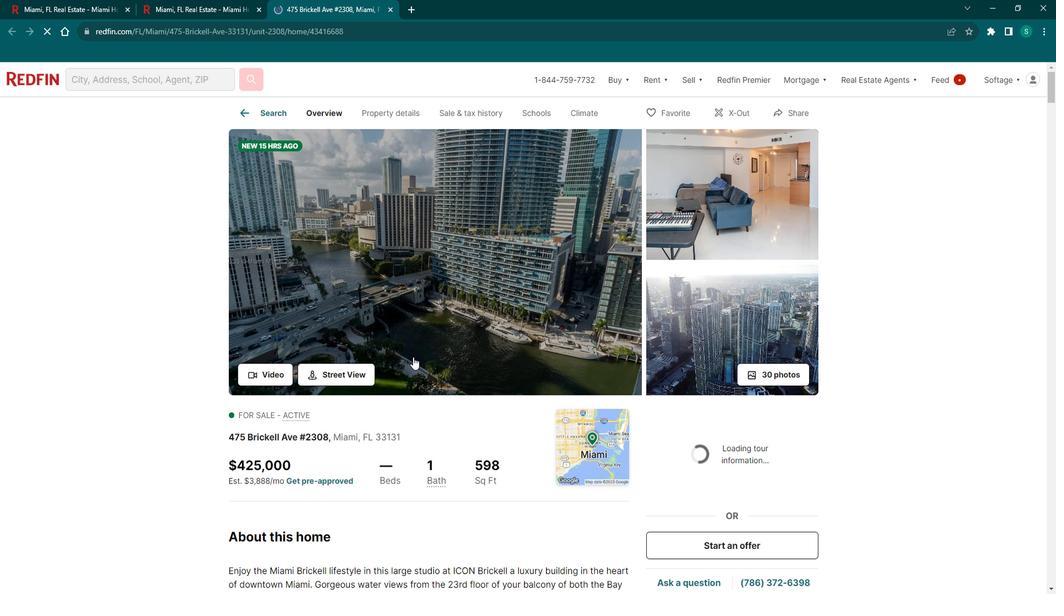 
Action: Mouse scrolled (425, 361) with delta (0, 0)
Screenshot: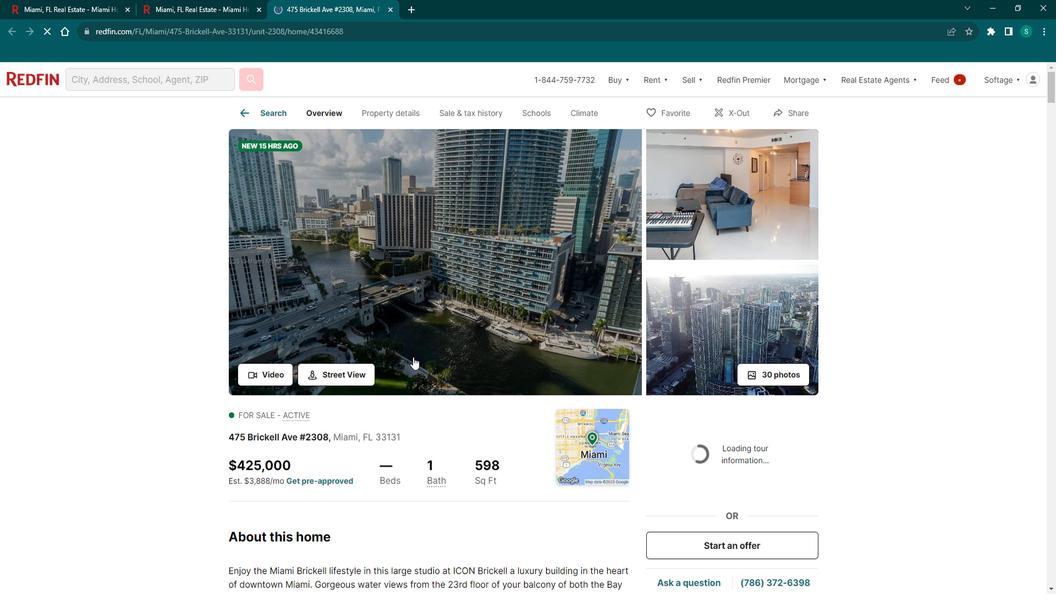 
Action: Mouse scrolled (425, 361) with delta (0, 0)
Screenshot: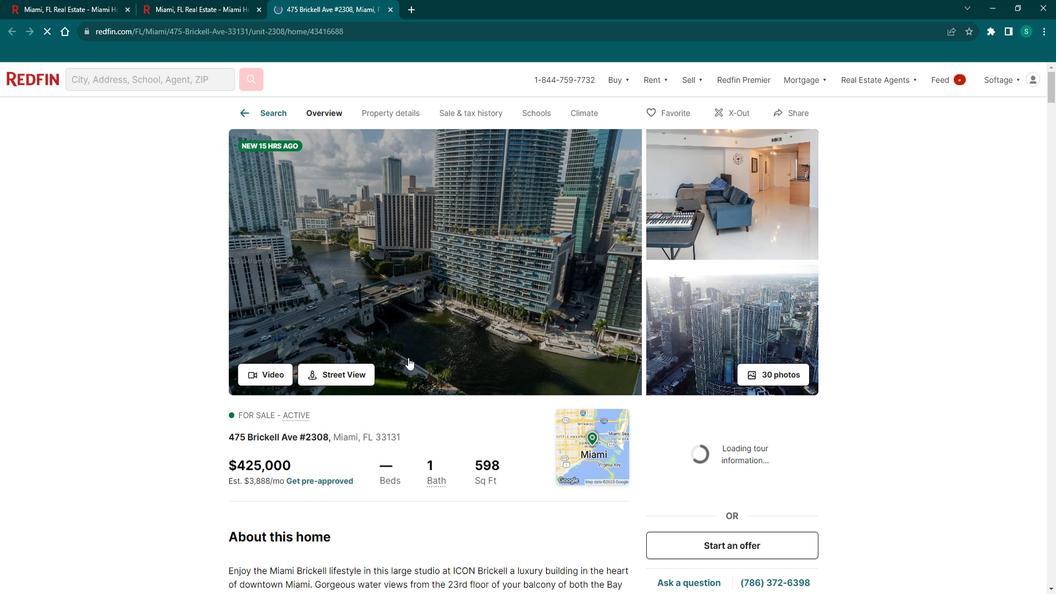 
Action: Mouse moved to (272, 339)
Screenshot: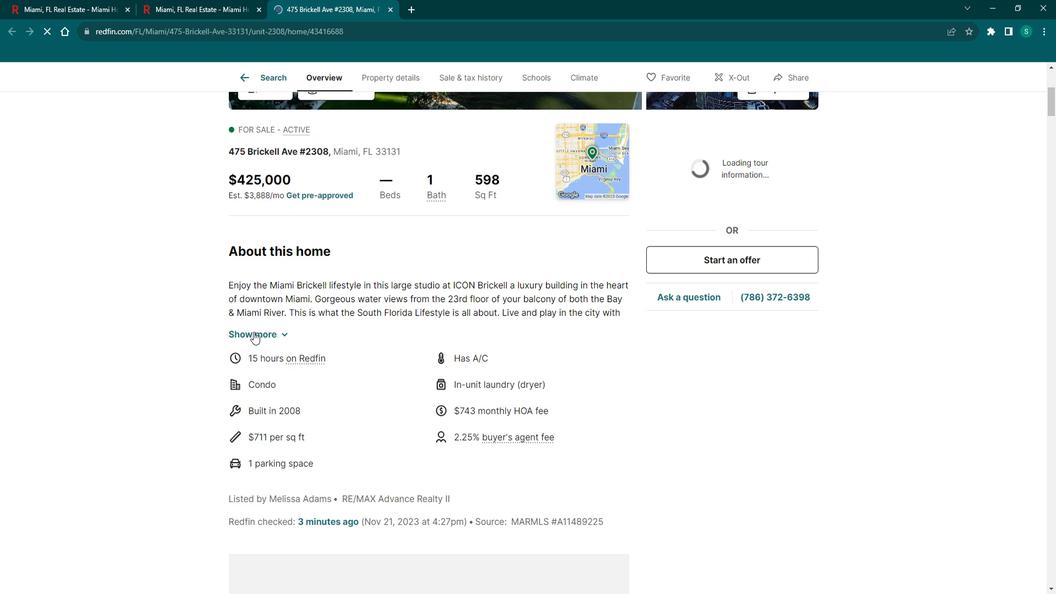 
Action: Mouse pressed left at (272, 339)
Screenshot: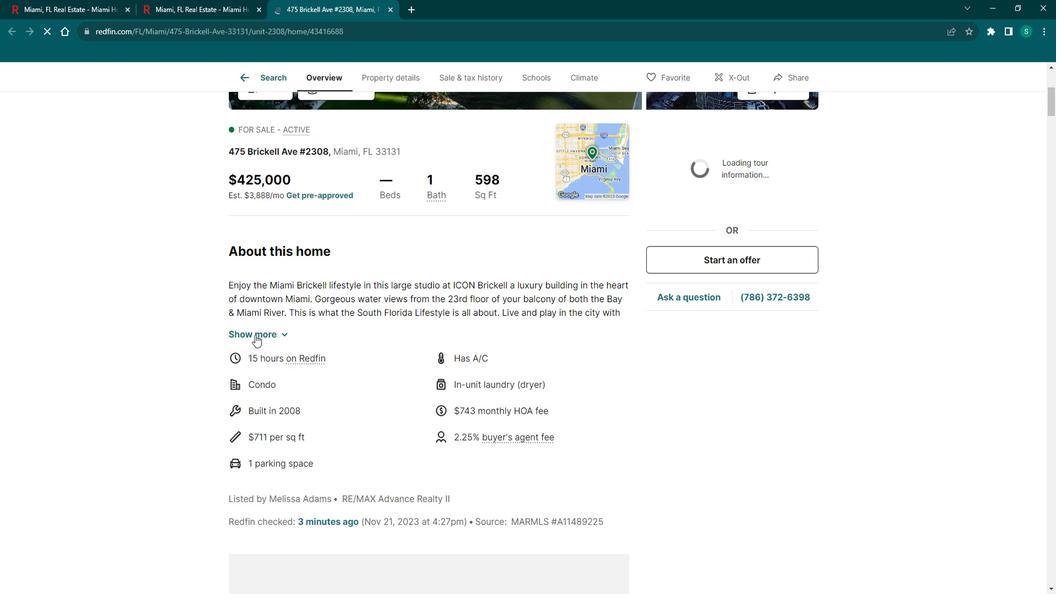 
Action: Mouse moved to (314, 353)
Screenshot: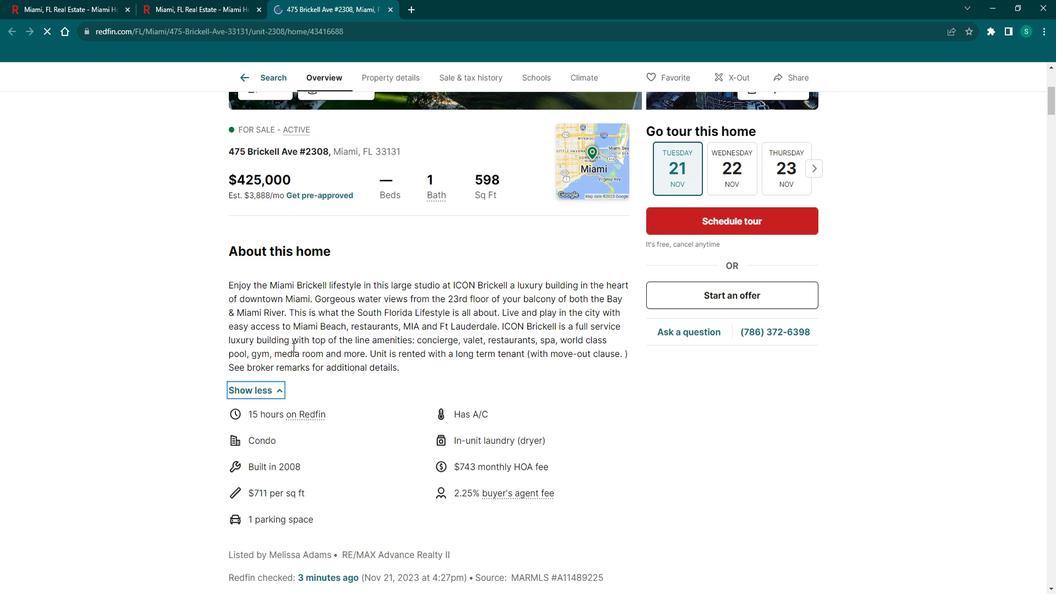 
Action: Mouse scrolled (314, 353) with delta (0, 0)
Screenshot: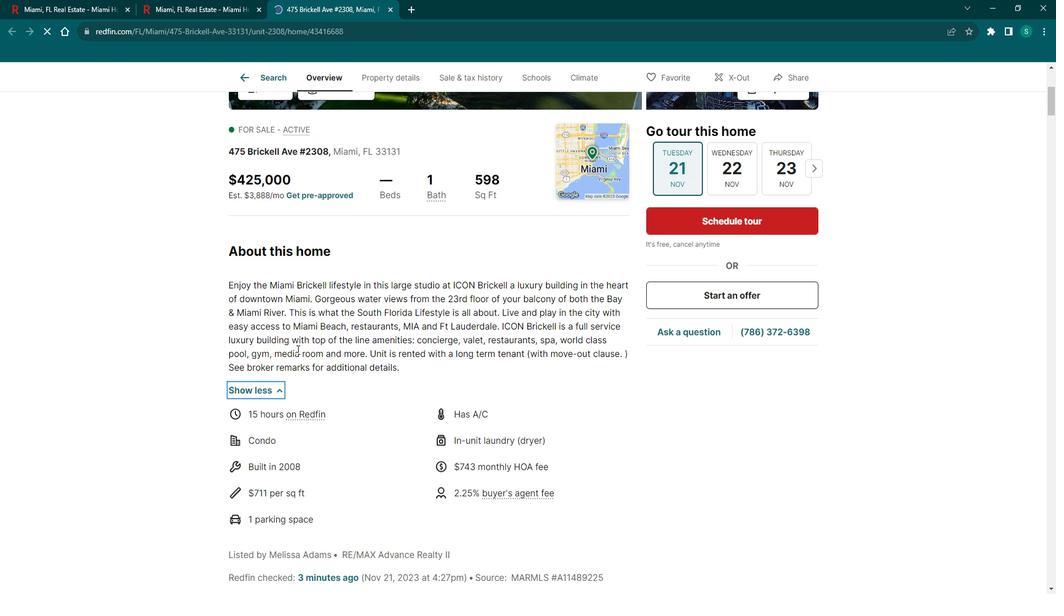 
Action: Mouse scrolled (314, 353) with delta (0, 0)
Screenshot: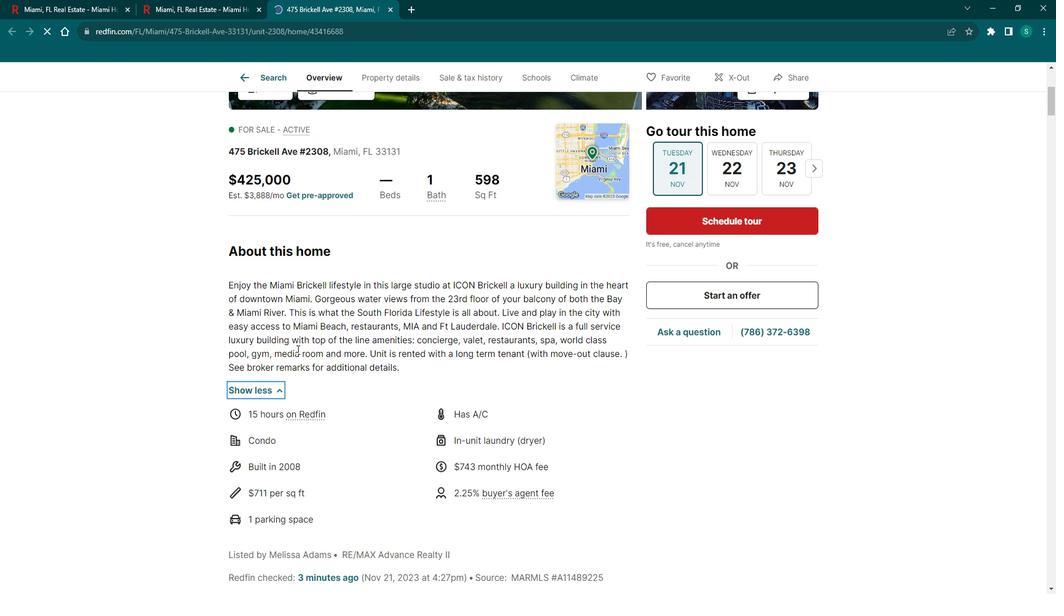 
Action: Mouse scrolled (314, 353) with delta (0, 0)
Screenshot: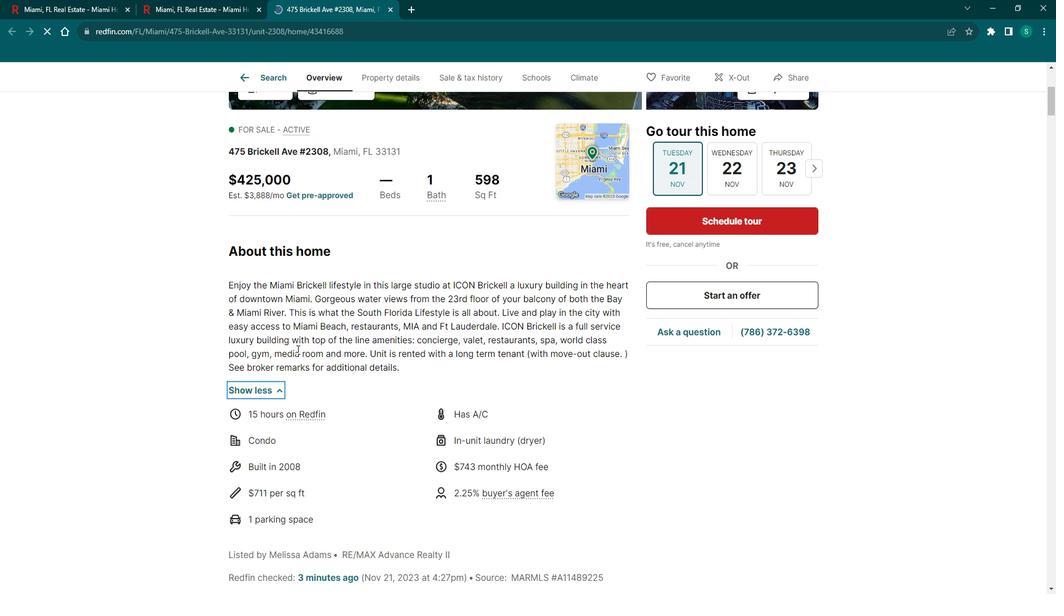 
Action: Mouse scrolled (314, 353) with delta (0, 0)
Screenshot: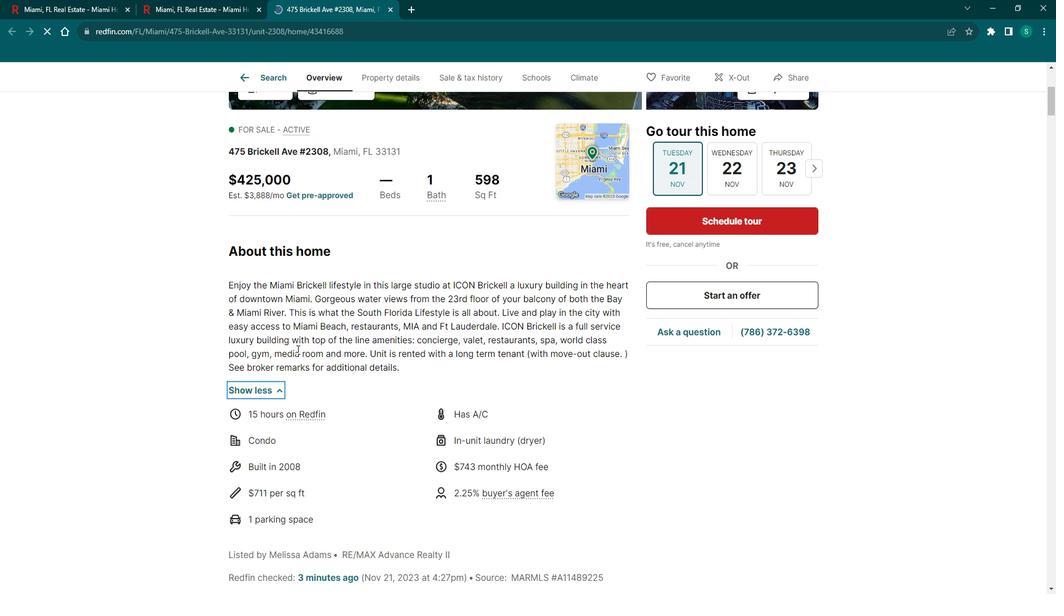 
Action: Mouse scrolled (314, 353) with delta (0, 0)
Screenshot: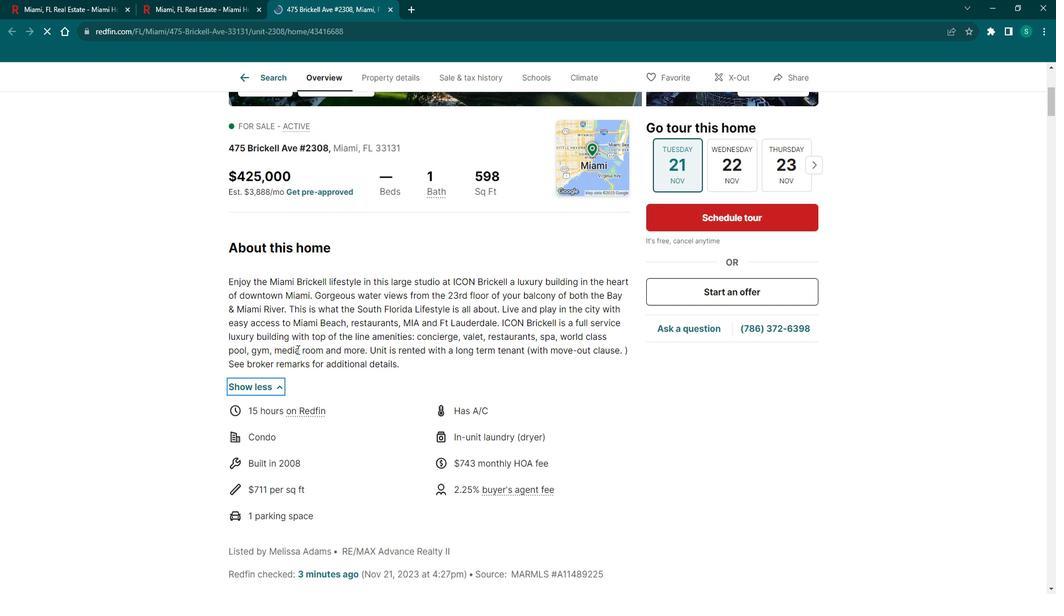 
Action: Mouse scrolled (314, 353) with delta (0, 0)
Screenshot: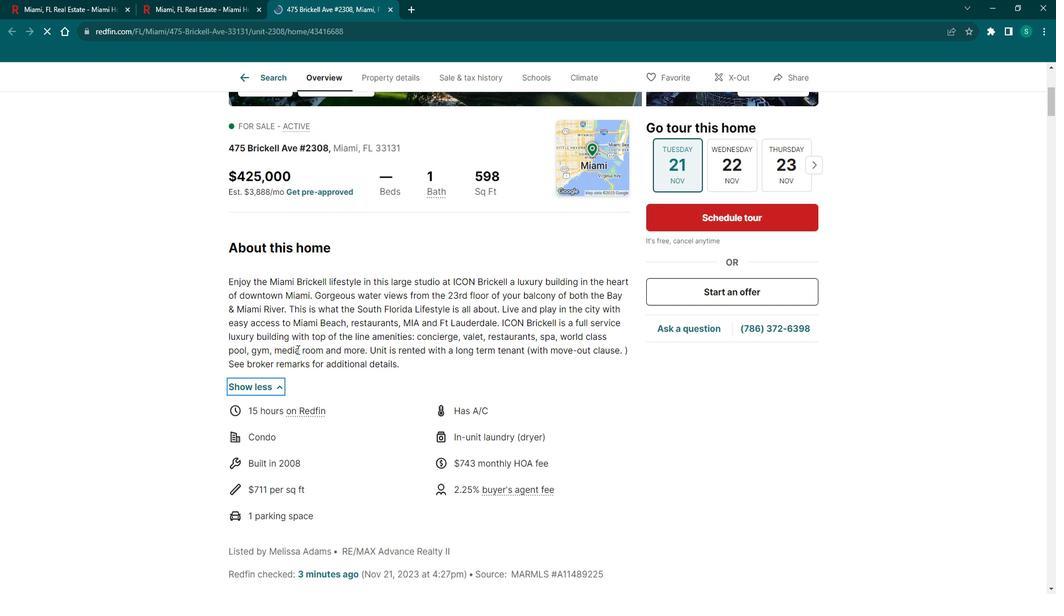 
Action: Mouse scrolled (314, 353) with delta (0, 0)
Screenshot: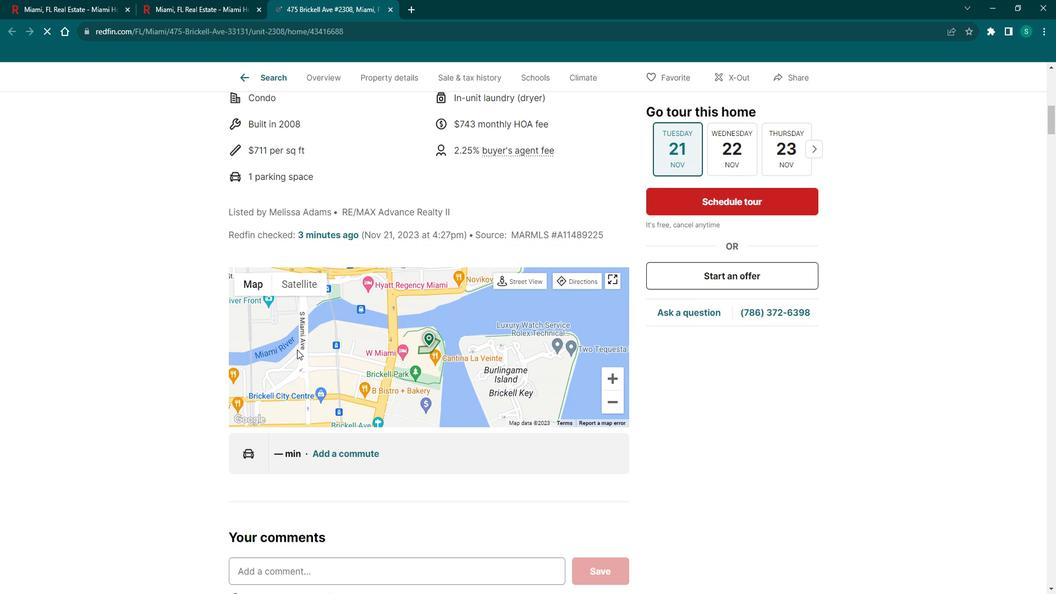 
Action: Mouse scrolled (314, 353) with delta (0, 0)
Screenshot: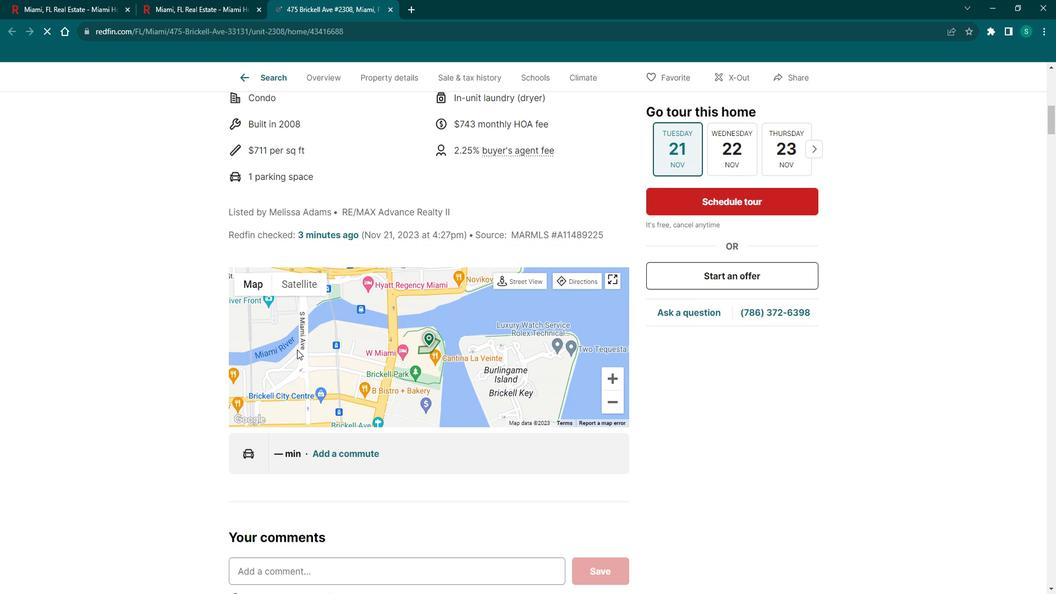 
Action: Mouse scrolled (314, 353) with delta (0, 0)
Screenshot: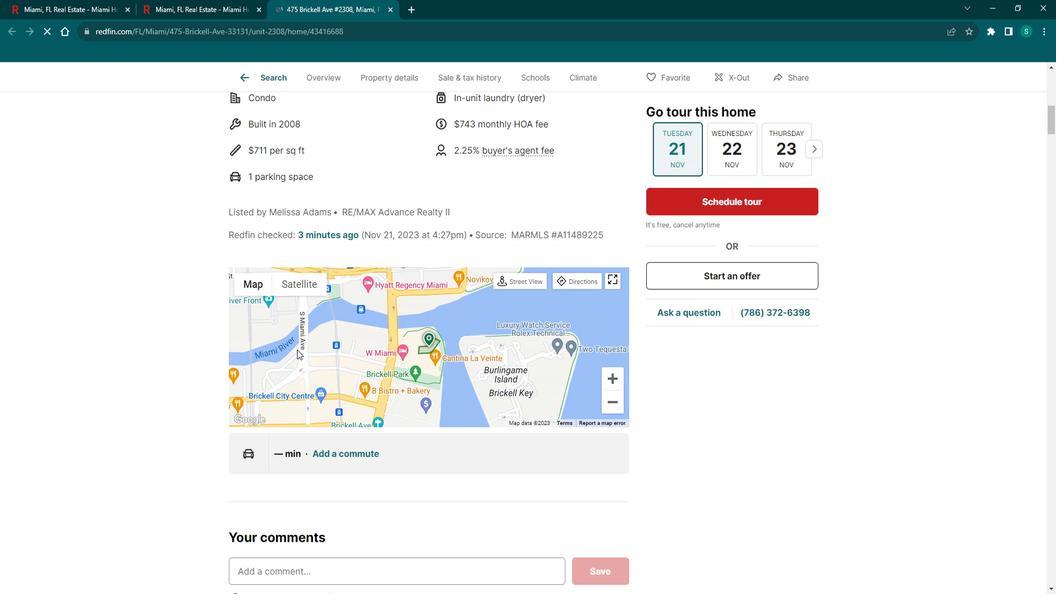
Action: Mouse scrolled (314, 353) with delta (0, 0)
Screenshot: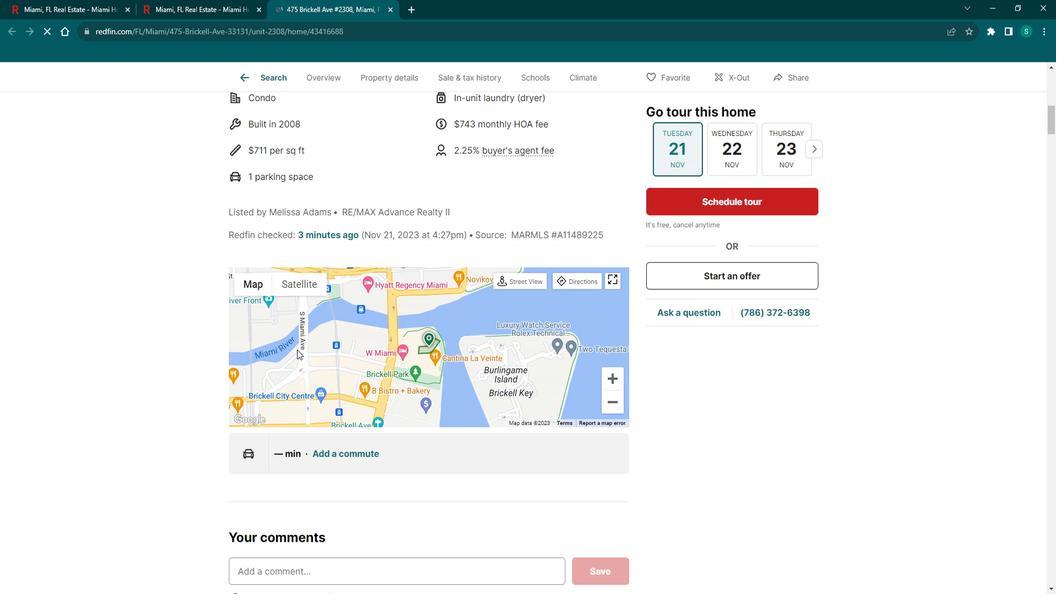 
Action: Mouse scrolled (314, 353) with delta (0, 0)
Screenshot: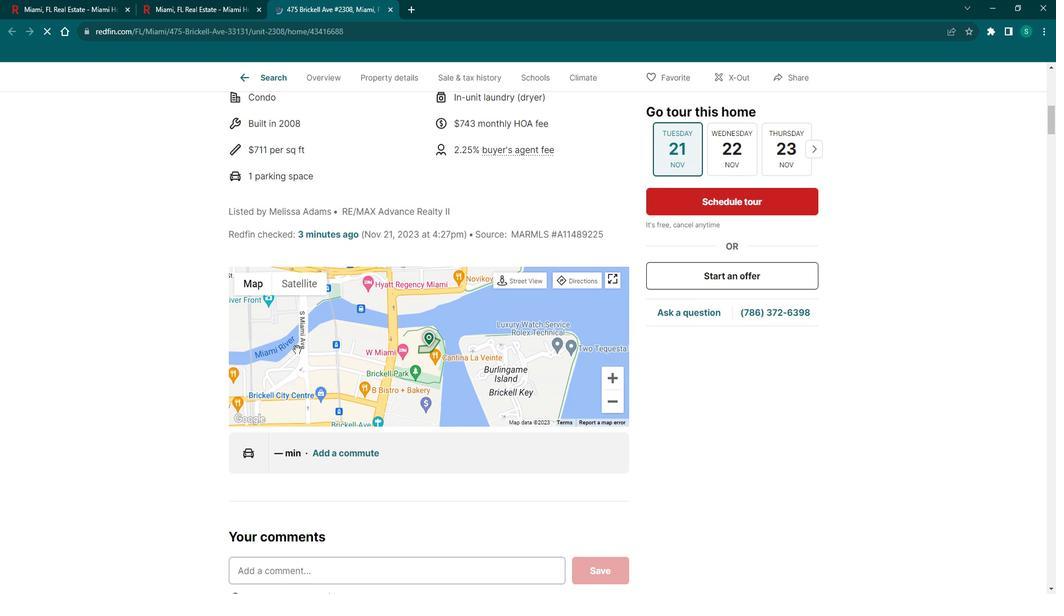 
Action: Mouse scrolled (314, 353) with delta (0, 0)
Screenshot: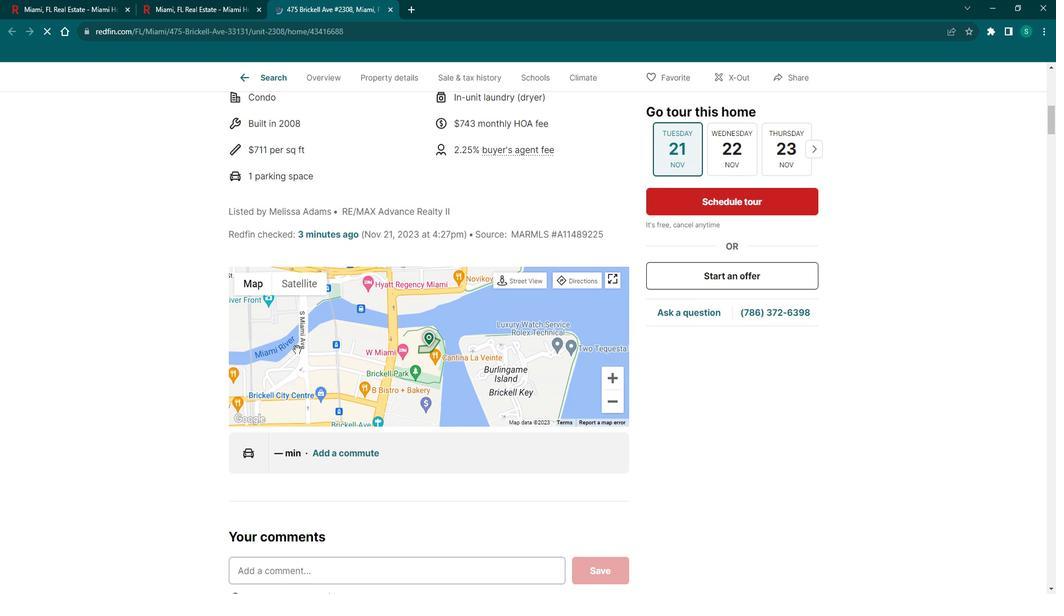 
Action: Mouse scrolled (314, 353) with delta (0, 0)
Screenshot: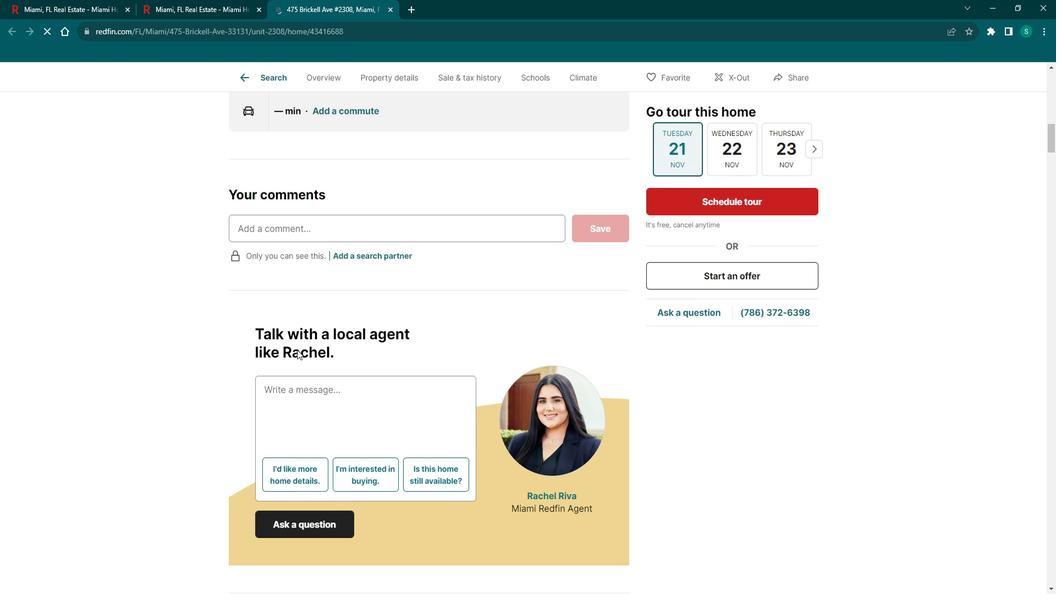 
Action: Mouse scrolled (314, 353) with delta (0, 0)
Screenshot: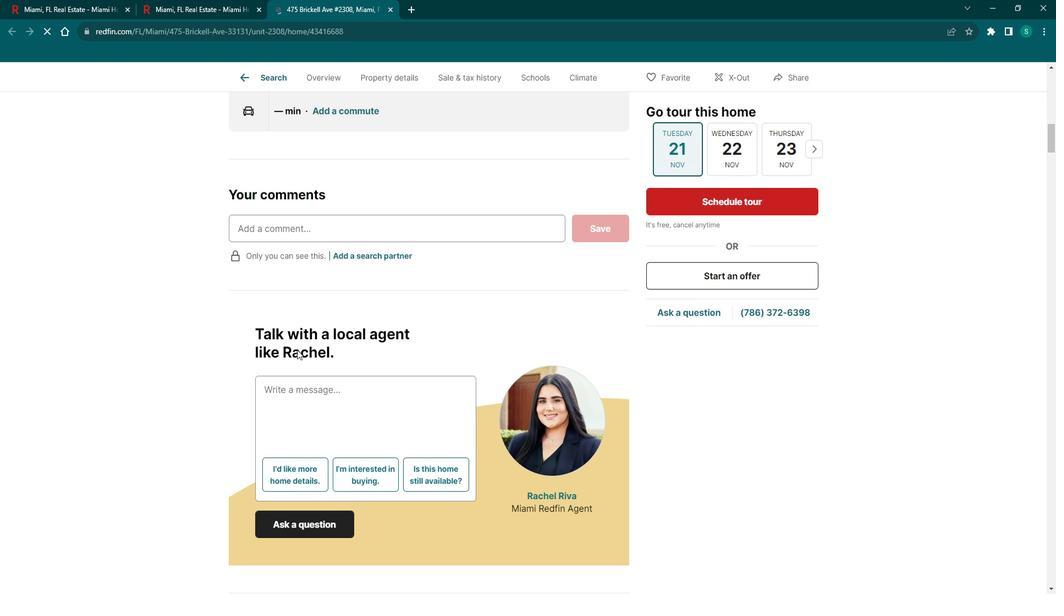 
Action: Mouse scrolled (314, 353) with delta (0, 0)
Screenshot: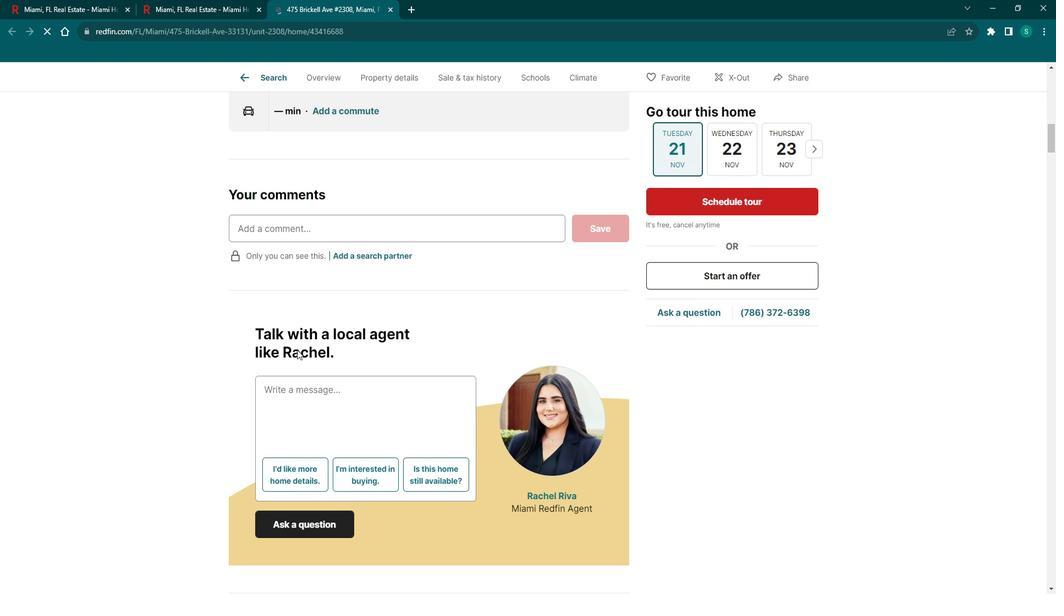 
Action: Mouse scrolled (314, 353) with delta (0, 0)
Screenshot: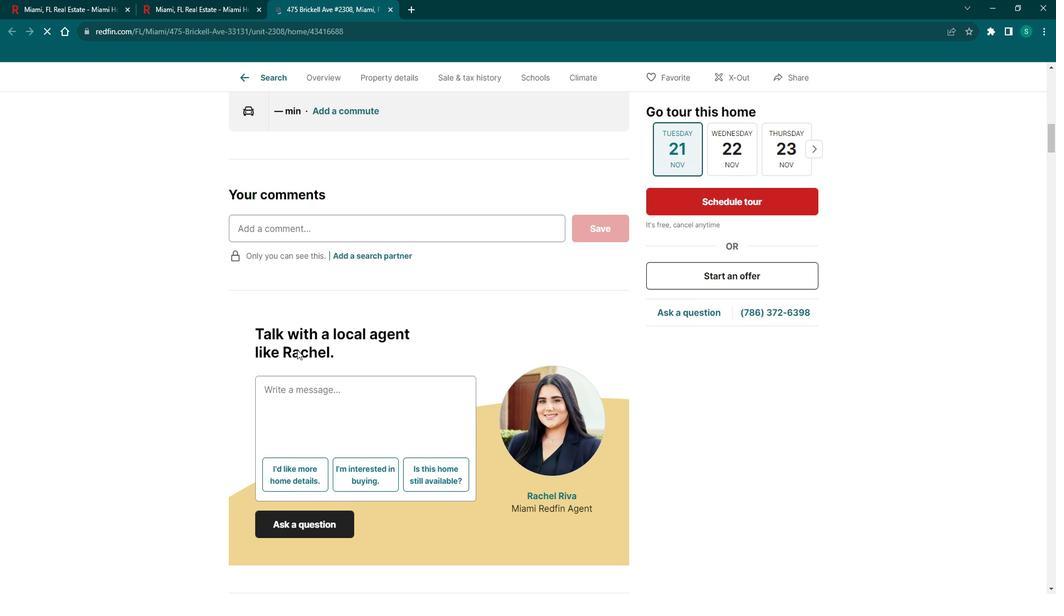 
Action: Mouse scrolled (314, 353) with delta (0, 0)
Screenshot: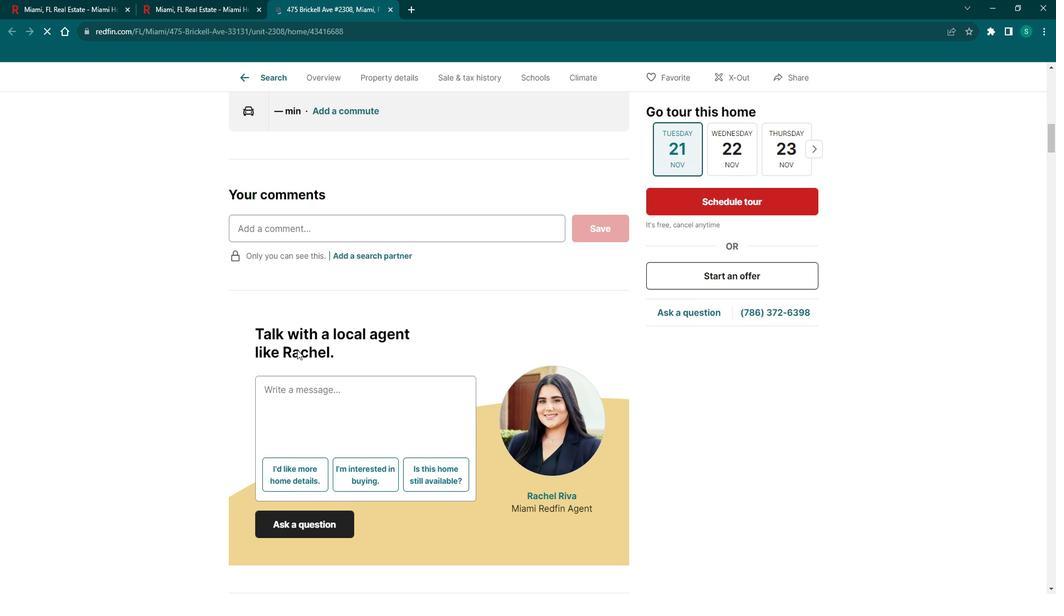 
Action: Mouse scrolled (314, 353) with delta (0, 0)
Screenshot: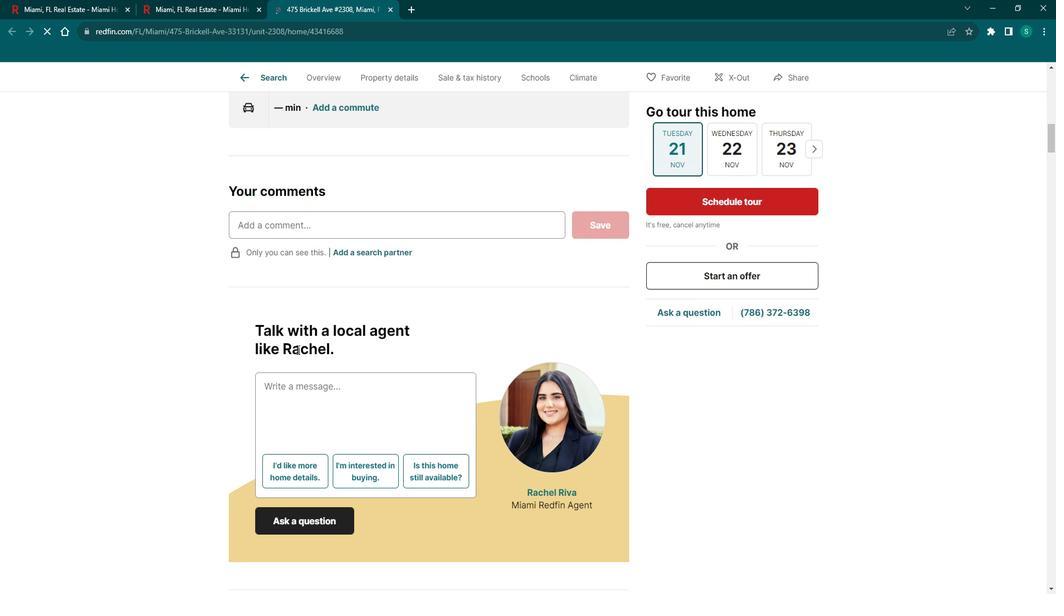 
Action: Mouse scrolled (314, 353) with delta (0, 0)
Screenshot: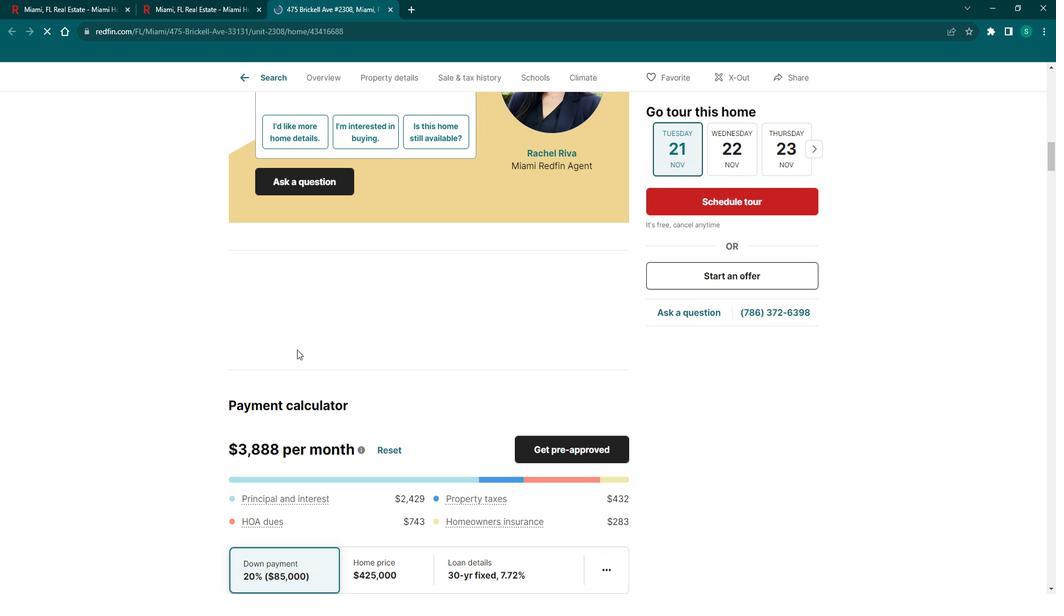 
Action: Mouse scrolled (314, 353) with delta (0, 0)
Screenshot: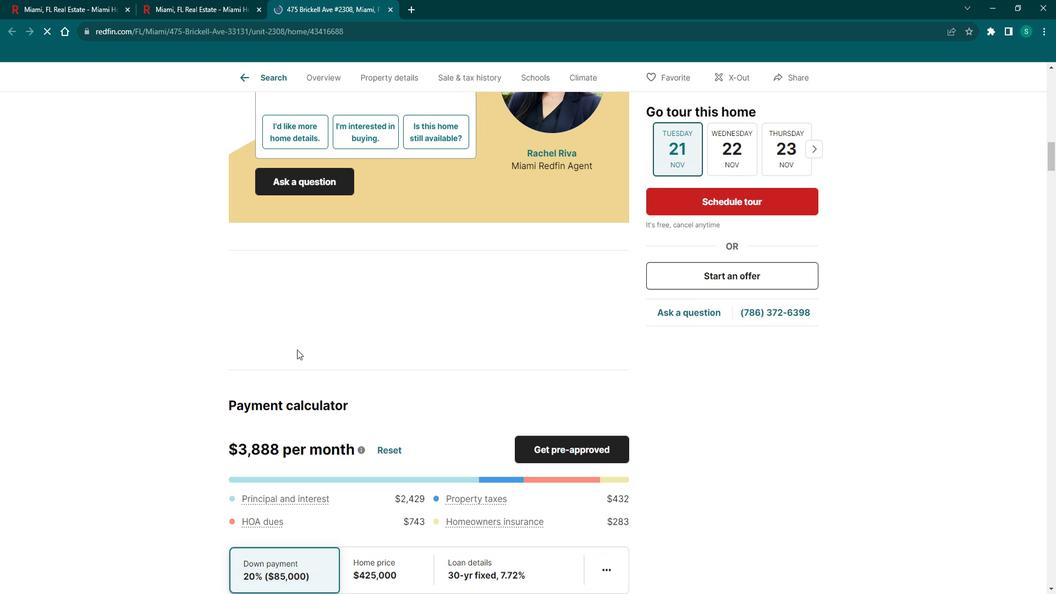 
Action: Mouse scrolled (314, 353) with delta (0, 0)
Screenshot: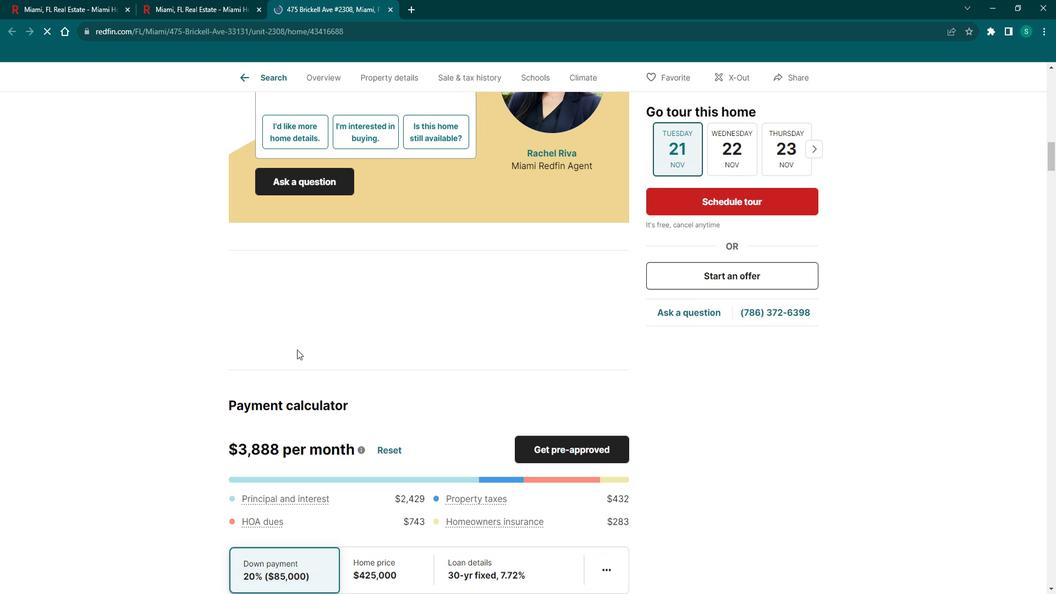 
Action: Mouse scrolled (314, 353) with delta (0, 0)
Screenshot: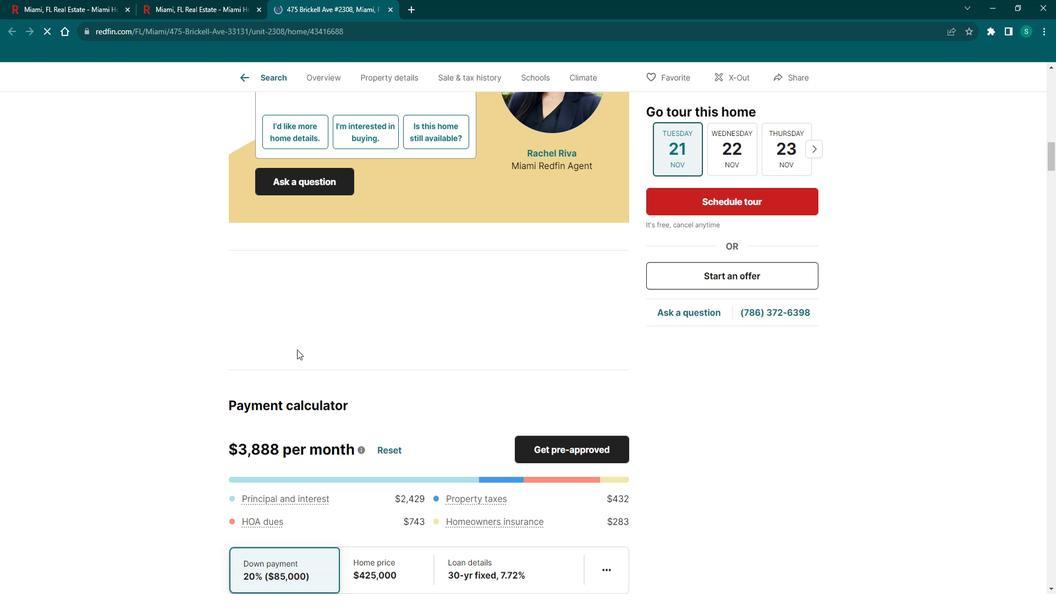 
Action: Mouse scrolled (314, 353) with delta (0, 0)
Screenshot: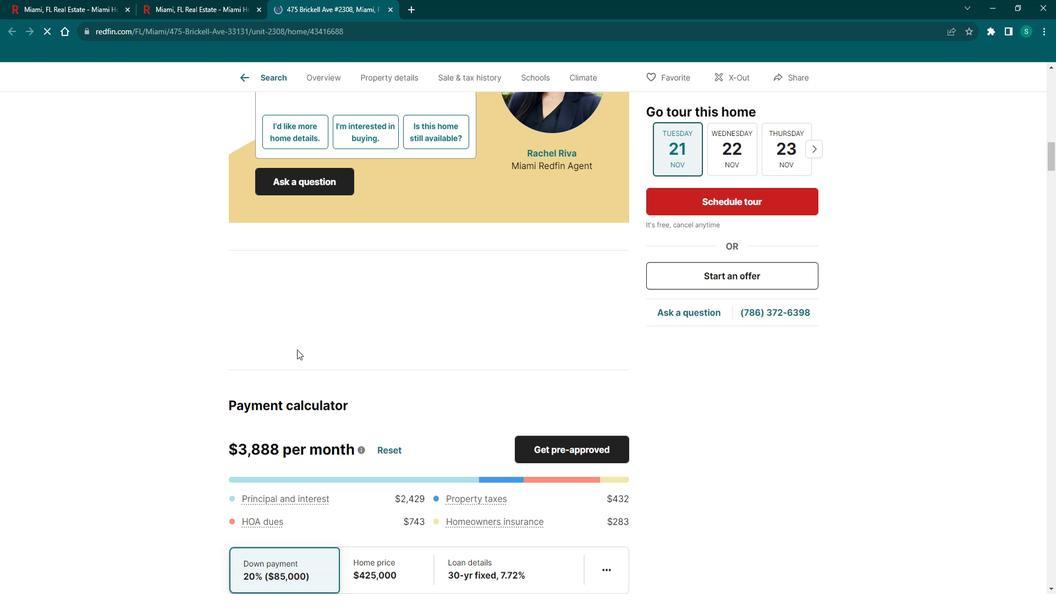 
Action: Mouse scrolled (314, 353) with delta (0, 0)
Screenshot: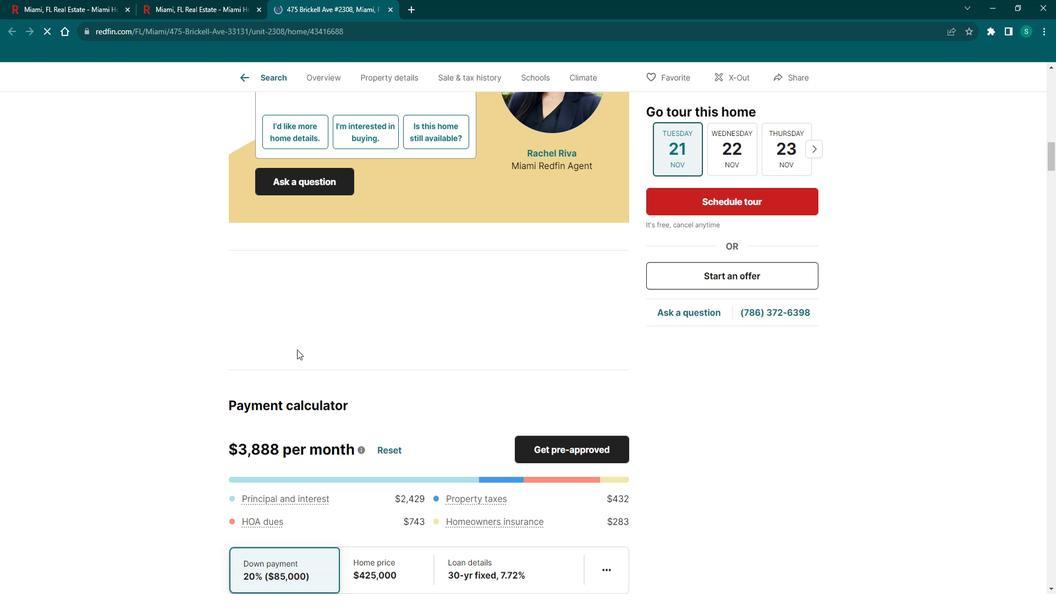
Action: Mouse scrolled (314, 353) with delta (0, 0)
Screenshot: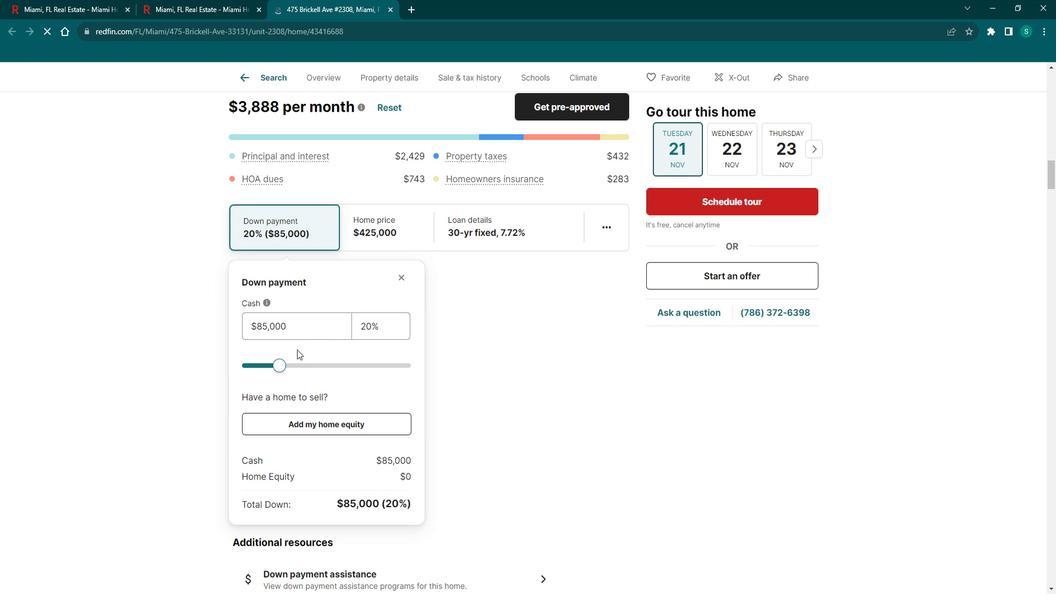 
Action: Mouse scrolled (314, 353) with delta (0, 0)
Screenshot: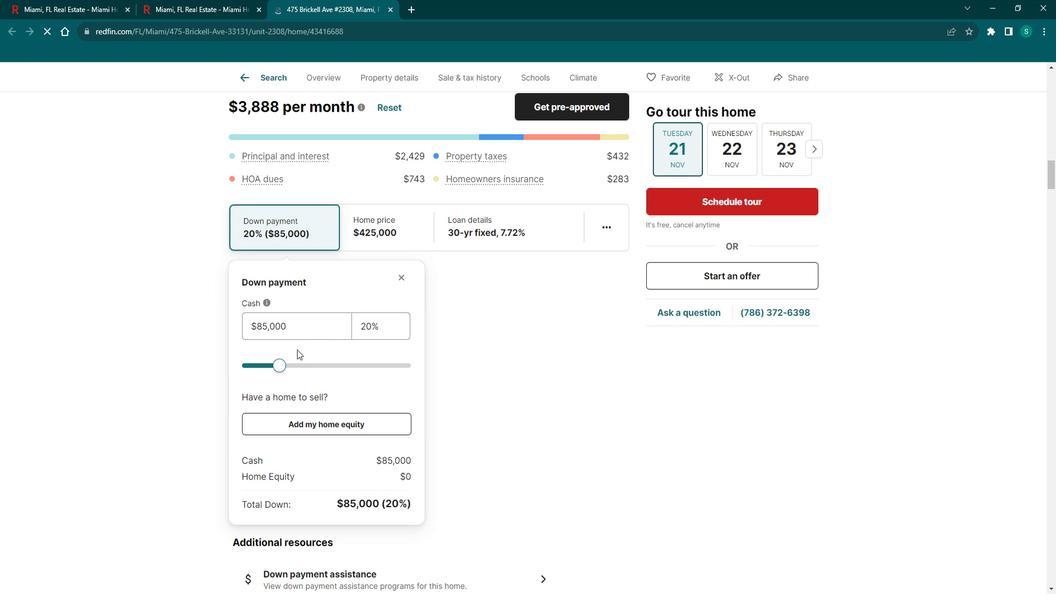 
Action: Mouse scrolled (314, 353) with delta (0, 0)
Screenshot: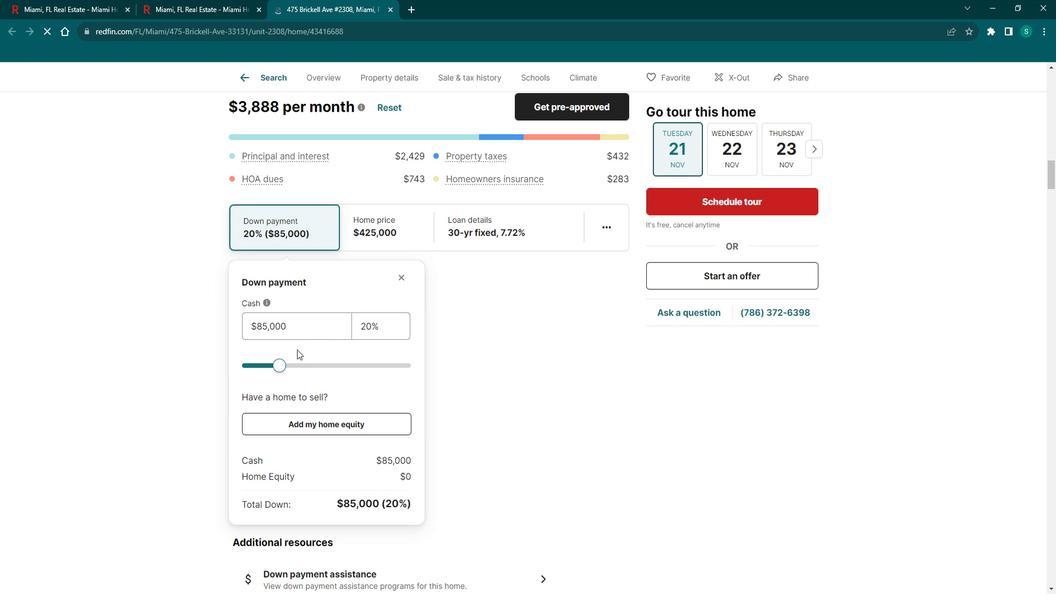 
Action: Mouse scrolled (314, 353) with delta (0, 0)
Screenshot: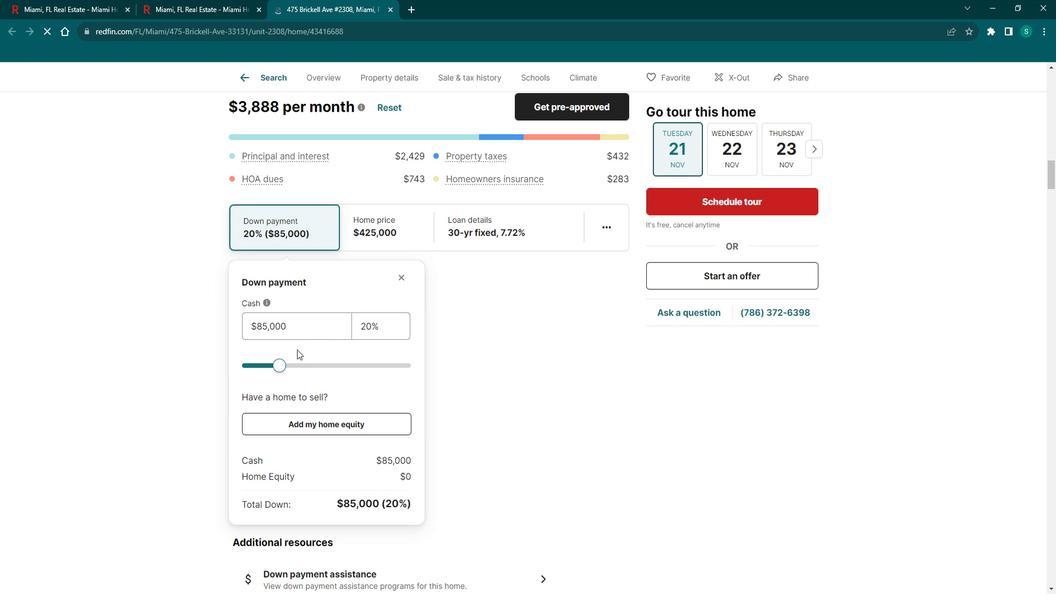 
Action: Mouse scrolled (314, 353) with delta (0, 0)
Screenshot: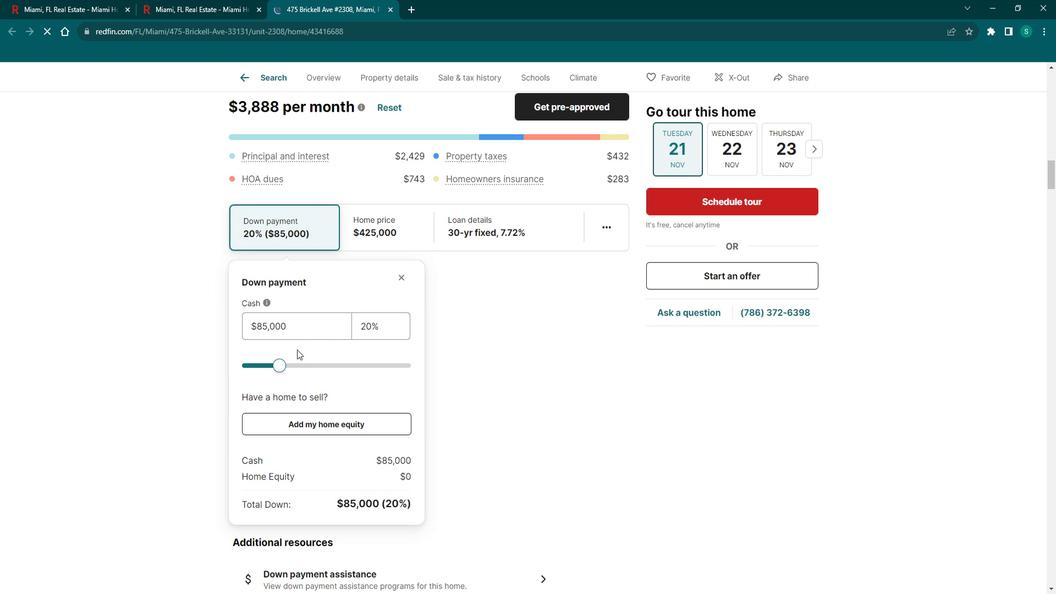 
Action: Mouse scrolled (314, 353) with delta (0, 0)
Screenshot: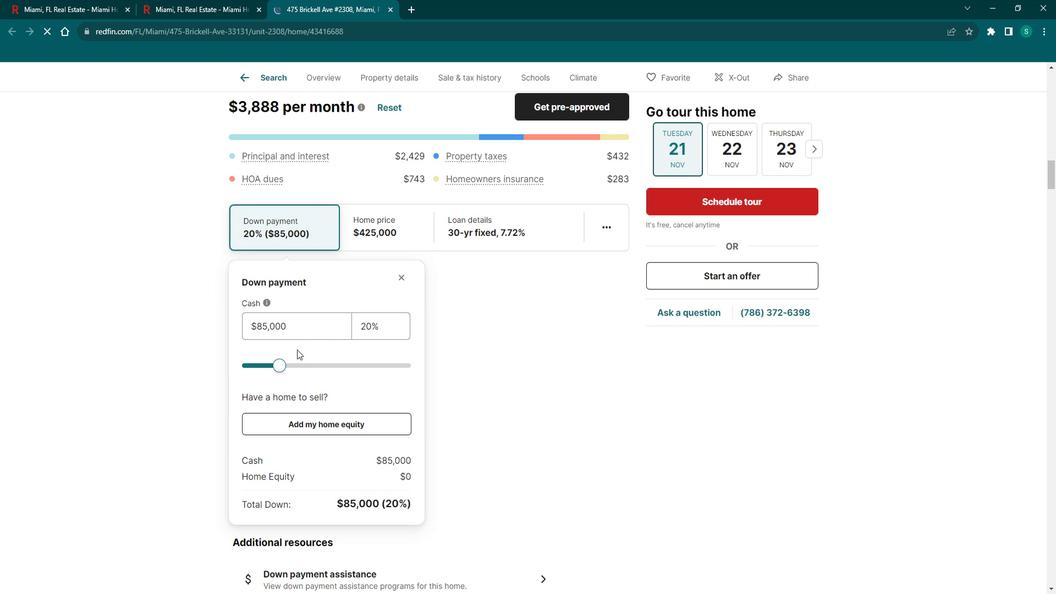 
Action: Mouse scrolled (314, 353) with delta (0, 0)
Screenshot: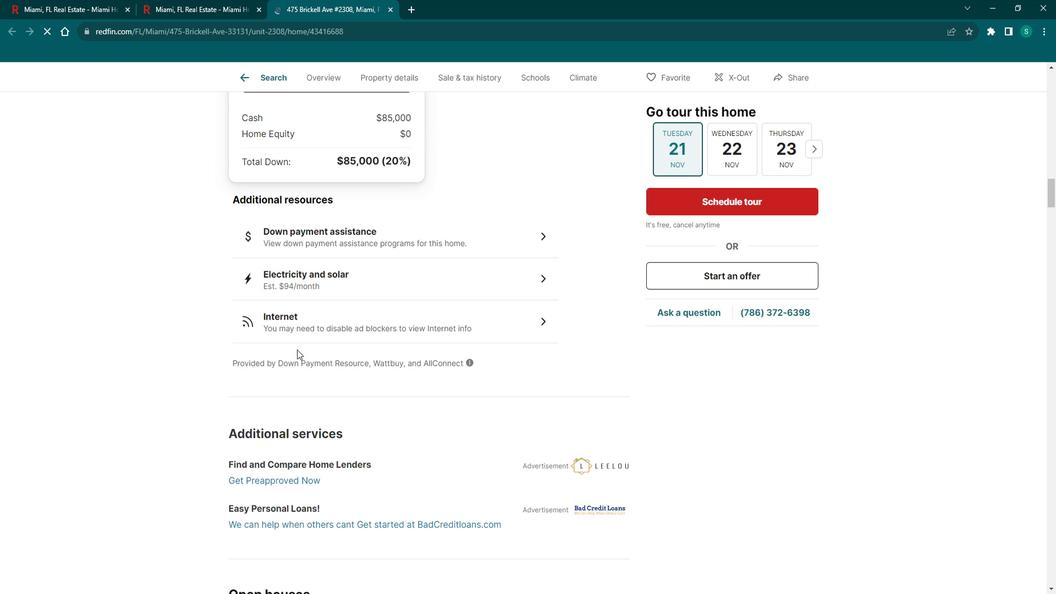 
Action: Mouse scrolled (314, 353) with delta (0, 0)
